Task: Project management: Agile Board Template | Trello.
Action: Mouse moved to (64, 151)
Screenshot: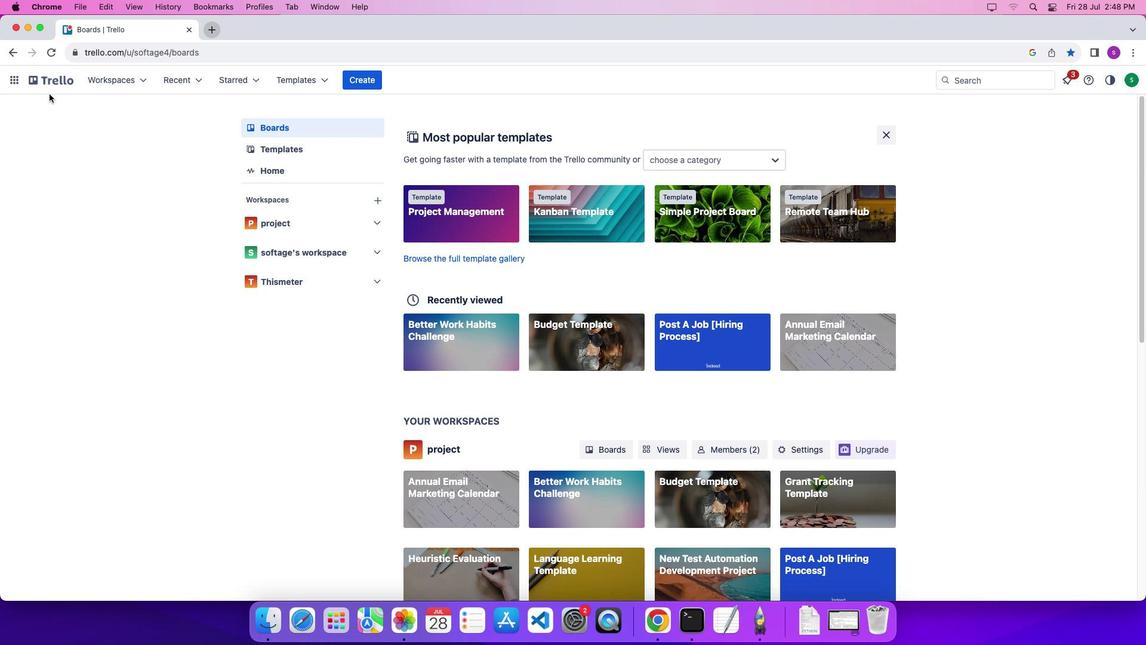 
Action: Mouse pressed left at (64, 151)
Screenshot: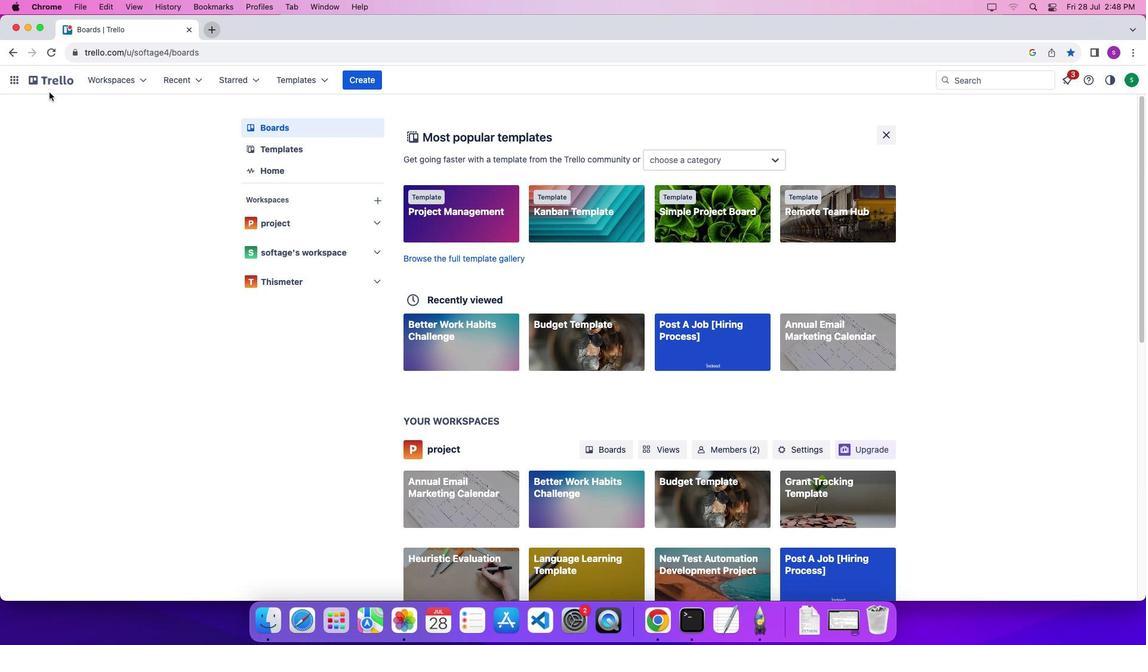 
Action: Mouse moved to (17, 91)
Screenshot: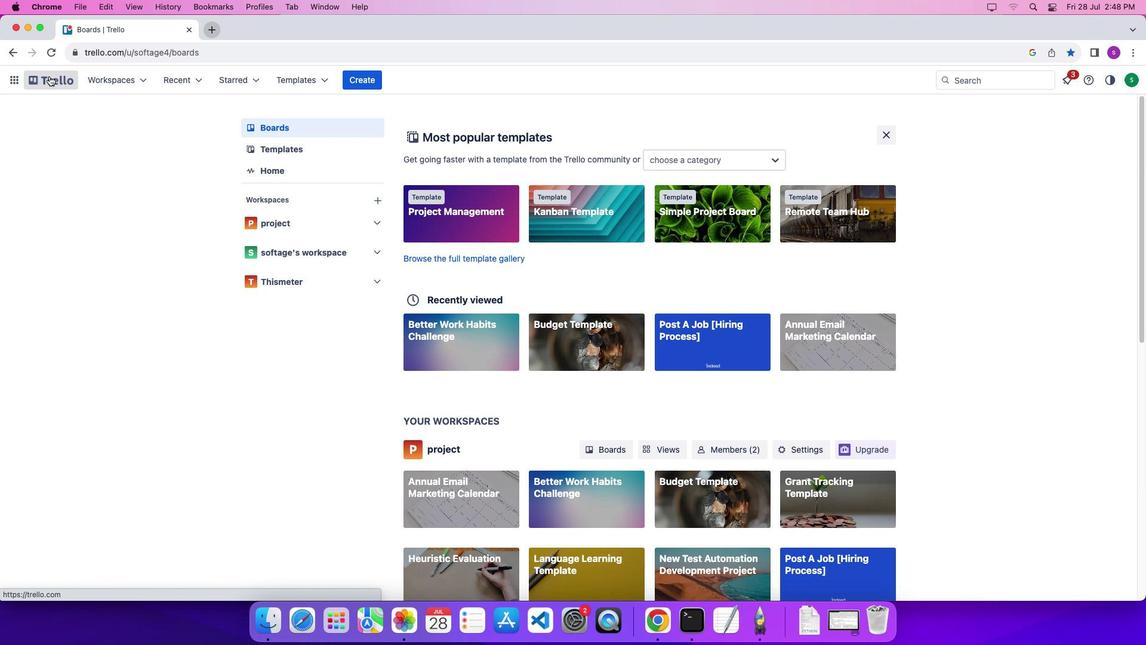 
Action: Mouse pressed left at (17, 91)
Screenshot: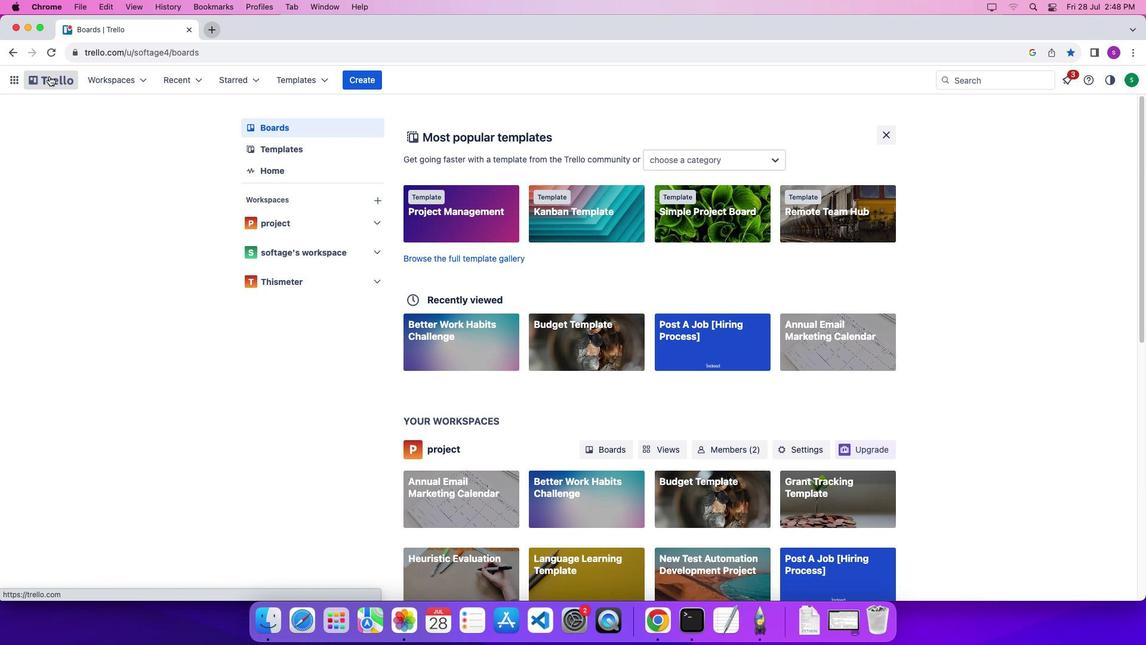 
Action: Mouse moved to (264, 97)
Screenshot: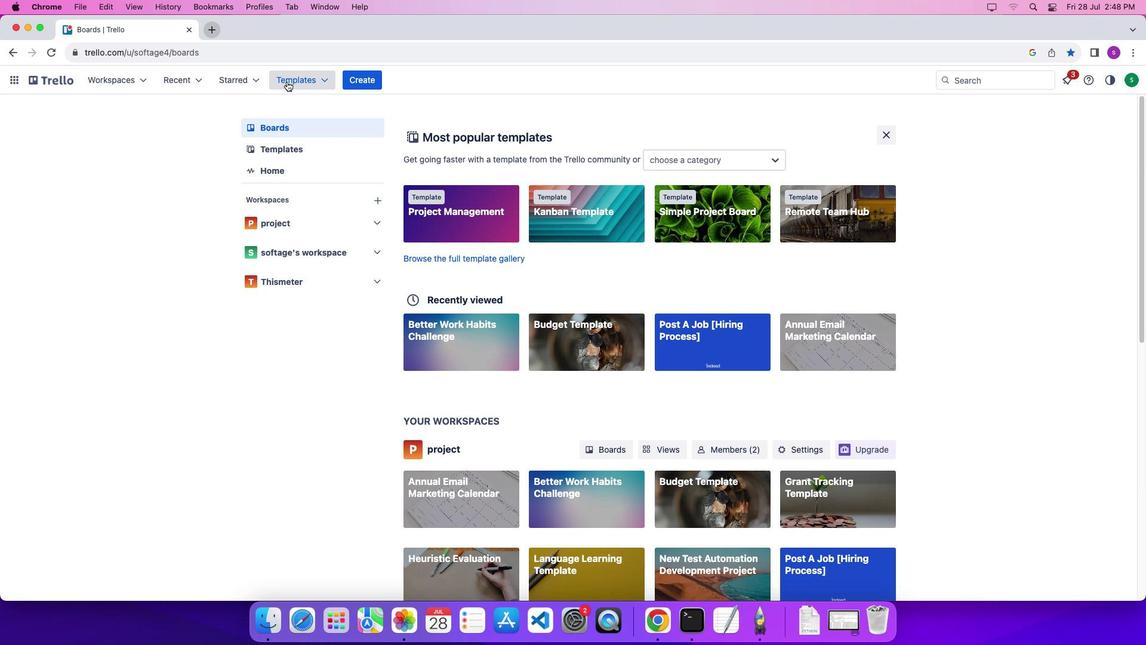 
Action: Mouse pressed left at (264, 97)
Screenshot: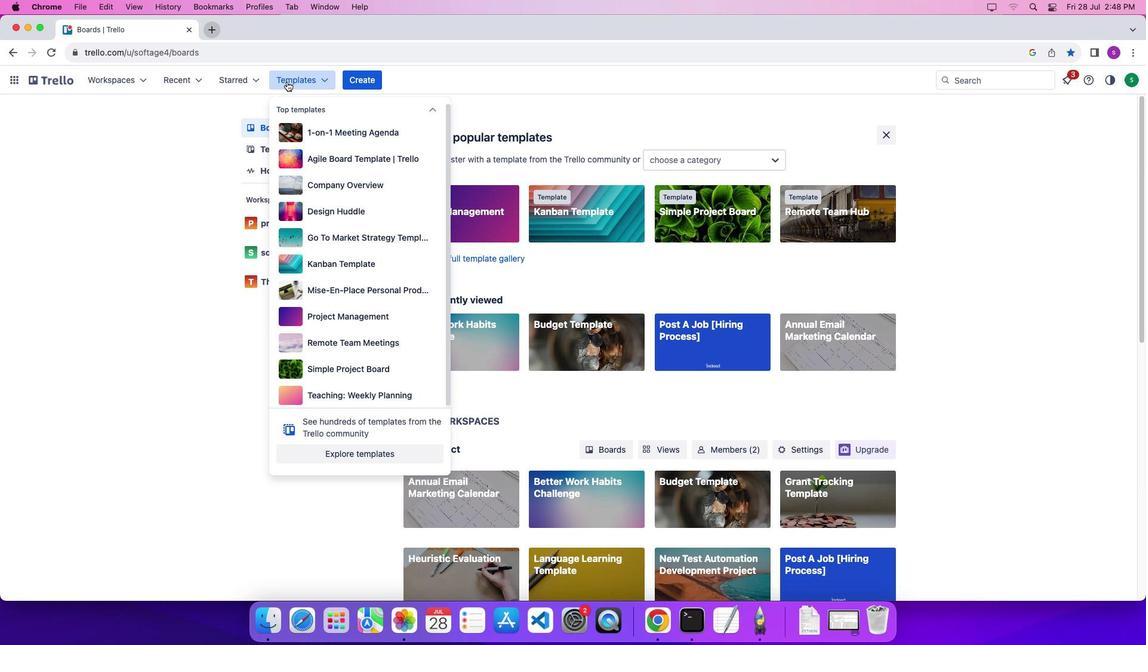 
Action: Mouse moved to (344, 448)
Screenshot: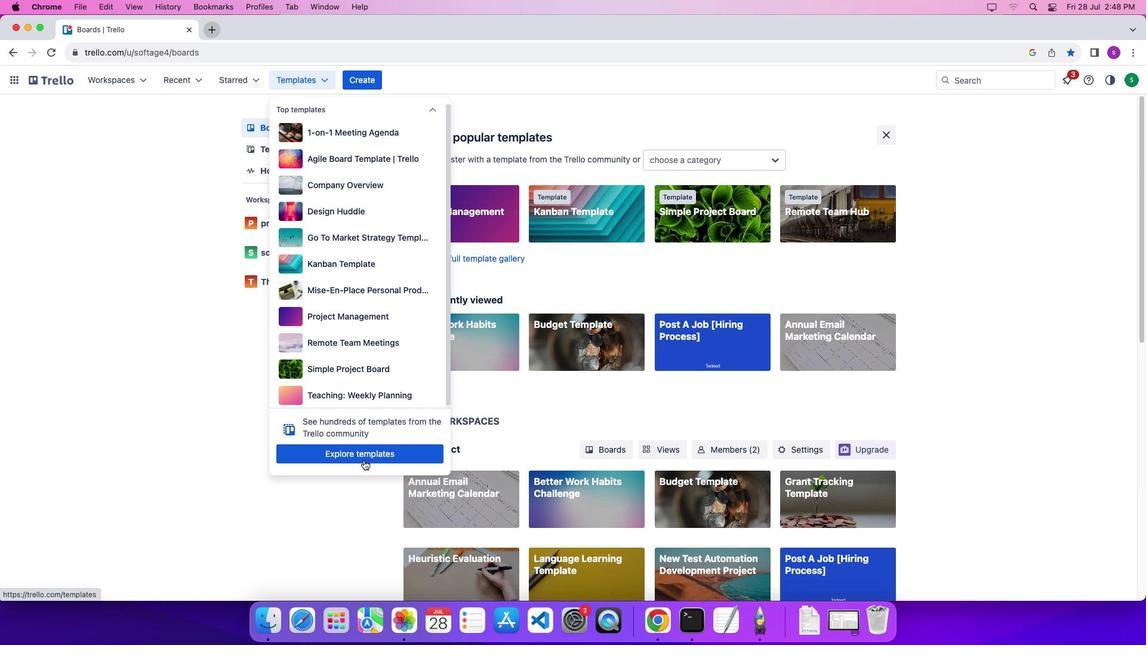 
Action: Mouse pressed left at (344, 448)
Screenshot: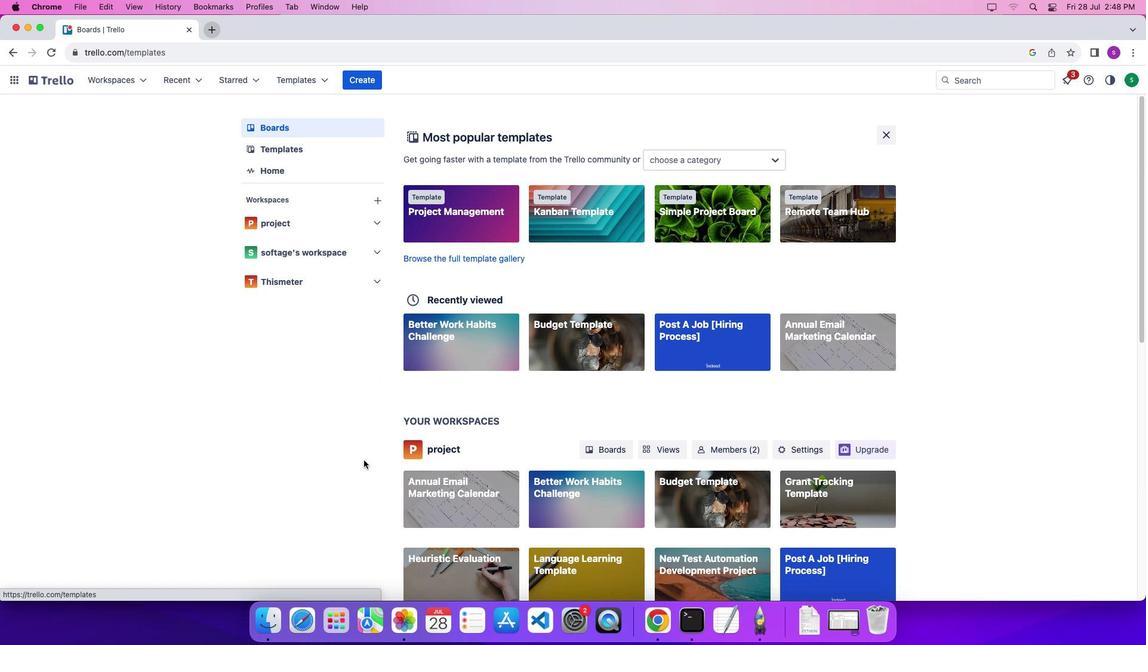 
Action: Mouse moved to (819, 139)
Screenshot: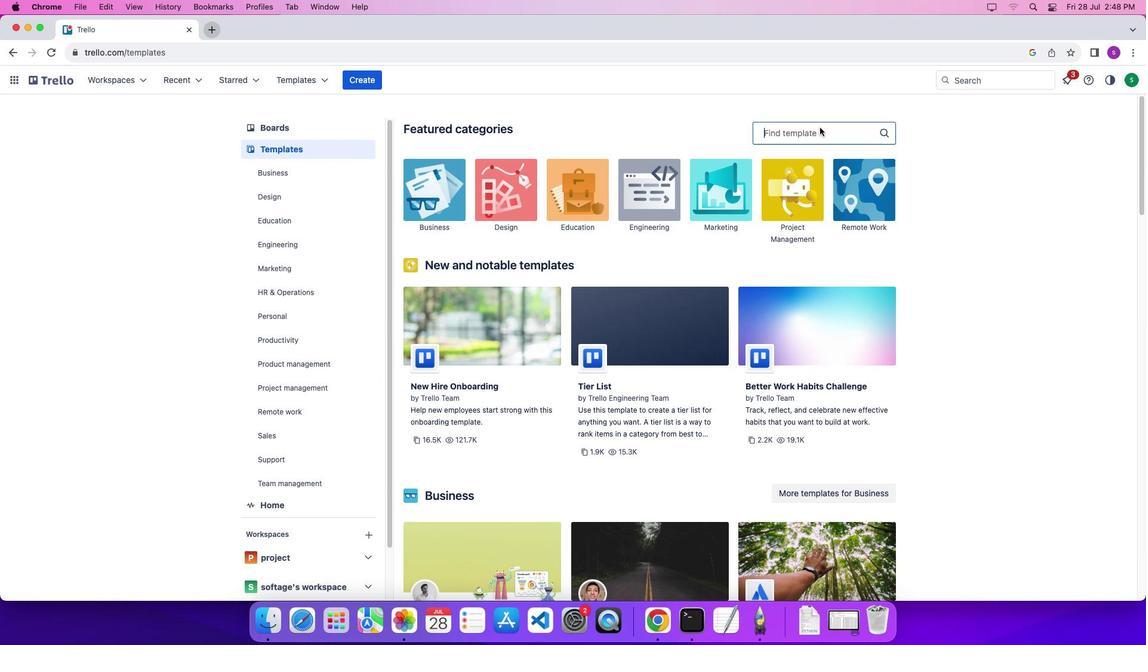 
Action: Mouse pressed left at (819, 139)
Screenshot: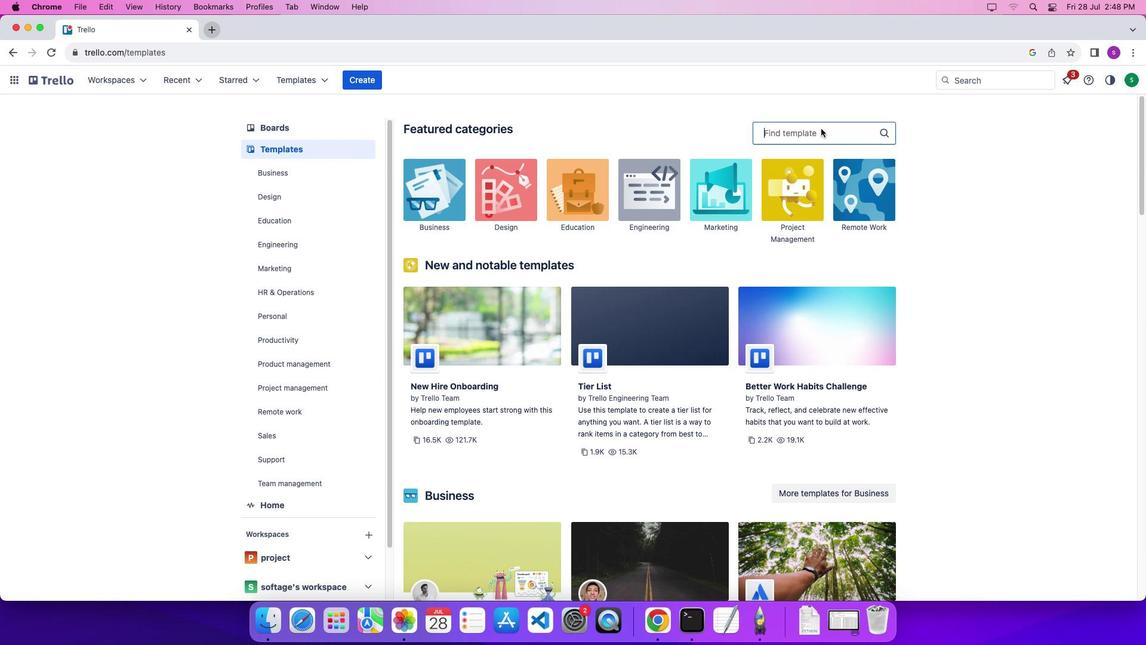 
Action: Mouse moved to (820, 145)
Screenshot: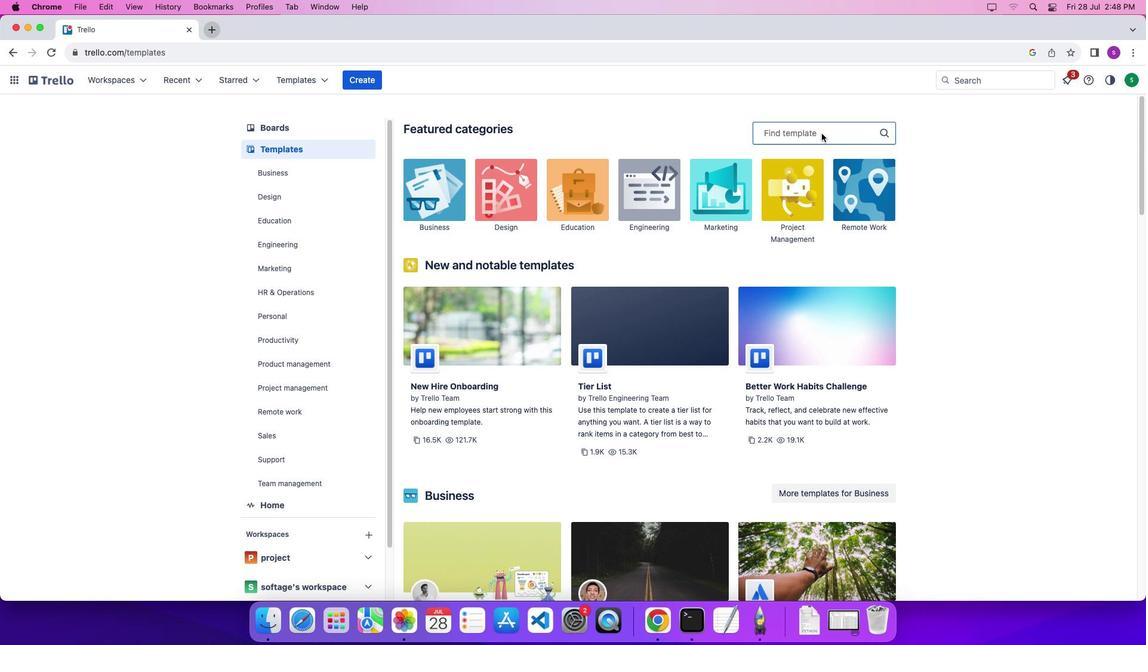 
Action: Mouse pressed left at (820, 145)
Screenshot: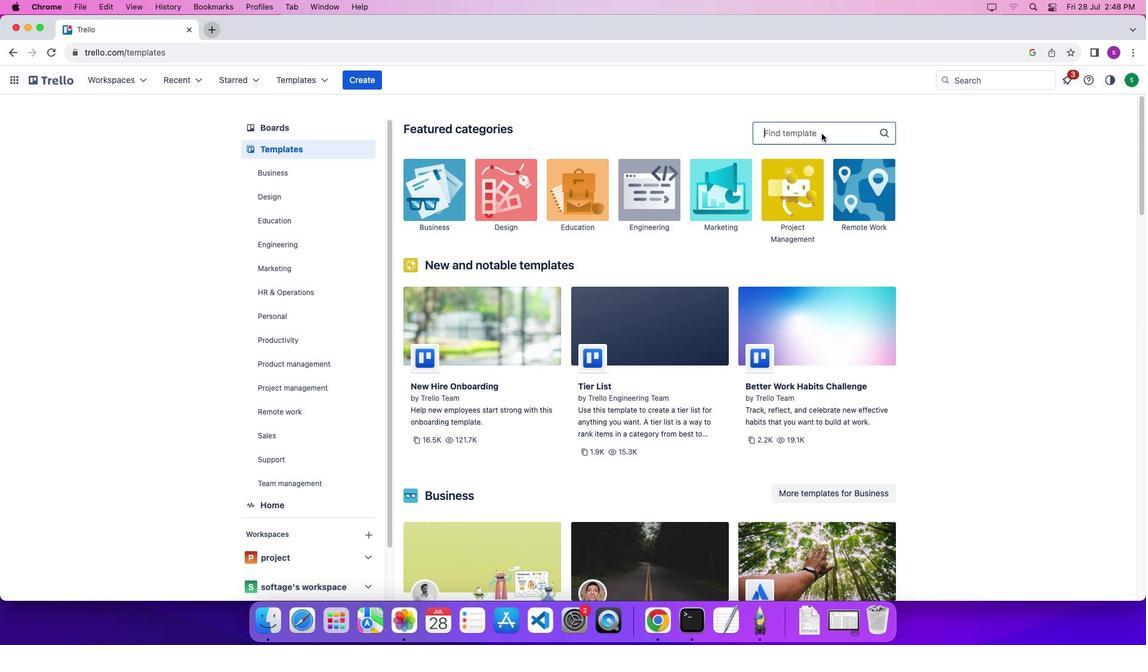 
Action: Key pressed Key.shift'A''g''l'Key.backspace'i''l''e'Key.spaceKey.shift'B''o''a''r''d'
Screenshot: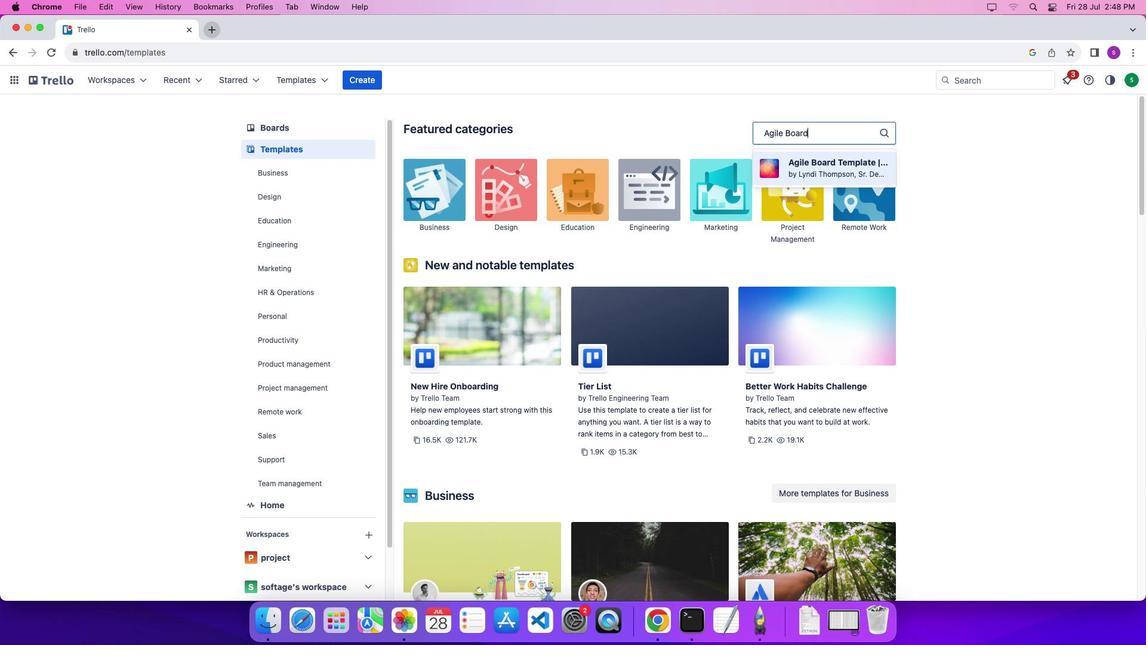 
Action: Mouse moved to (820, 169)
Screenshot: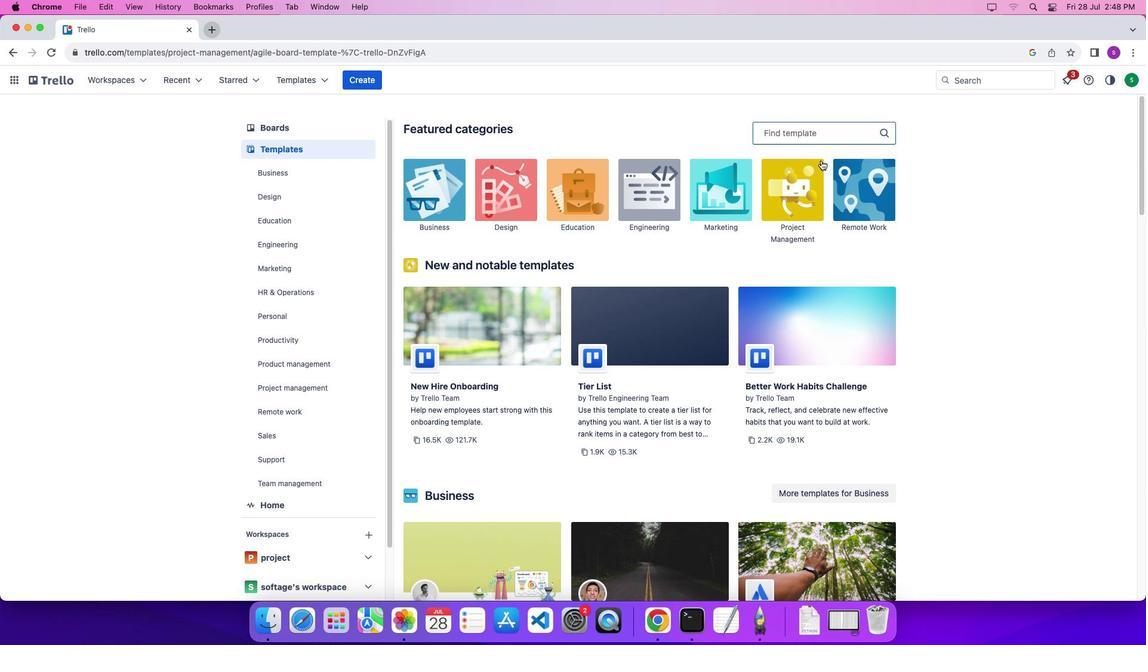 
Action: Mouse pressed left at (820, 169)
Screenshot: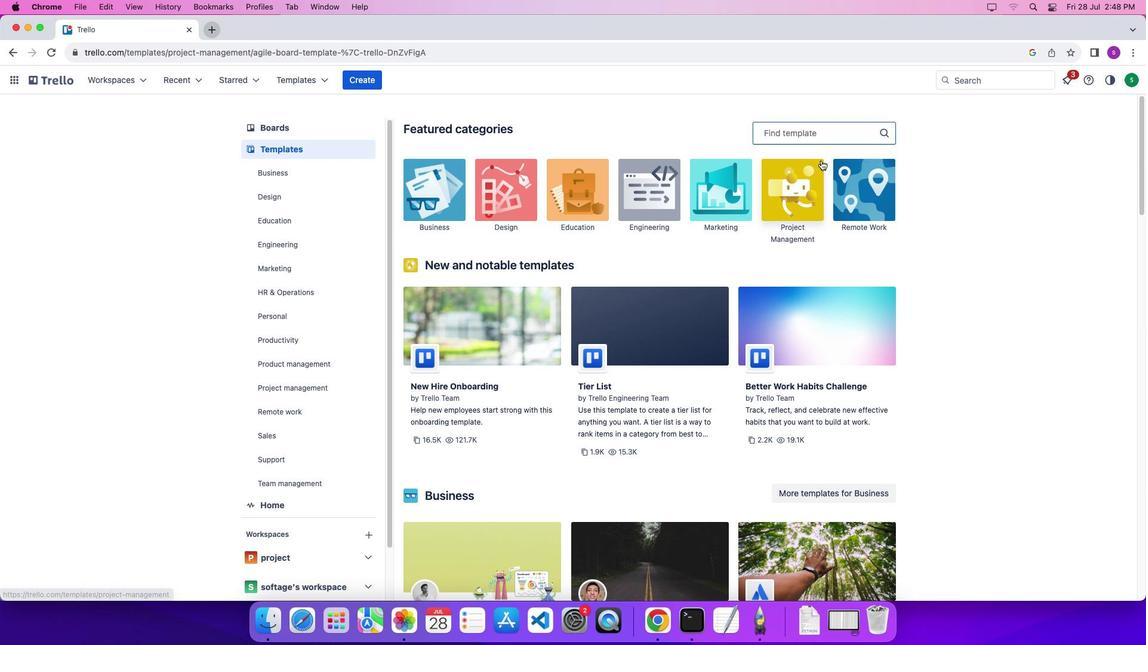 
Action: Mouse moved to (801, 247)
Screenshot: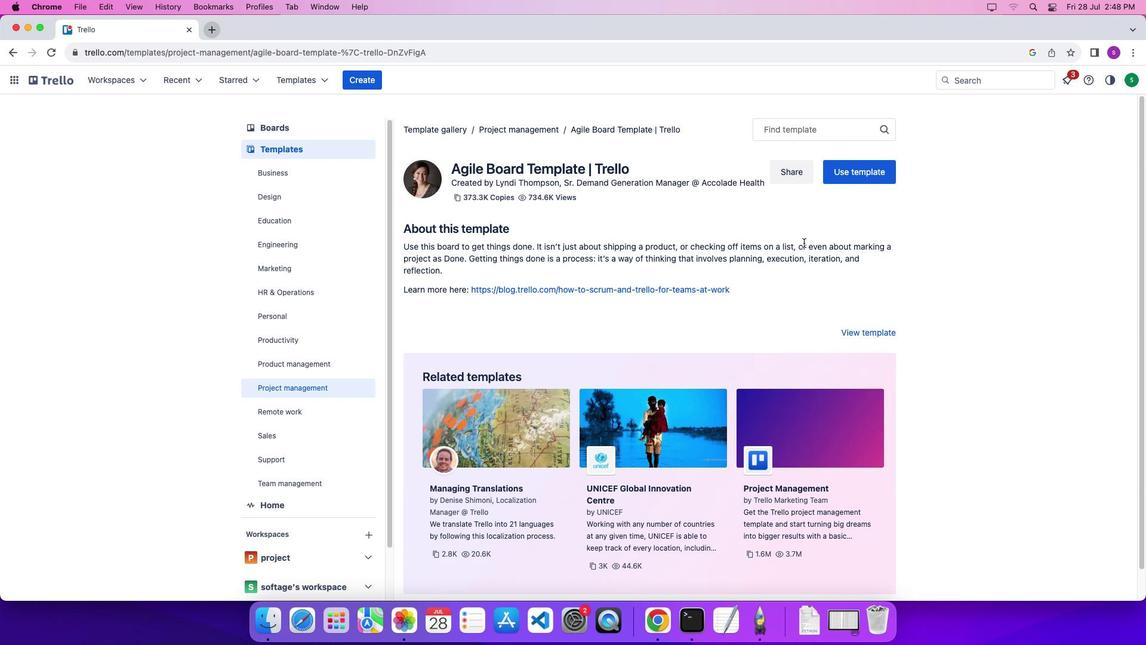 
Action: Mouse scrolled (801, 247) with delta (-33, 20)
Screenshot: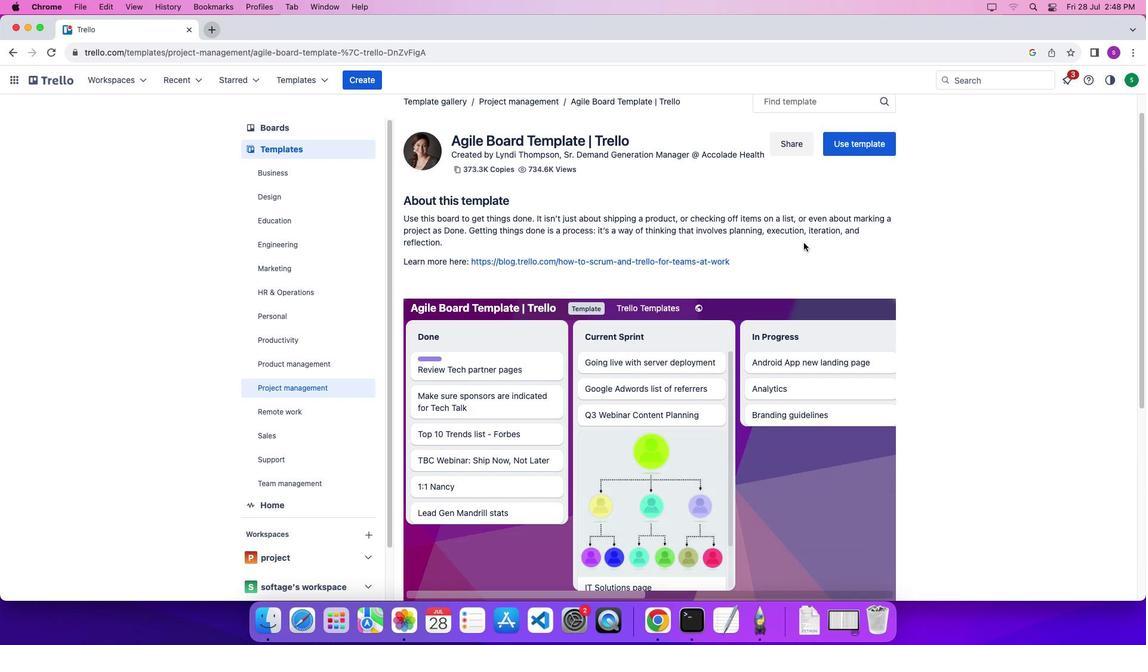 
Action: Mouse scrolled (801, 247) with delta (-33, 20)
Screenshot: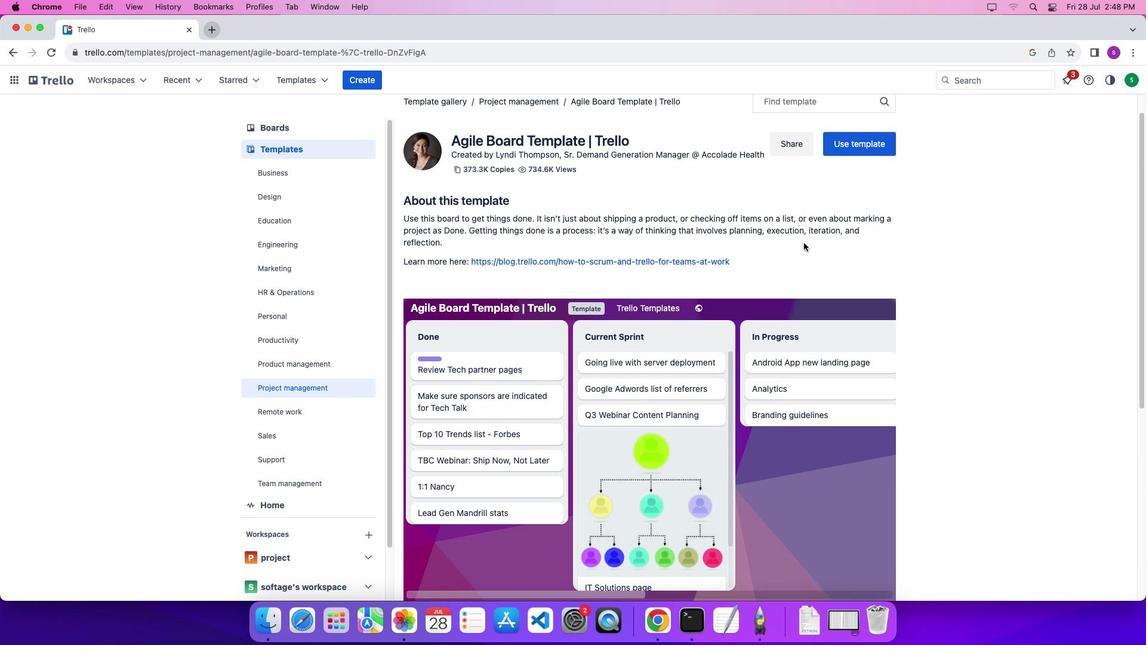 
Action: Mouse scrolled (801, 247) with delta (-33, 20)
Screenshot: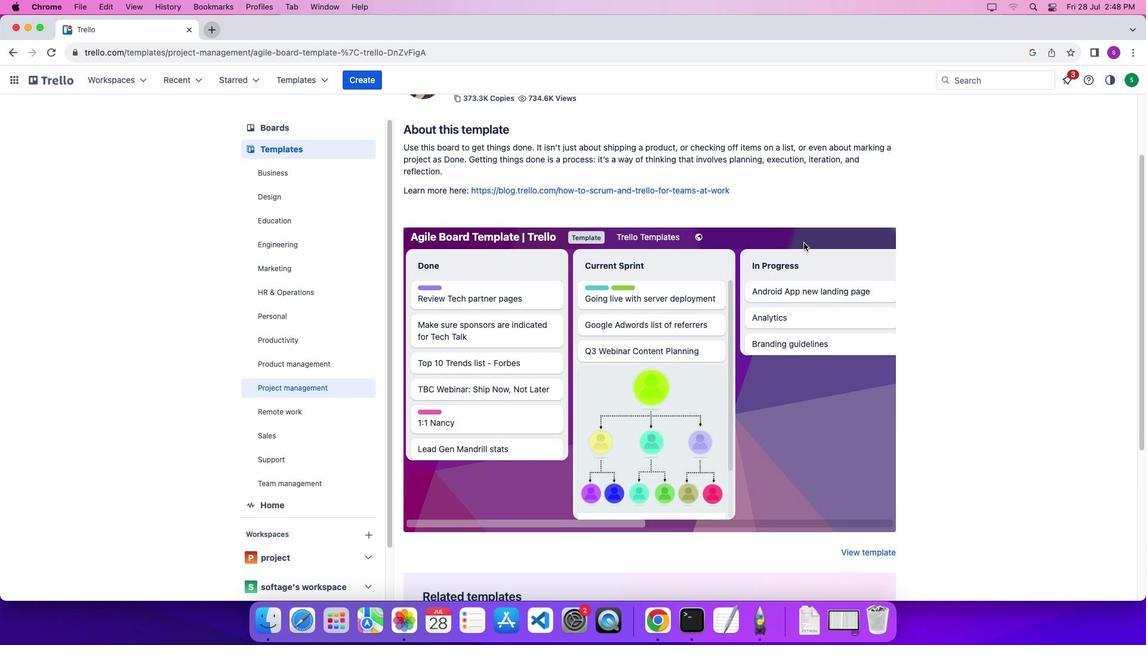 
Action: Mouse scrolled (801, 247) with delta (-33, 20)
Screenshot: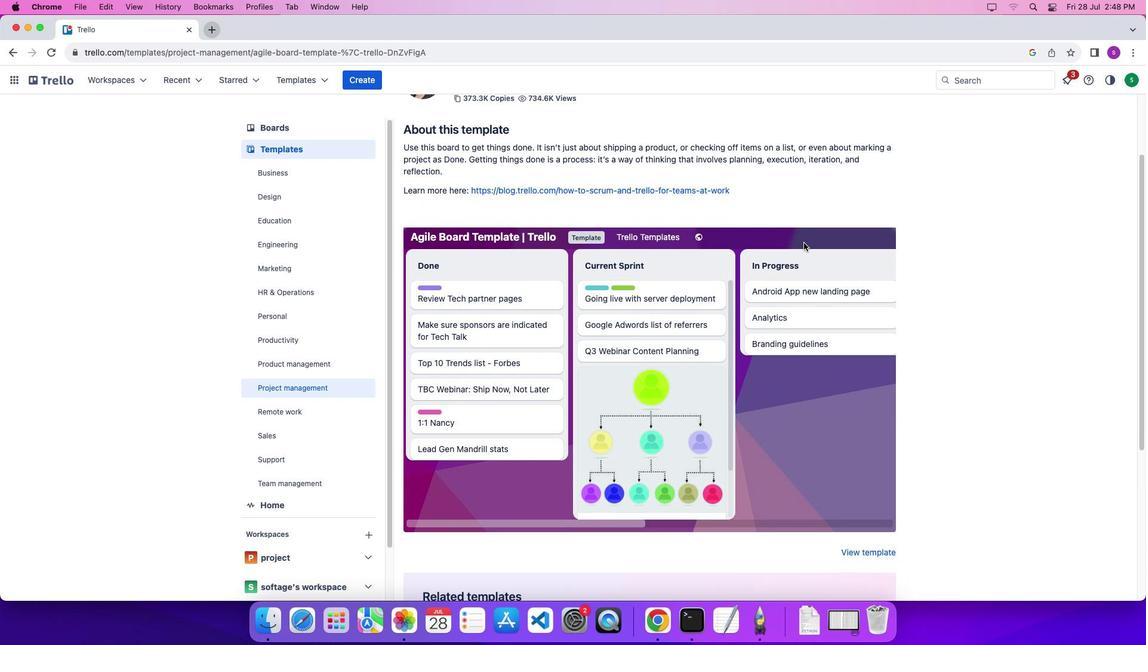 
Action: Mouse scrolled (801, 247) with delta (-33, 20)
Screenshot: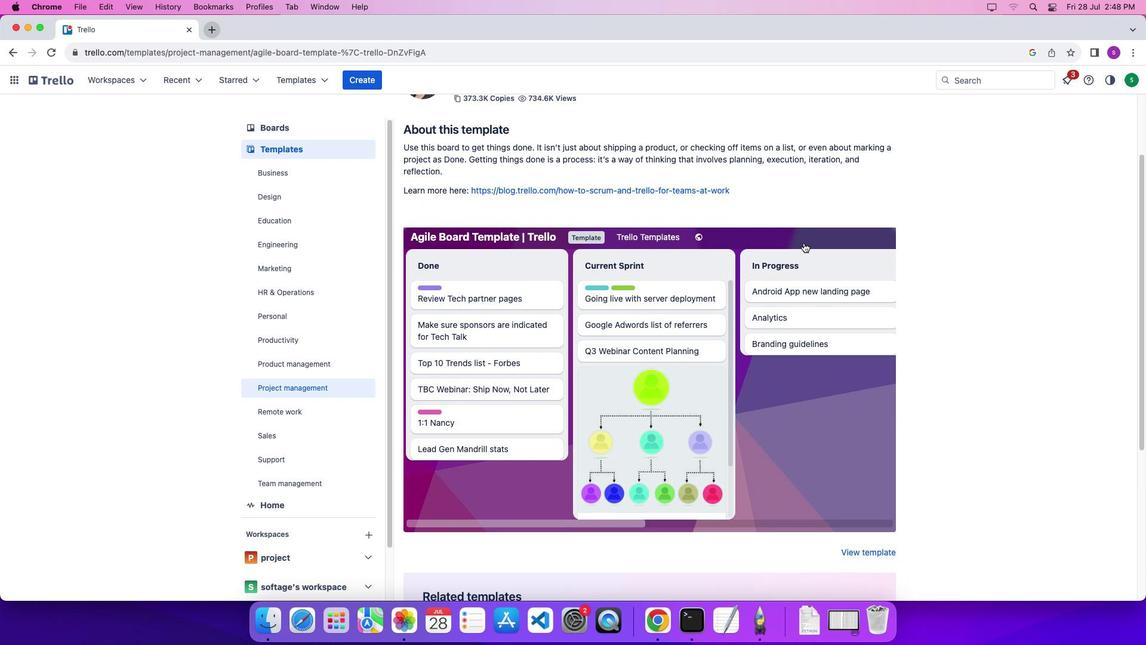 
Action: Mouse scrolled (801, 247) with delta (-33, 20)
Screenshot: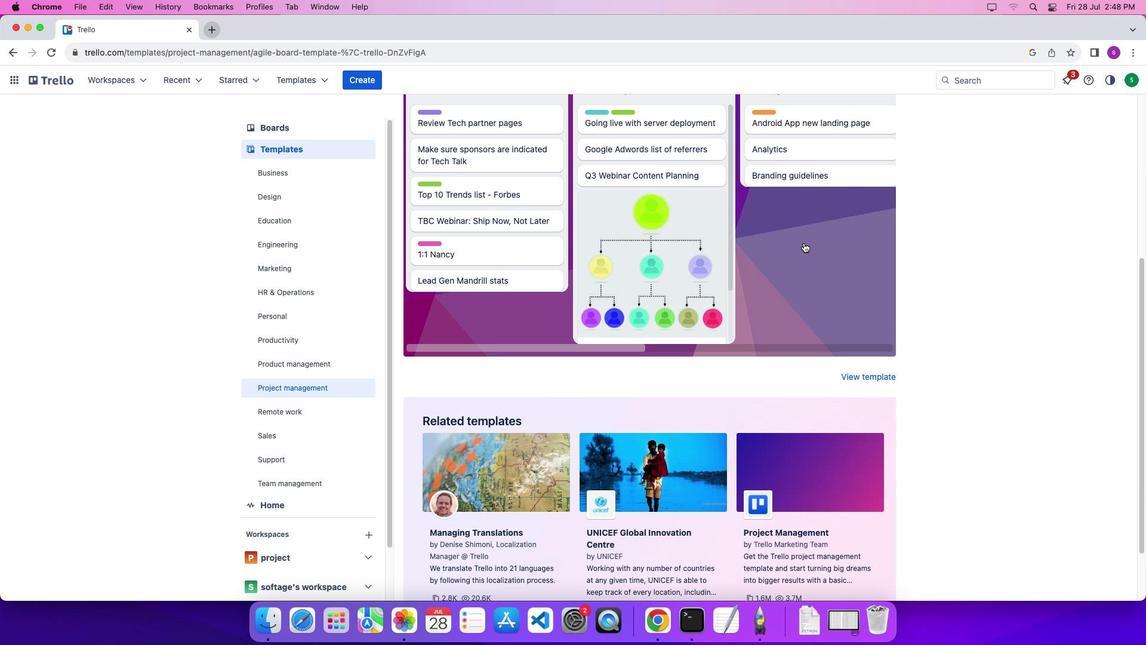 
Action: Mouse scrolled (801, 247) with delta (-33, 20)
Screenshot: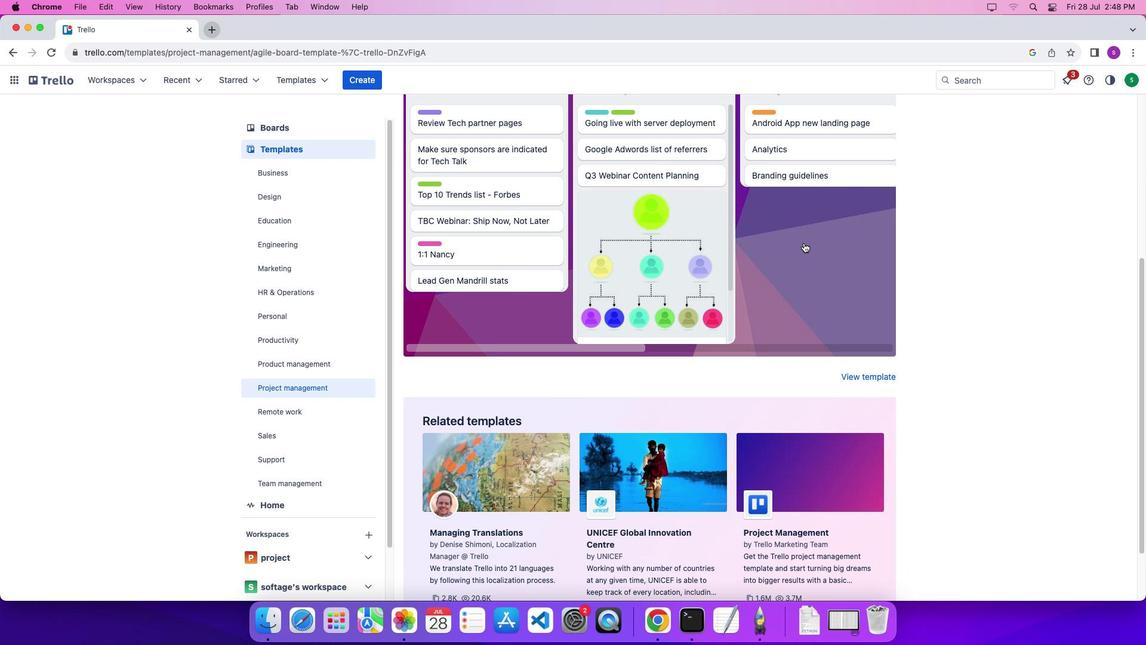 
Action: Mouse scrolled (801, 247) with delta (-33, 18)
Screenshot: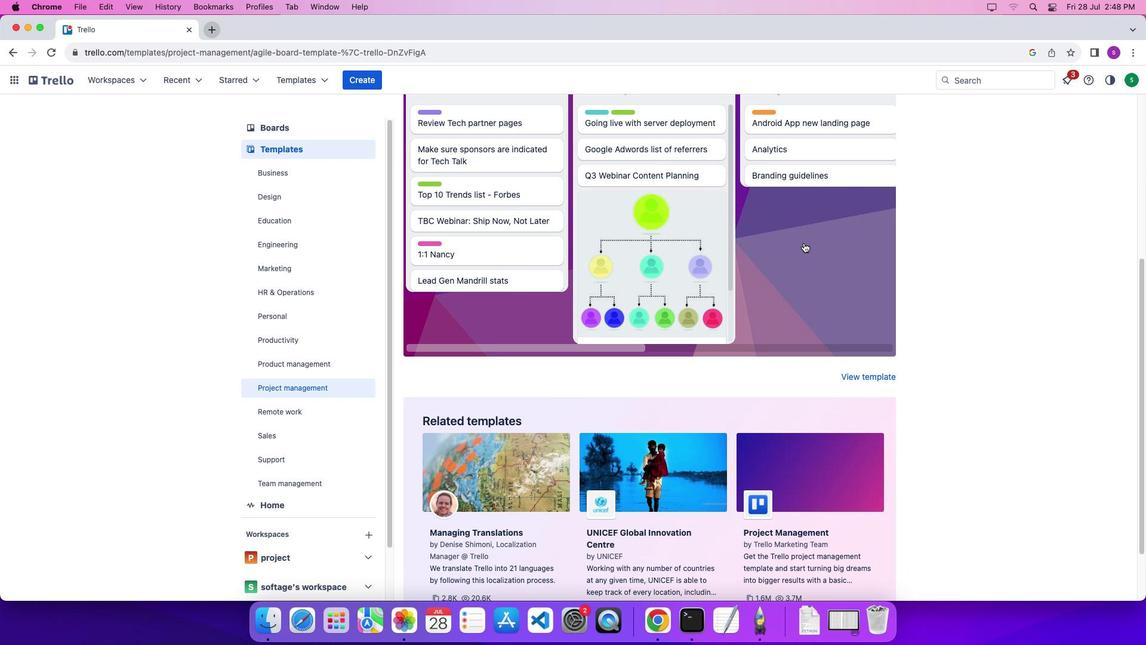 
Action: Mouse scrolled (801, 247) with delta (-33, 20)
Screenshot: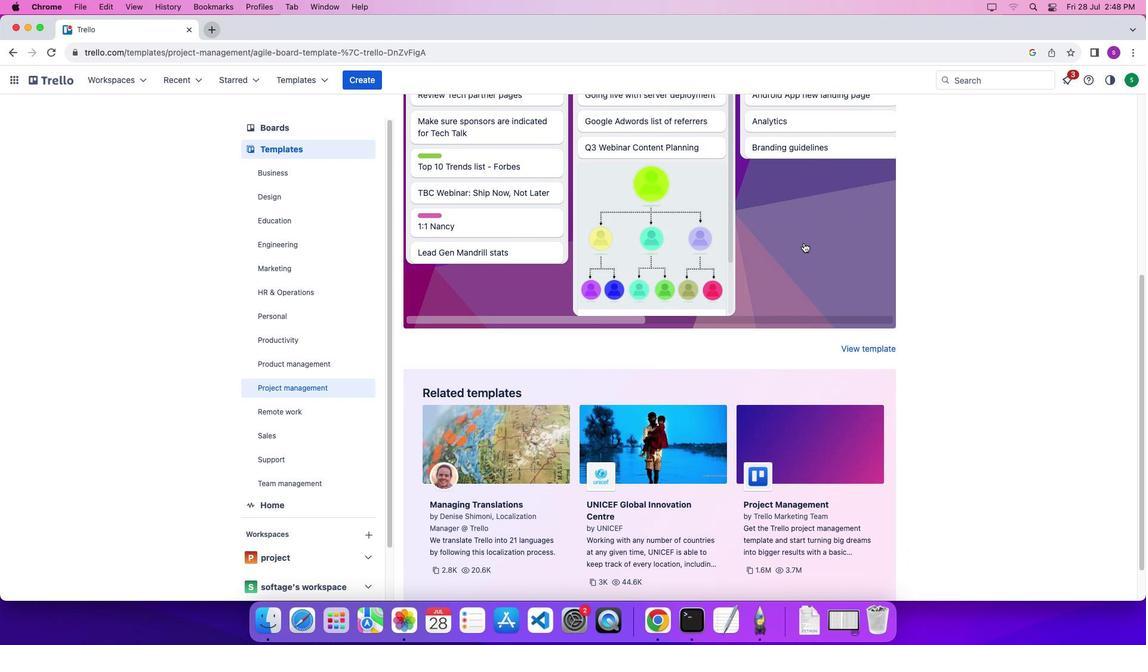 
Action: Mouse scrolled (801, 247) with delta (-33, 20)
Screenshot: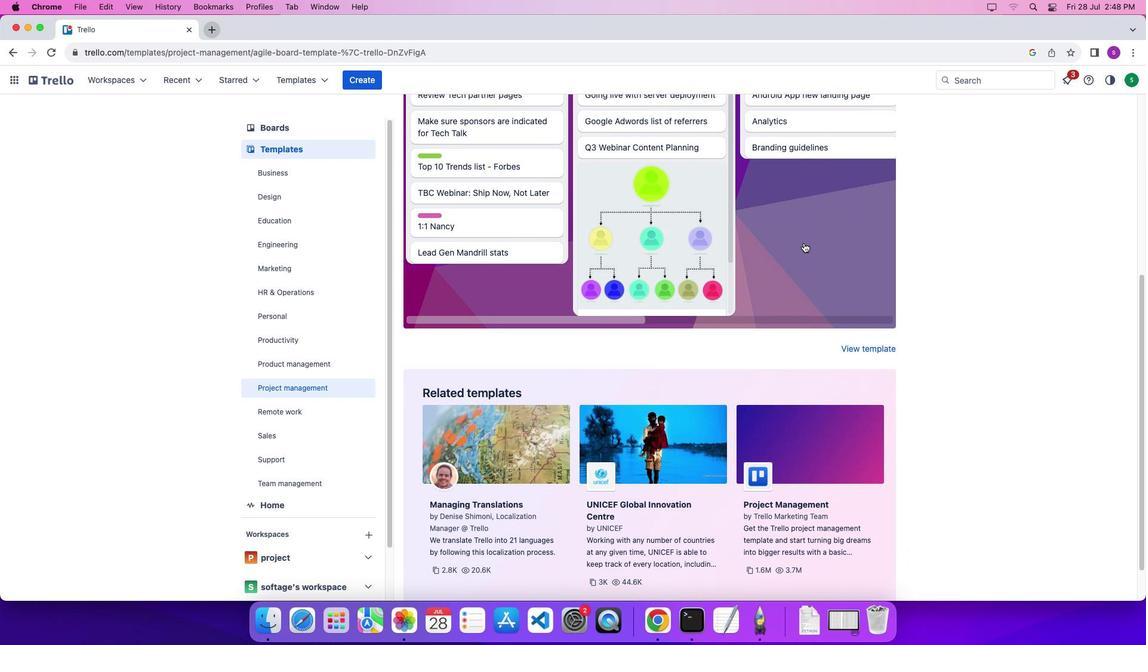 
Action: Mouse scrolled (801, 247) with delta (-33, 20)
Screenshot: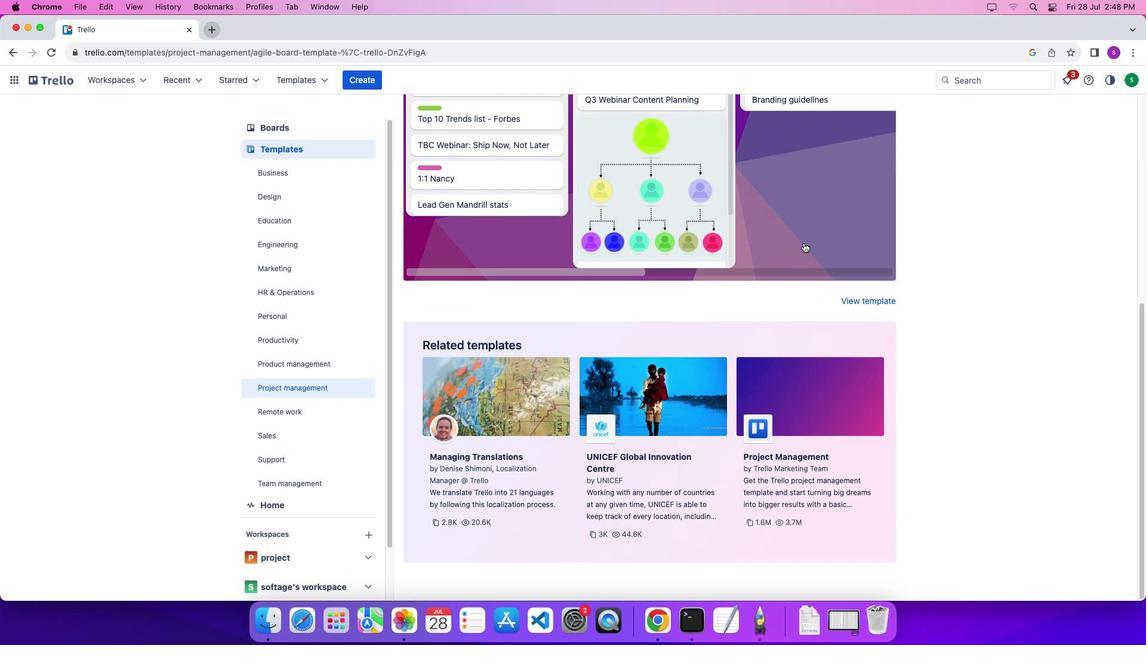 
Action: Mouse scrolled (801, 247) with delta (-33, 20)
Screenshot: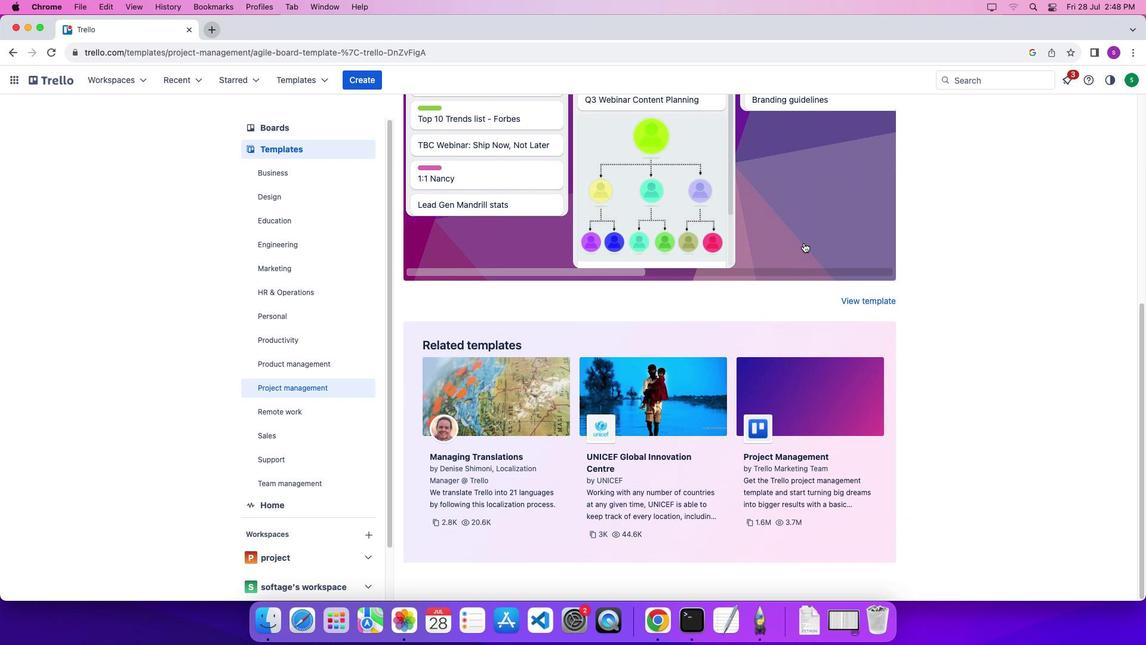 
Action: Mouse scrolled (801, 247) with delta (-33, 20)
Screenshot: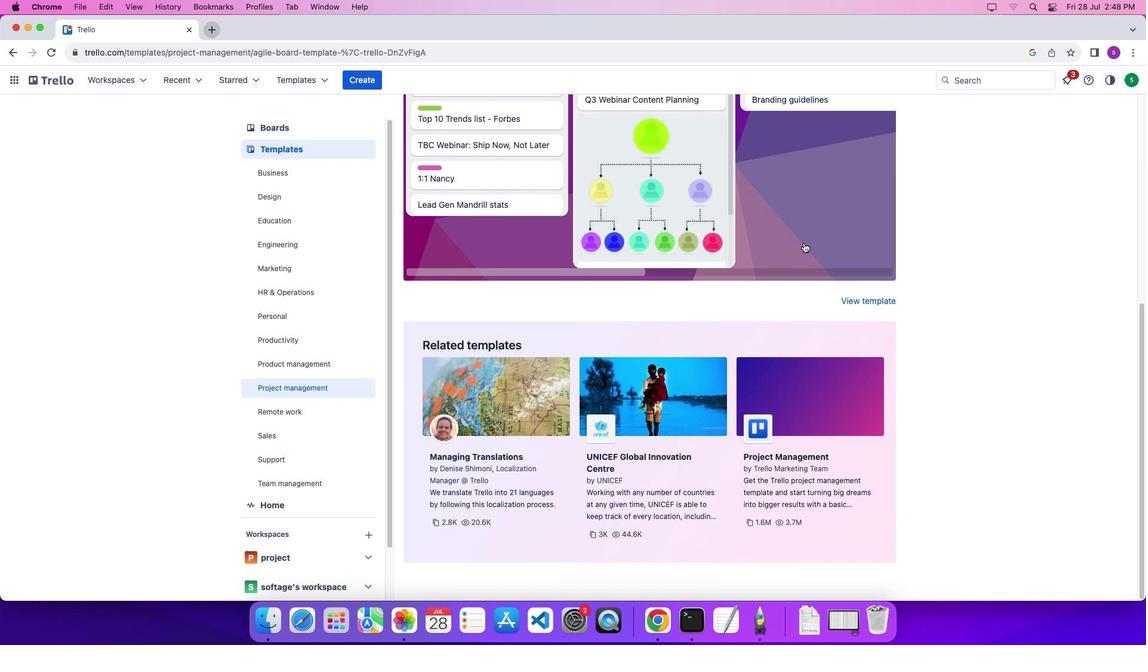 
Action: Mouse scrolled (801, 247) with delta (-33, 20)
Screenshot: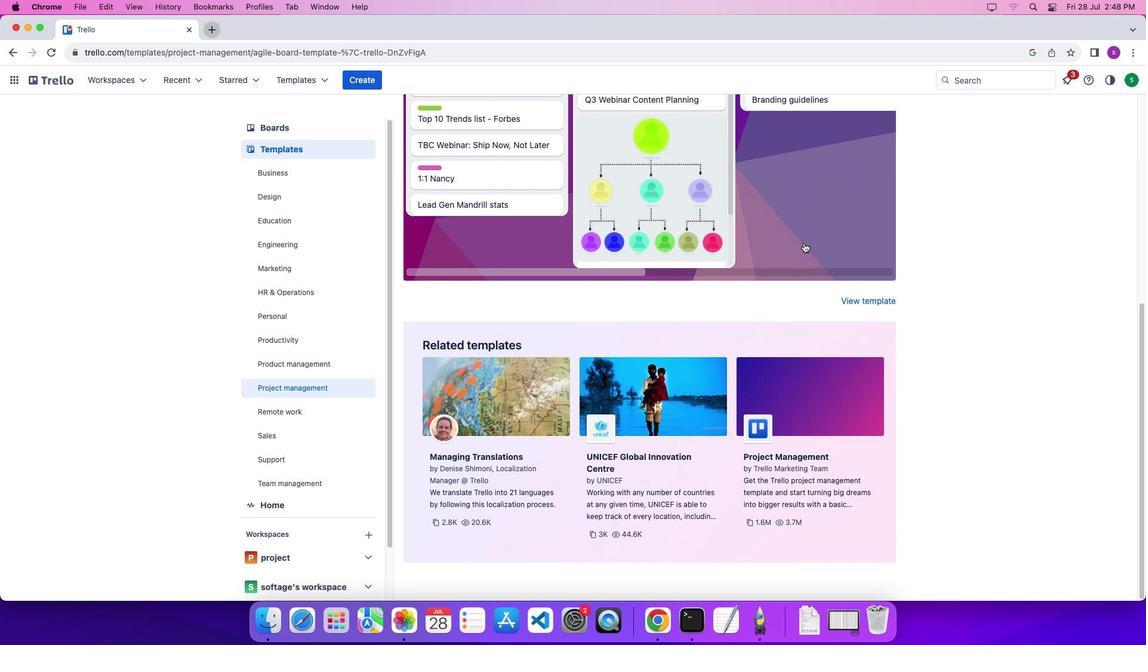 
Action: Mouse scrolled (801, 247) with delta (-33, 20)
Screenshot: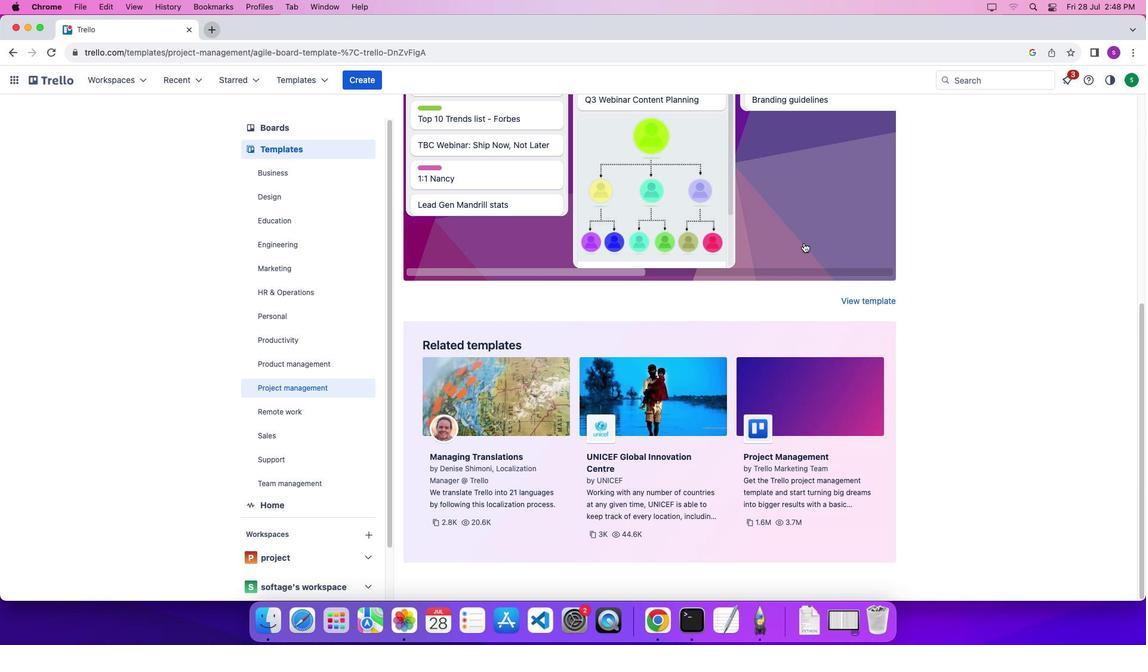 
Action: Mouse scrolled (801, 247) with delta (-33, 18)
Screenshot: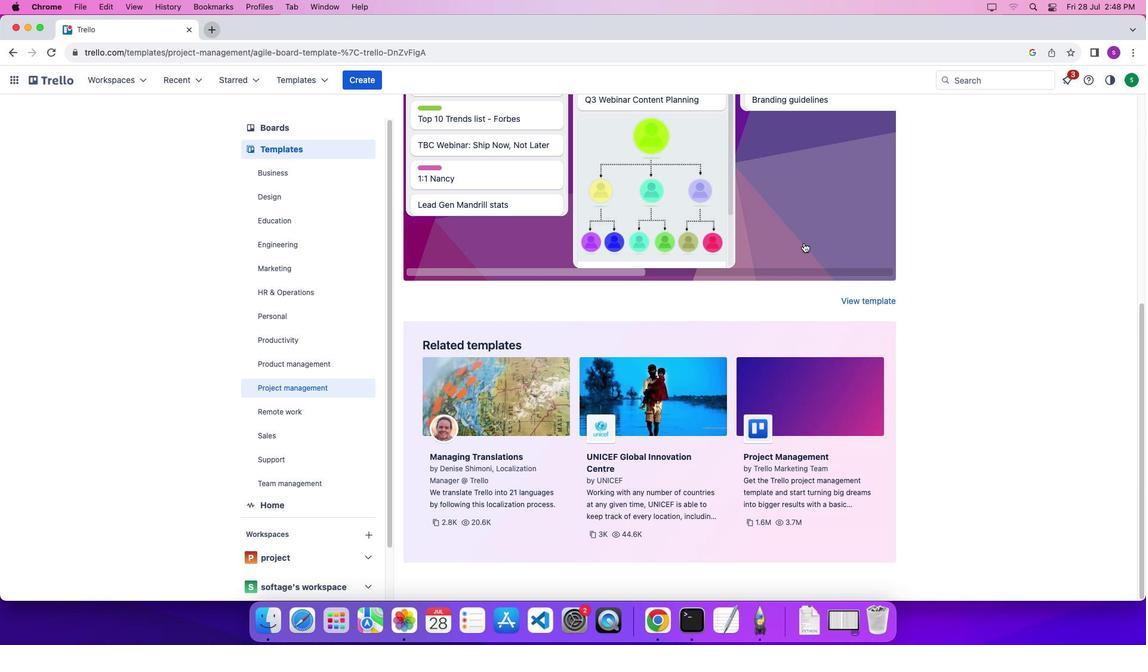 
Action: Mouse scrolled (801, 247) with delta (-33, 17)
Screenshot: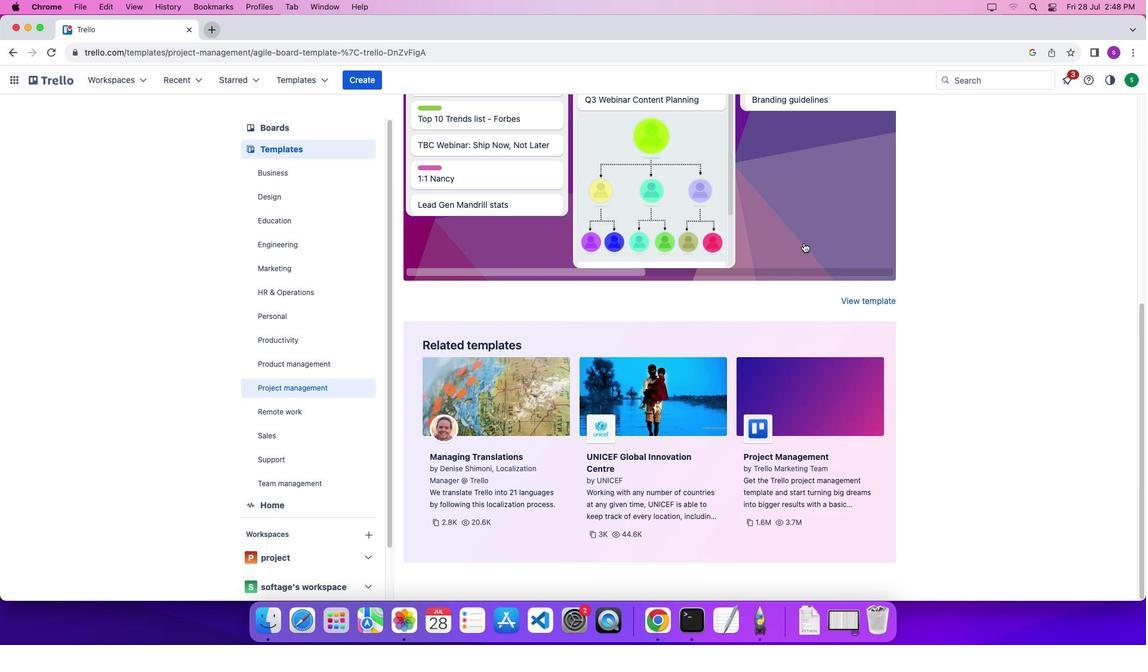
Action: Mouse scrolled (801, 247) with delta (-33, 21)
Screenshot: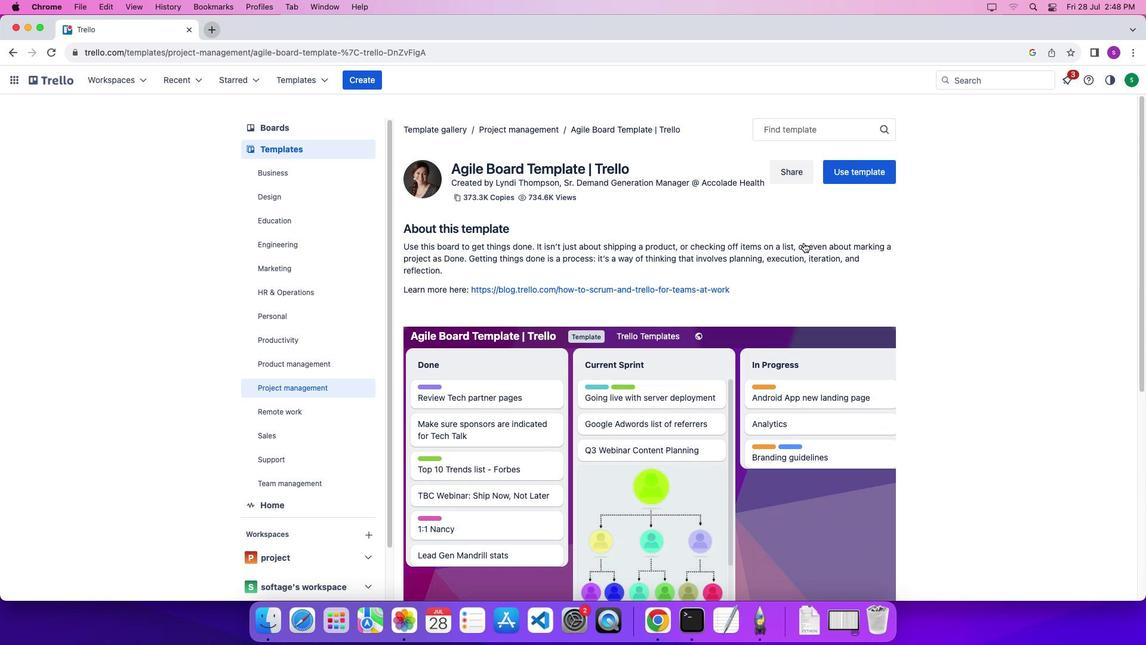 
Action: Mouse scrolled (801, 247) with delta (-33, 21)
Screenshot: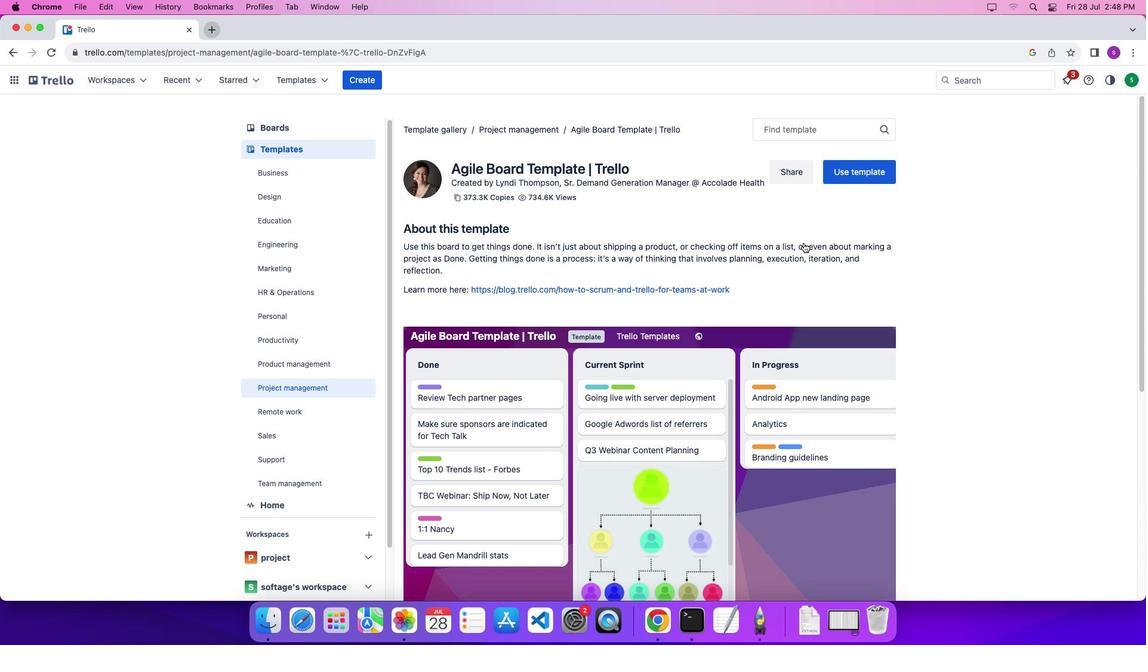 
Action: Mouse scrolled (801, 247) with delta (-33, 24)
Screenshot: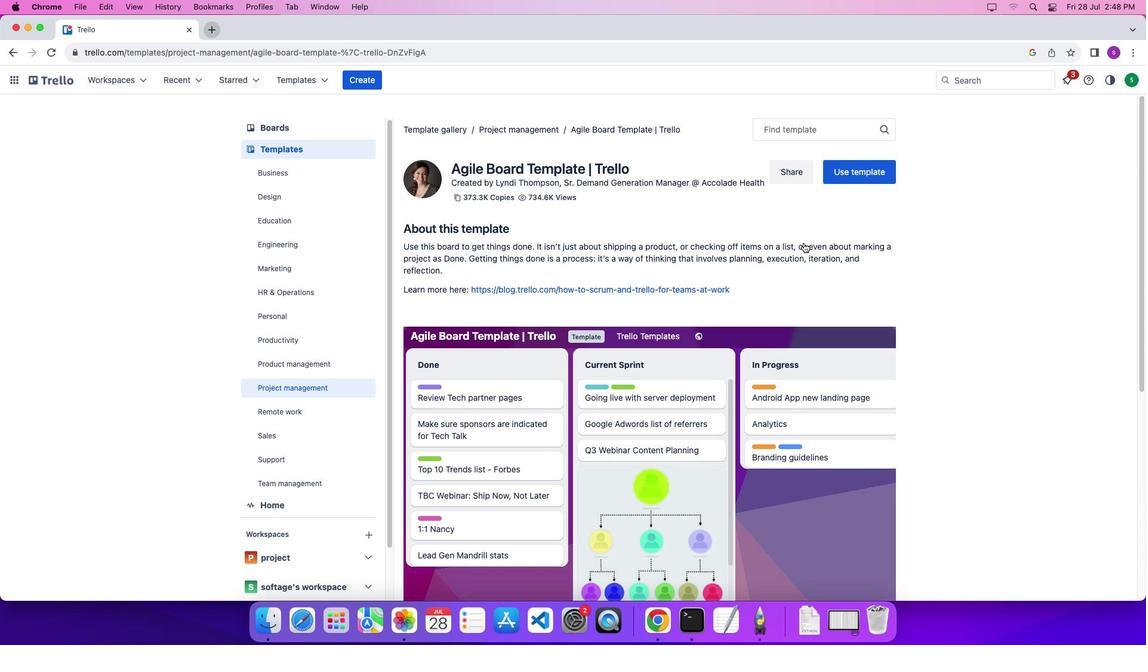 
Action: Mouse scrolled (801, 247) with delta (-33, 26)
Screenshot: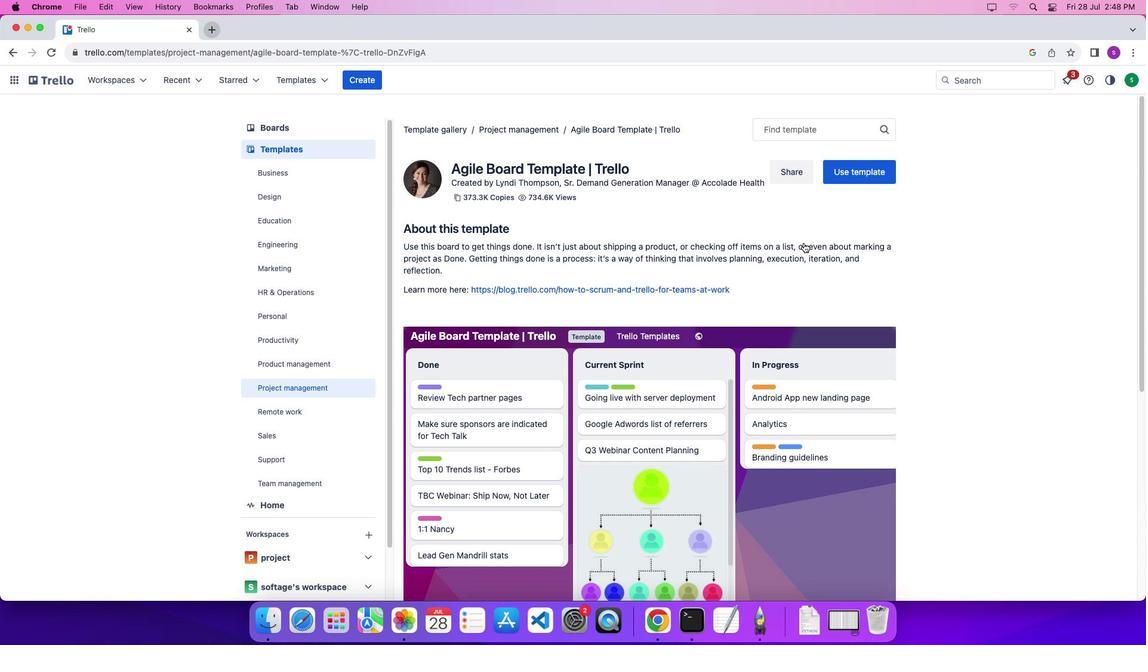 
Action: Mouse scrolled (801, 247) with delta (-33, 27)
Screenshot: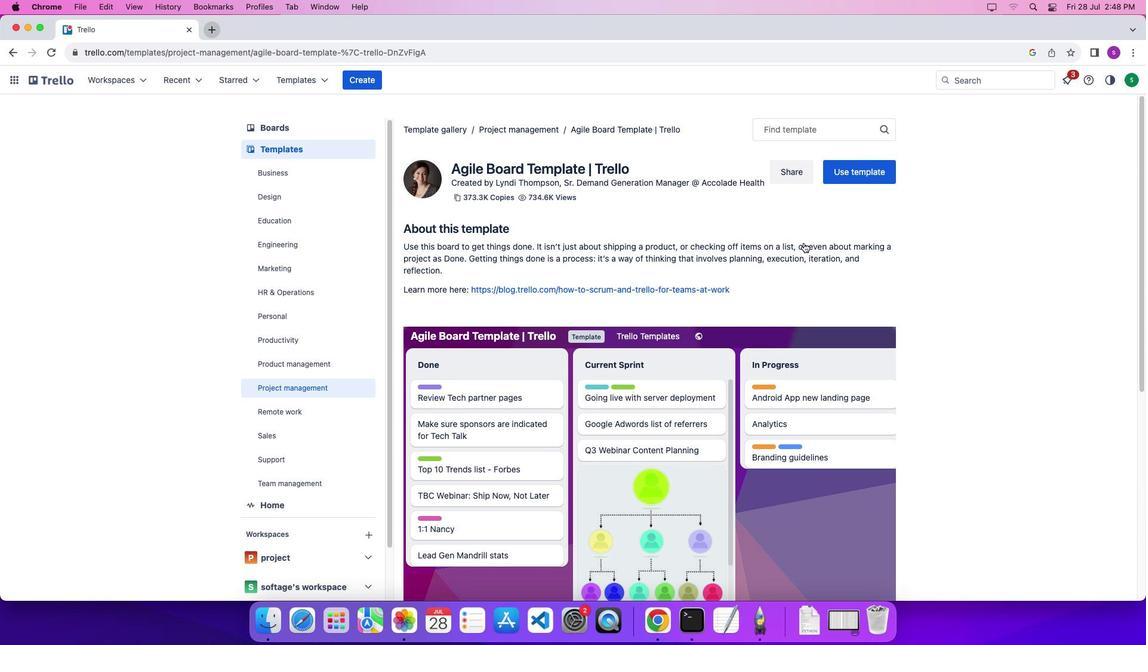 
Action: Mouse scrolled (801, 247) with delta (-33, 21)
Screenshot: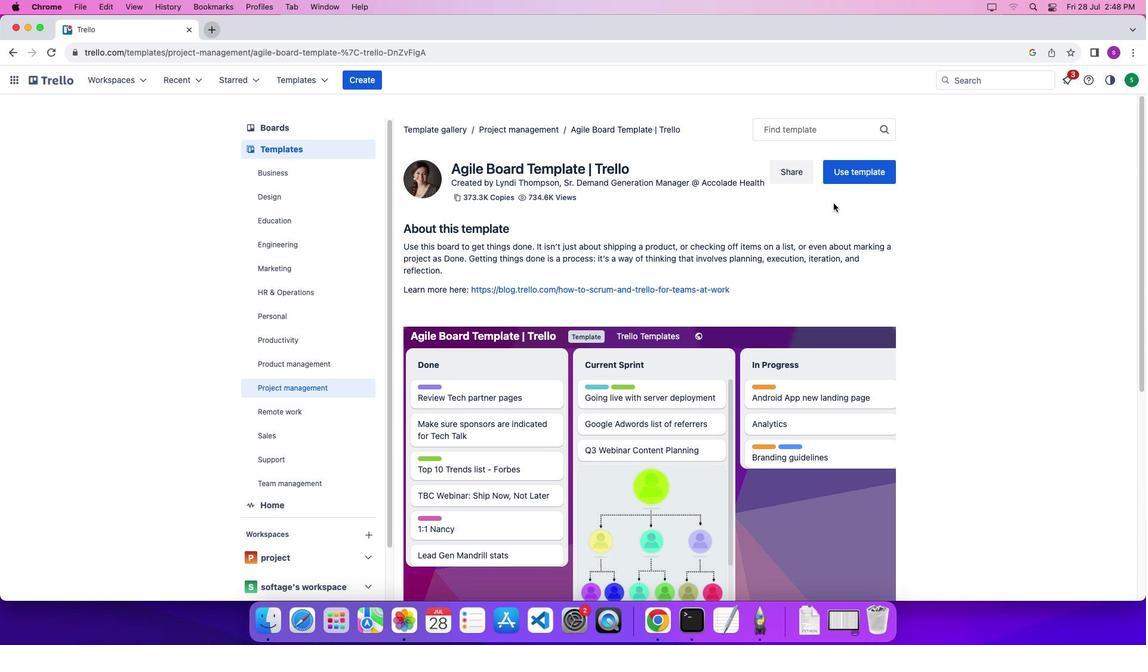 
Action: Mouse scrolled (801, 247) with delta (-33, 21)
Screenshot: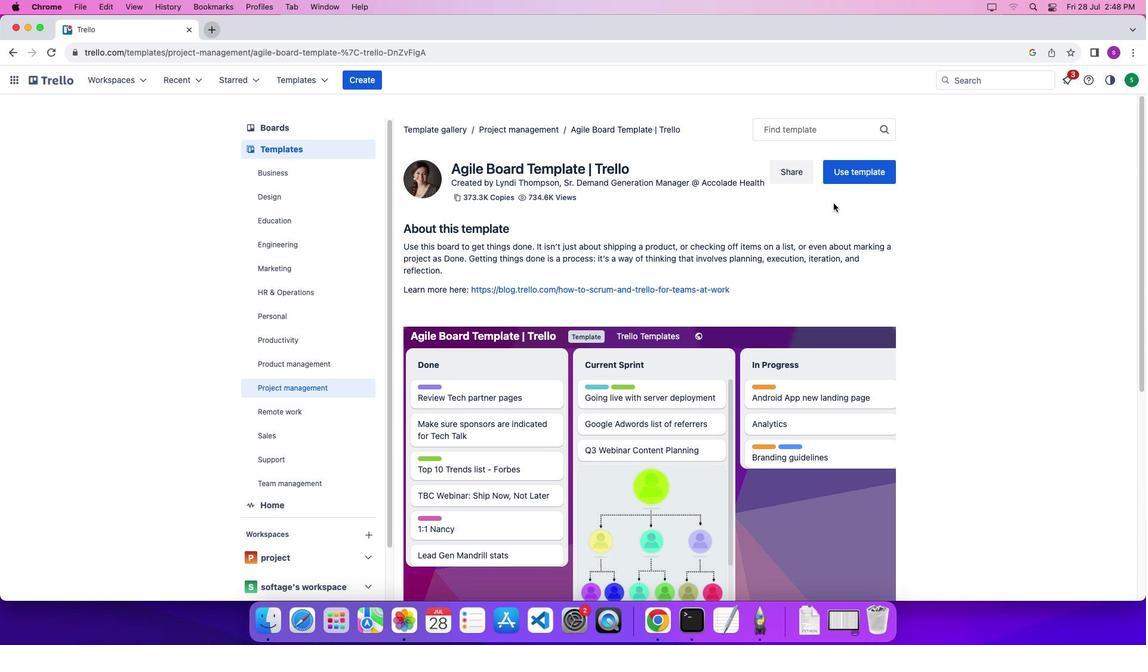 
Action: Mouse scrolled (801, 247) with delta (-33, 25)
Screenshot: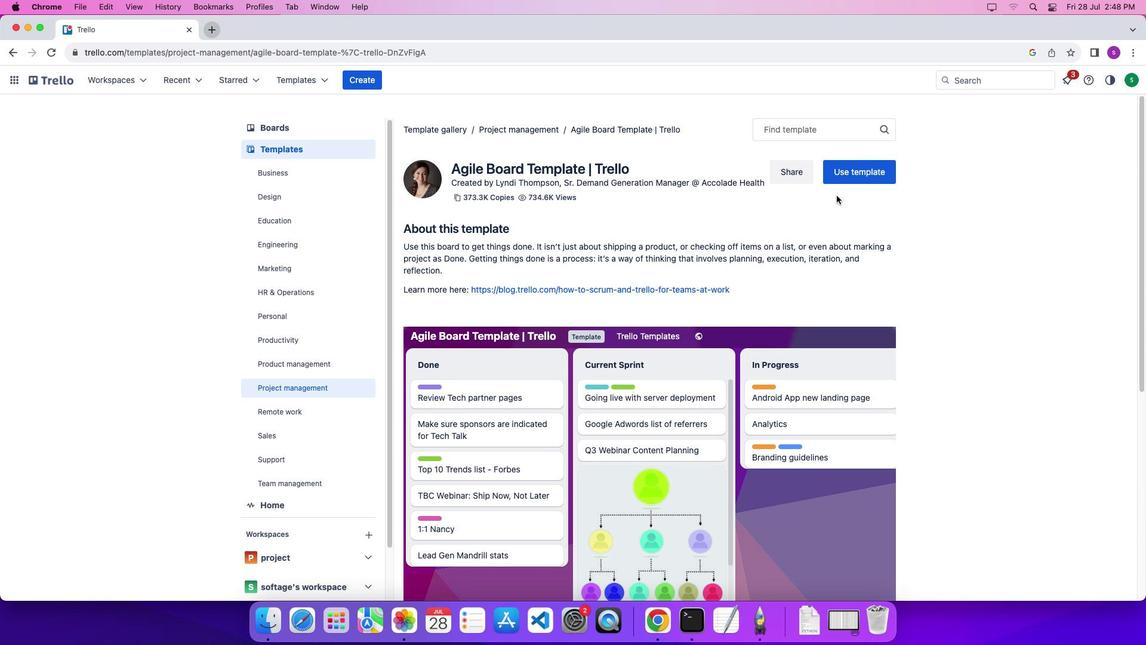 
Action: Mouse moved to (845, 186)
Screenshot: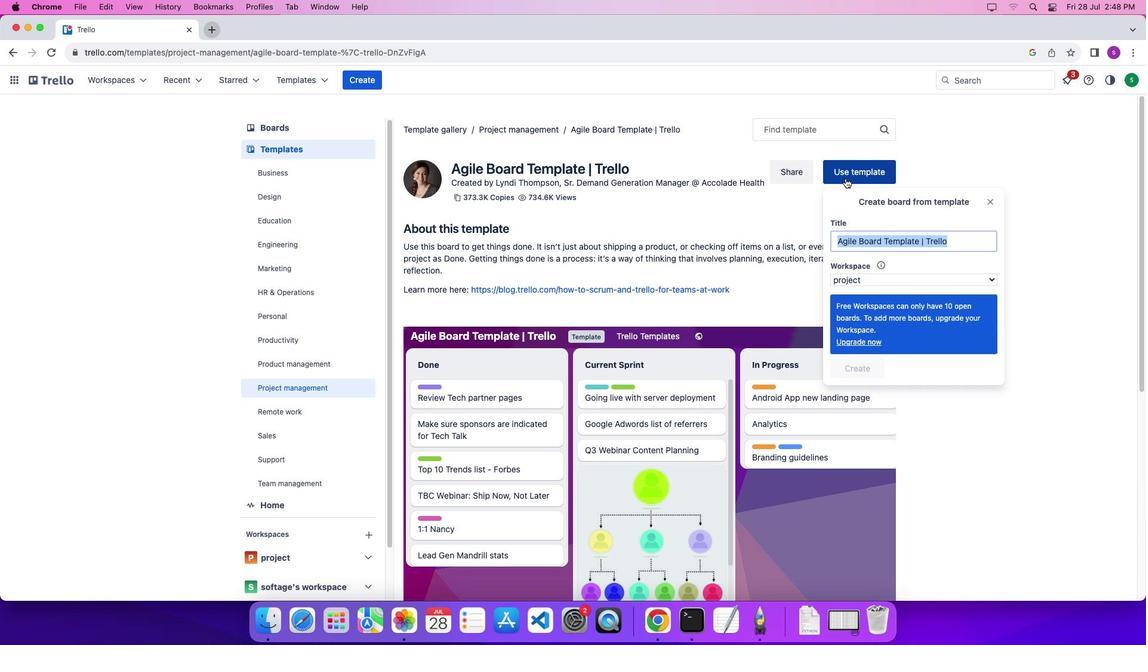 
Action: Mouse pressed left at (845, 186)
Screenshot: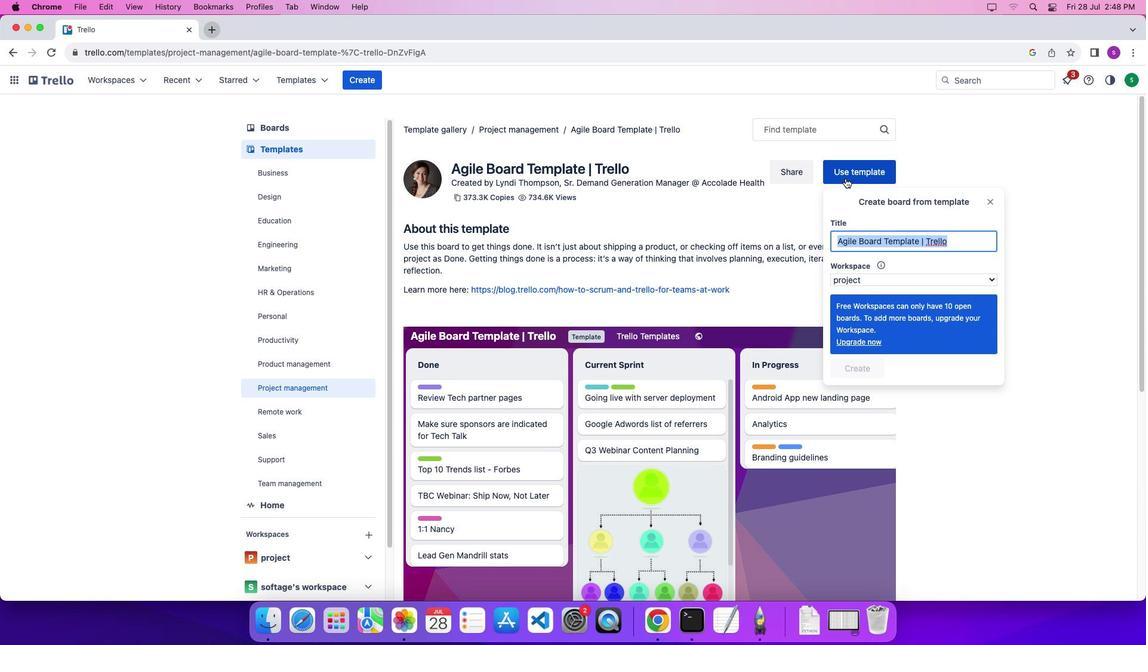 
Action: Mouse moved to (861, 278)
Screenshot: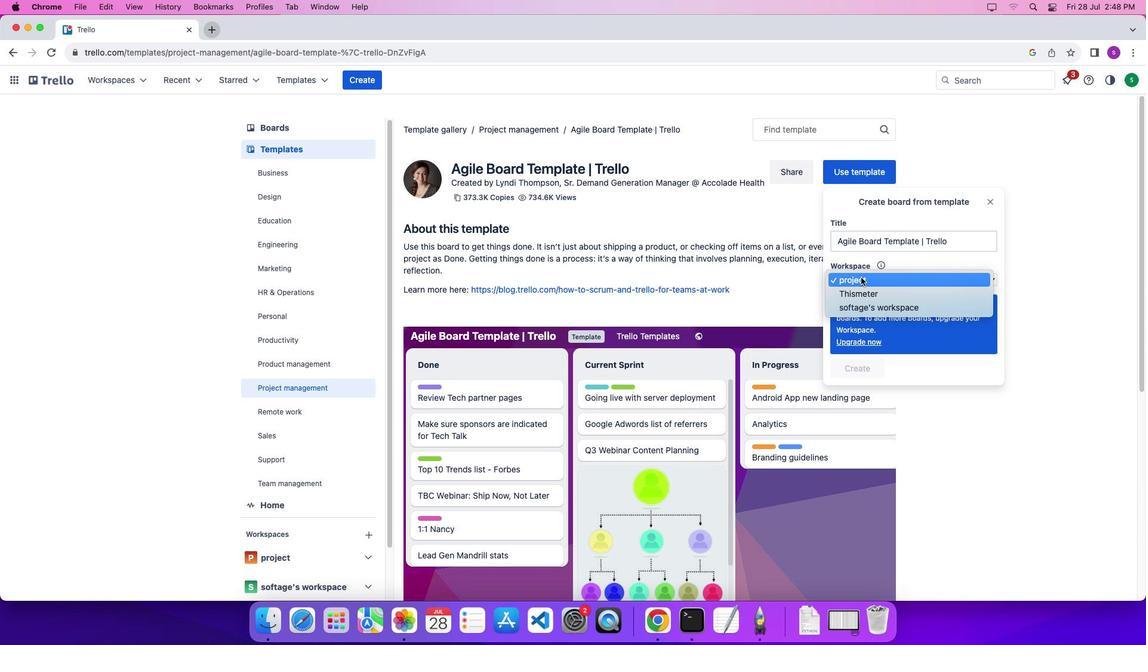 
Action: Mouse pressed left at (861, 278)
Screenshot: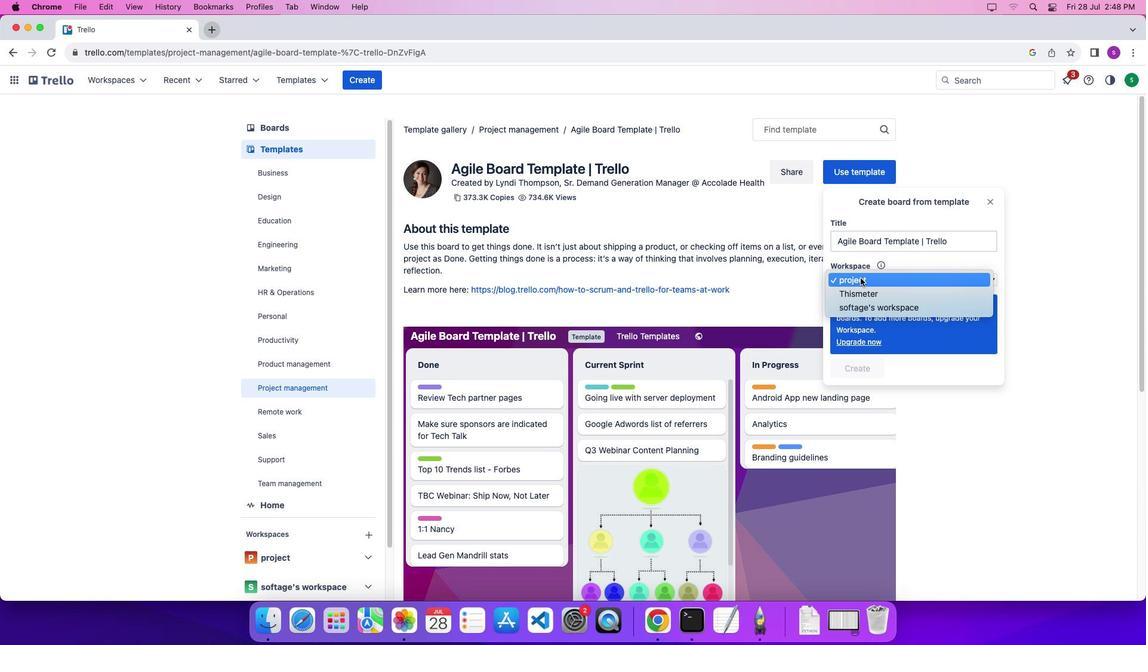 
Action: Mouse moved to (868, 291)
Screenshot: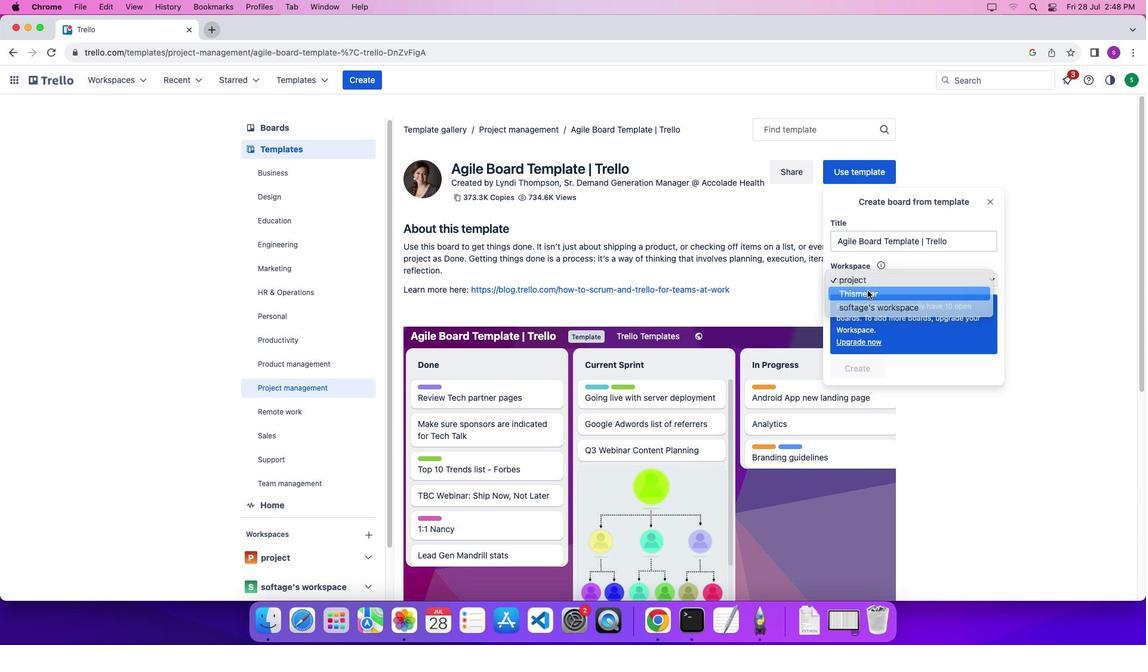 
Action: Mouse pressed left at (868, 291)
Screenshot: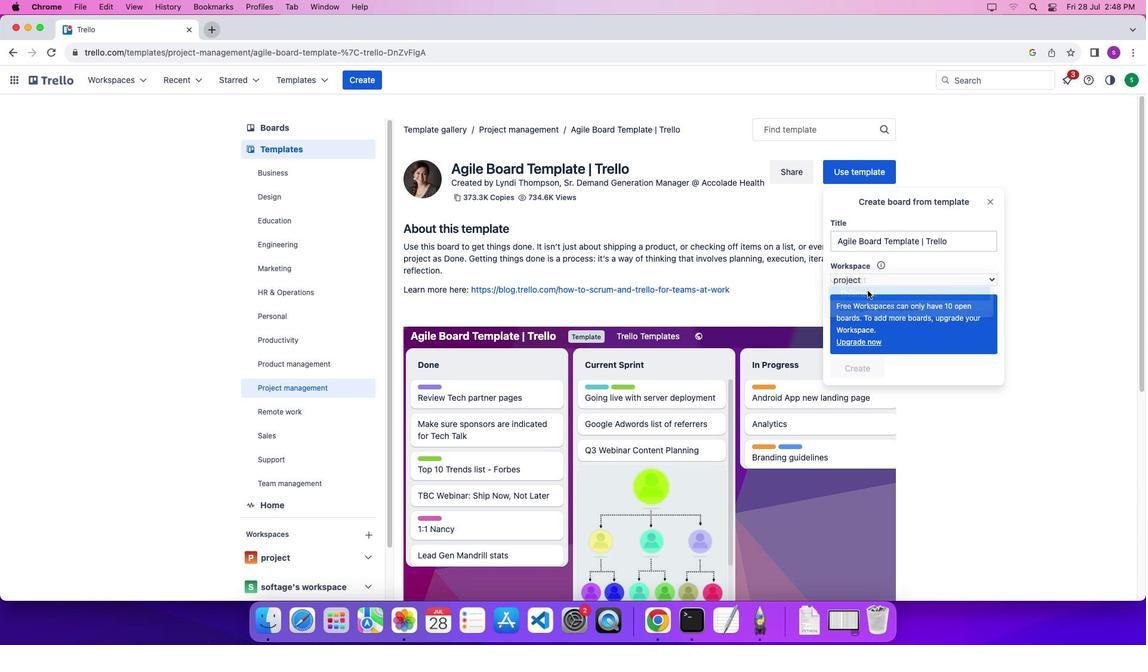 
Action: Mouse moved to (868, 420)
Screenshot: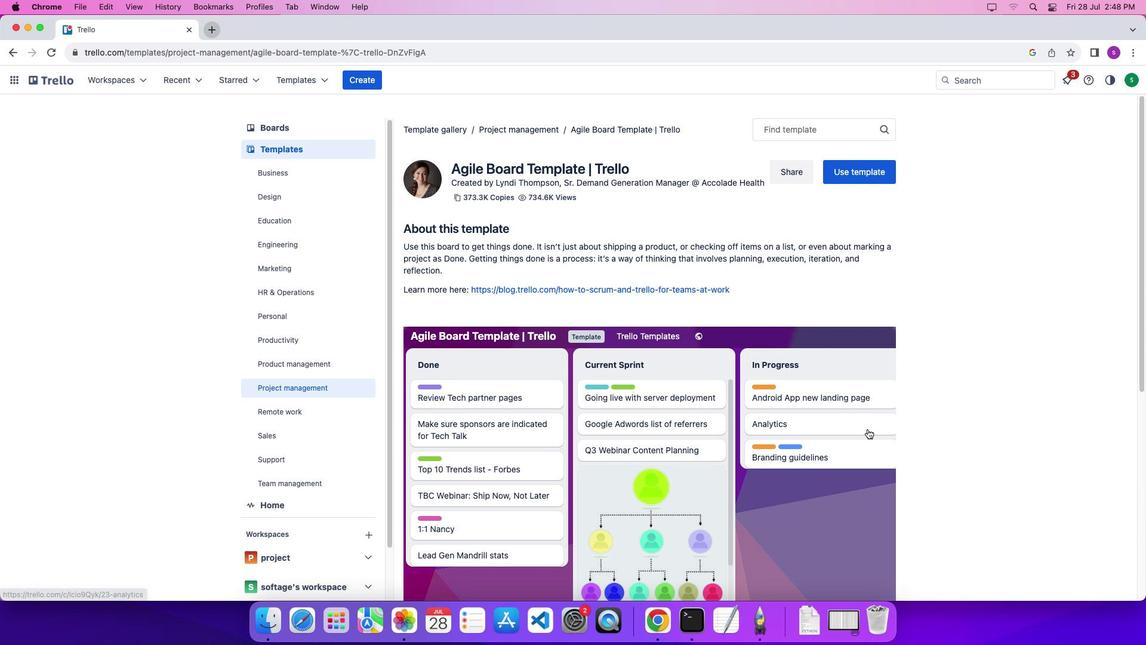 
Action: Mouse pressed left at (868, 420)
Screenshot: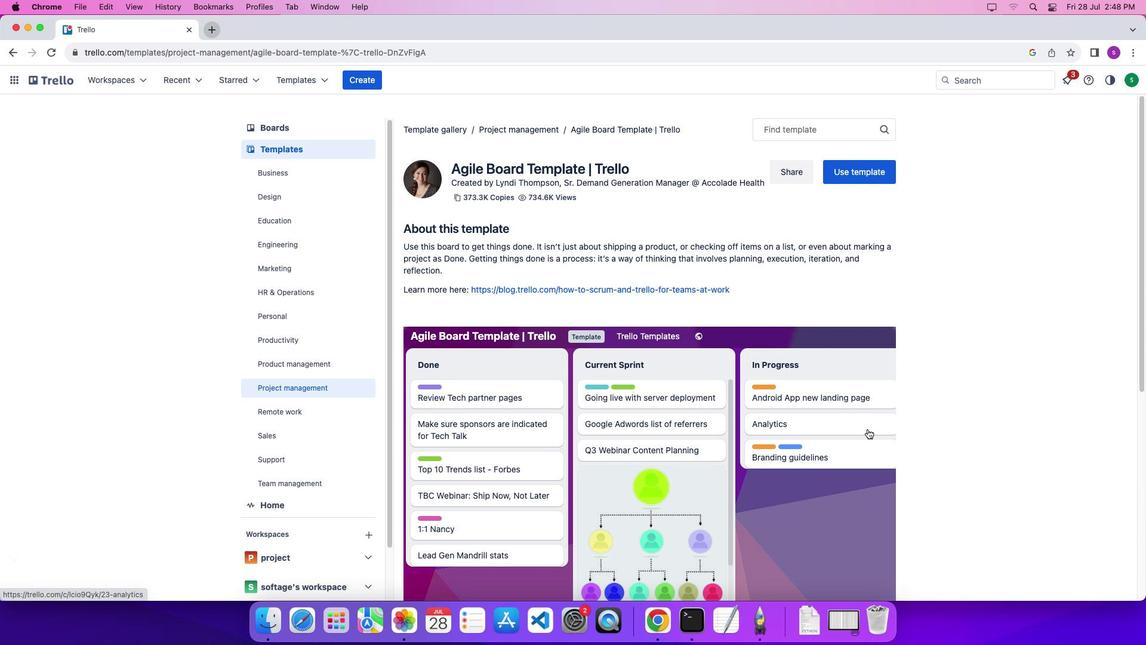 
Action: Mouse moved to (408, 571)
Screenshot: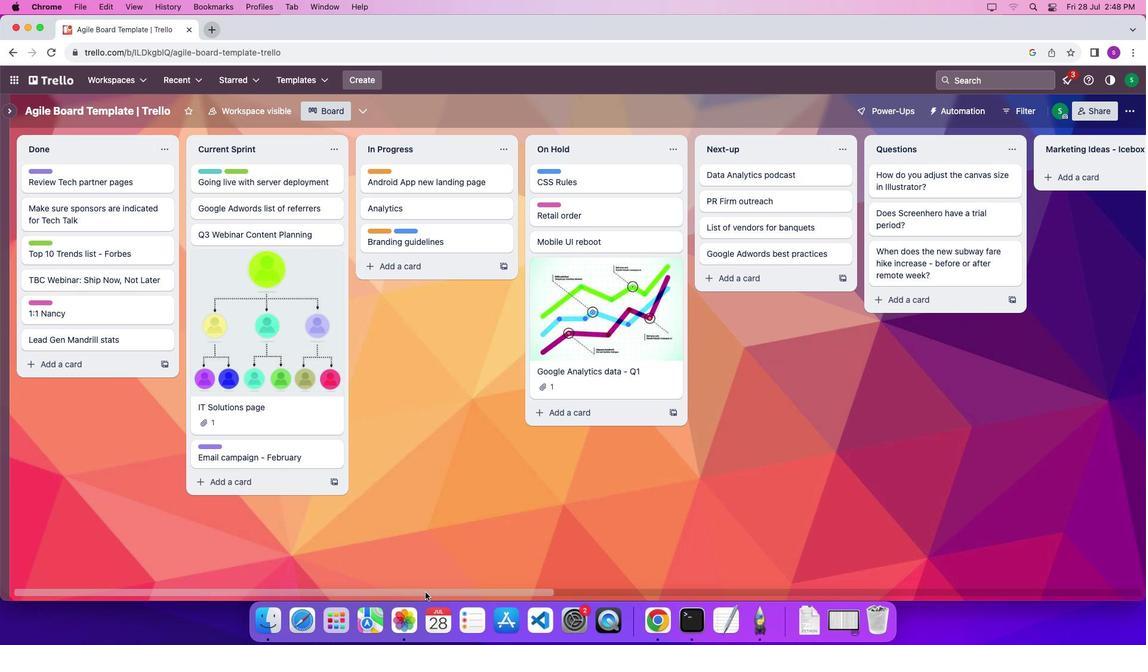 
Action: Mouse pressed left at (408, 571)
Screenshot: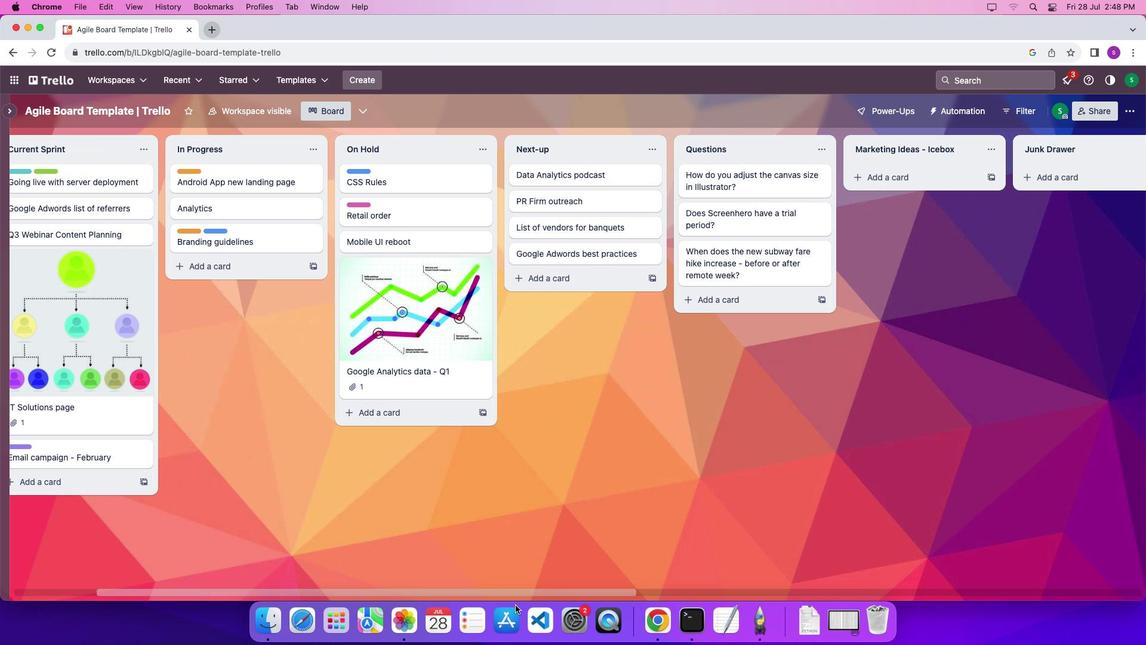 
Action: Mouse moved to (237, 288)
Screenshot: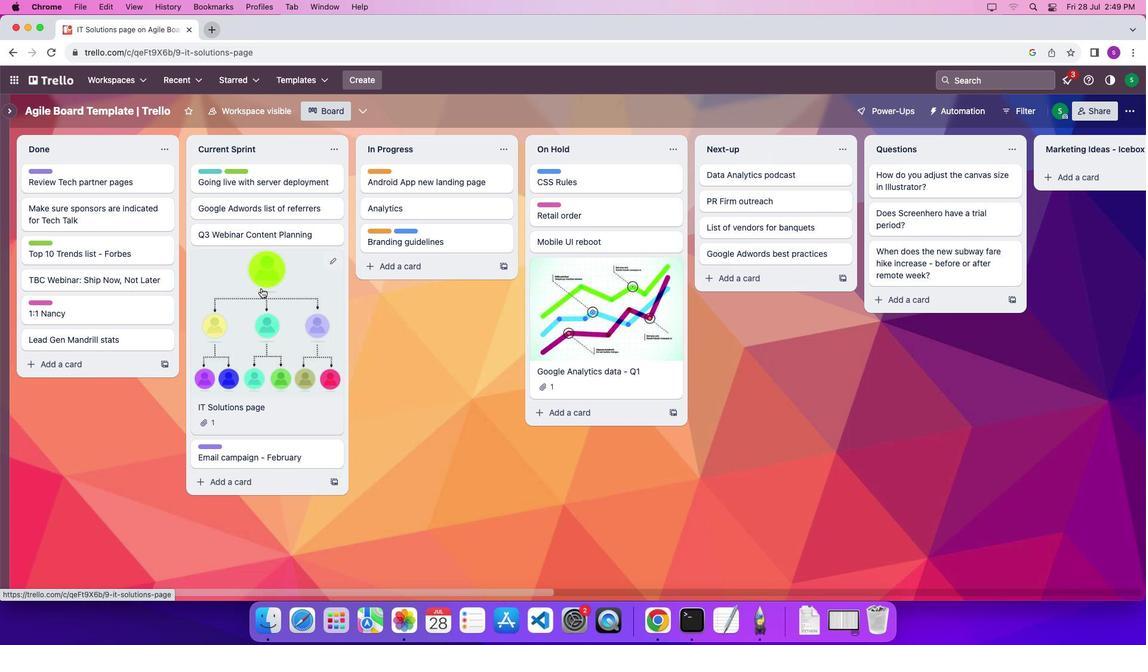 
Action: Mouse pressed left at (237, 288)
Screenshot: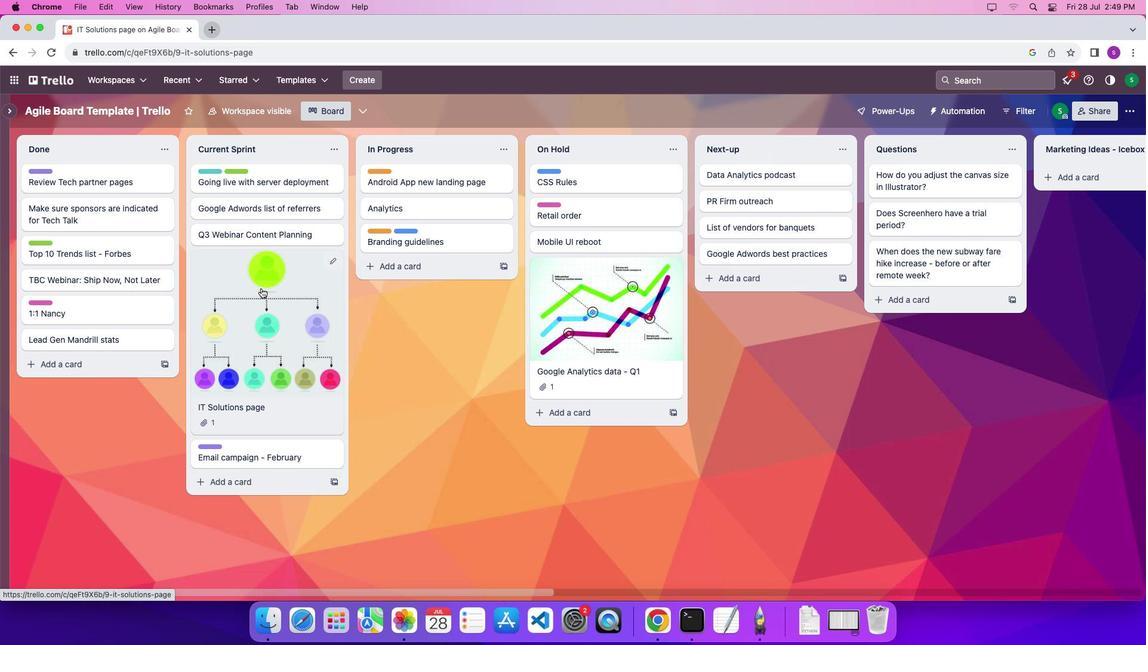 
Action: Mouse moved to (443, 278)
Screenshot: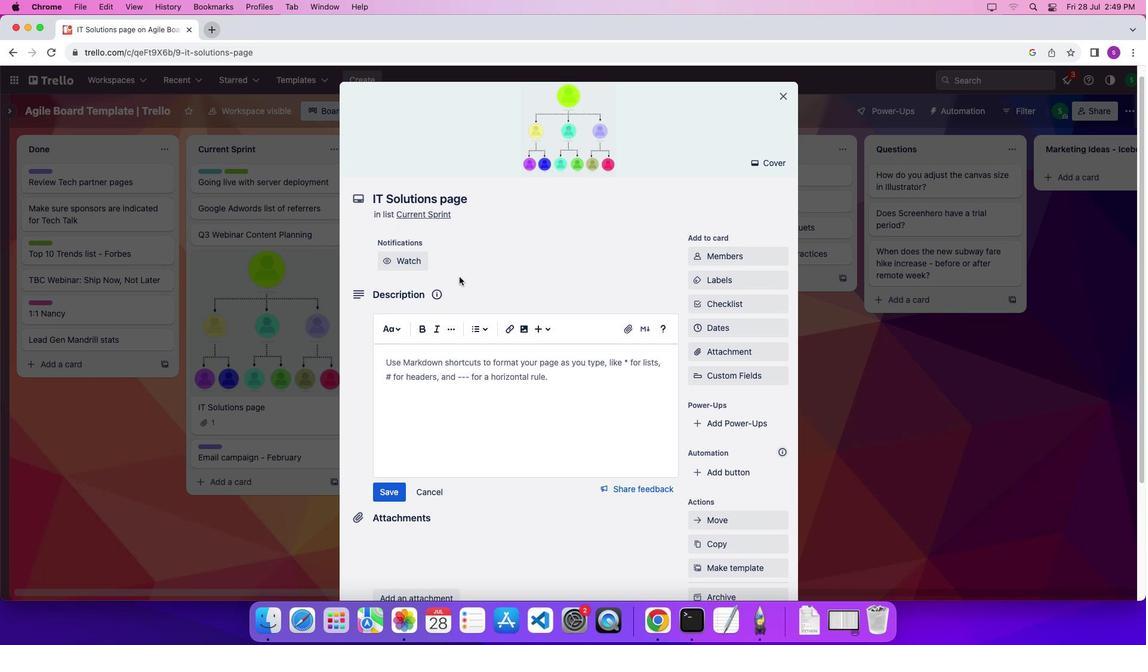 
Action: Mouse scrolled (443, 278) with delta (-33, 20)
Screenshot: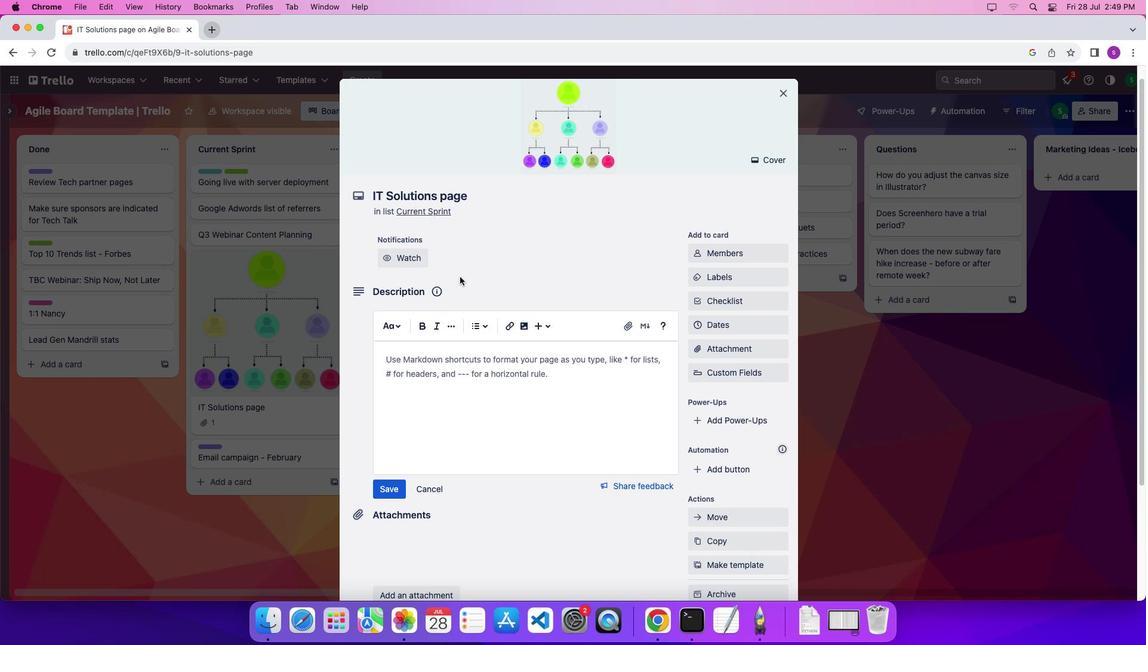 
Action: Mouse scrolled (443, 278) with delta (-33, 20)
Screenshot: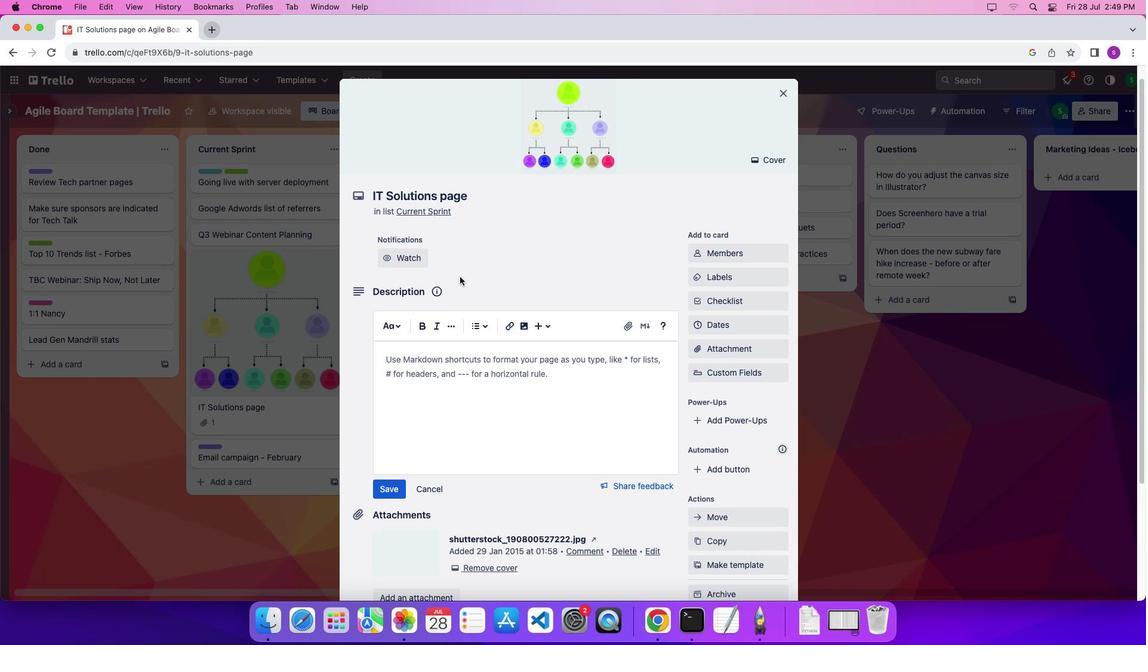 
Action: Mouse moved to (444, 278)
Screenshot: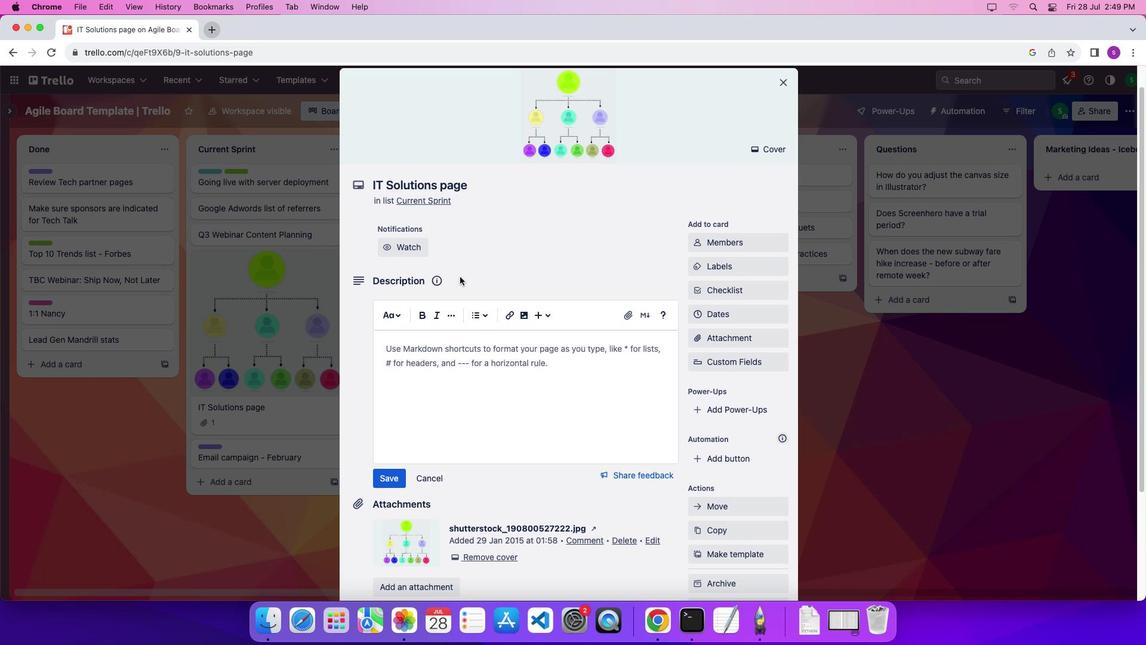 
Action: Mouse scrolled (444, 278) with delta (-33, 20)
Screenshot: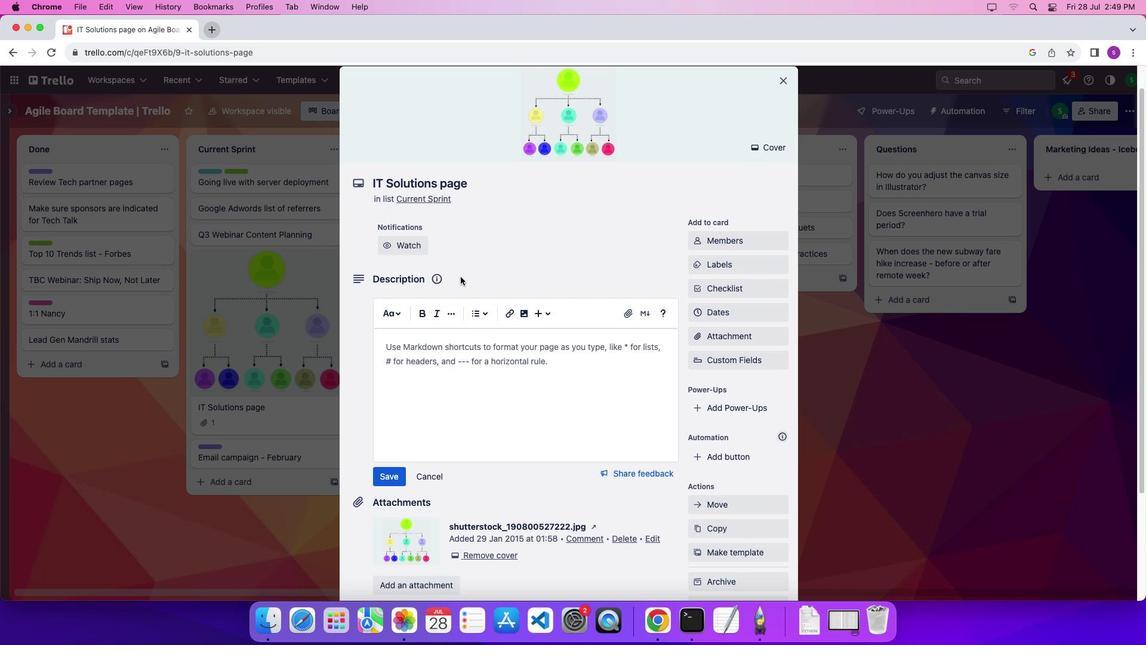 
Action: Mouse scrolled (444, 278) with delta (-33, 20)
Screenshot: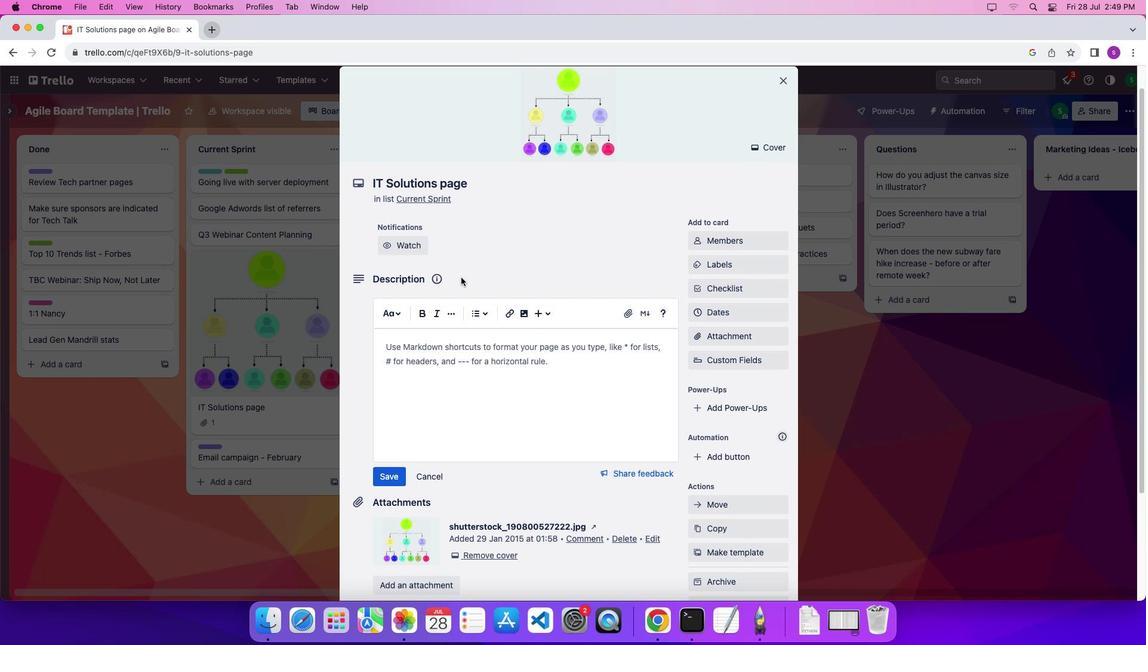 
Action: Mouse moved to (445, 278)
Screenshot: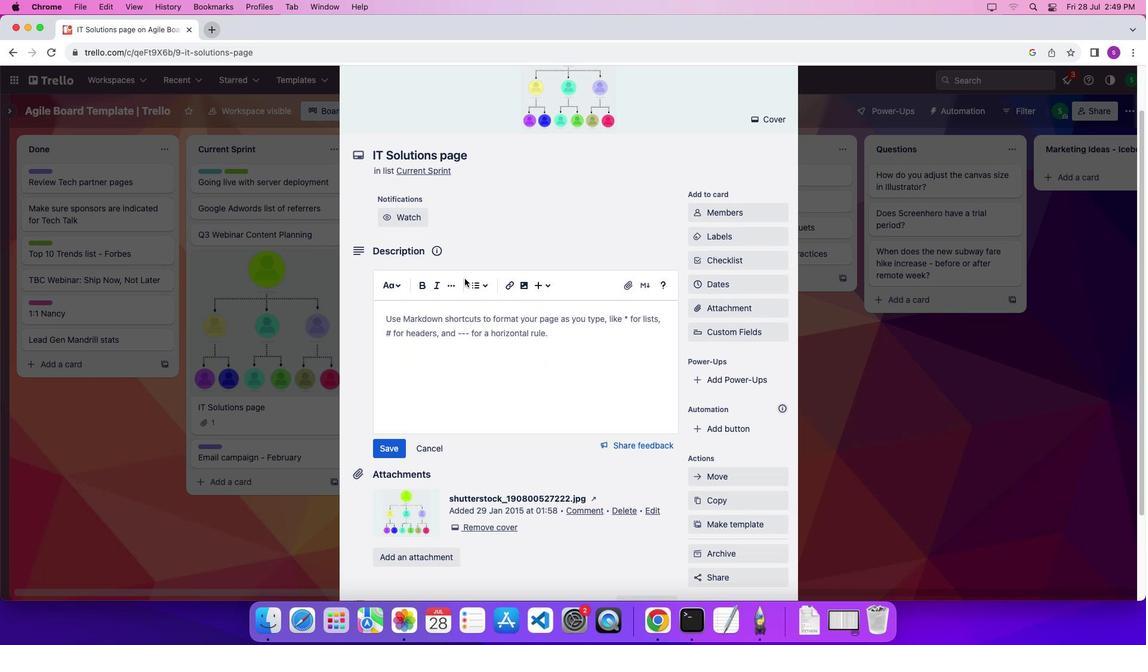 
Action: Mouse scrolled (445, 278) with delta (-33, 20)
Screenshot: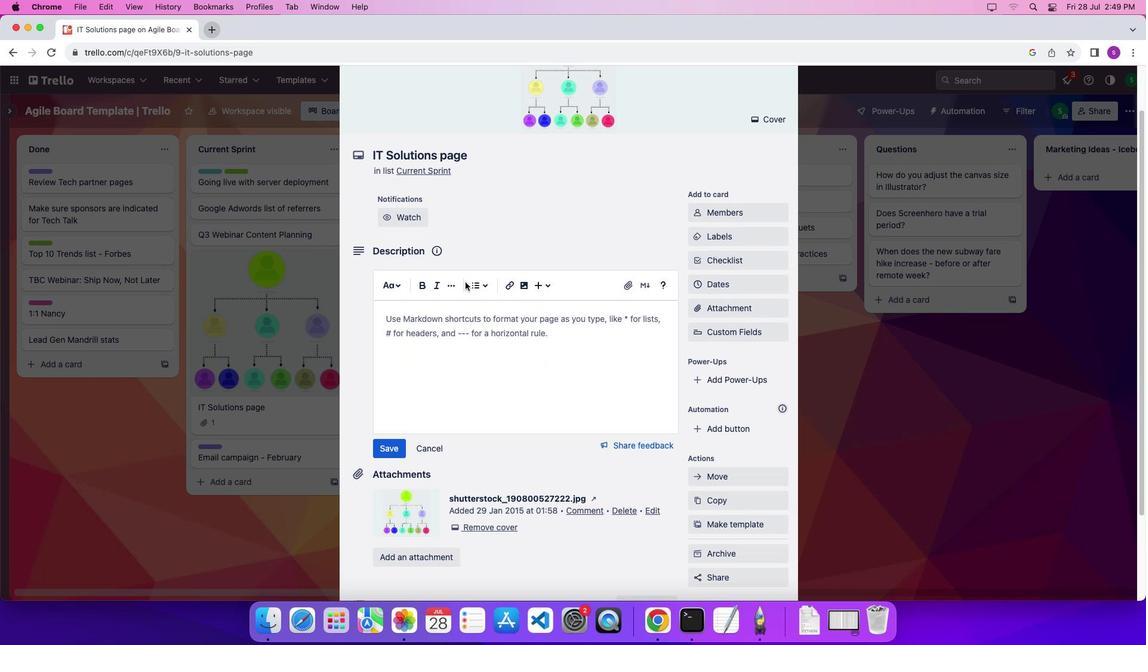 
Action: Mouse moved to (446, 278)
Screenshot: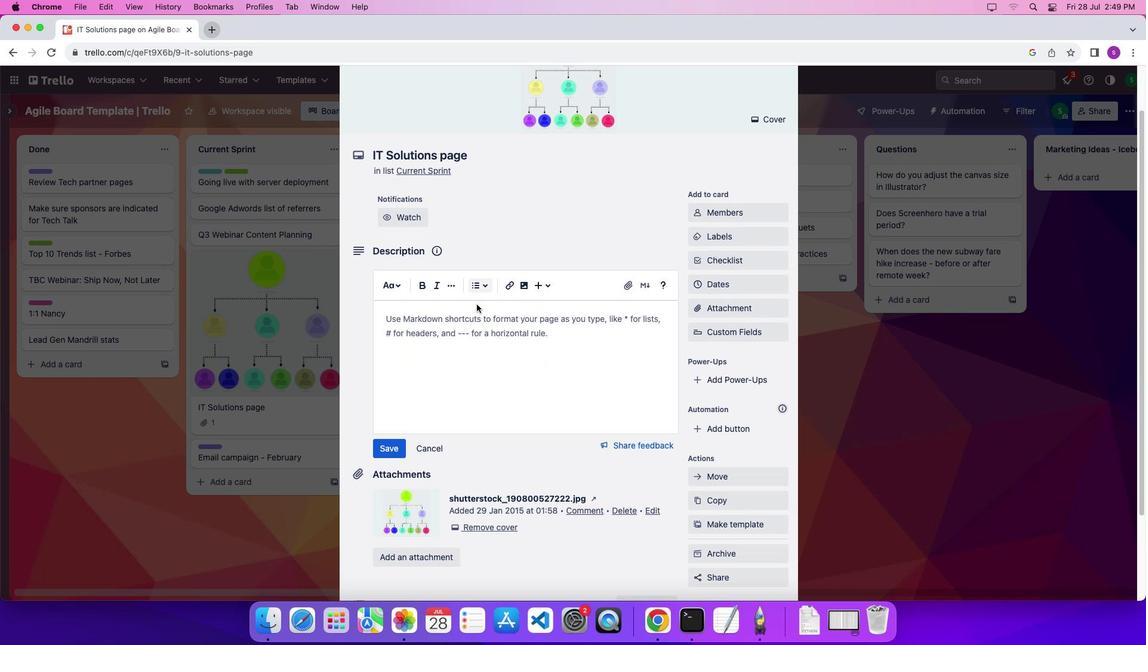 
Action: Mouse scrolled (446, 278) with delta (-33, 20)
Screenshot: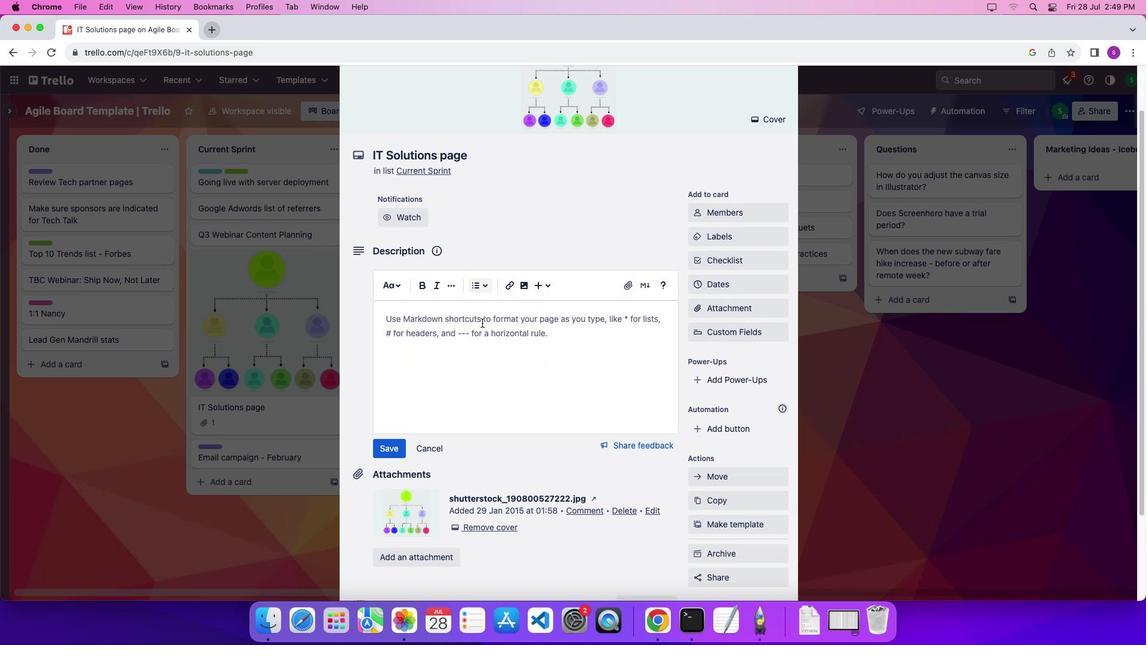 
Action: Mouse moved to (474, 338)
Screenshot: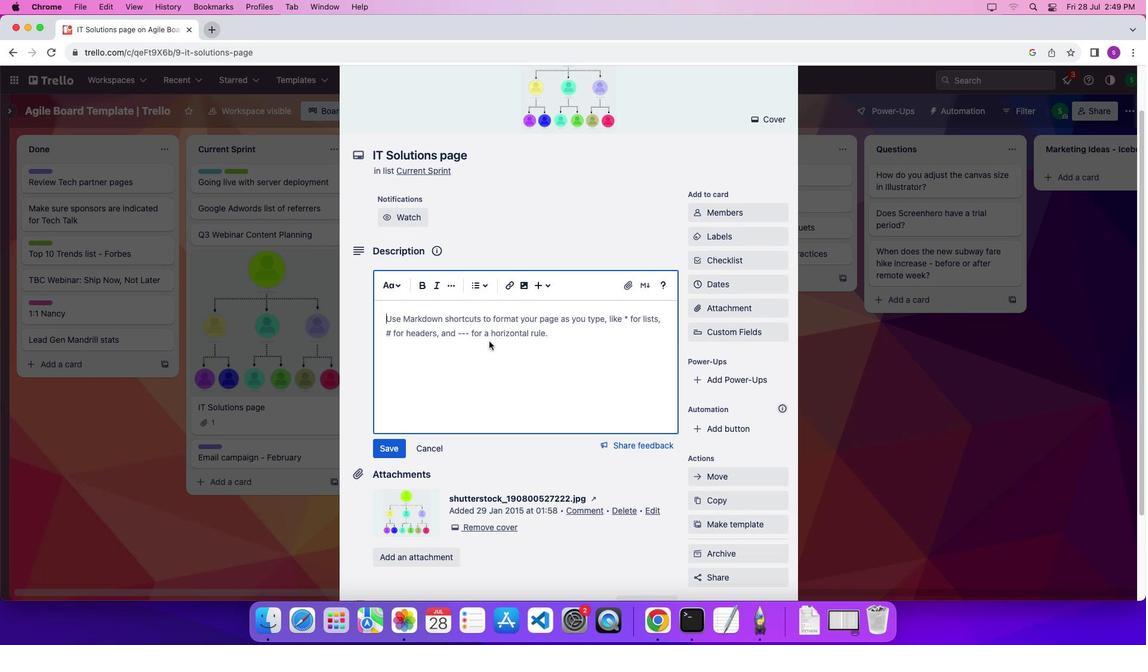 
Action: Mouse pressed left at (474, 338)
Screenshot: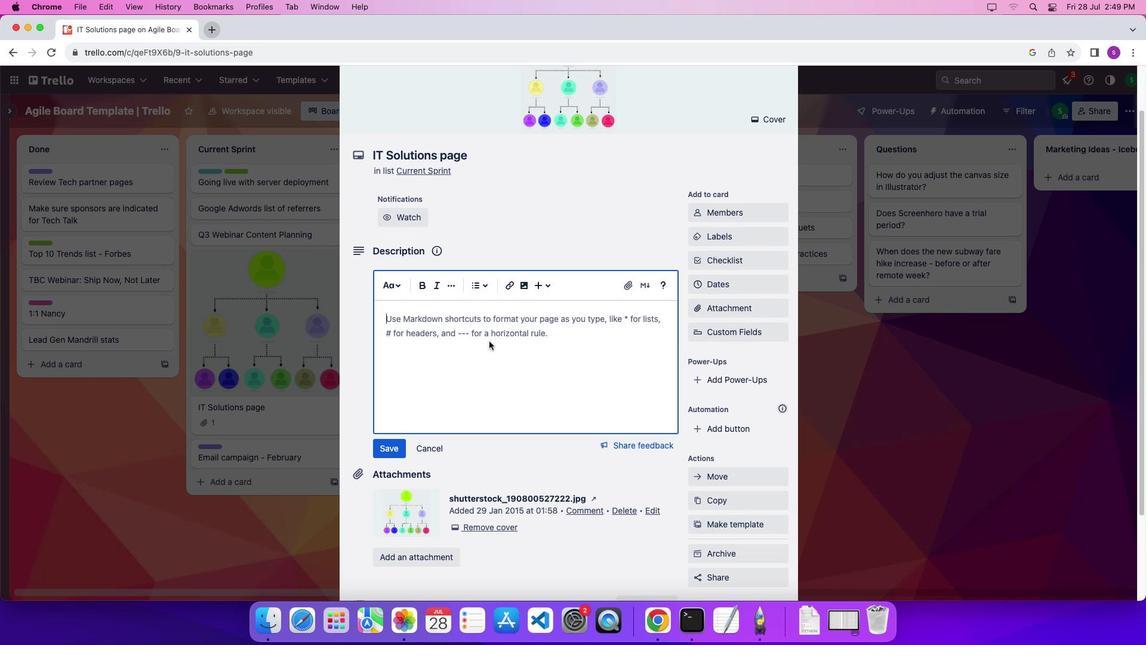 
Action: Mouse scrolled (474, 338) with delta (-33, 20)
Screenshot: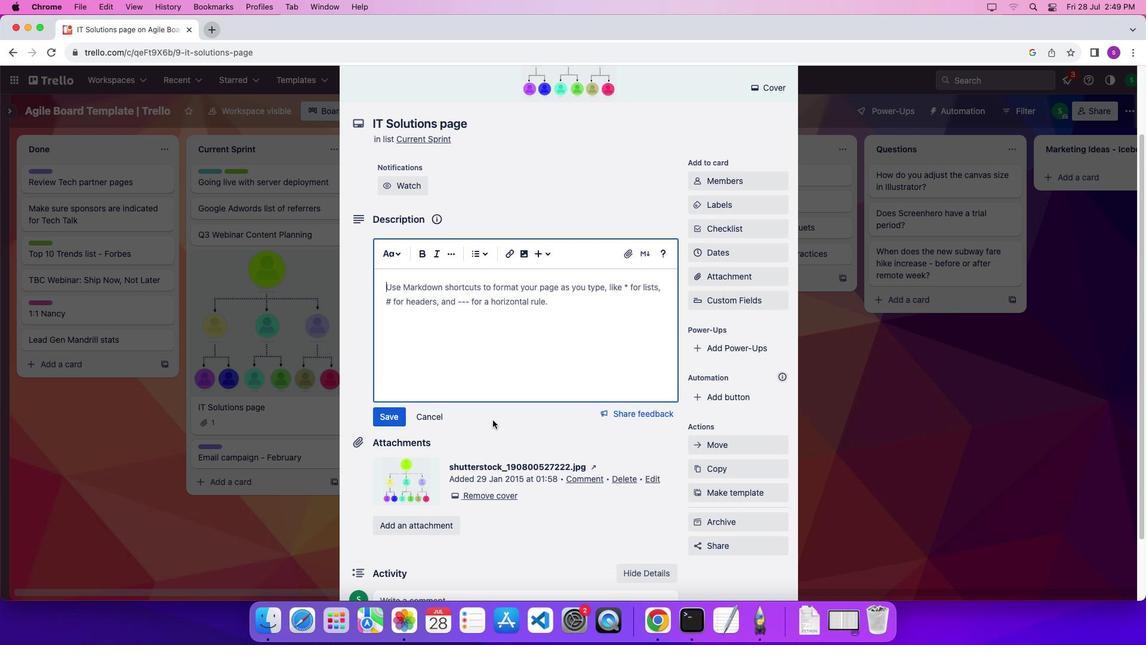 
Action: Mouse scrolled (474, 338) with delta (-33, 20)
Screenshot: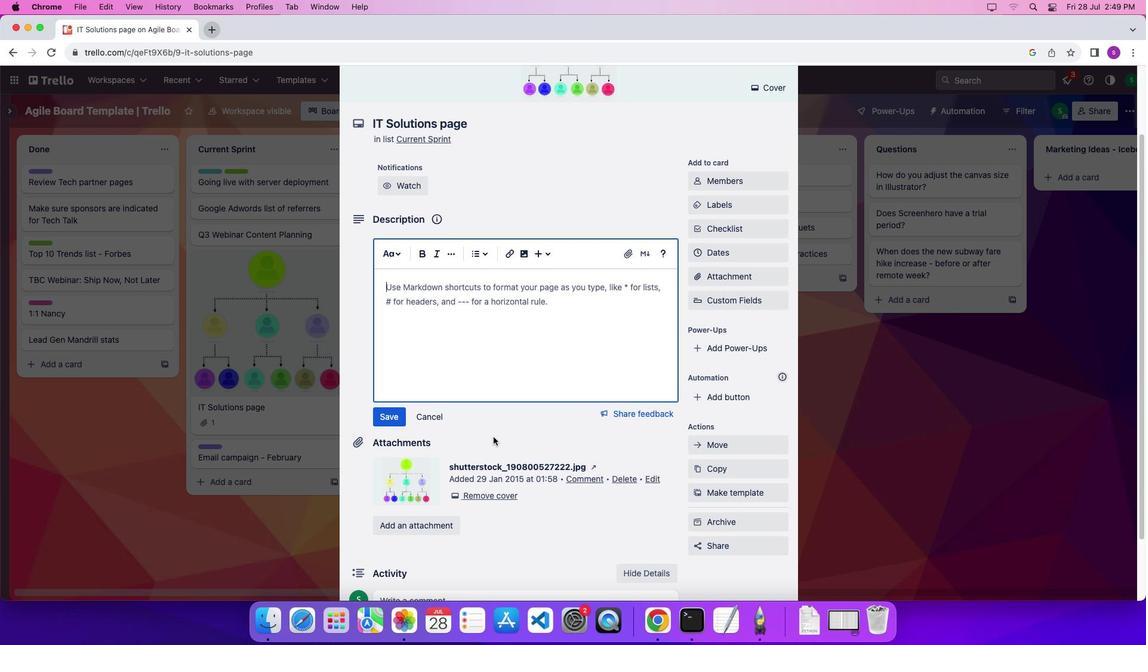 
Action: Mouse moved to (481, 457)
Screenshot: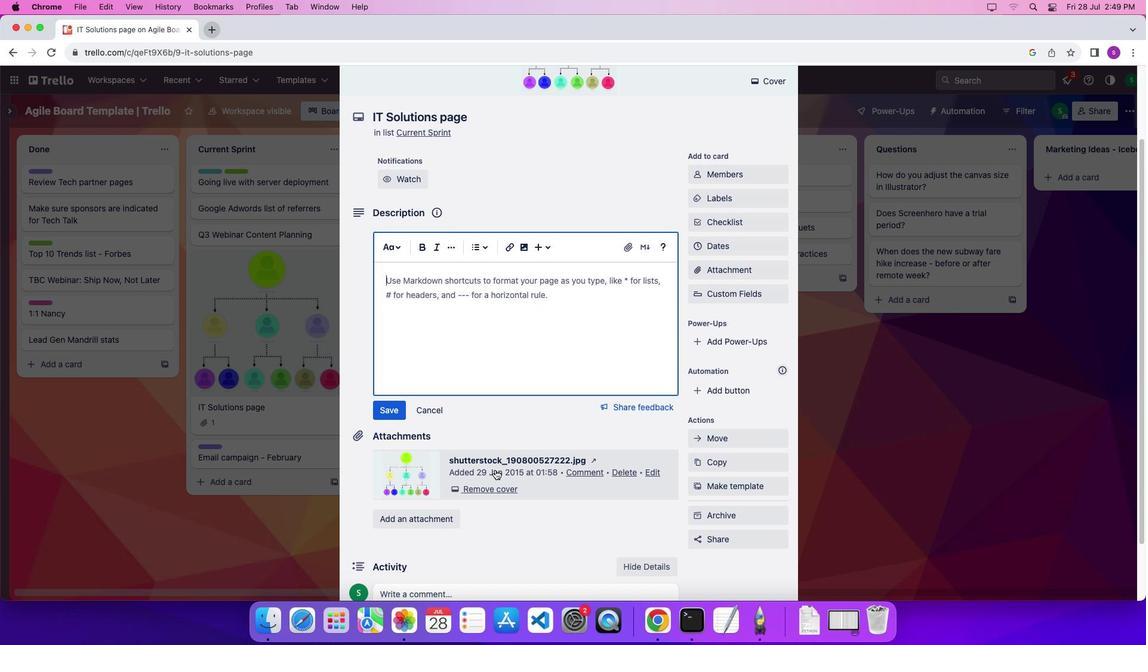 
Action: Mouse scrolled (481, 457) with delta (-33, 20)
Screenshot: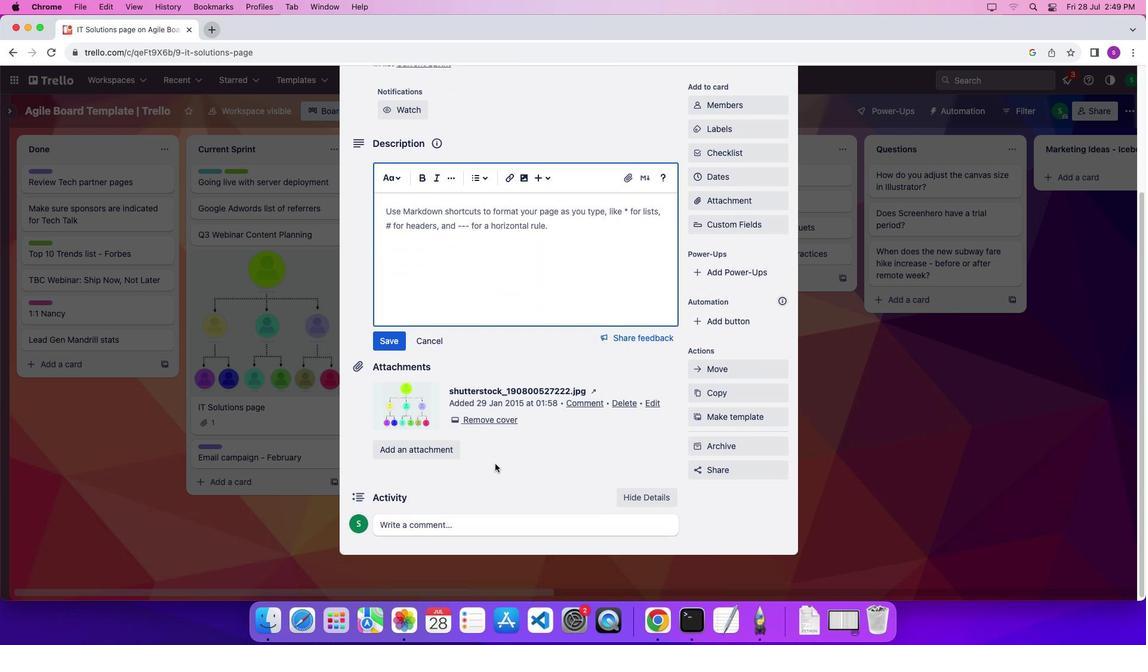 
Action: Mouse scrolled (481, 457) with delta (-33, 20)
Screenshot: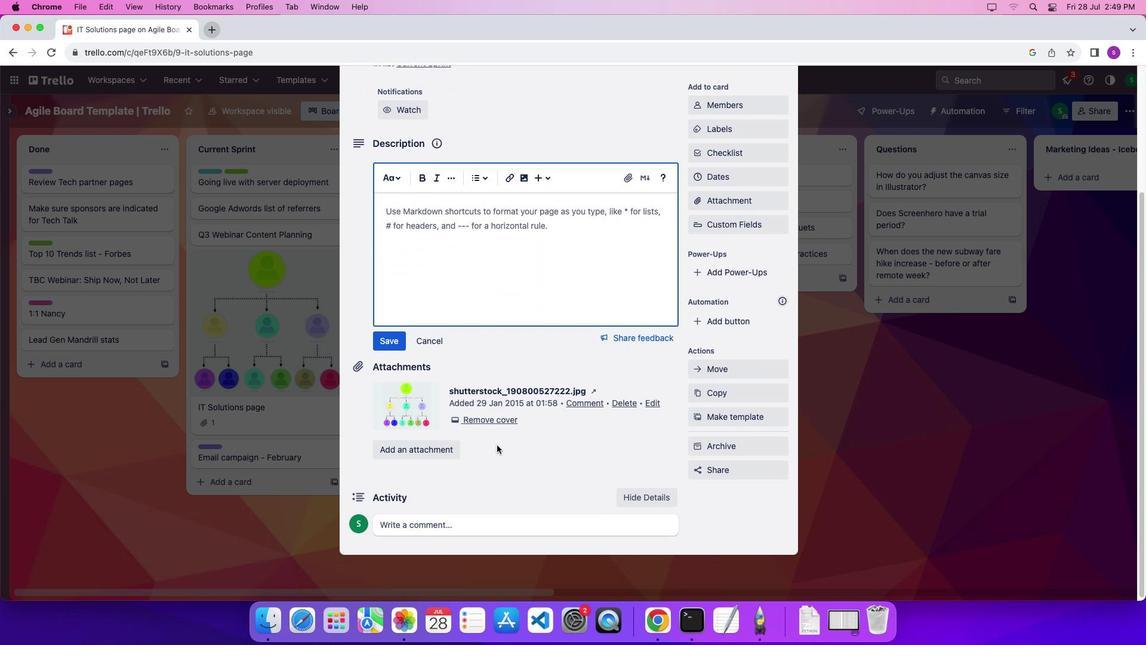 
Action: Mouse scrolled (481, 457) with delta (-33, 19)
Screenshot: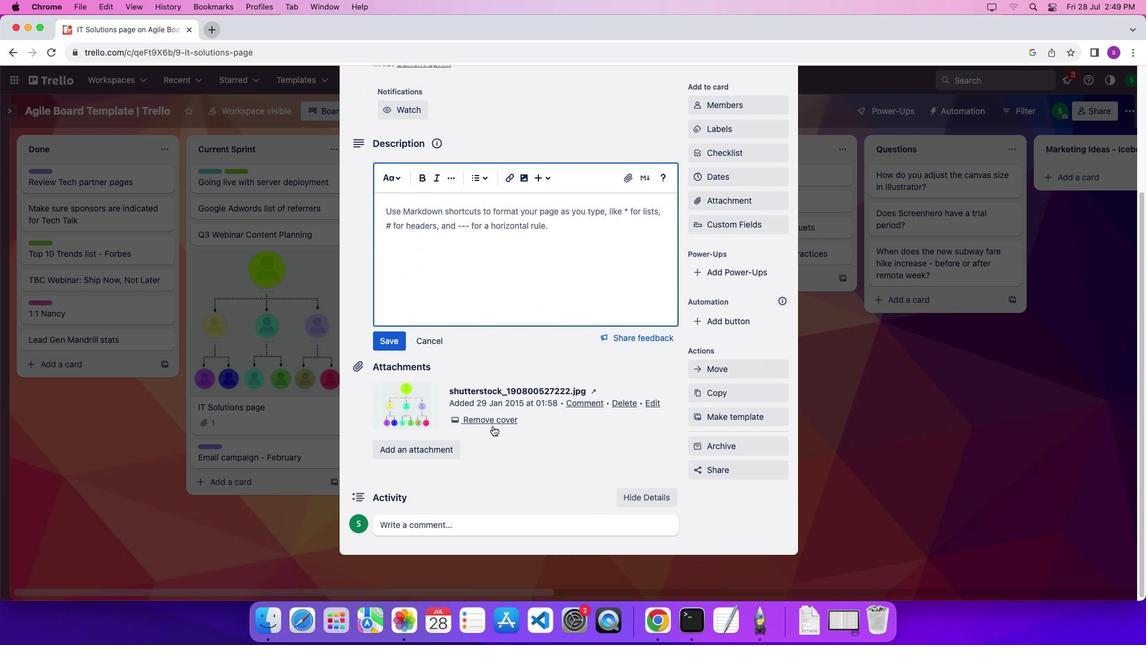
Action: Mouse moved to (475, 396)
Screenshot: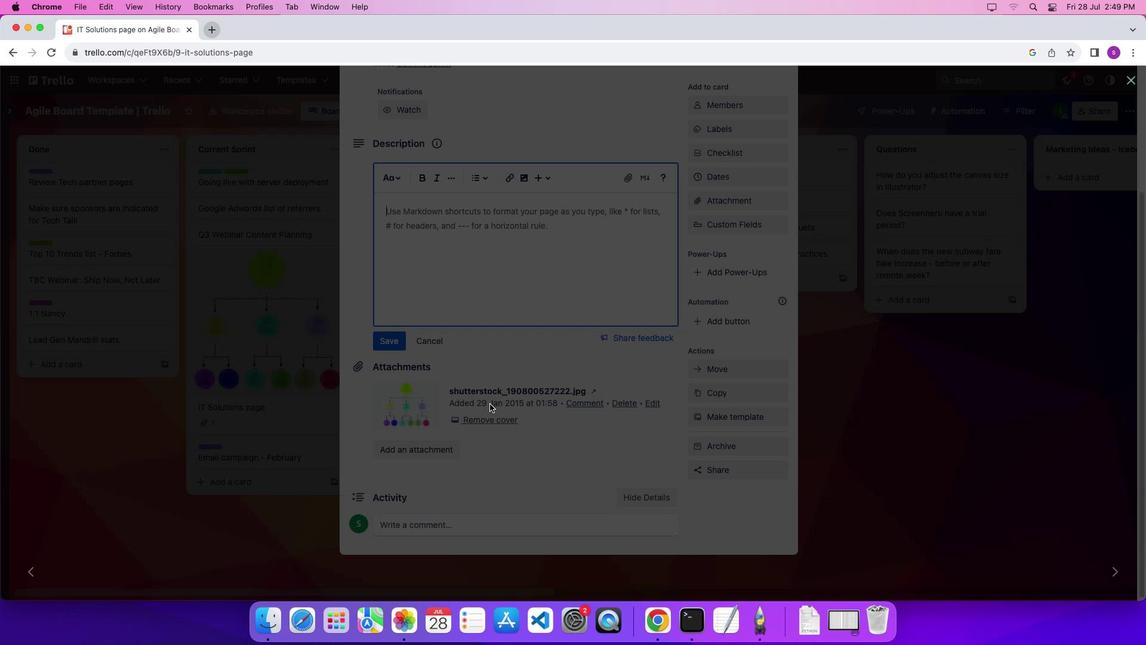 
Action: Mouse pressed left at (475, 396)
Screenshot: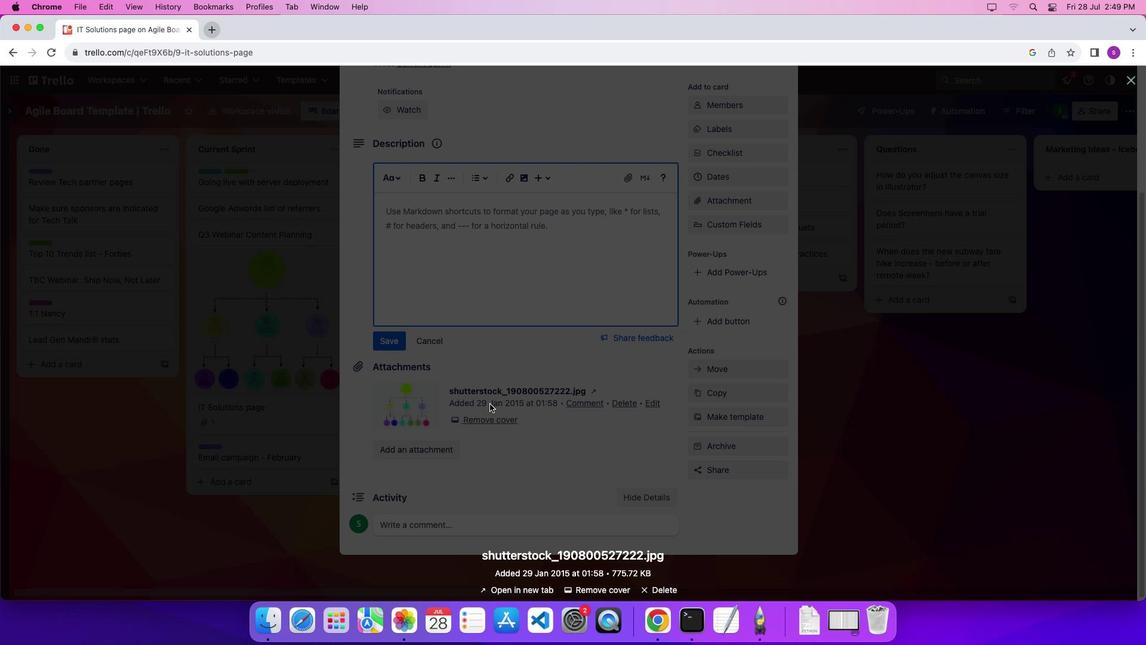 
Action: Mouse moved to (669, 384)
Screenshot: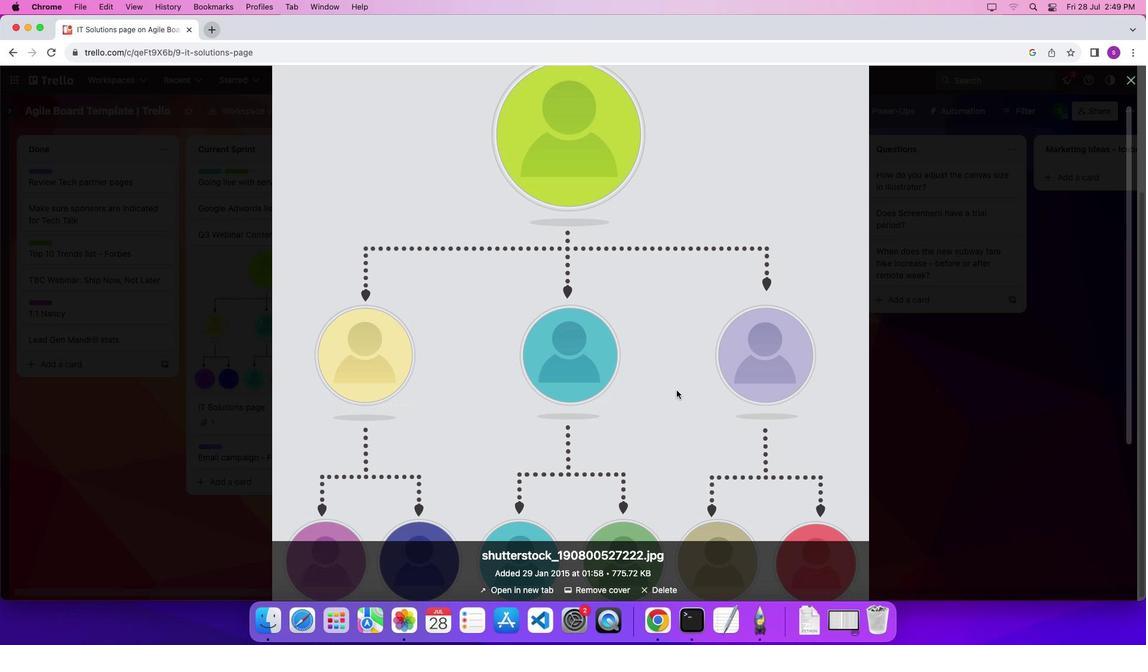 
Action: Mouse scrolled (669, 384) with delta (-33, 20)
Screenshot: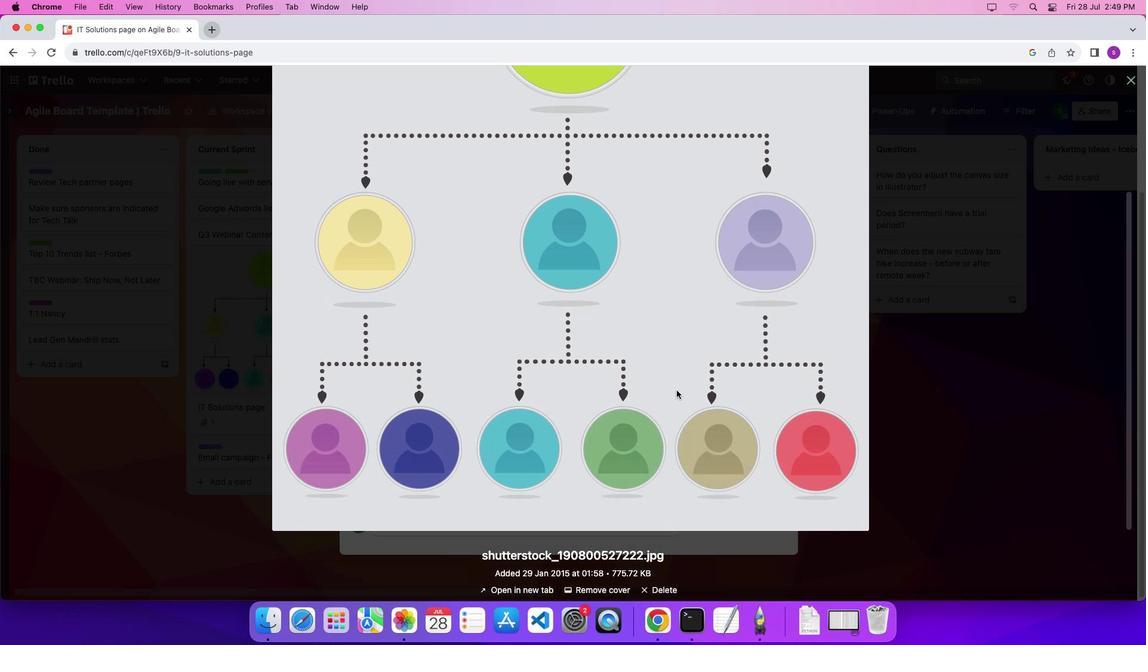 
Action: Mouse scrolled (669, 384) with delta (-33, 20)
Screenshot: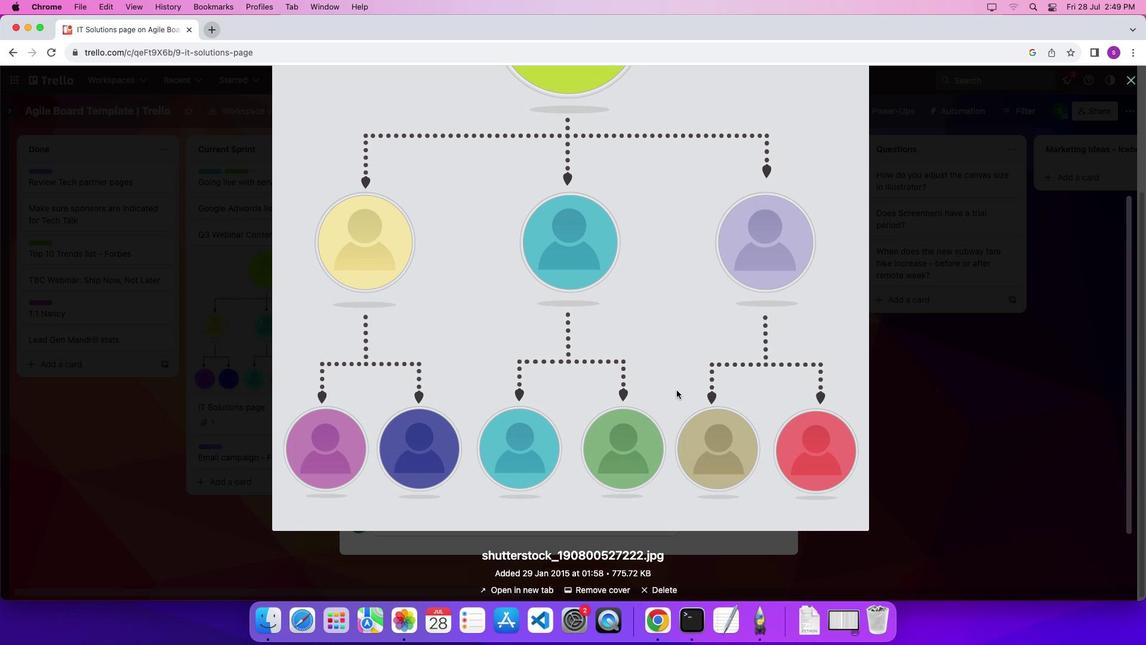 
Action: Mouse scrolled (669, 384) with delta (-33, 19)
Screenshot: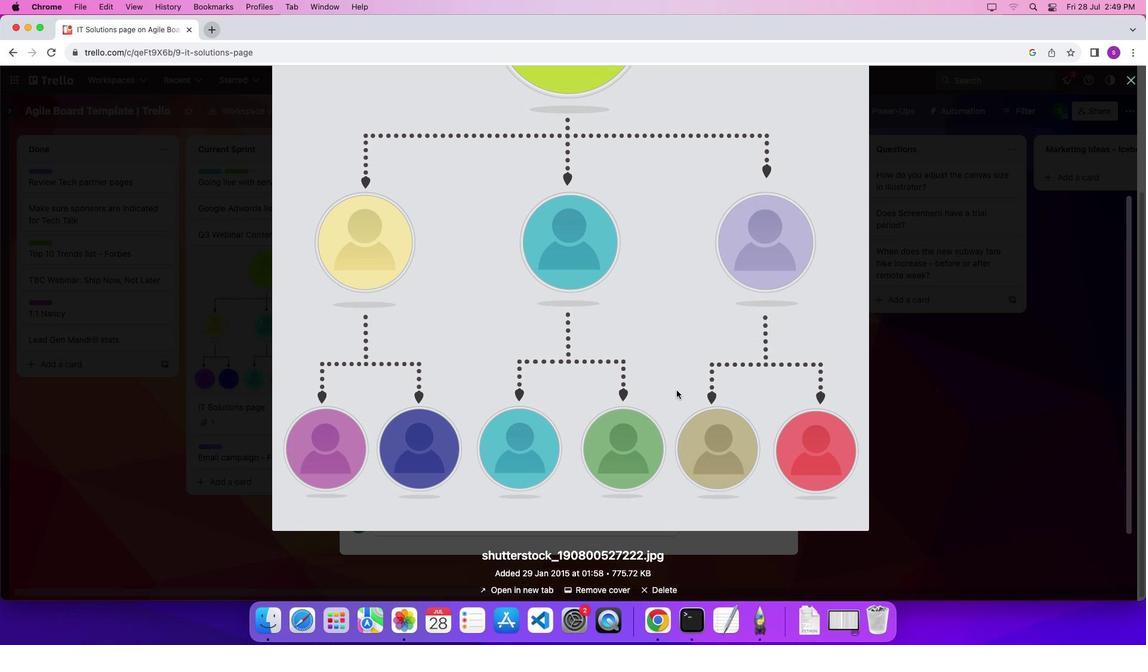 
Action: Mouse scrolled (669, 384) with delta (-33, 19)
Screenshot: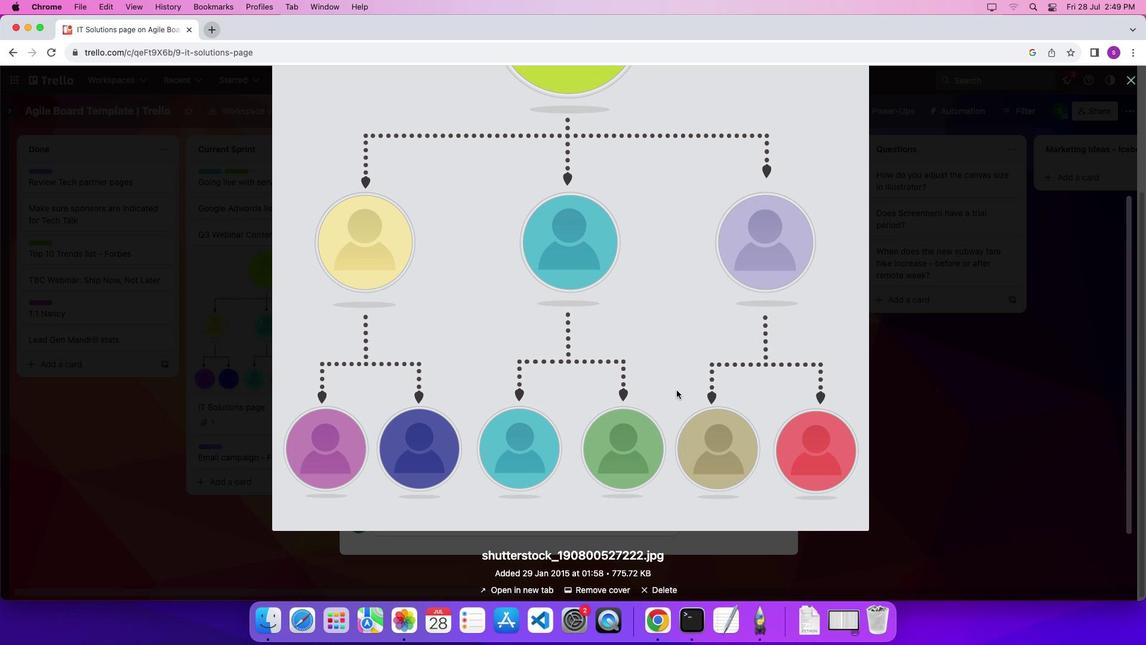 
Action: Mouse scrolled (669, 384) with delta (-33, 20)
Screenshot: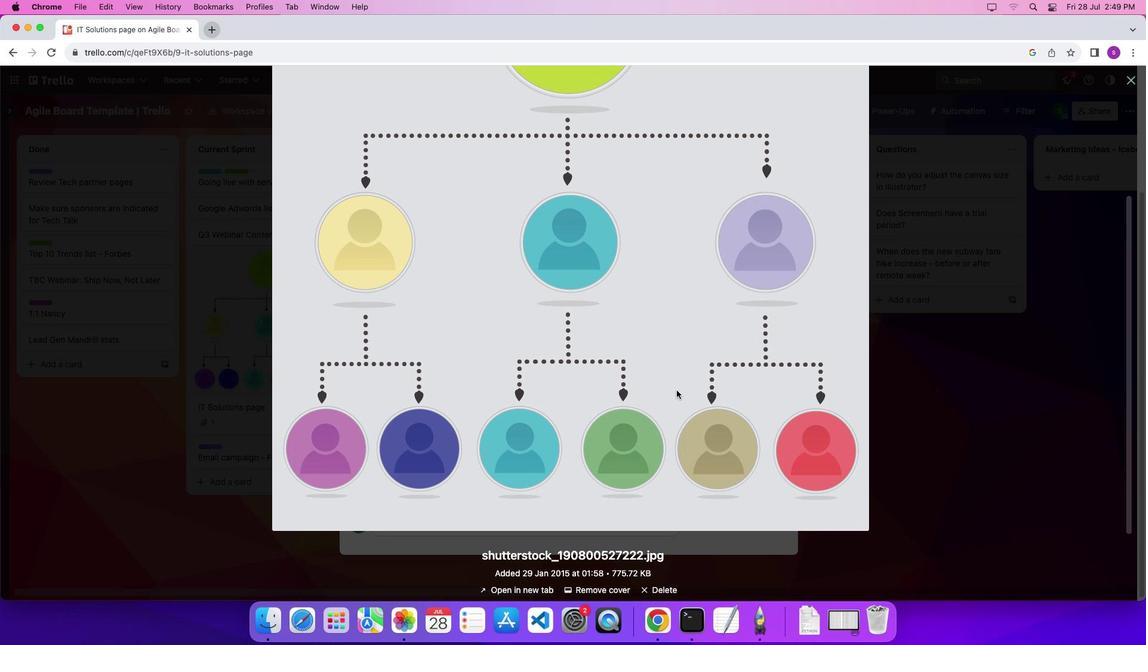 
Action: Mouse scrolled (669, 384) with delta (-33, 20)
Screenshot: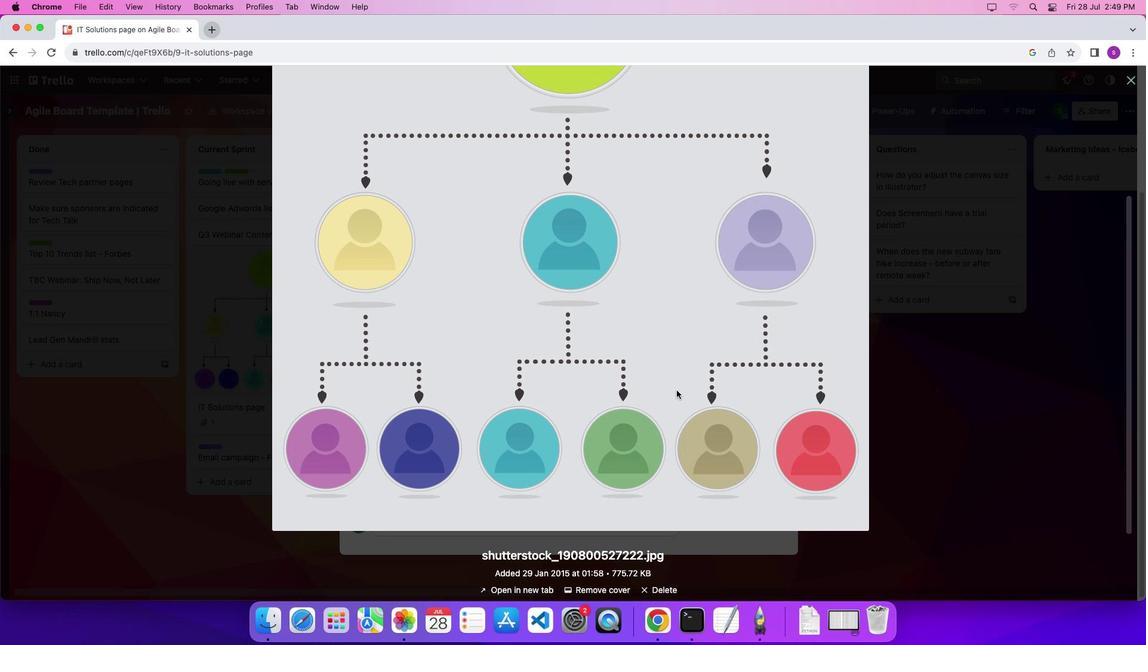 
Action: Mouse scrolled (669, 384) with delta (-33, 18)
Screenshot: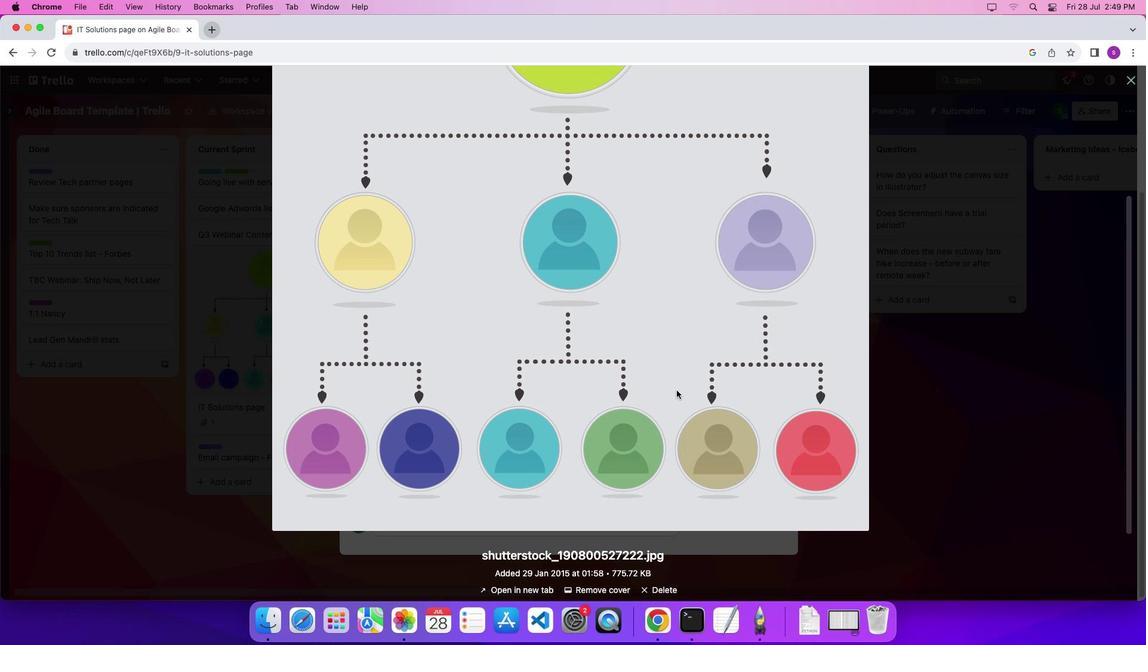 
Action: Mouse scrolled (669, 384) with delta (-33, 21)
Screenshot: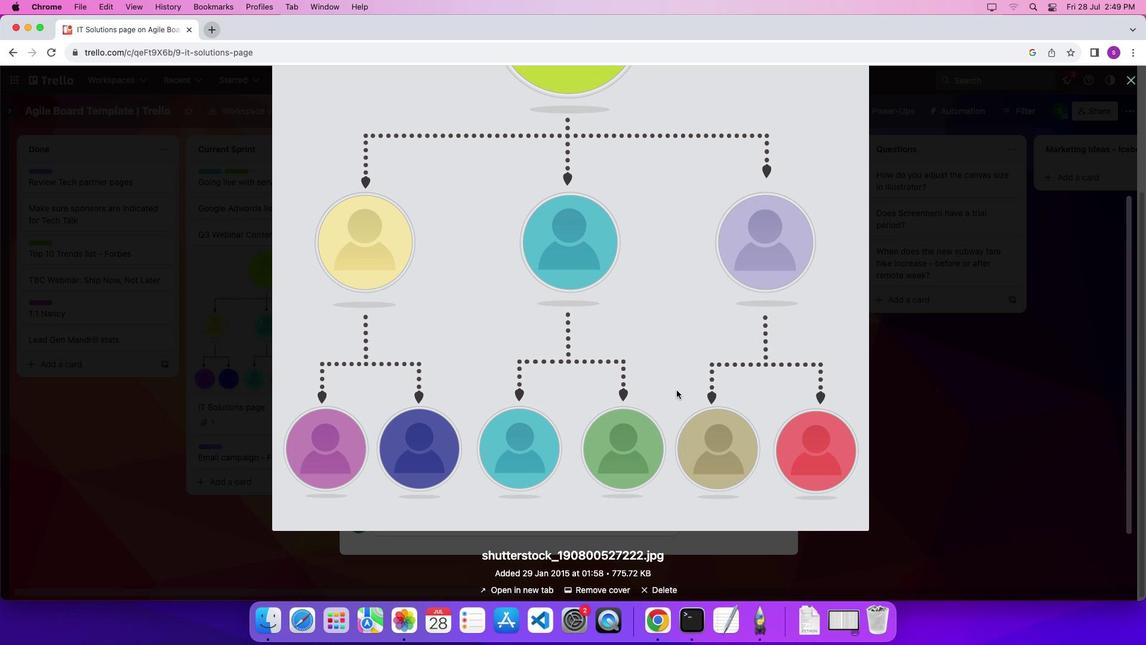 
Action: Mouse scrolled (669, 384) with delta (-33, 21)
Screenshot: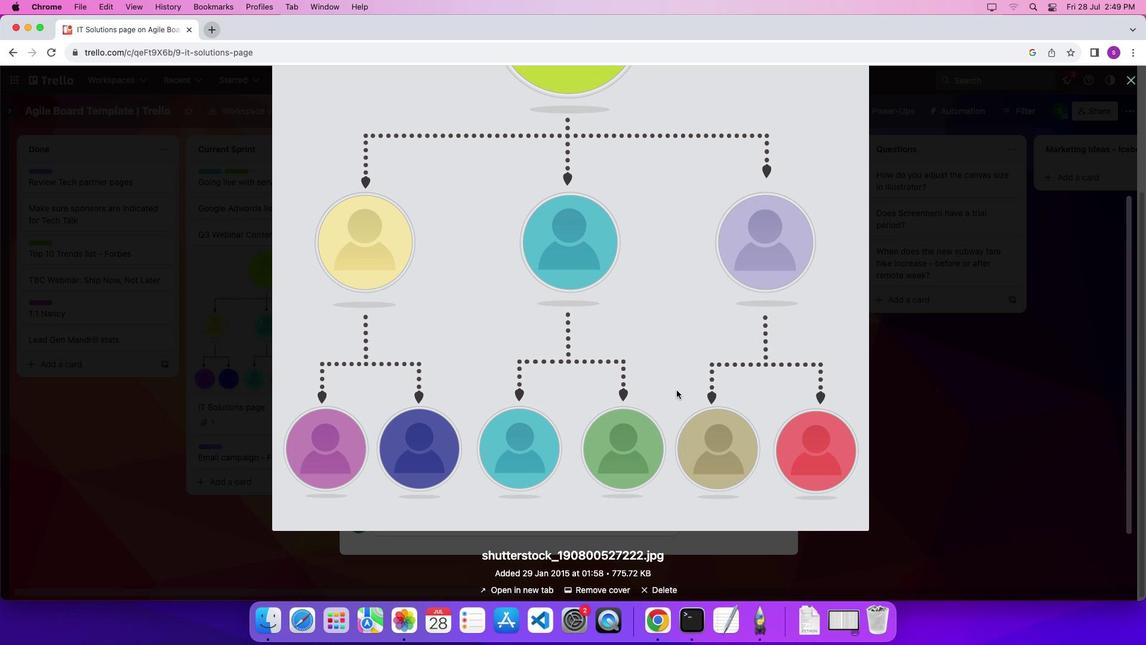 
Action: Mouse scrolled (669, 384) with delta (-33, 25)
Screenshot: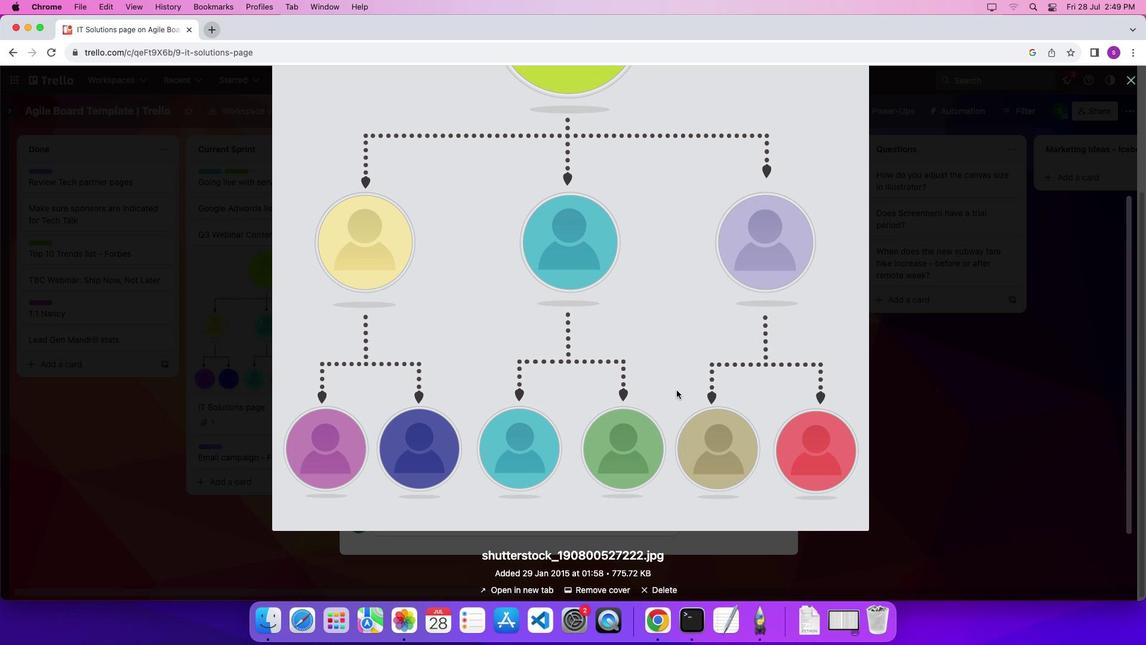 
Action: Mouse scrolled (669, 384) with delta (-33, 27)
Screenshot: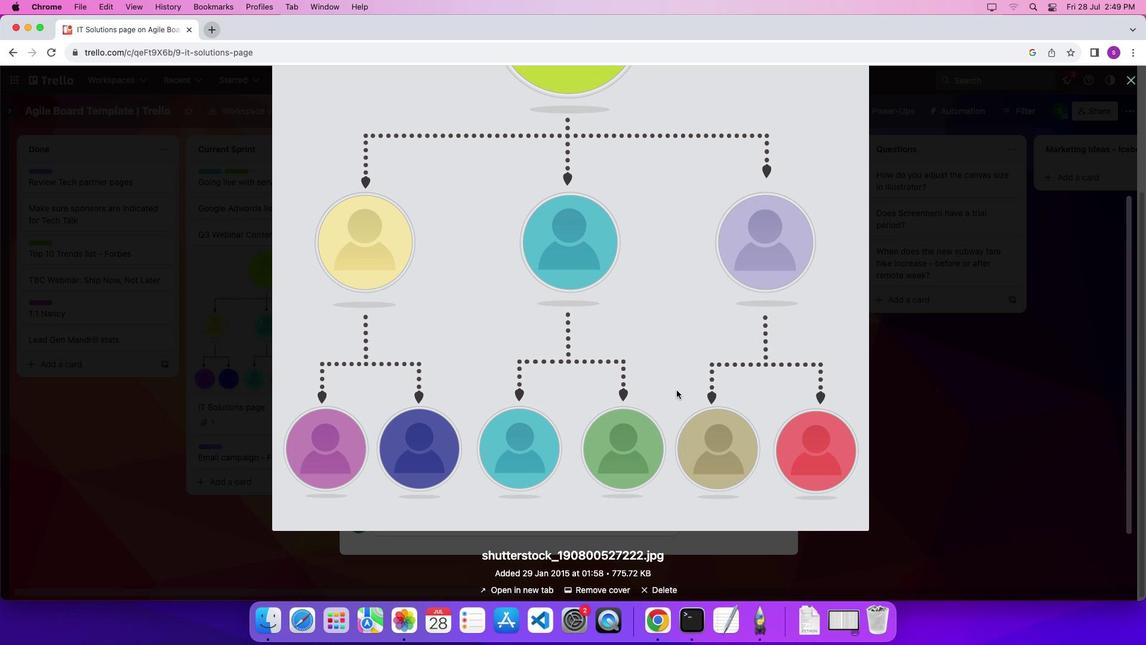 
Action: Mouse scrolled (669, 384) with delta (-33, 28)
Screenshot: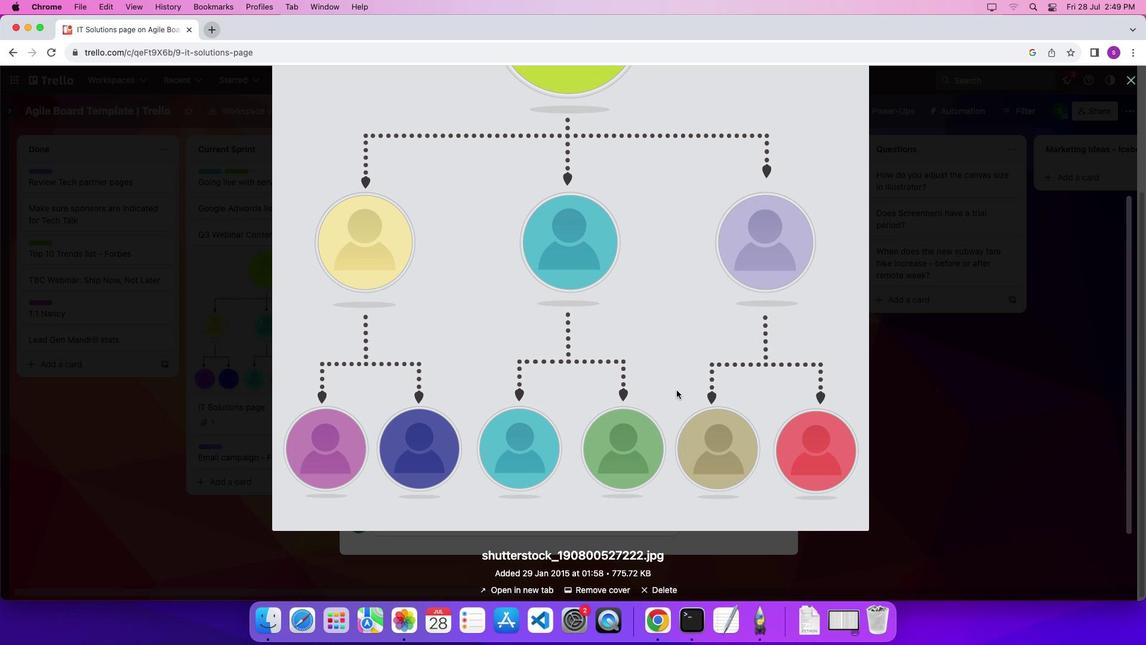 
Action: Mouse moved to (669, 383)
Screenshot: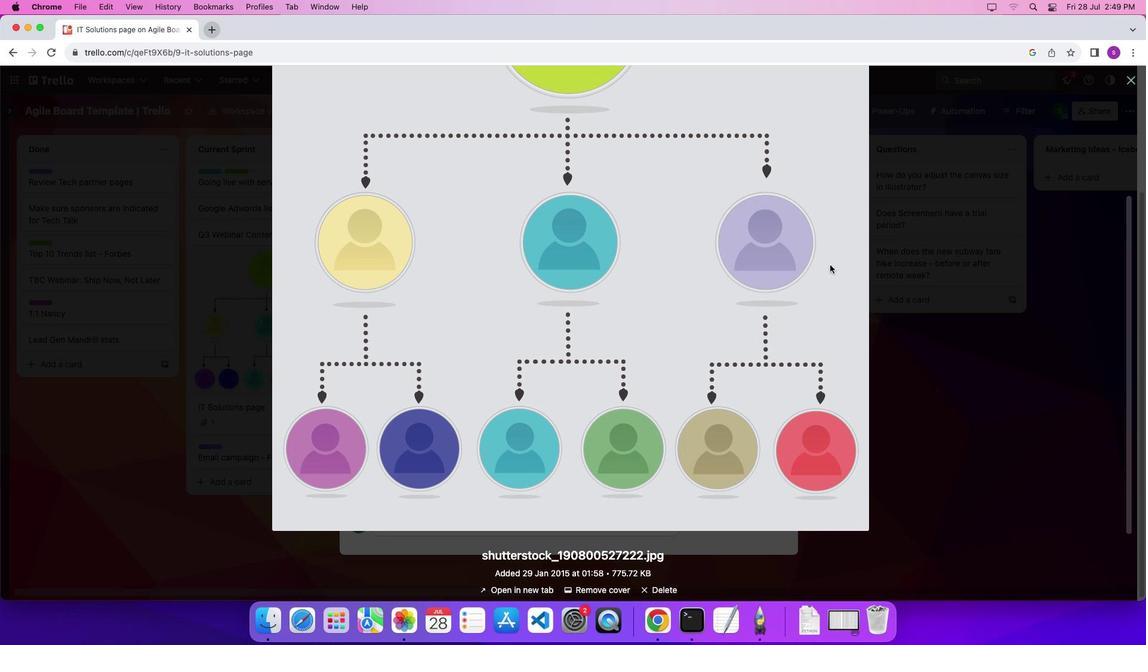 
Action: Mouse scrolled (669, 383) with delta (-33, 21)
Screenshot: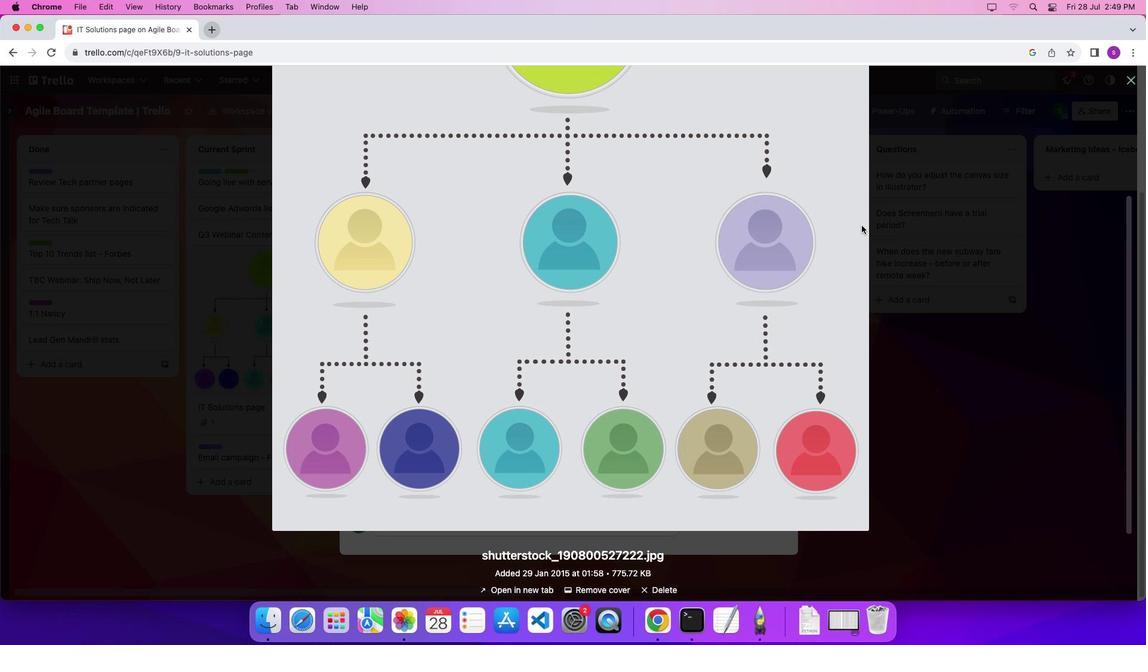 
Action: Mouse scrolled (669, 383) with delta (-33, 22)
Screenshot: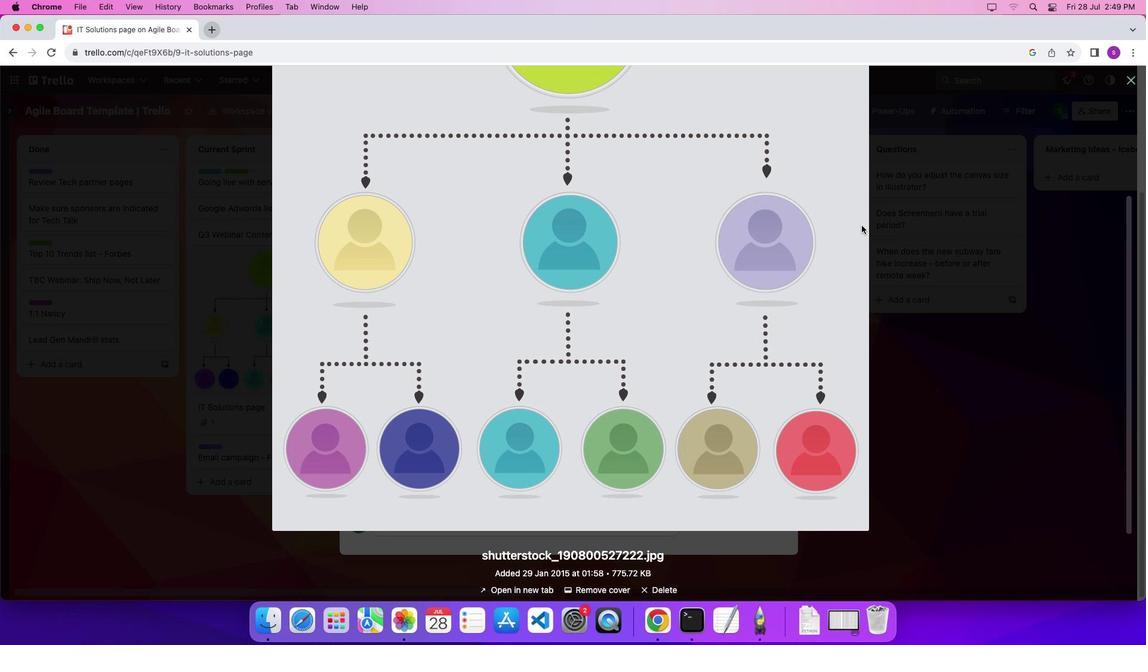 
Action: Mouse scrolled (669, 383) with delta (-33, 26)
Screenshot: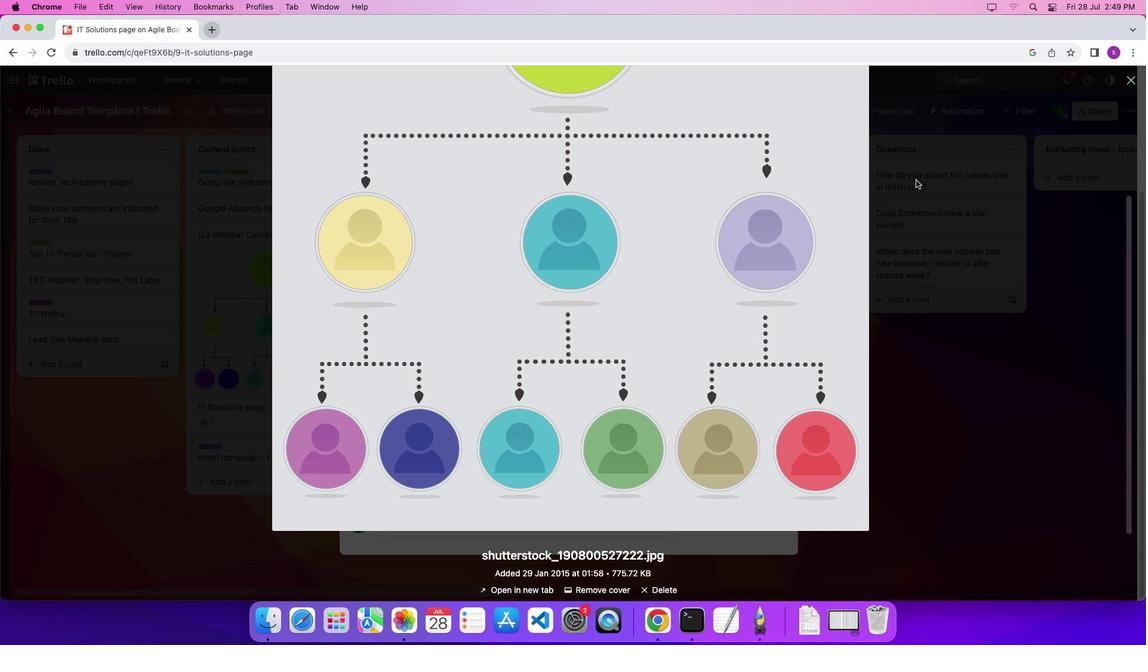 
Action: Mouse scrolled (669, 383) with delta (-33, 28)
Screenshot: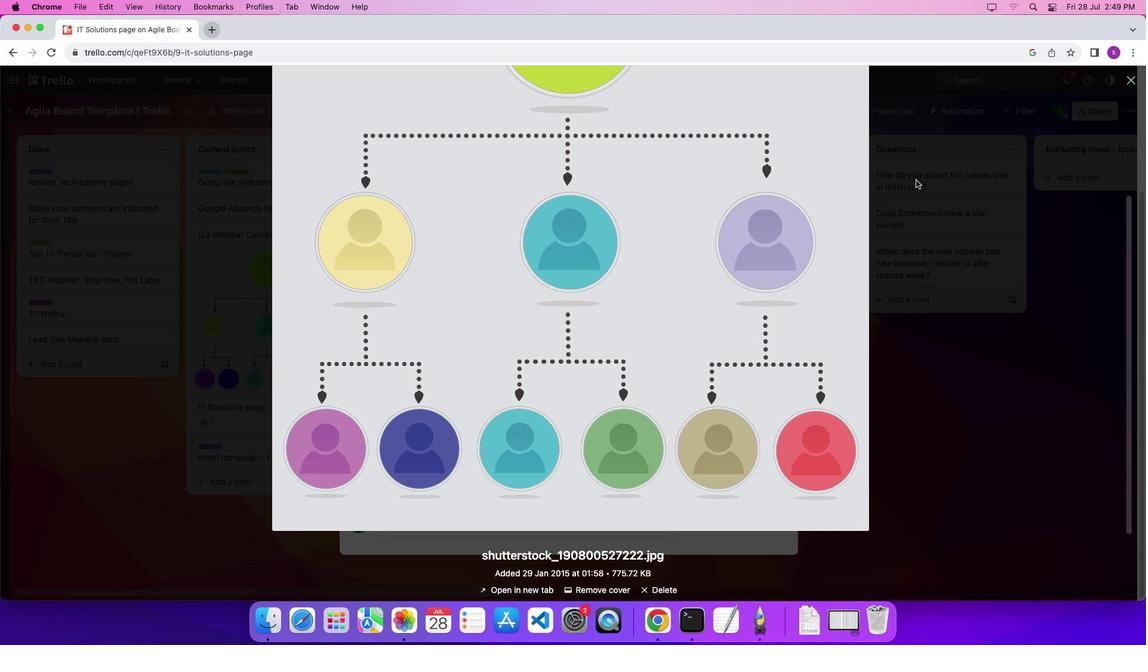 
Action: Mouse scrolled (669, 383) with delta (-33, 29)
Screenshot: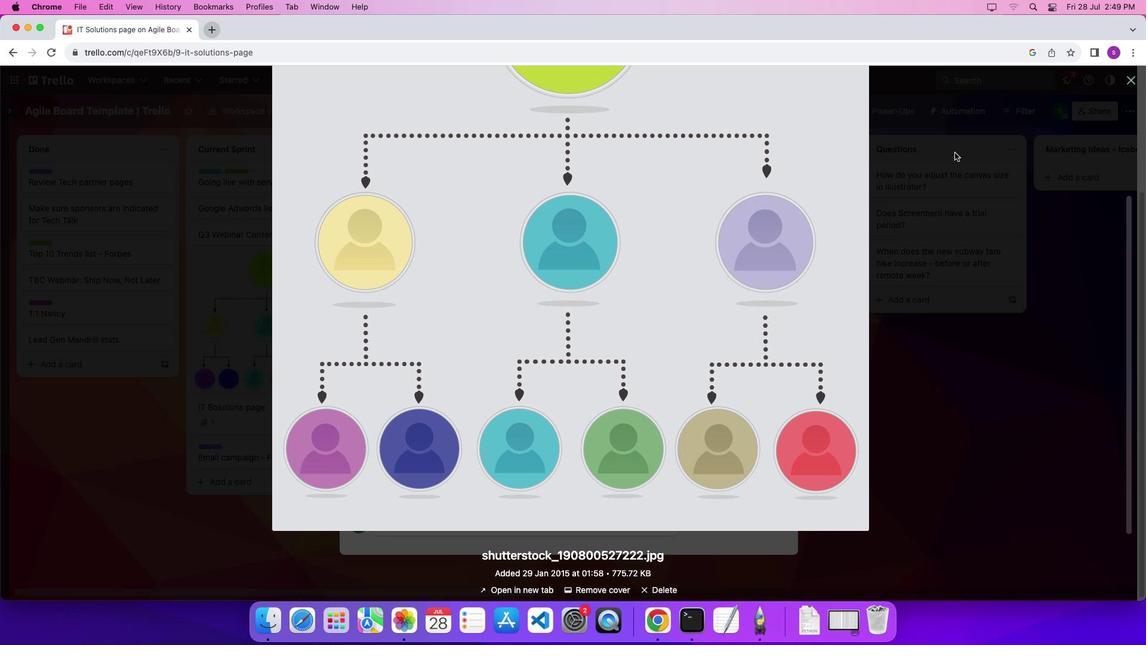 
Action: Mouse moved to (1142, 94)
Screenshot: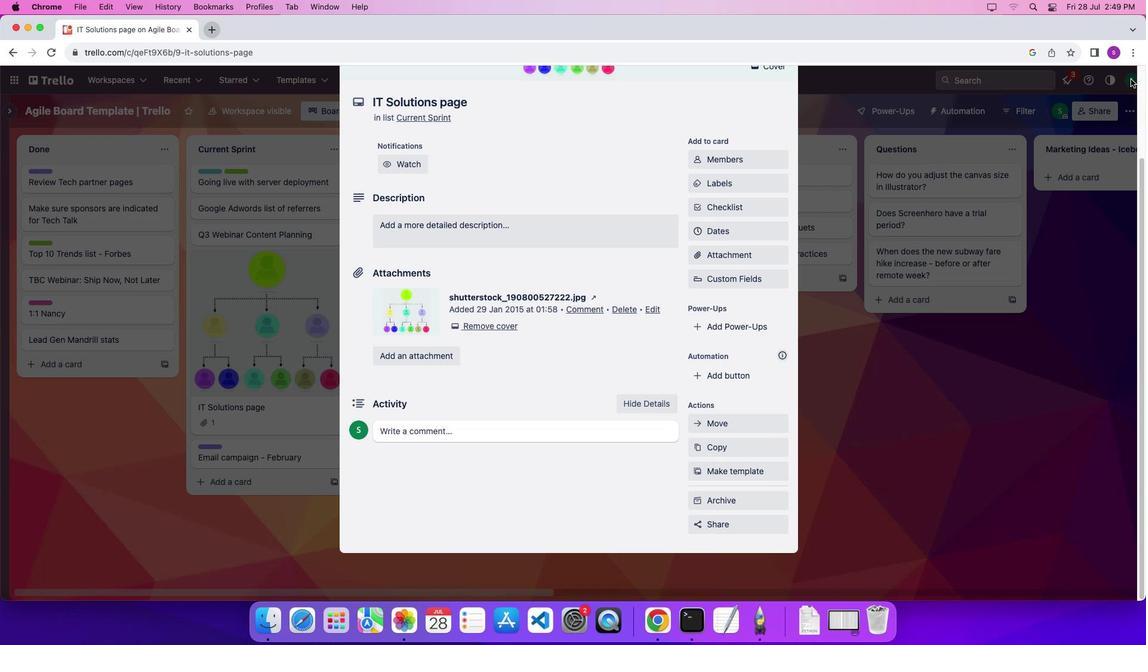 
Action: Mouse pressed left at (1142, 94)
Screenshot: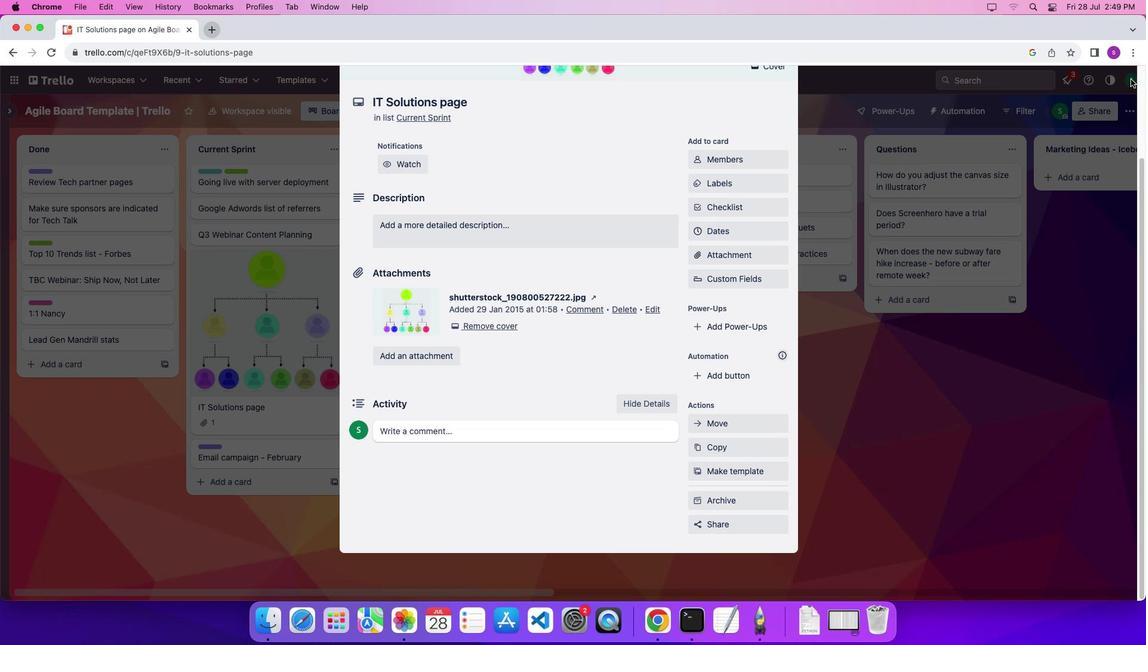 
Action: Mouse moved to (997, 187)
Screenshot: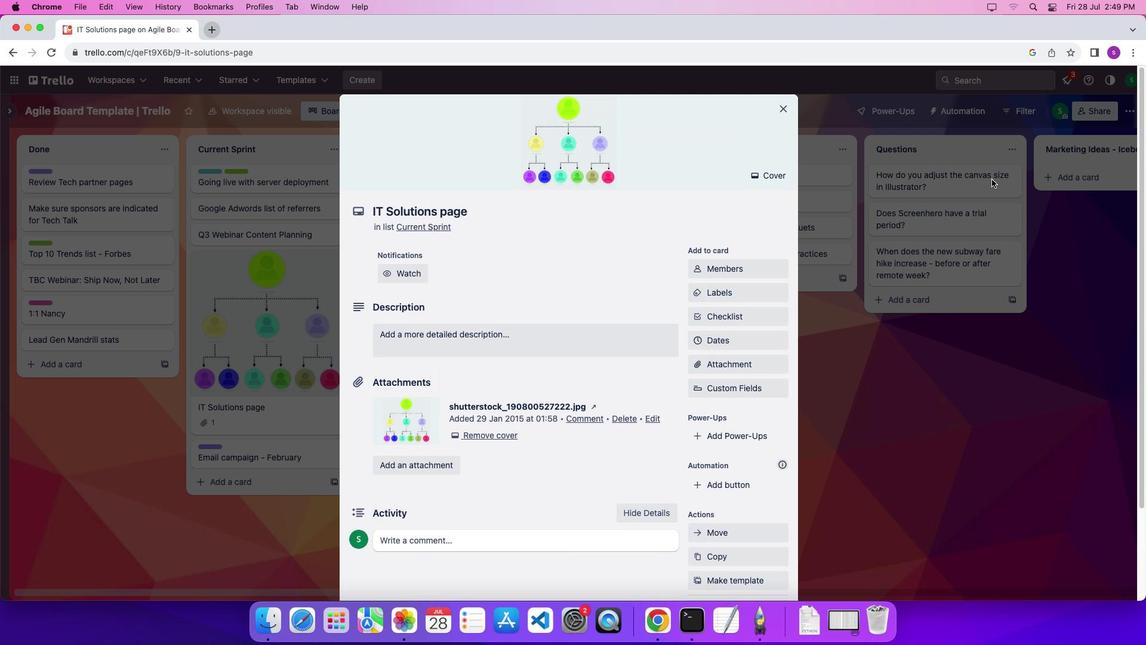 
Action: Mouse scrolled (997, 187) with delta (-33, 21)
Screenshot: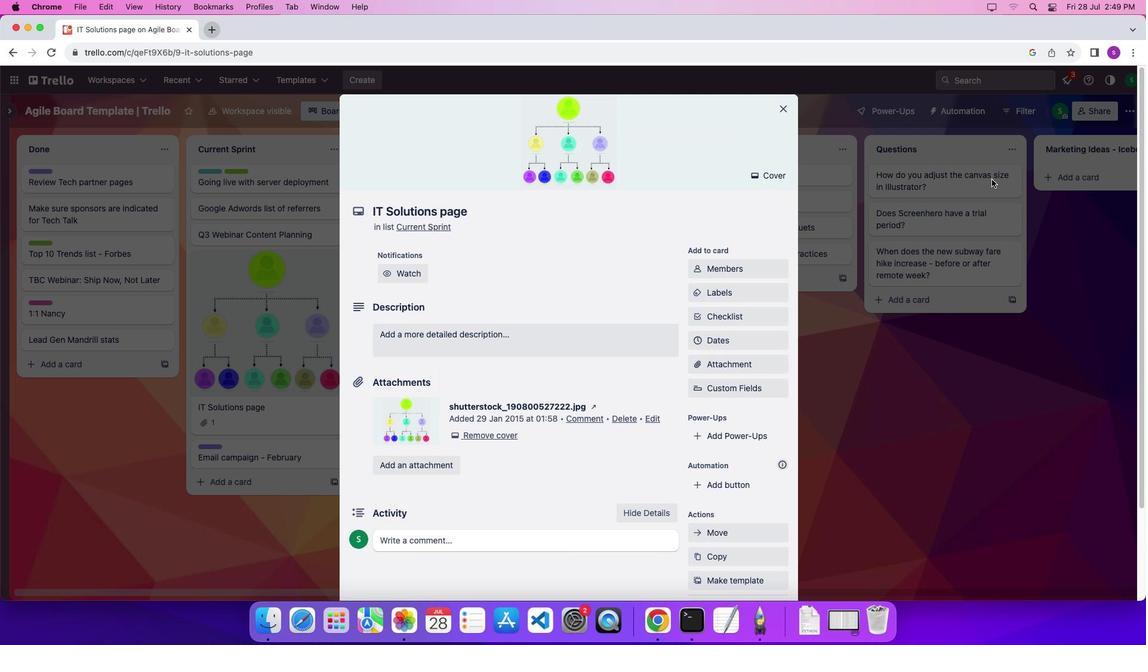 
Action: Mouse scrolled (997, 187) with delta (-33, 22)
Screenshot: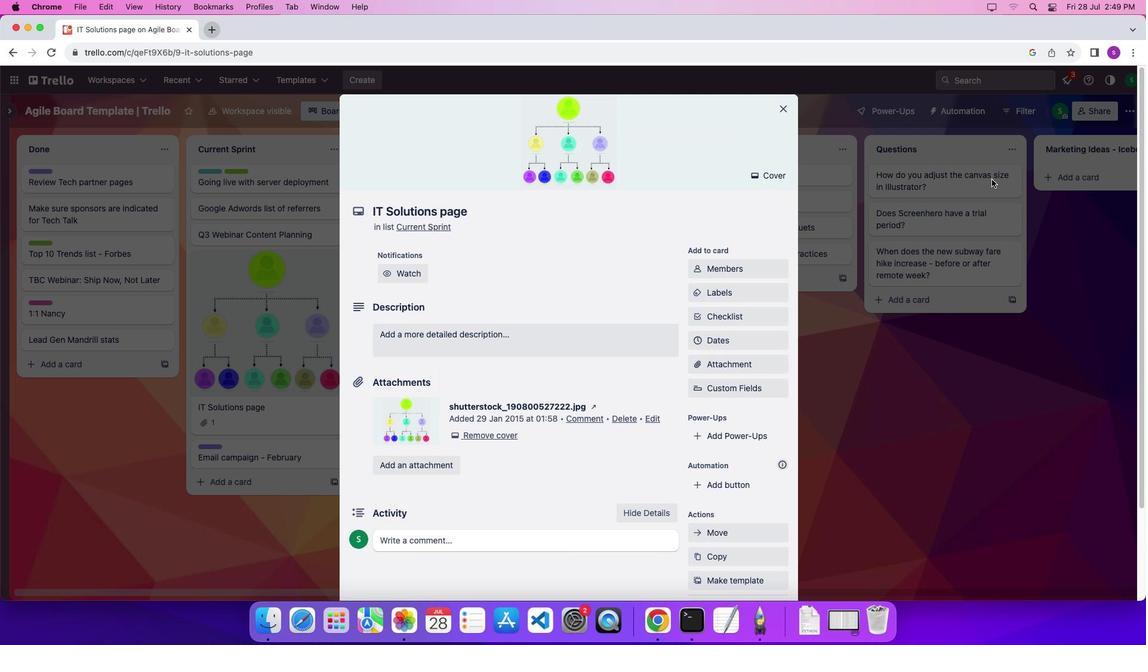 
Action: Mouse scrolled (997, 187) with delta (-33, 26)
Screenshot: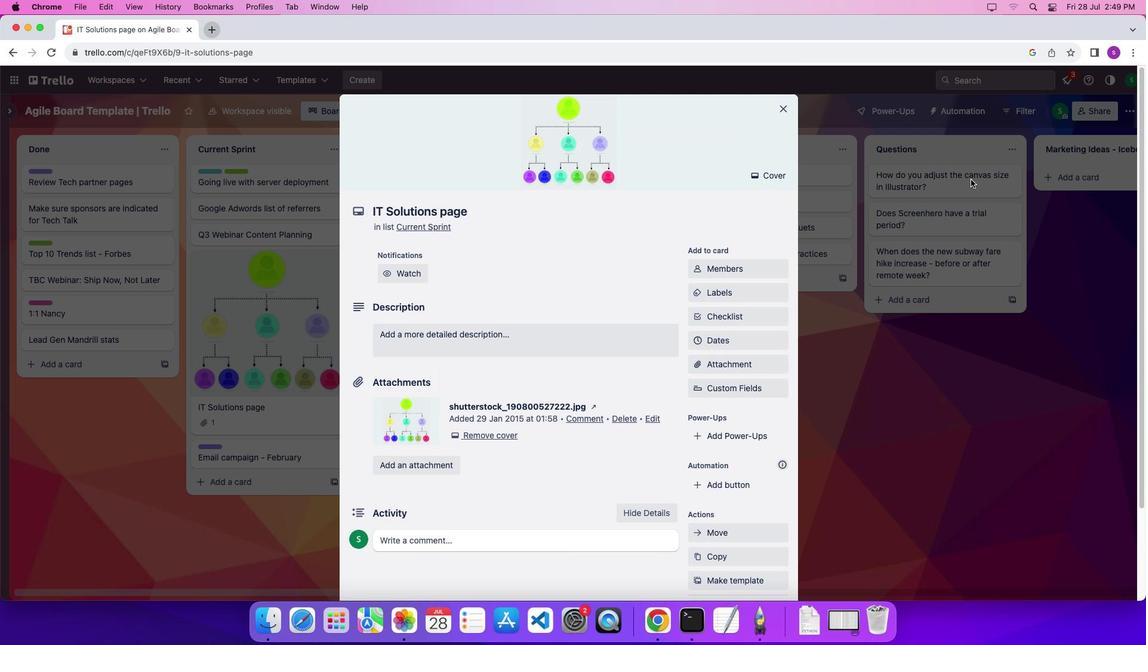 
Action: Mouse scrolled (997, 187) with delta (-33, 28)
Screenshot: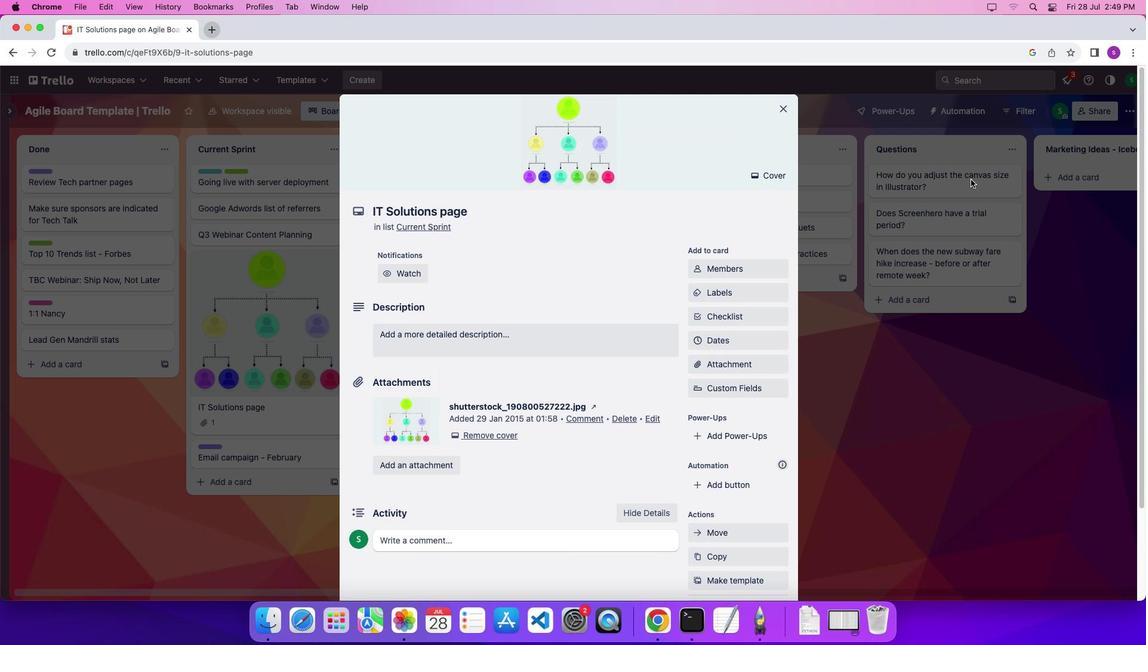 
Action: Mouse scrolled (997, 187) with delta (-33, 29)
Screenshot: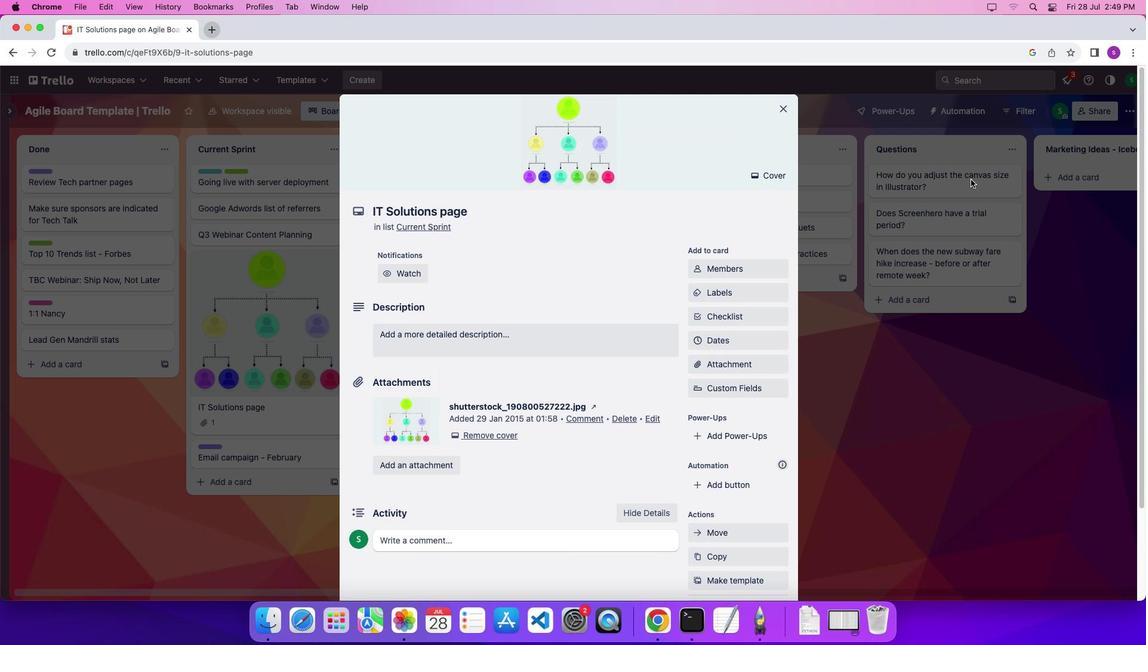 
Action: Mouse moved to (783, 120)
Screenshot: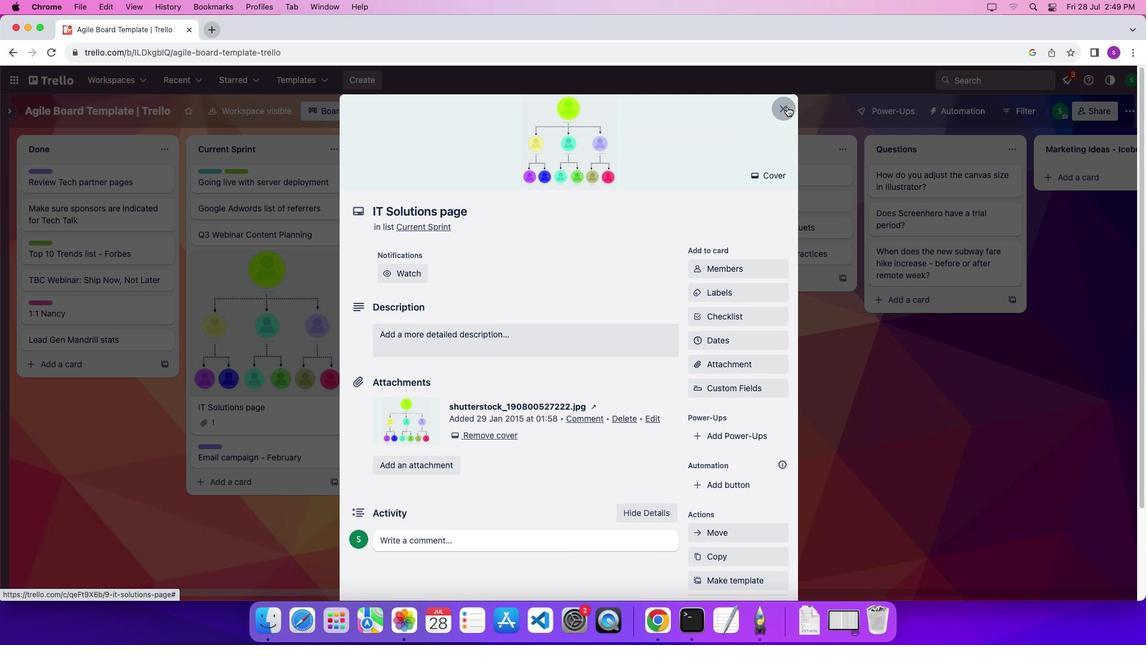 
Action: Mouse pressed left at (783, 120)
Screenshot: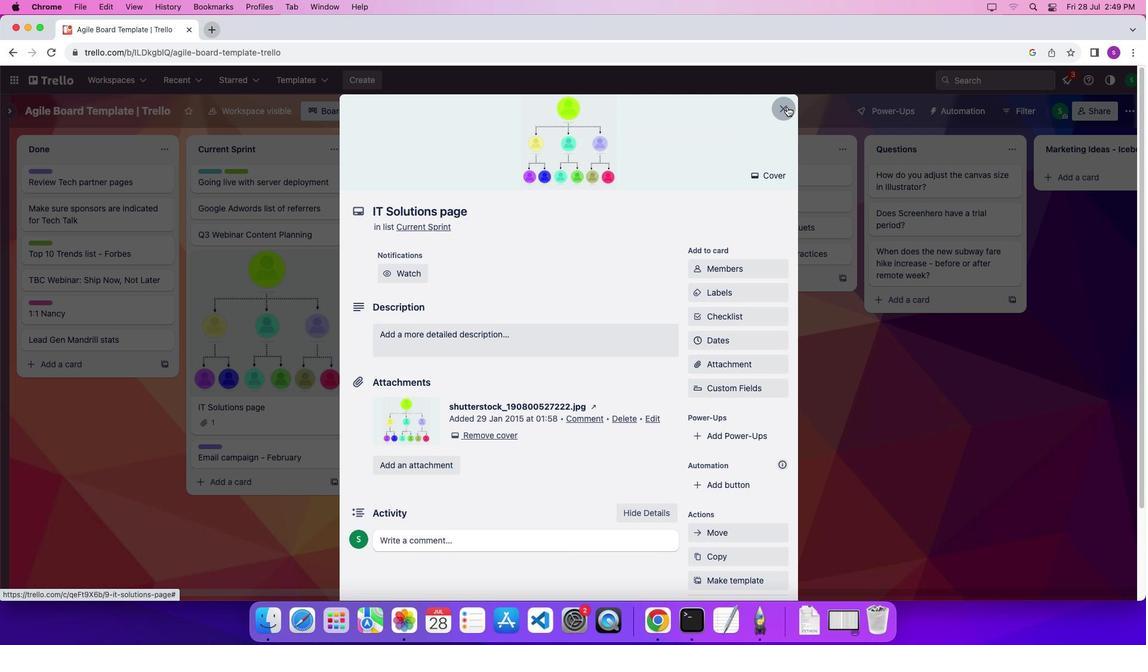 
Action: Mouse moved to (626, 294)
Screenshot: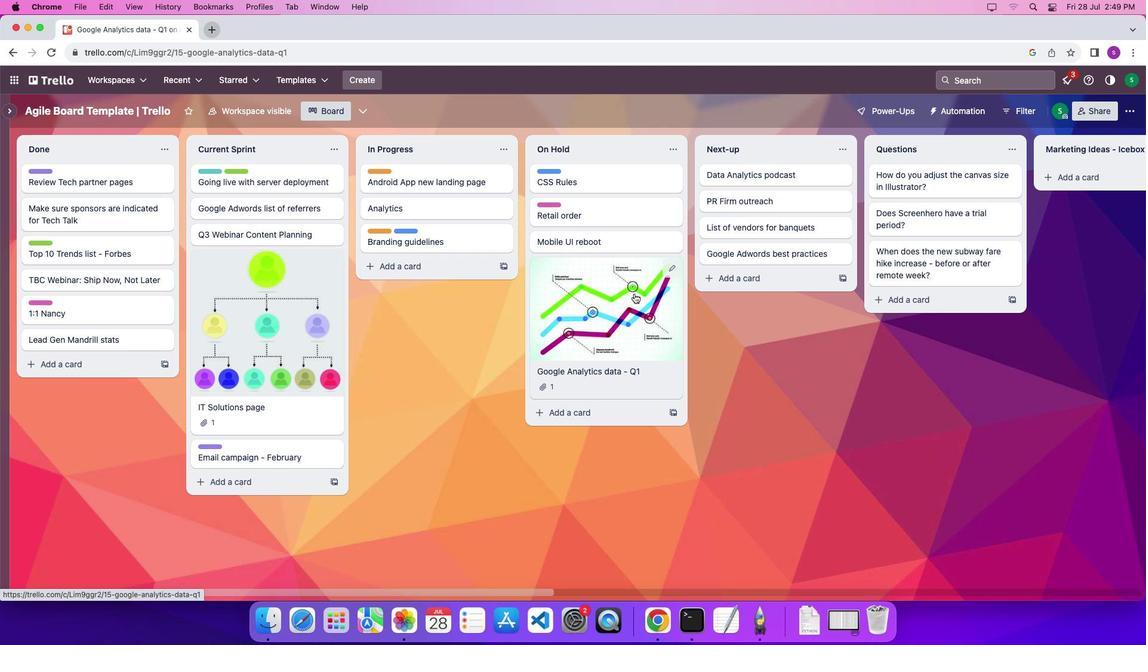 
Action: Mouse pressed left at (626, 294)
Screenshot: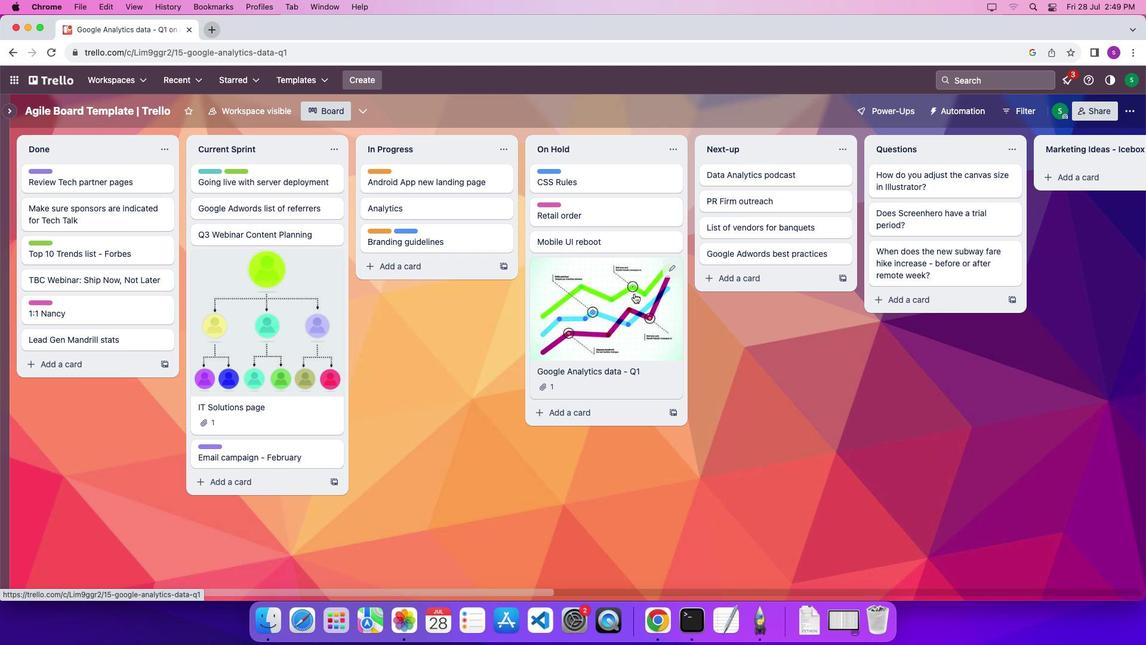 
Action: Mouse moved to (646, 298)
Screenshot: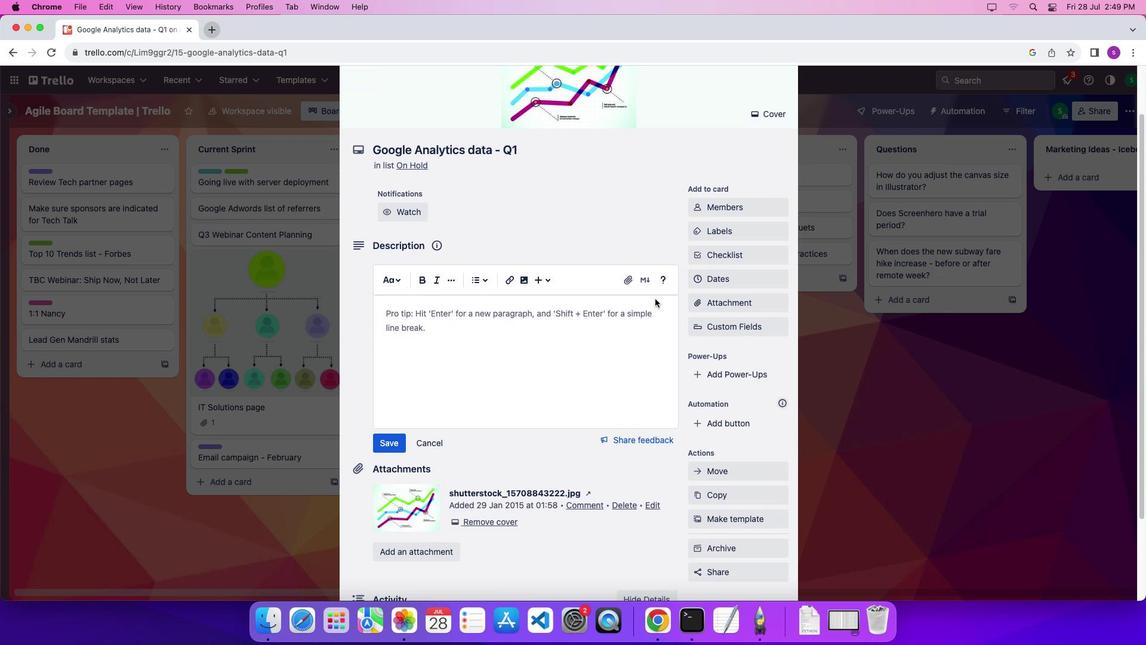 
Action: Mouse scrolled (646, 298) with delta (-33, 20)
Screenshot: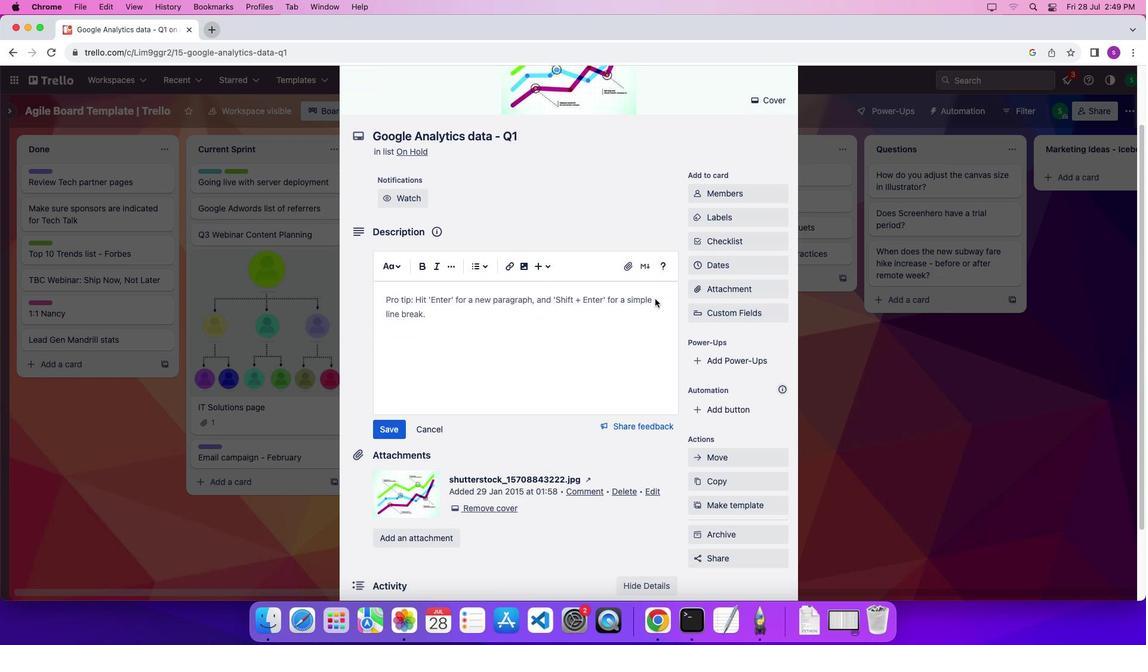 
Action: Mouse scrolled (646, 298) with delta (-33, 20)
Screenshot: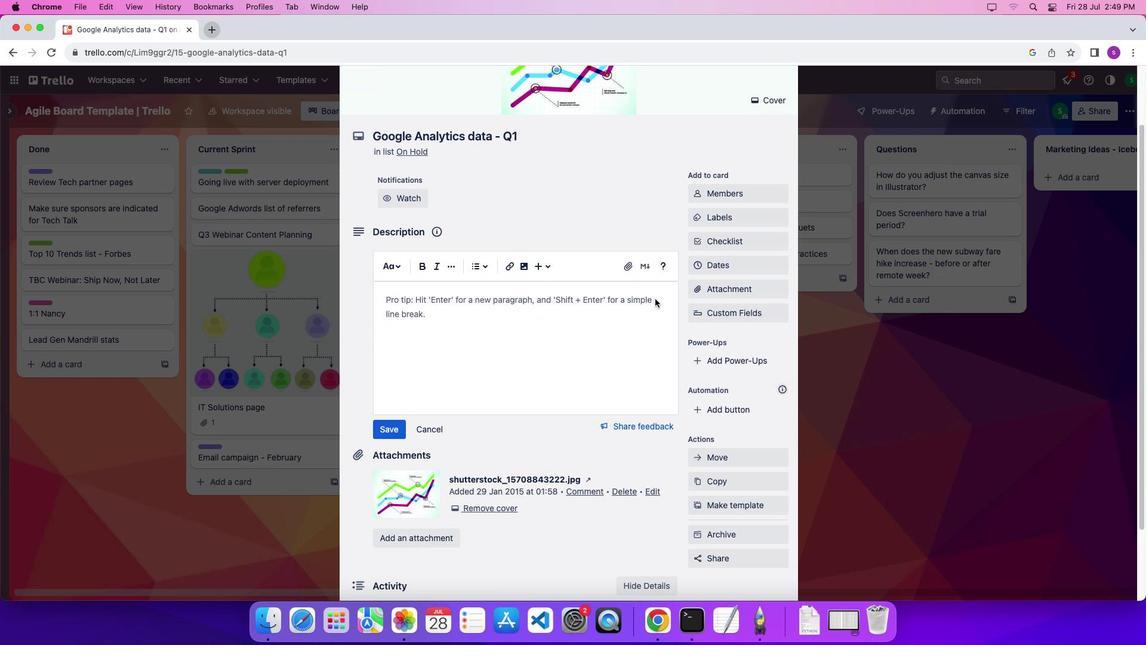 
Action: Mouse scrolled (646, 298) with delta (-33, 19)
Screenshot: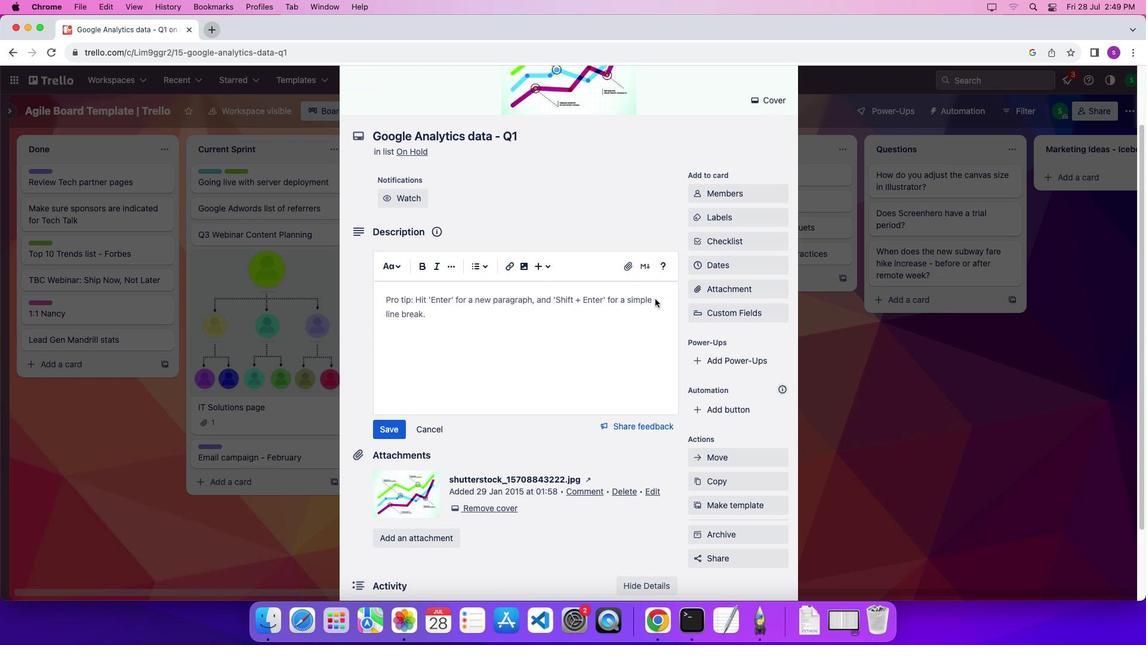 
Action: Mouse scrolled (646, 298) with delta (-33, 20)
Screenshot: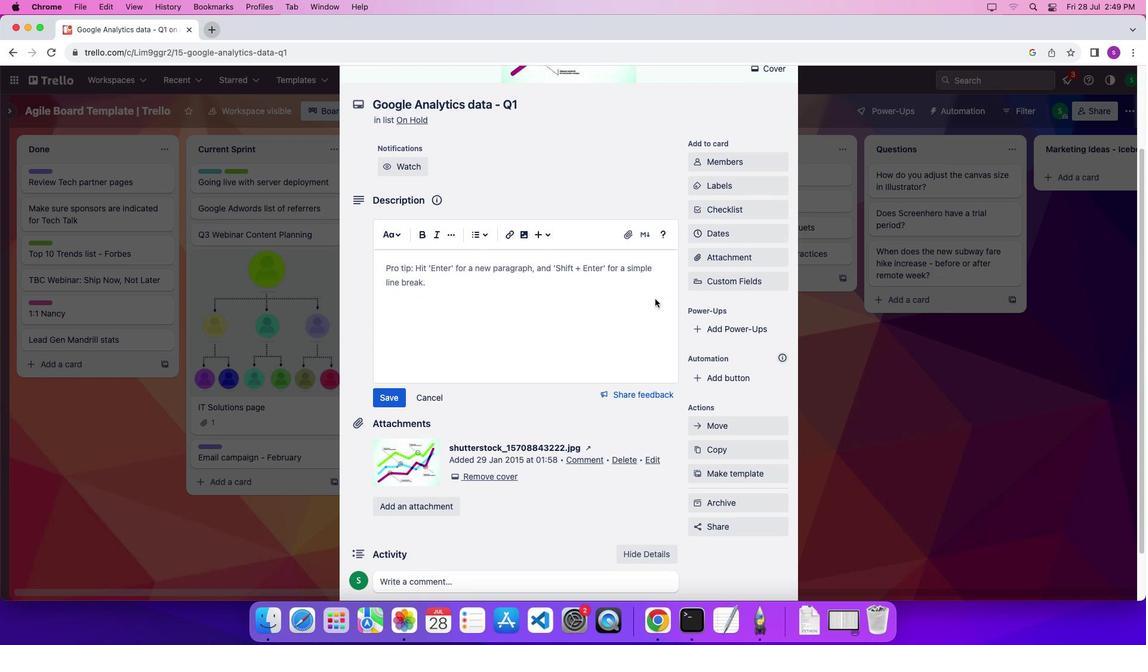 
Action: Mouse scrolled (646, 298) with delta (-33, 20)
Screenshot: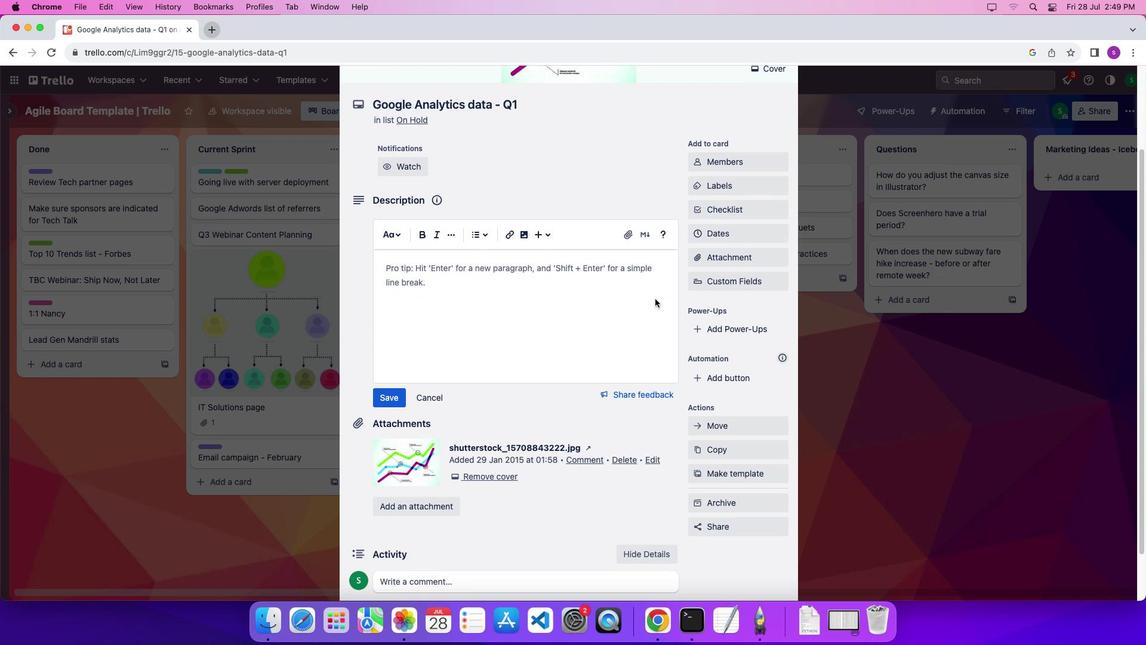 
Action: Mouse scrolled (646, 298) with delta (-33, 20)
Screenshot: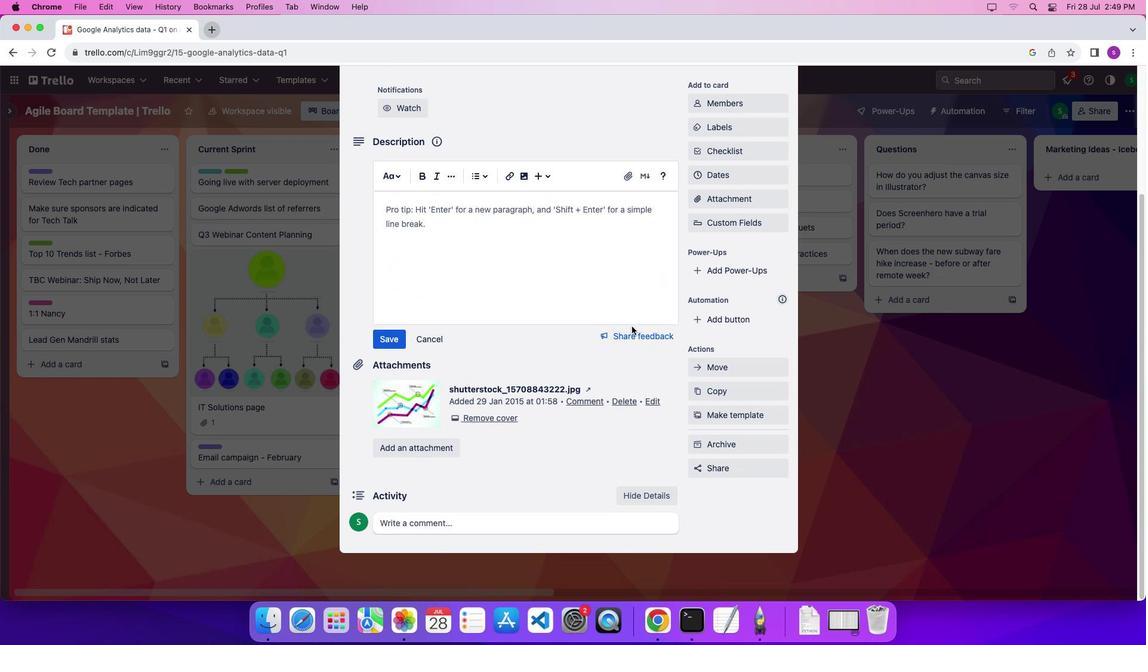 
Action: Mouse scrolled (646, 298) with delta (-33, 20)
Screenshot: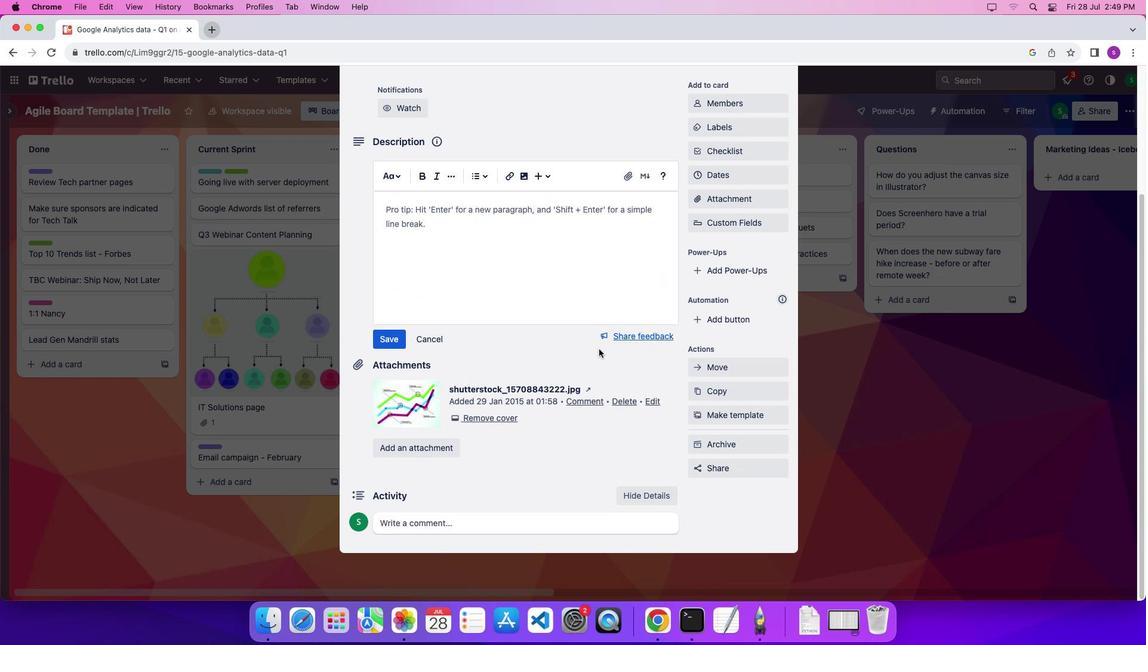 
Action: Mouse scrolled (646, 298) with delta (-33, 17)
Screenshot: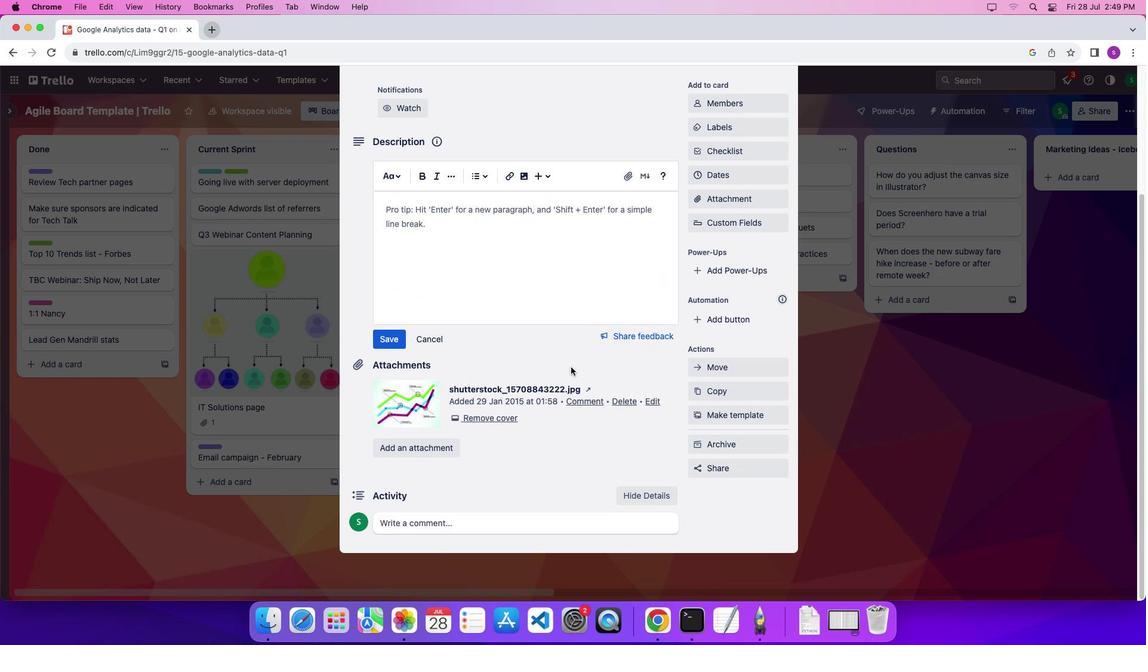 
Action: Mouse moved to (523, 383)
Screenshot: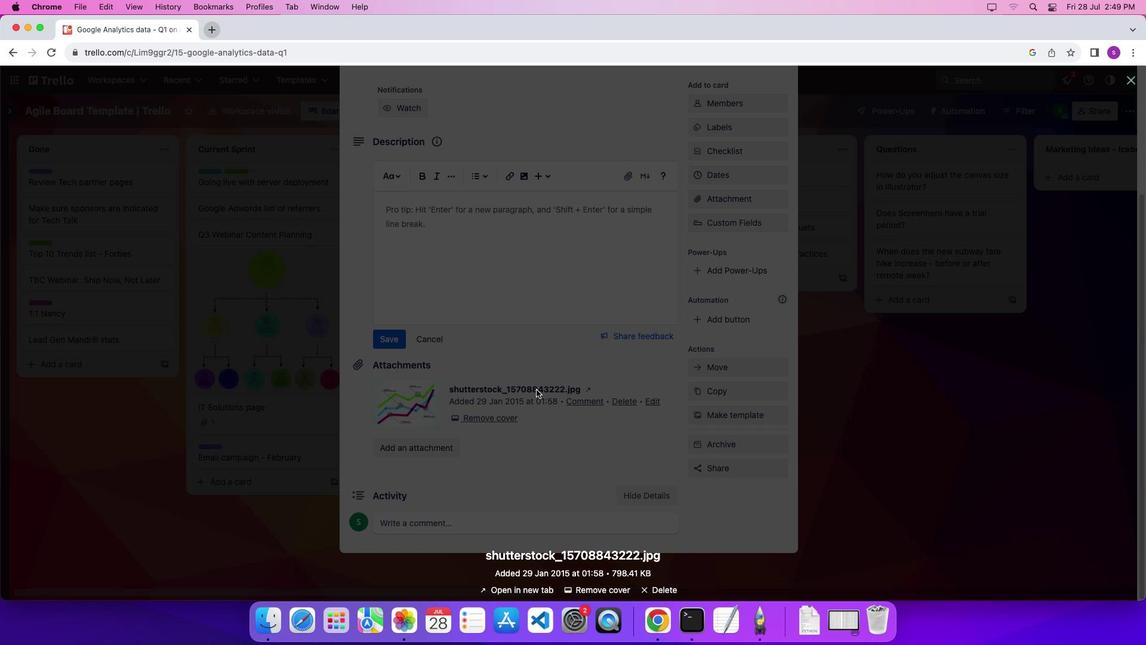 
Action: Mouse pressed left at (523, 383)
Screenshot: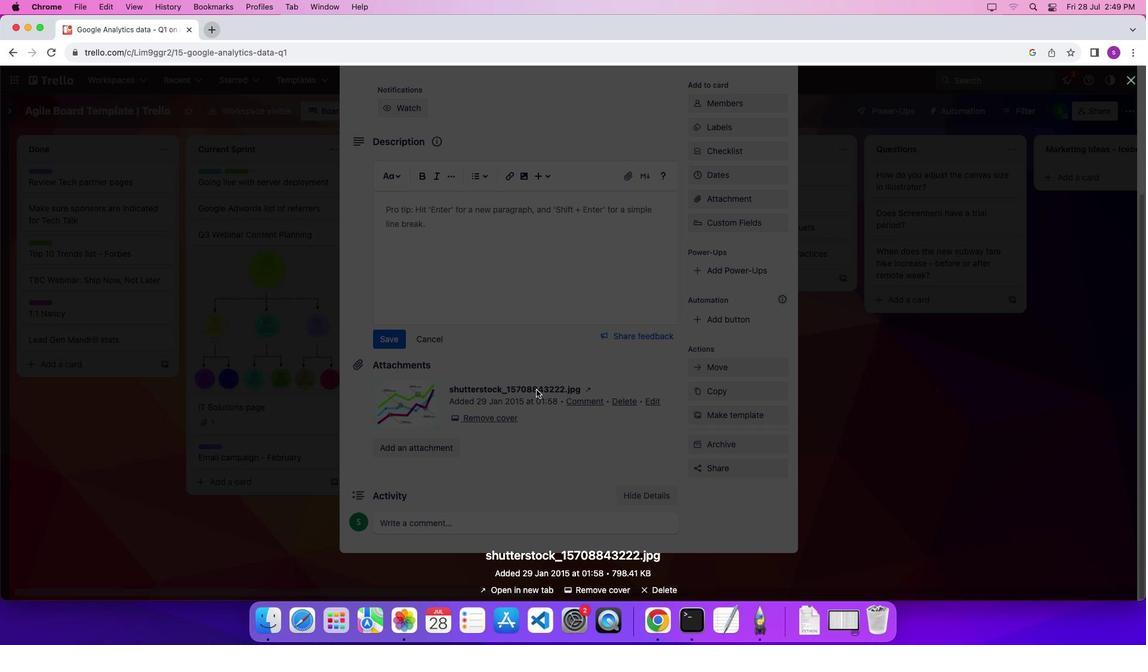 
Action: Mouse moved to (1142, 94)
Screenshot: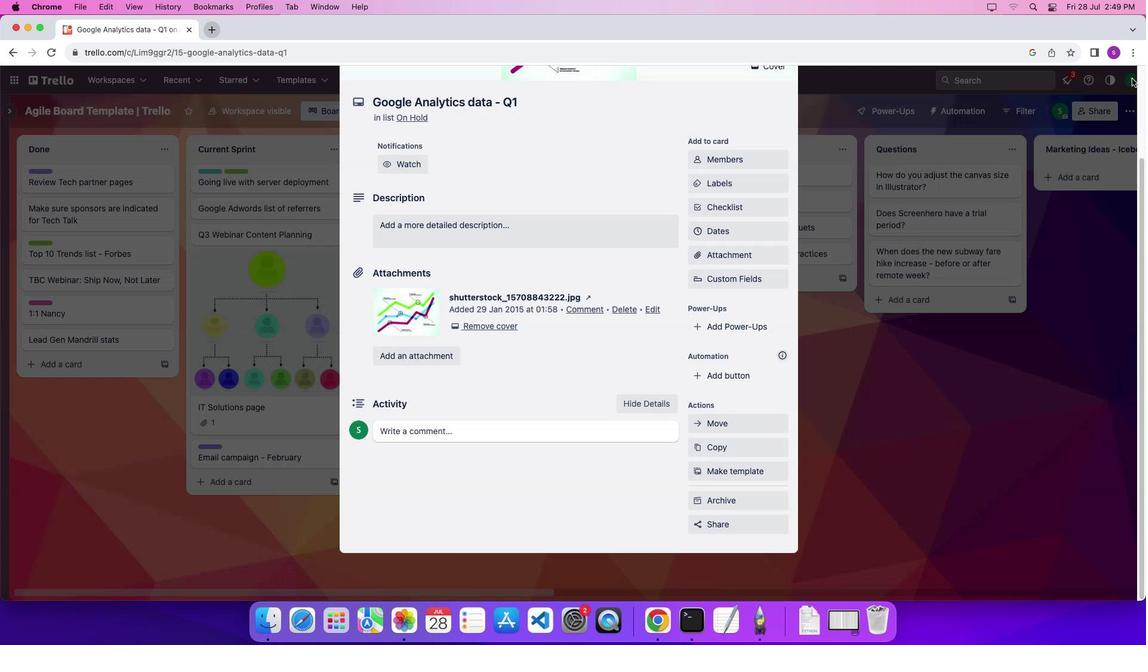 
Action: Mouse pressed left at (1142, 94)
Screenshot: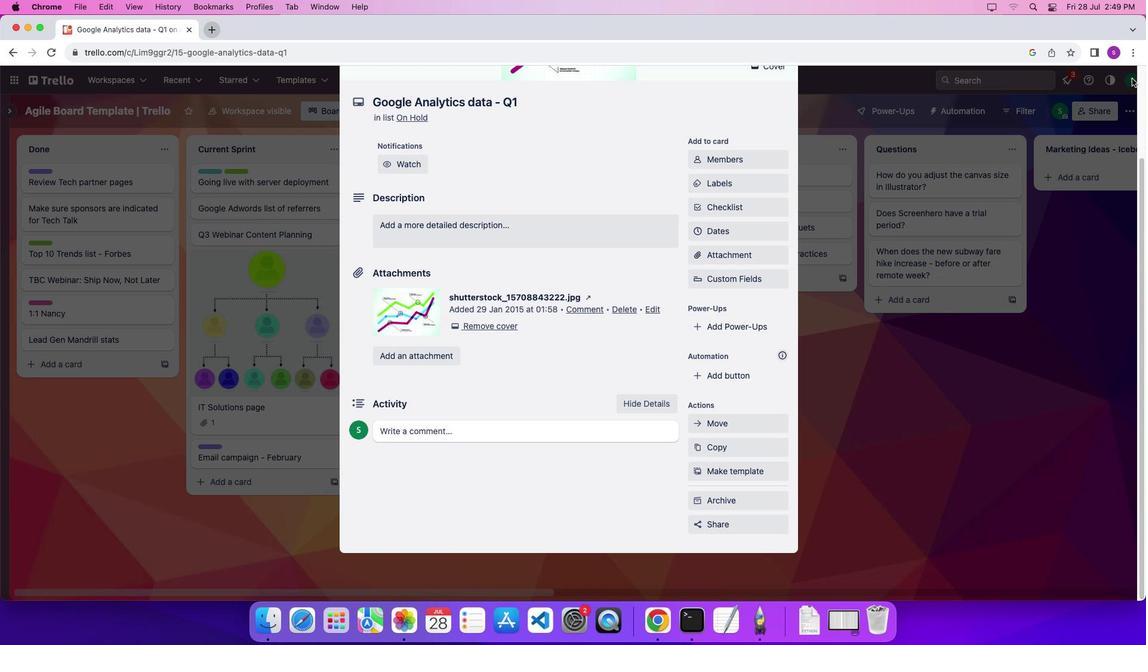 
Action: Mouse moved to (943, 265)
Screenshot: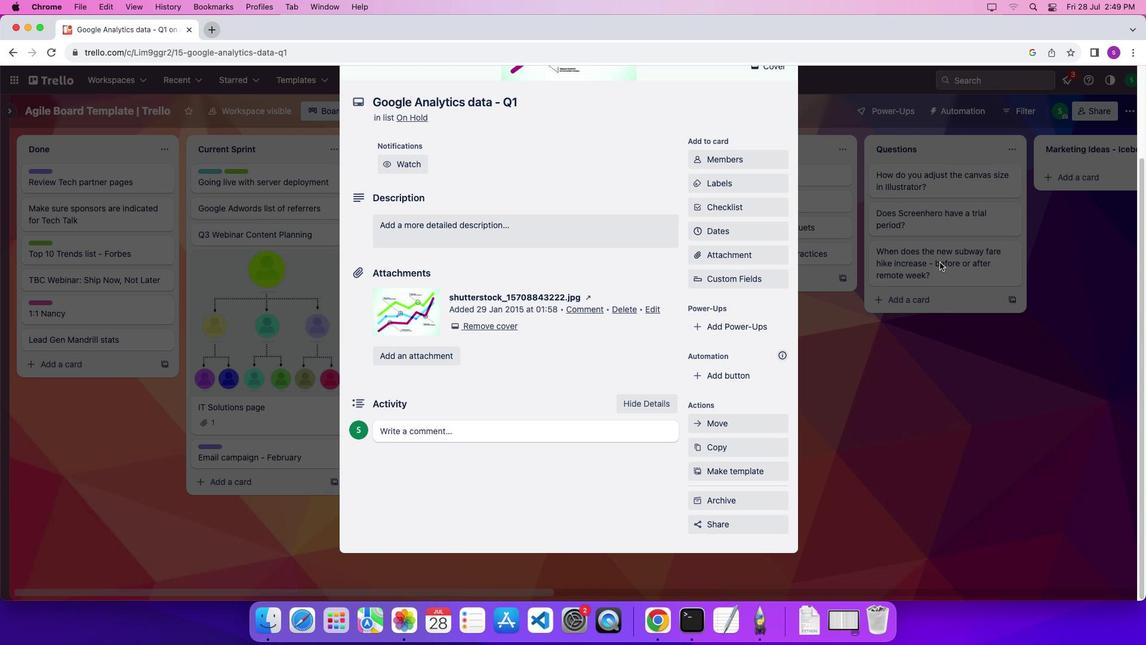 
Action: Mouse pressed left at (943, 265)
Screenshot: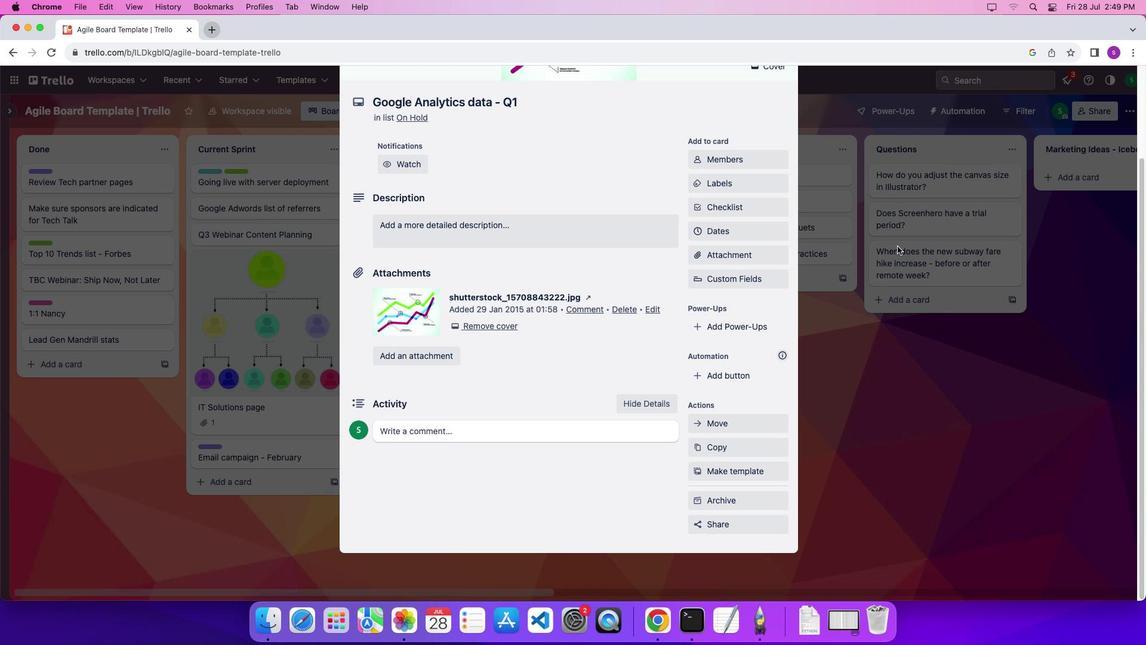 
Action: Mouse moved to (528, 572)
Screenshot: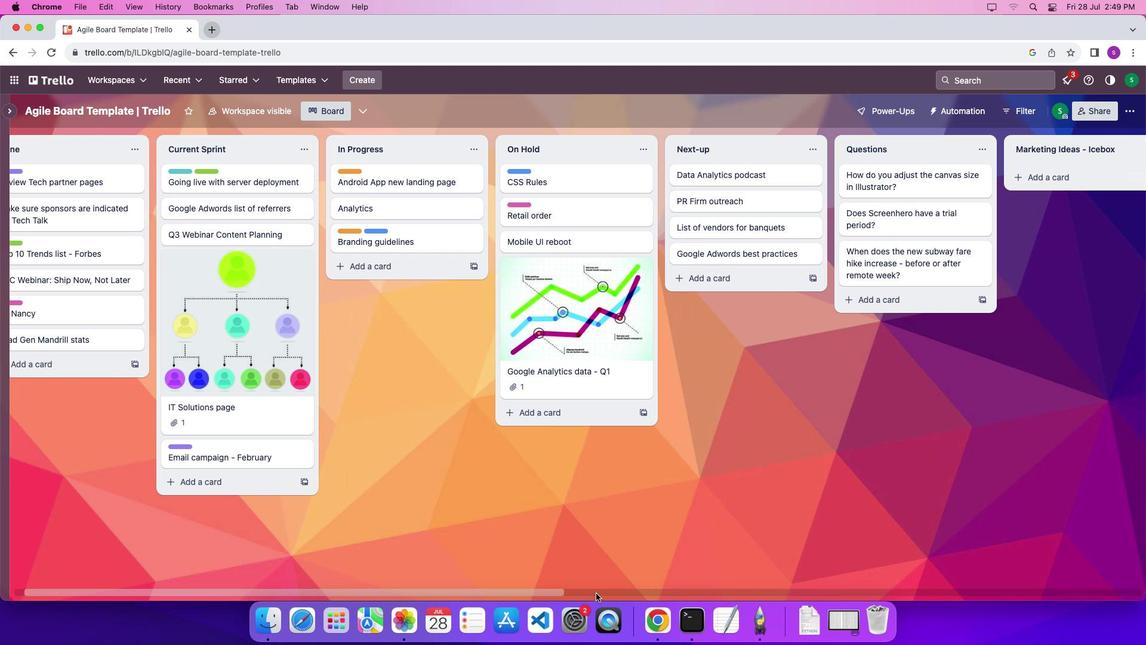 
Action: Mouse pressed left at (528, 572)
Screenshot: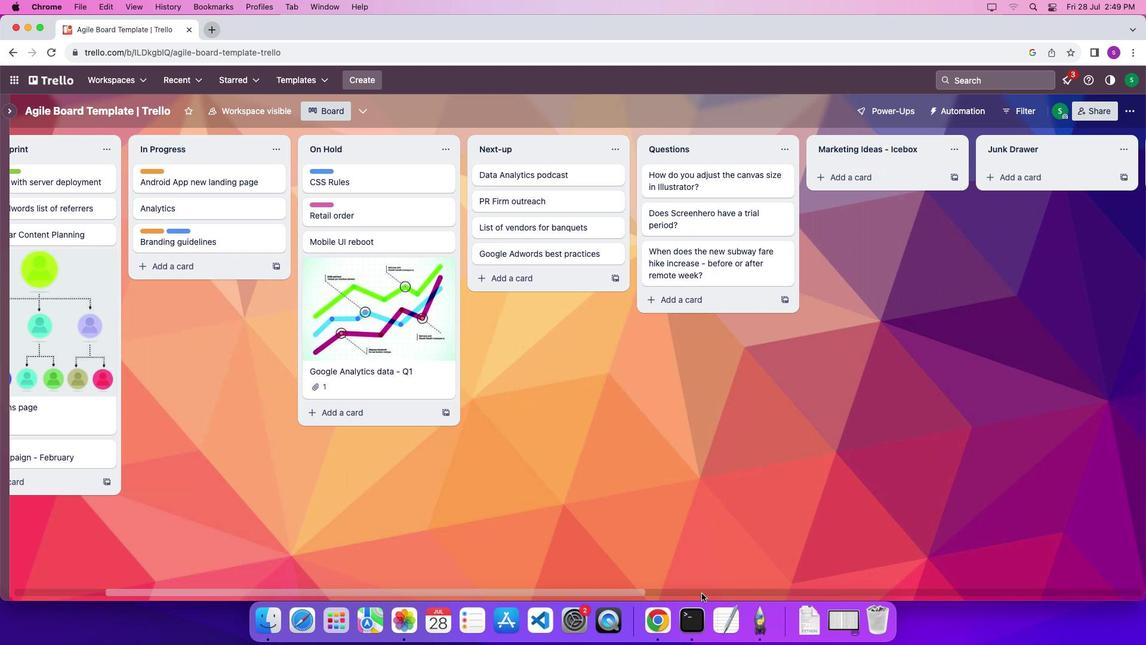 
Action: Mouse moved to (1050, 166)
Screenshot: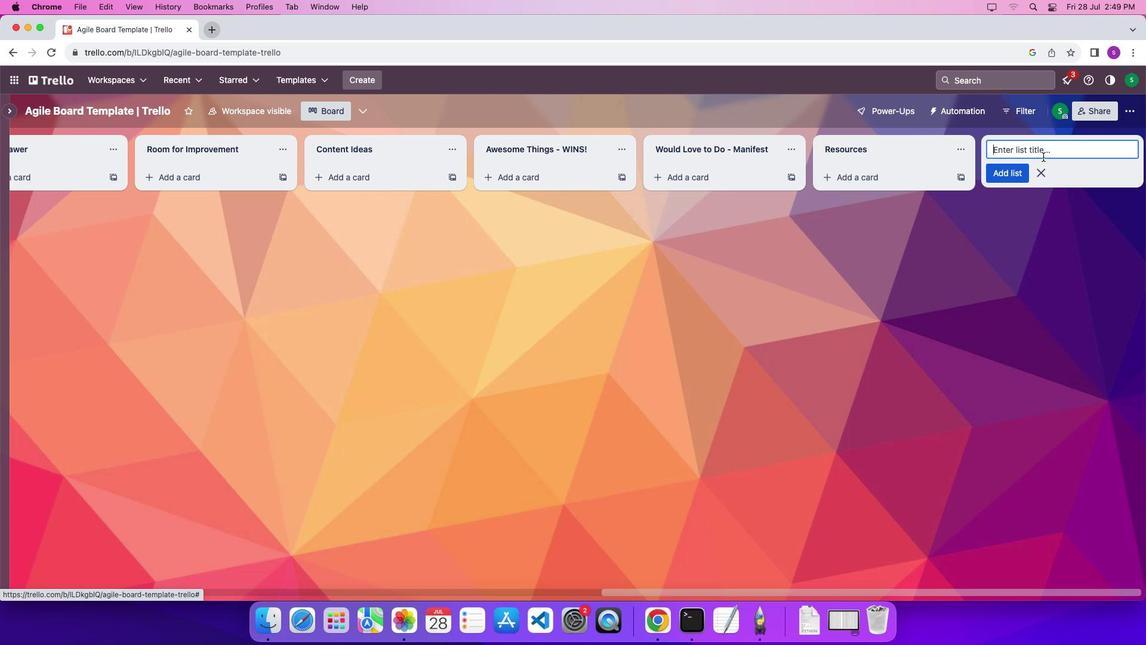 
Action: Mouse pressed left at (1050, 166)
Screenshot: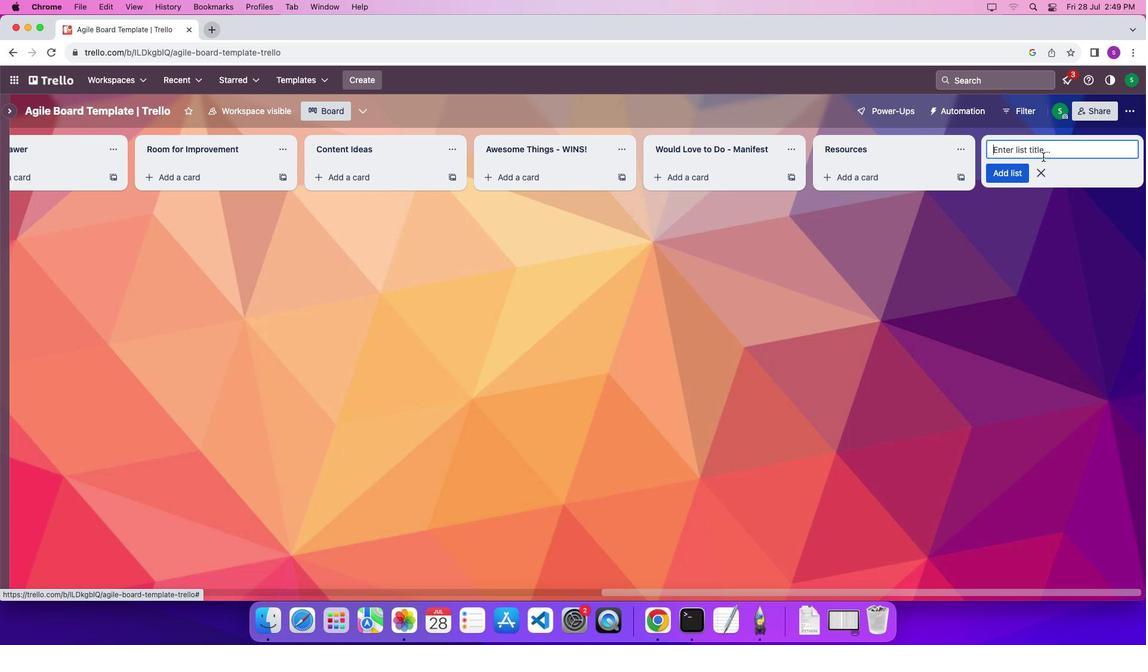 
Action: Mouse moved to (1040, 157)
Screenshot: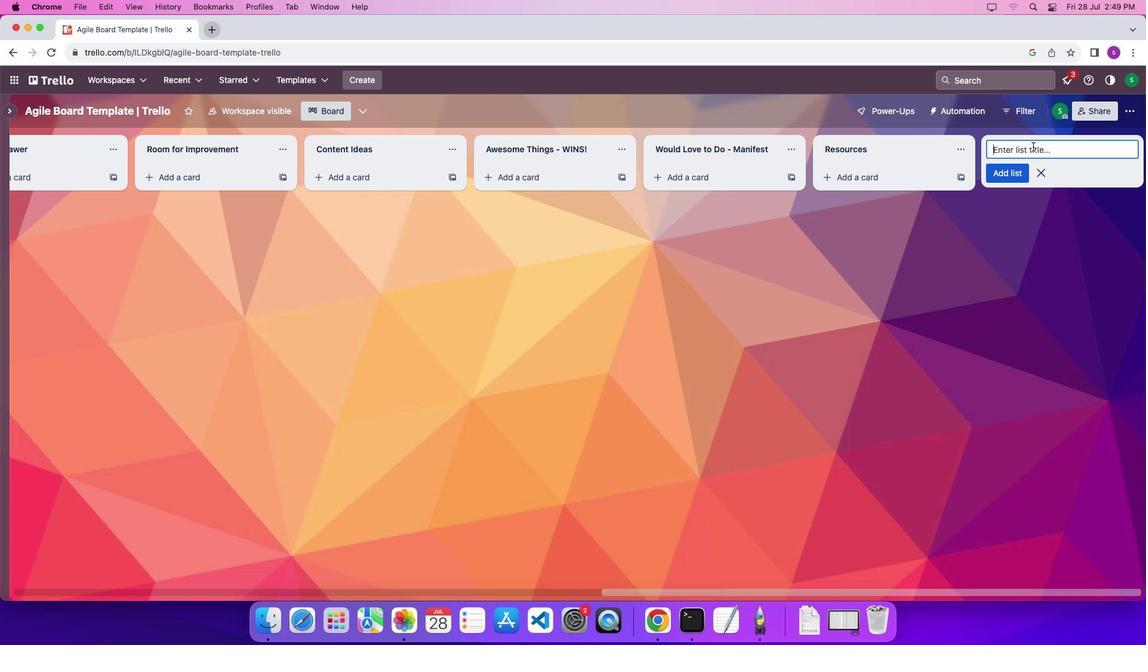 
Action: Mouse pressed left at (1040, 157)
Screenshot: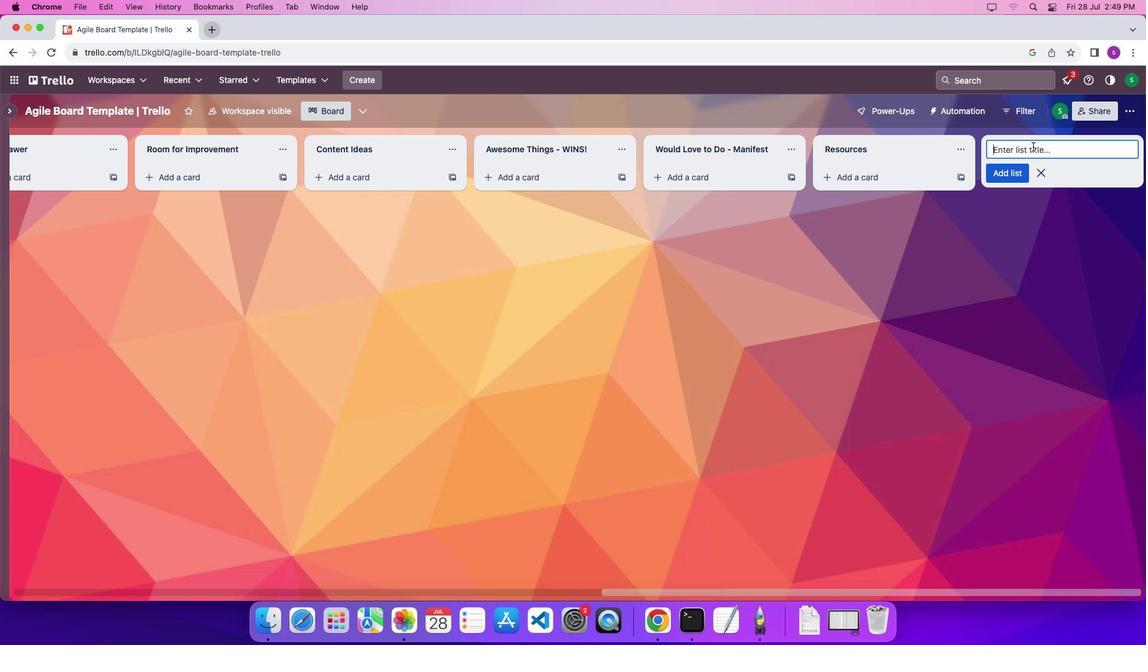 
Action: Mouse moved to (1043, 158)
Screenshot: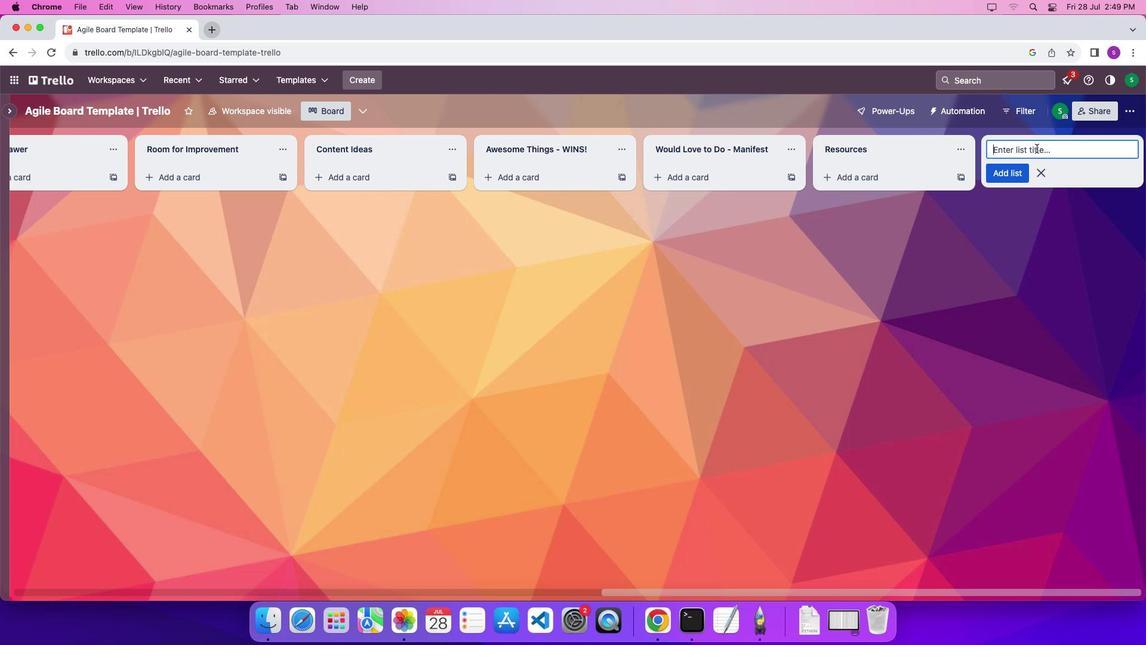 
Action: Key pressed Key.shift'M''a''n''a''g''i''n''g'Key.spaceKey.shift'T''r''a''n''s''l''a''t''i''o''n''s''\x03'Key.shift'U''N''I''C''E''F'Key.spaceKey.shift'G''l''o''b''a''l'Key.spaceKey.shift'U'Key.backspaceKey.shift'I''n''n''o''v''a''t''i''o''n'Key.spaceKey.shift'C''e''n''t''e'Key.backspace'r''e''\x03'Key.shift'P''r''o''j''e''c''t'Key.spaceKey.shift'M''a''n''a''g''e''m''e''n''t''\x03'
Screenshot: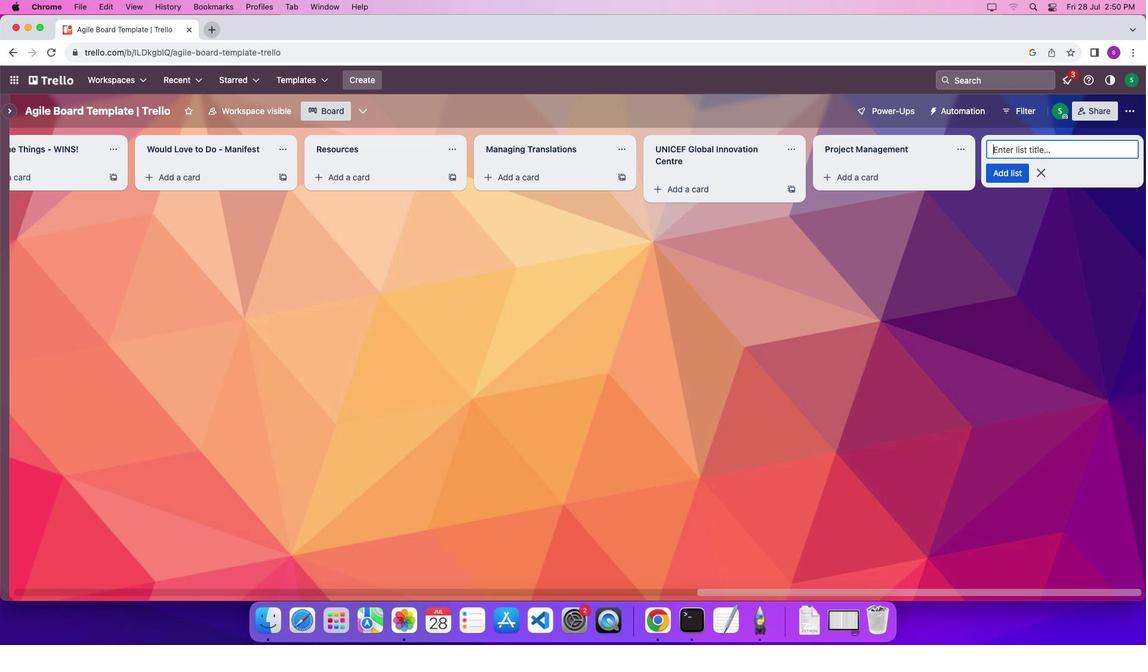 
Action: Mouse moved to (1049, 179)
Screenshot: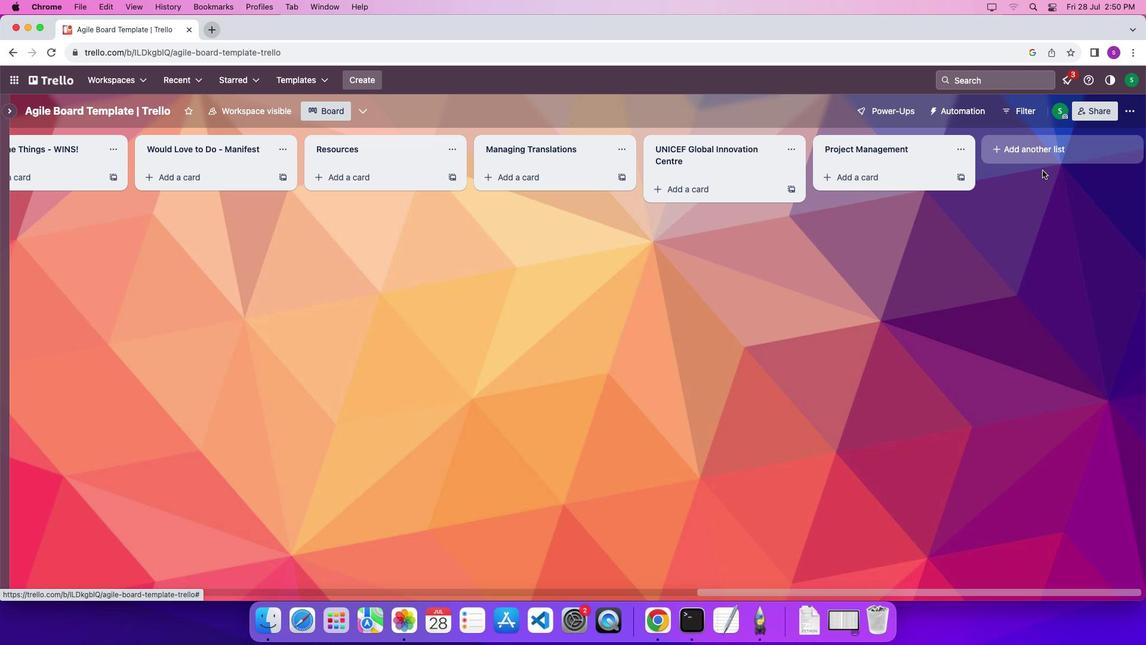 
Action: Mouse pressed left at (1049, 179)
Screenshot: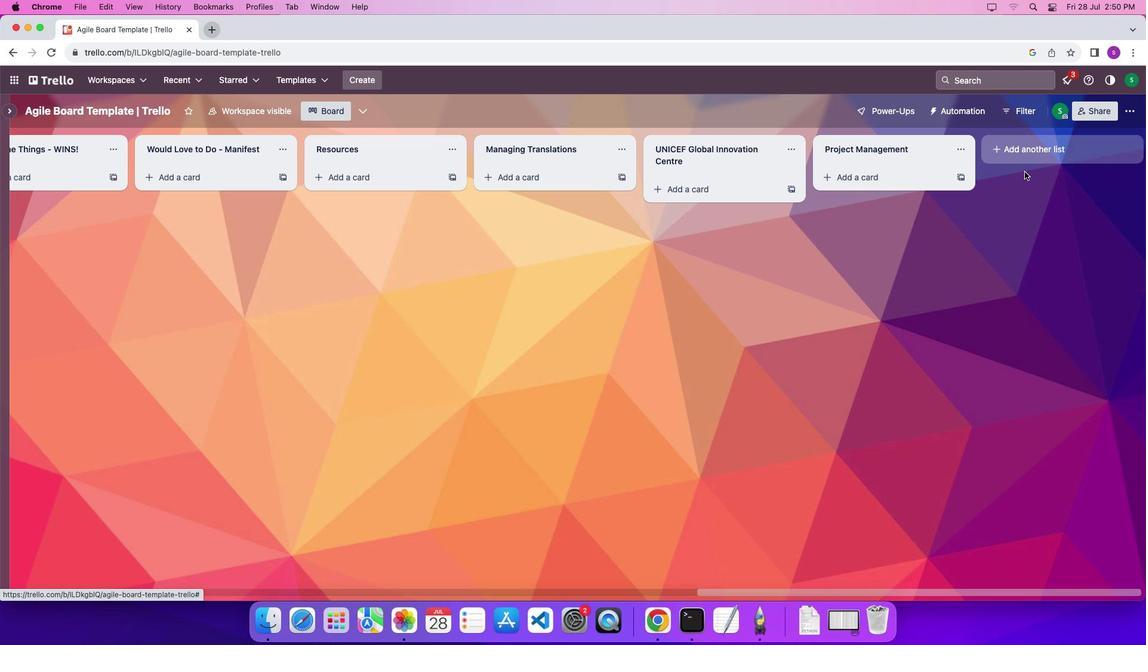 
Action: Mouse moved to (575, 181)
Screenshot: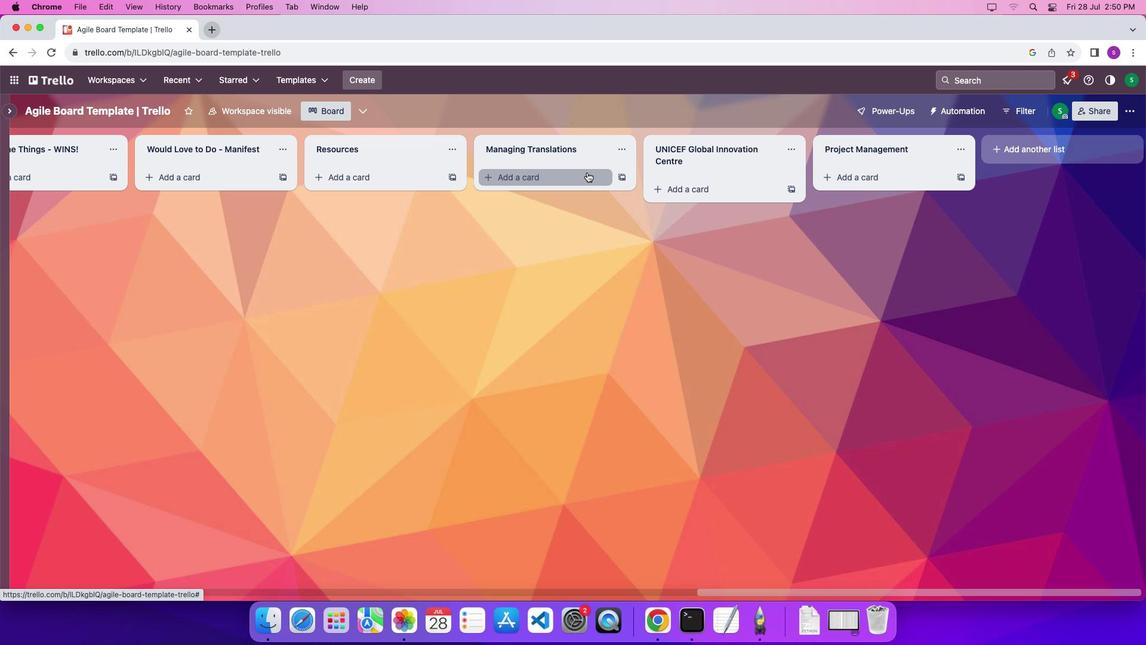 
Action: Mouse pressed left at (575, 181)
Screenshot: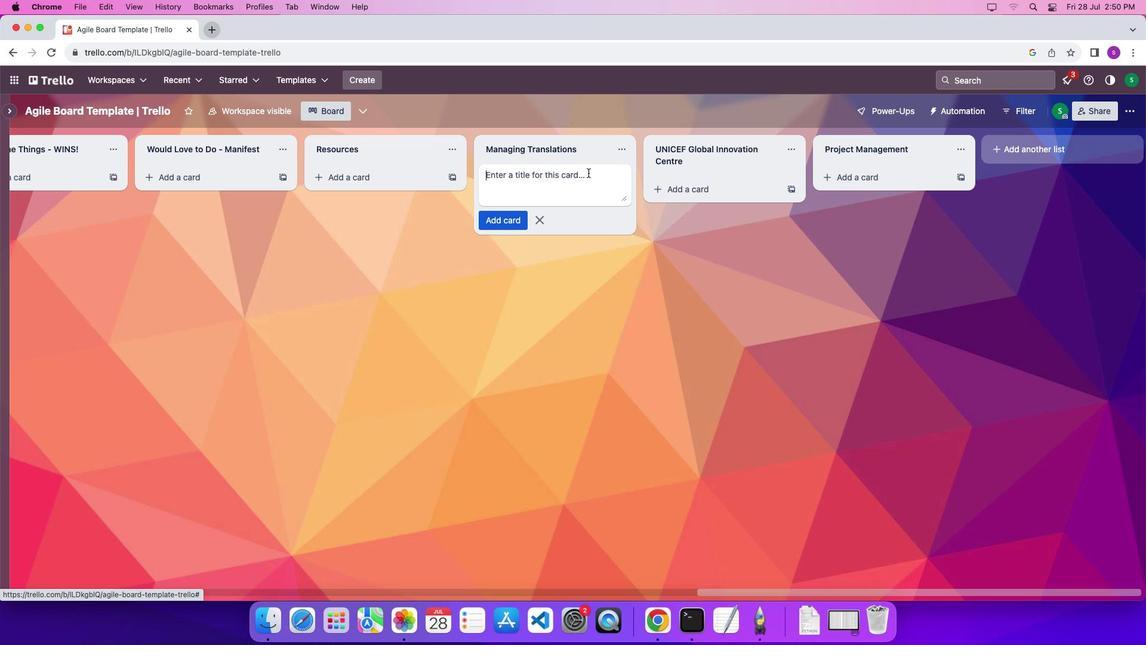 
Action: Mouse moved to (579, 188)
Screenshot: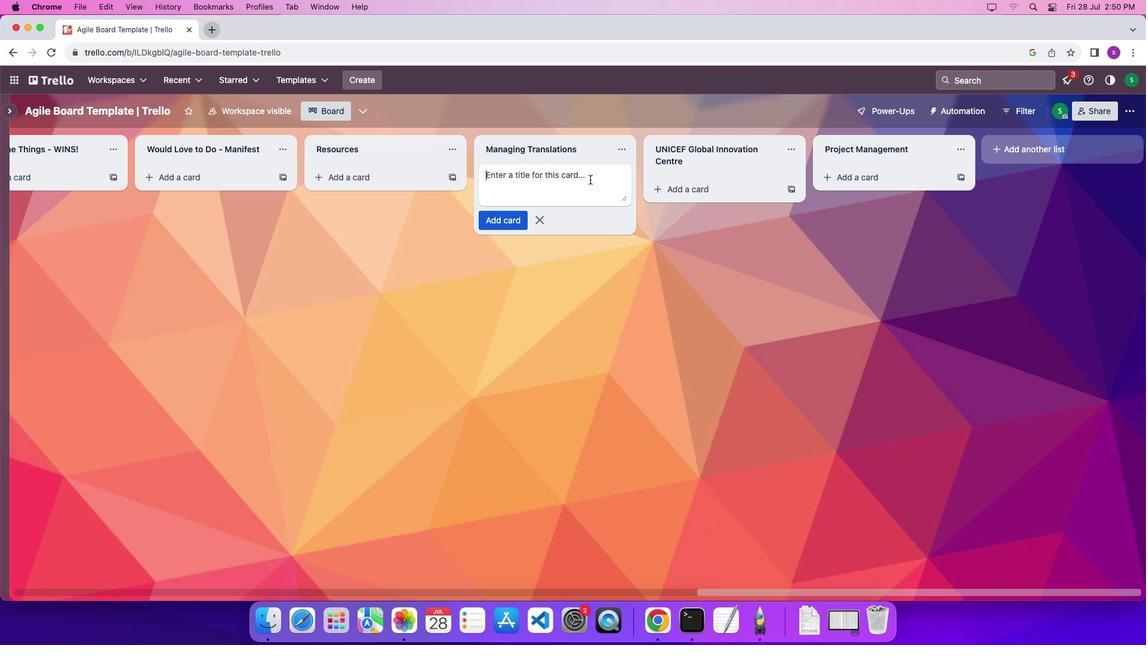 
Action: Mouse pressed left at (579, 188)
Screenshot: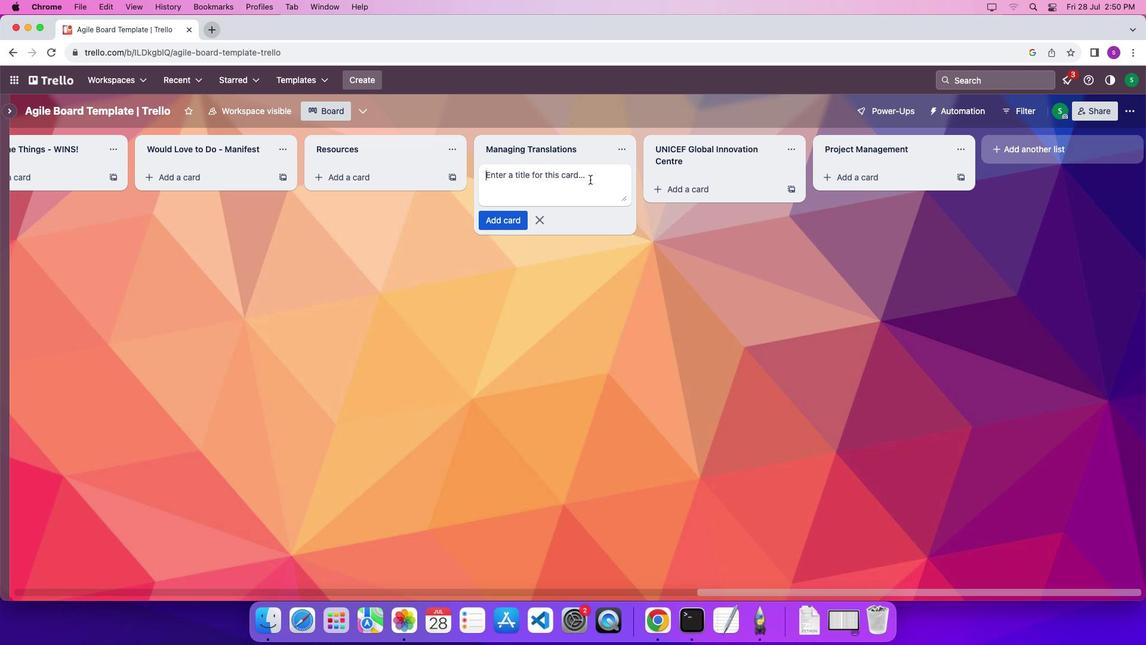 
Action: Mouse moved to (569, 201)
Screenshot: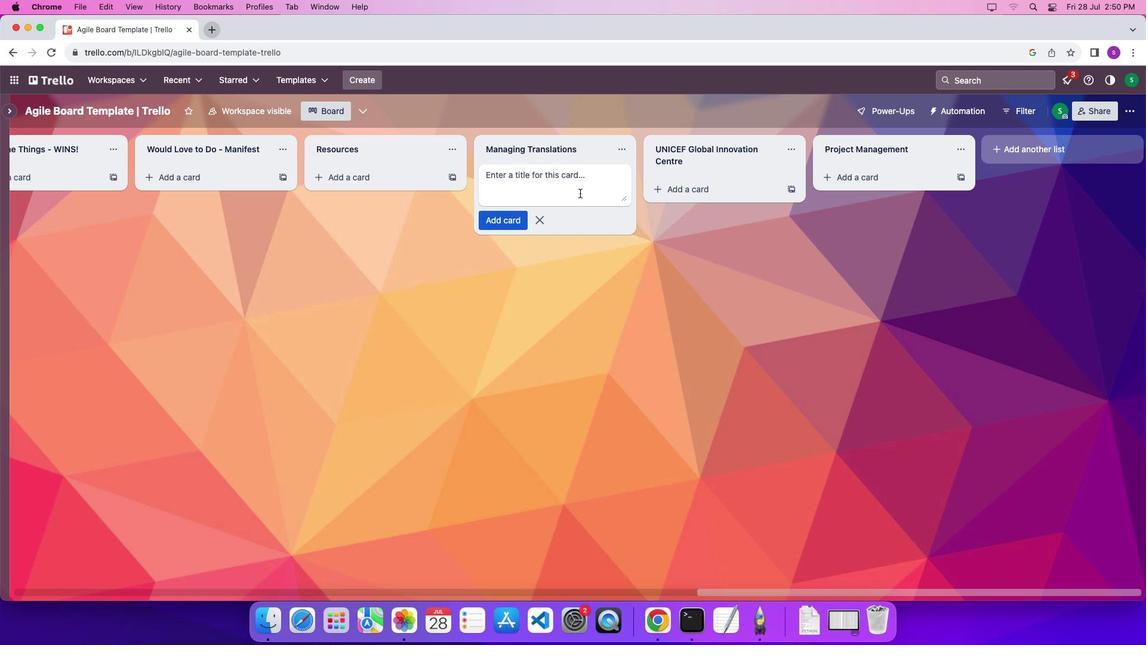 
Action: Mouse pressed left at (569, 201)
Screenshot: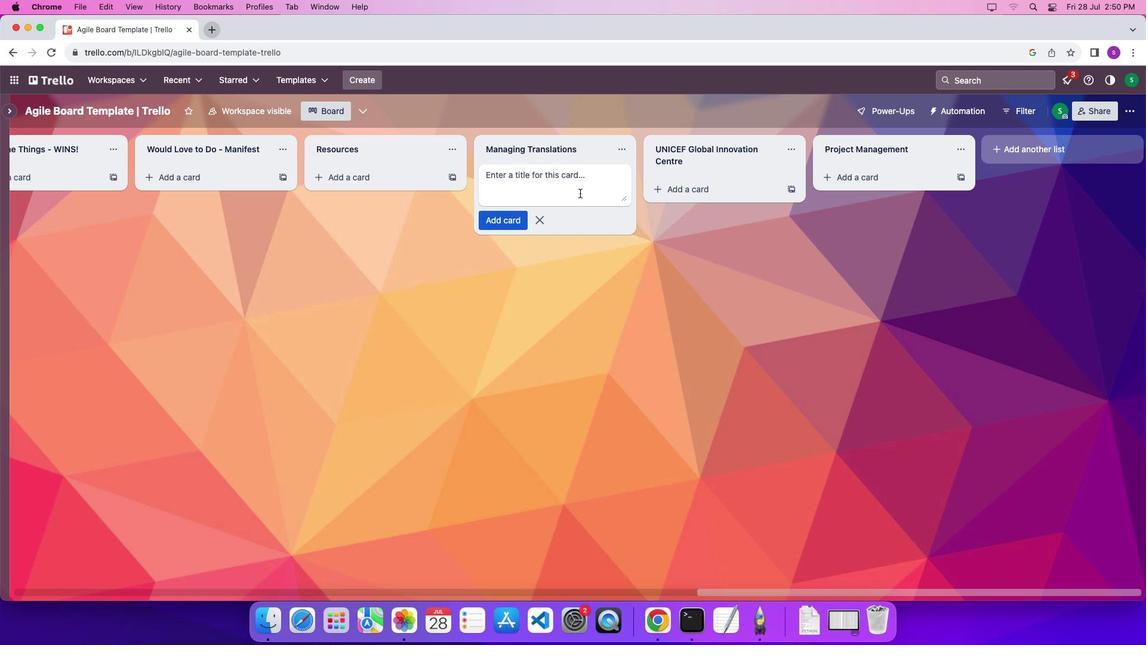 
Action: Key pressed Key.shift'M''a''n''a''g''e''m''e''n''t'
Screenshot: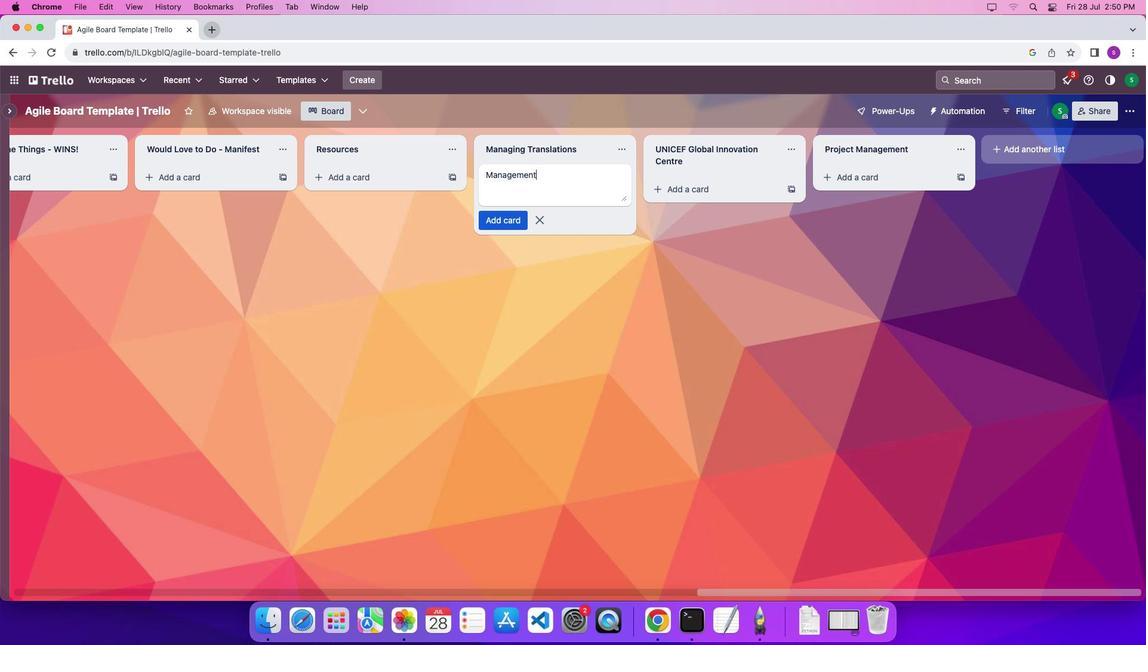 
Action: Mouse moved to (888, 282)
Screenshot: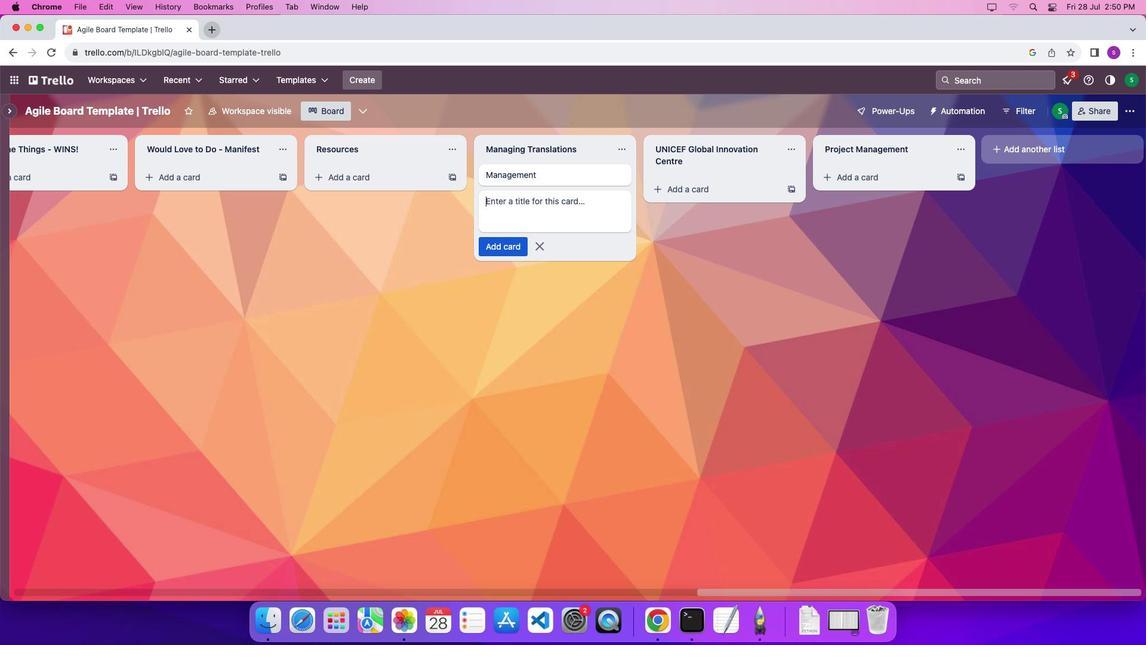 
Action: Key pressed '\x03'
Screenshot: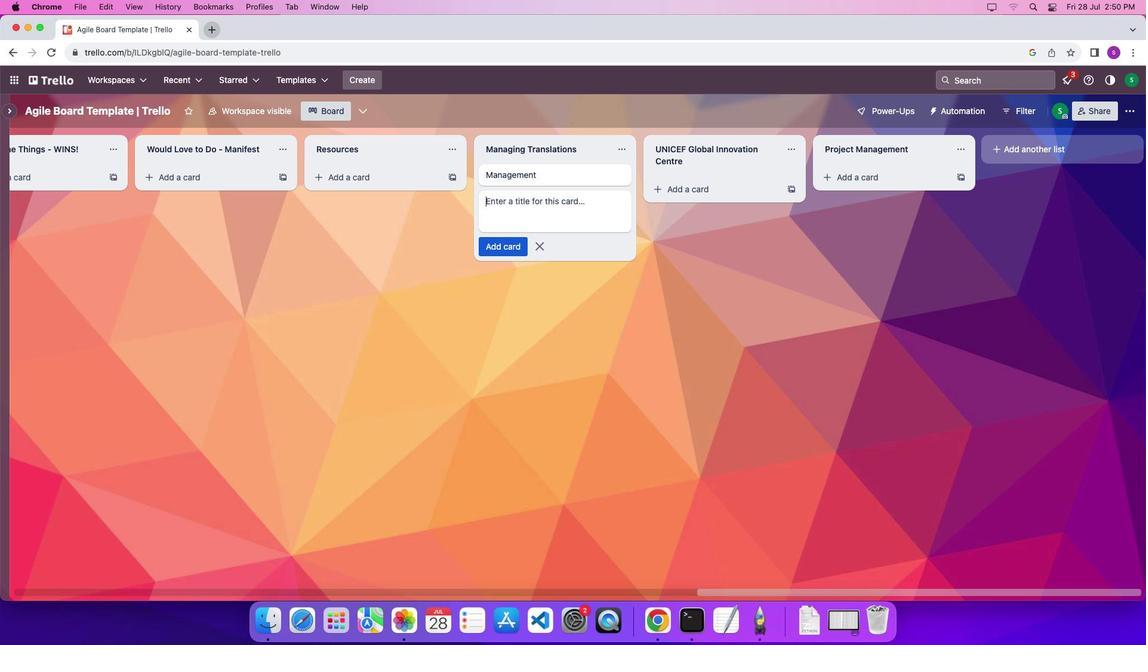 
Action: Mouse moved to (691, 199)
Screenshot: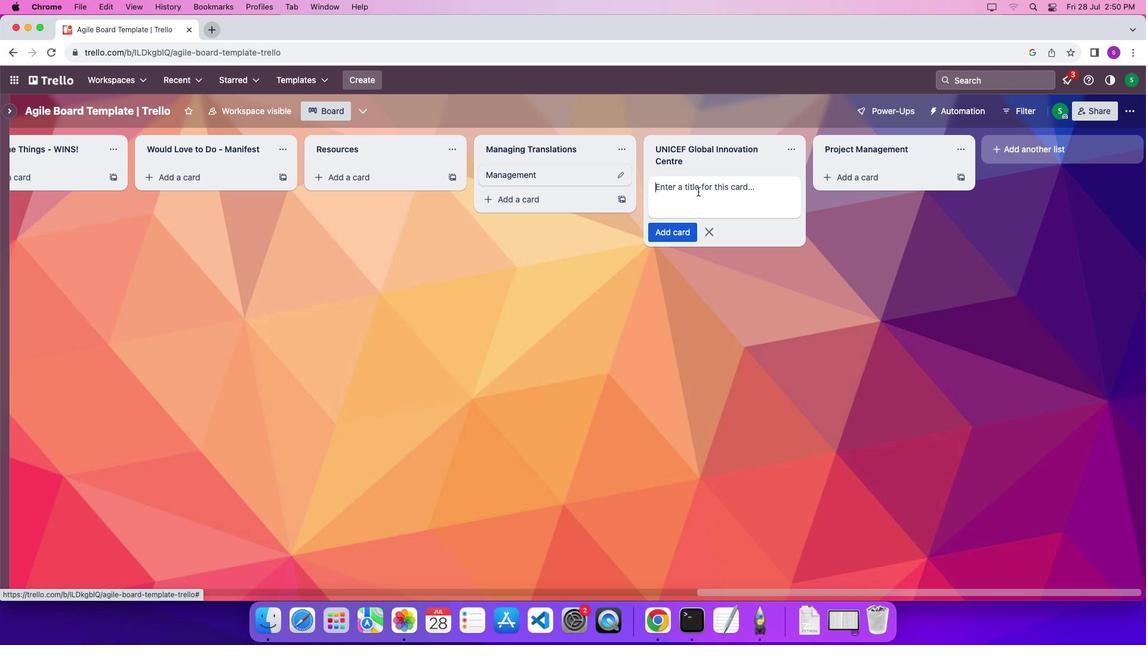 
Action: Mouse pressed left at (691, 199)
Screenshot: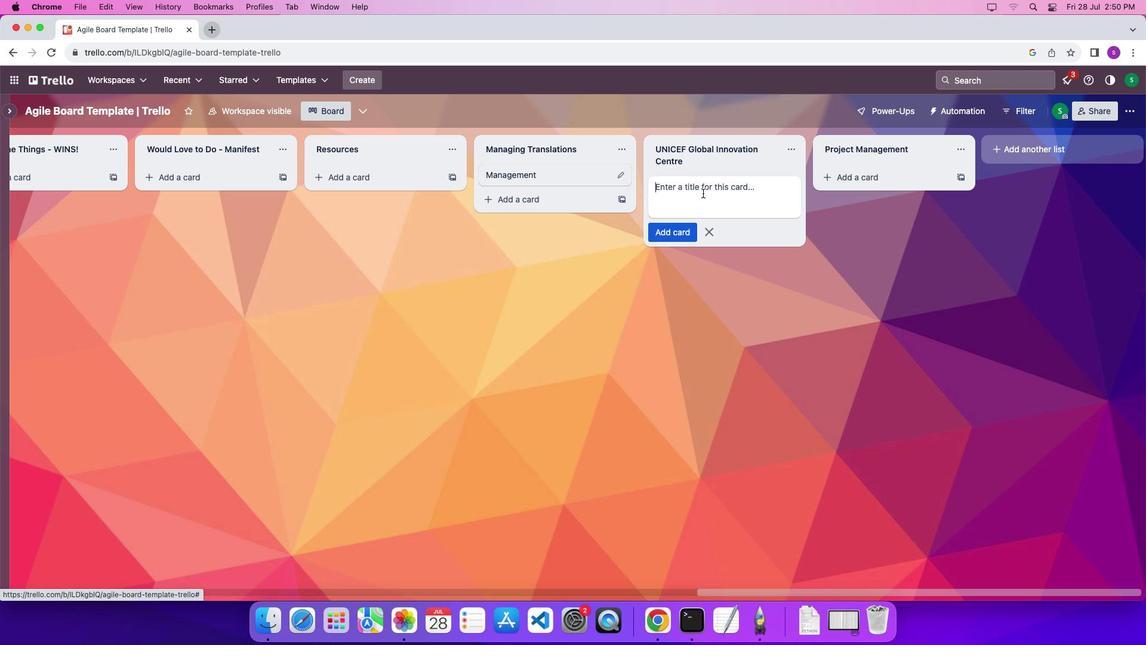 
Action: Mouse moved to (701, 201)
Screenshot: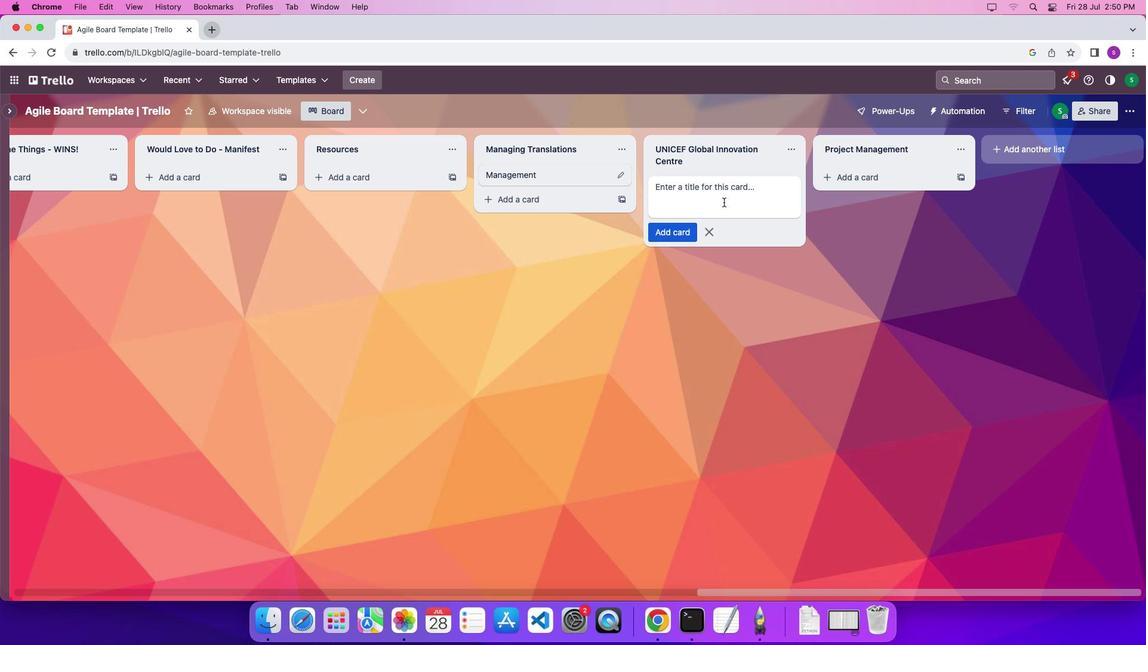 
Action: Mouse pressed left at (701, 201)
Screenshot: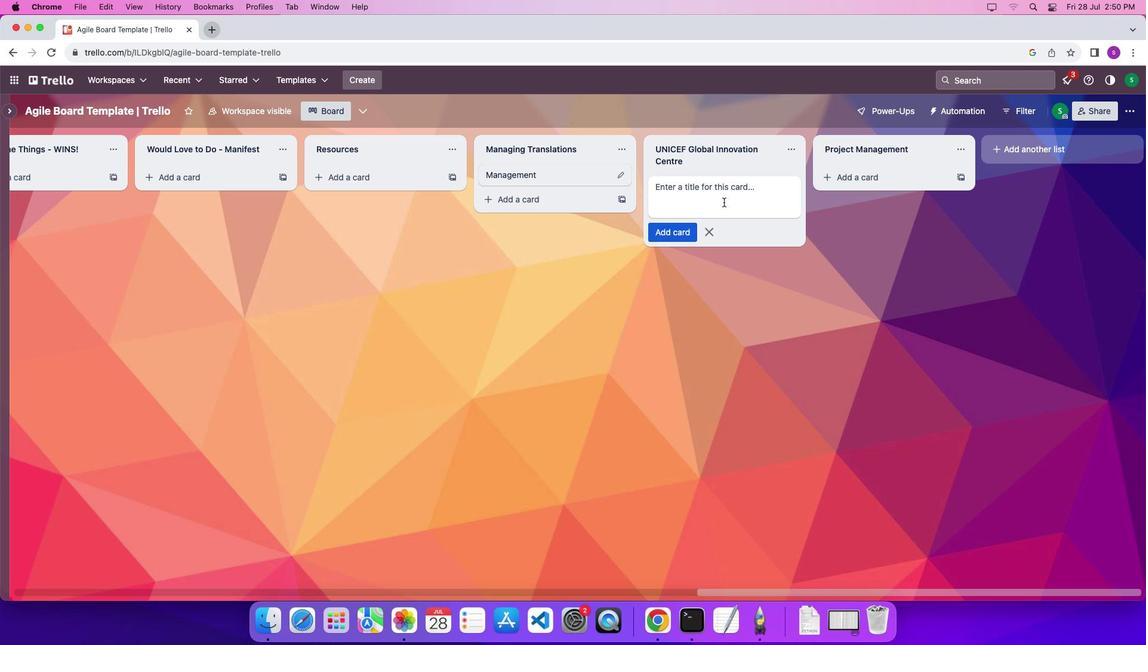 
Action: Mouse moved to (718, 209)
Screenshot: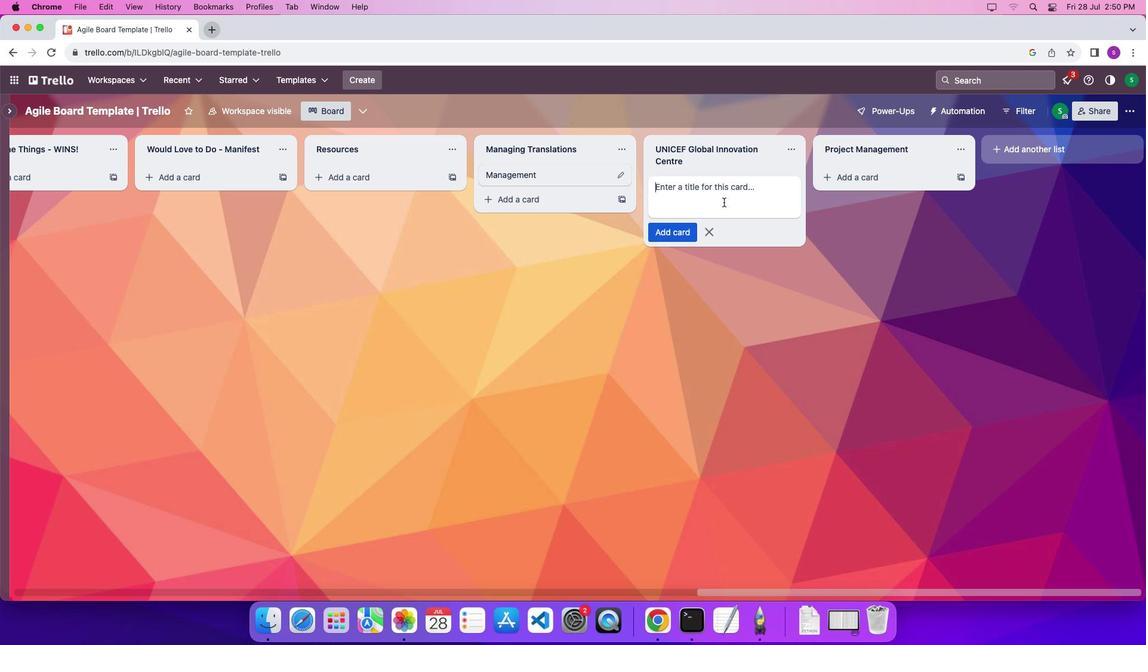 
Action: Key pressed Key.shift'U''N''I''C''E''F'Key.space'c''e''n''t''e''r''\x03'
Screenshot: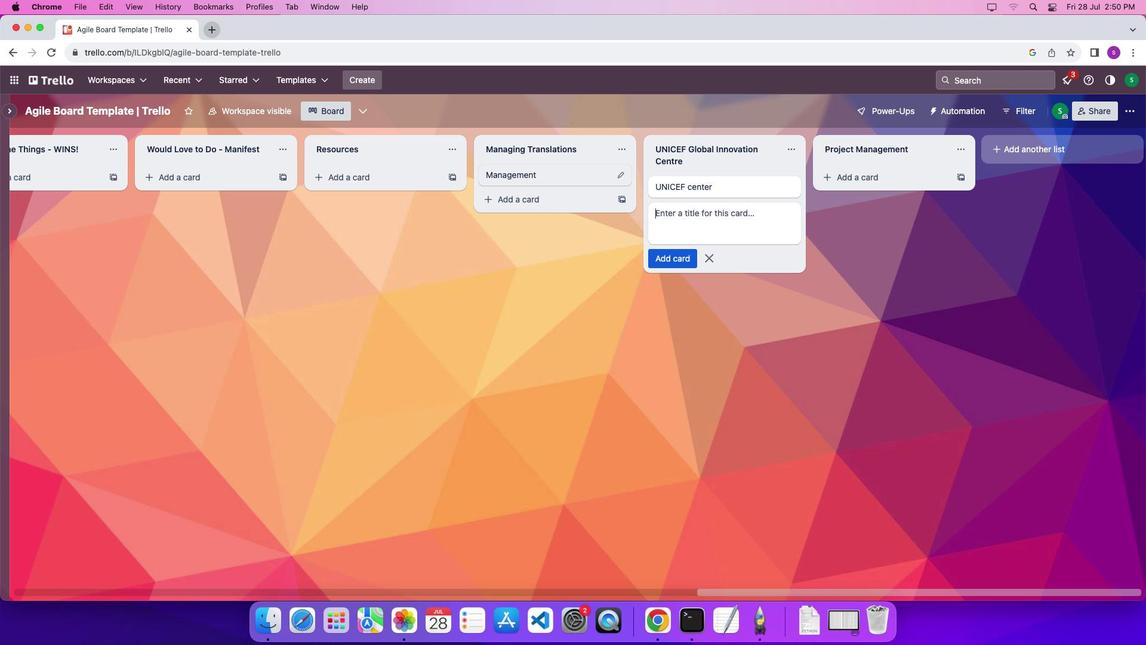 
Action: Mouse moved to (856, 182)
Screenshot: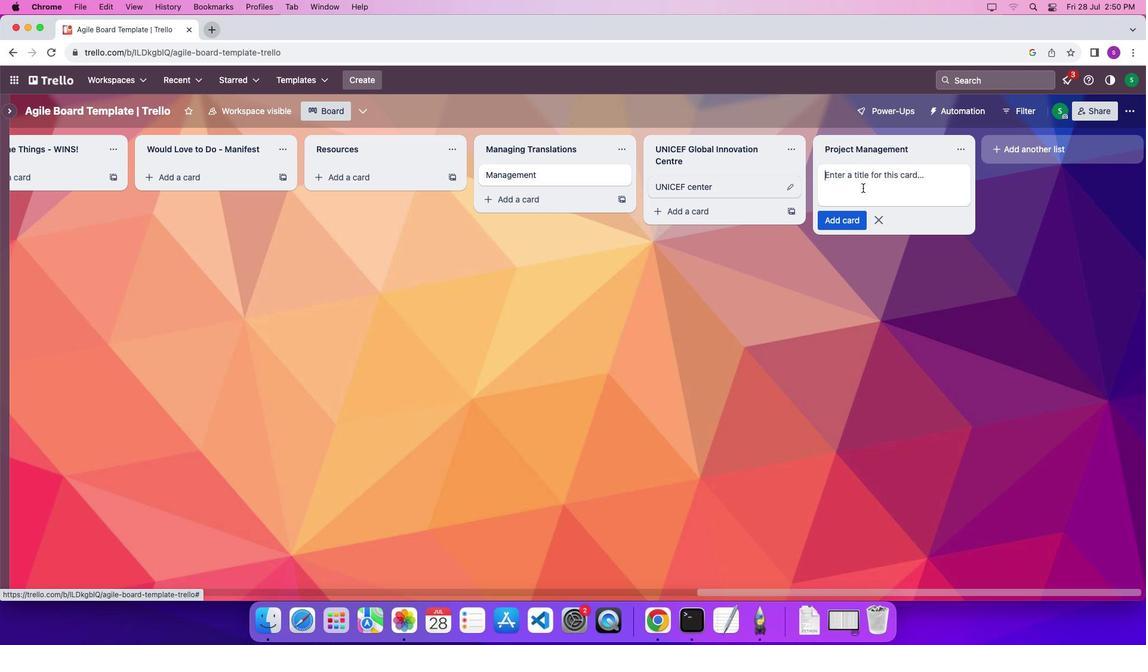 
Action: Mouse pressed left at (856, 182)
Screenshot: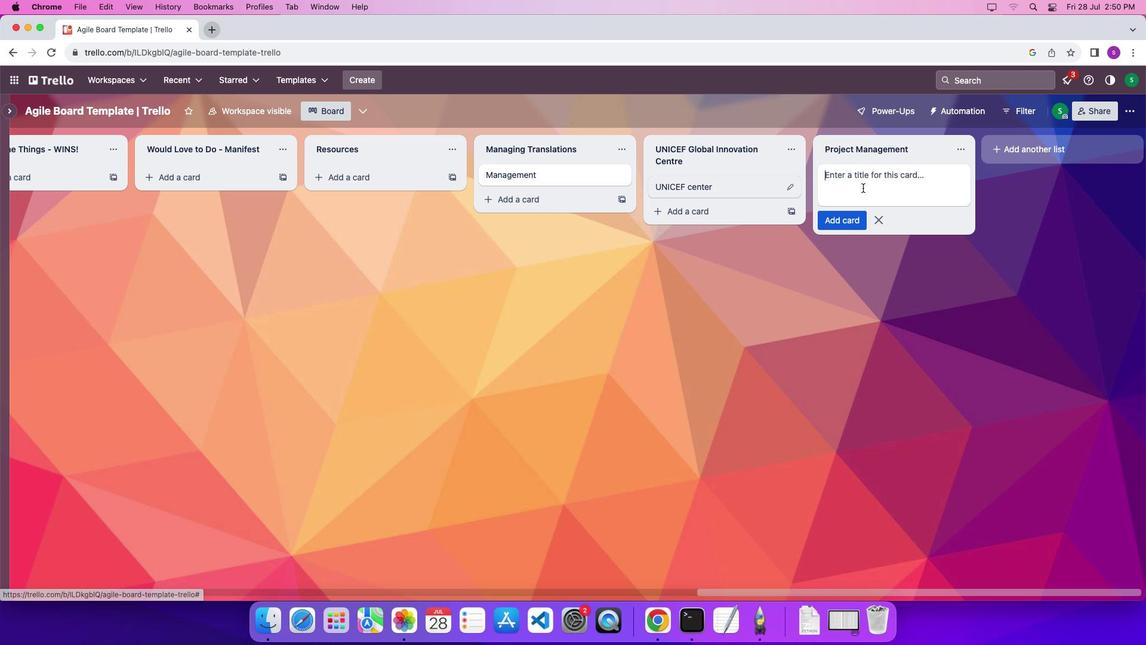 
Action: Mouse moved to (863, 195)
Screenshot: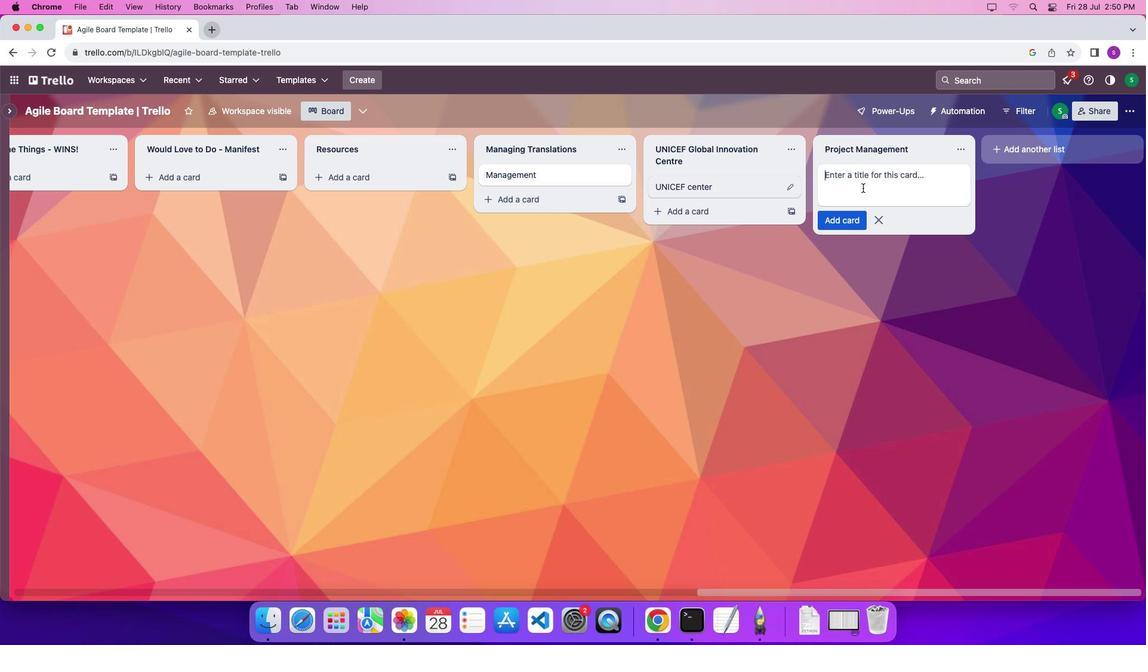 
Action: Mouse pressed left at (863, 195)
Screenshot: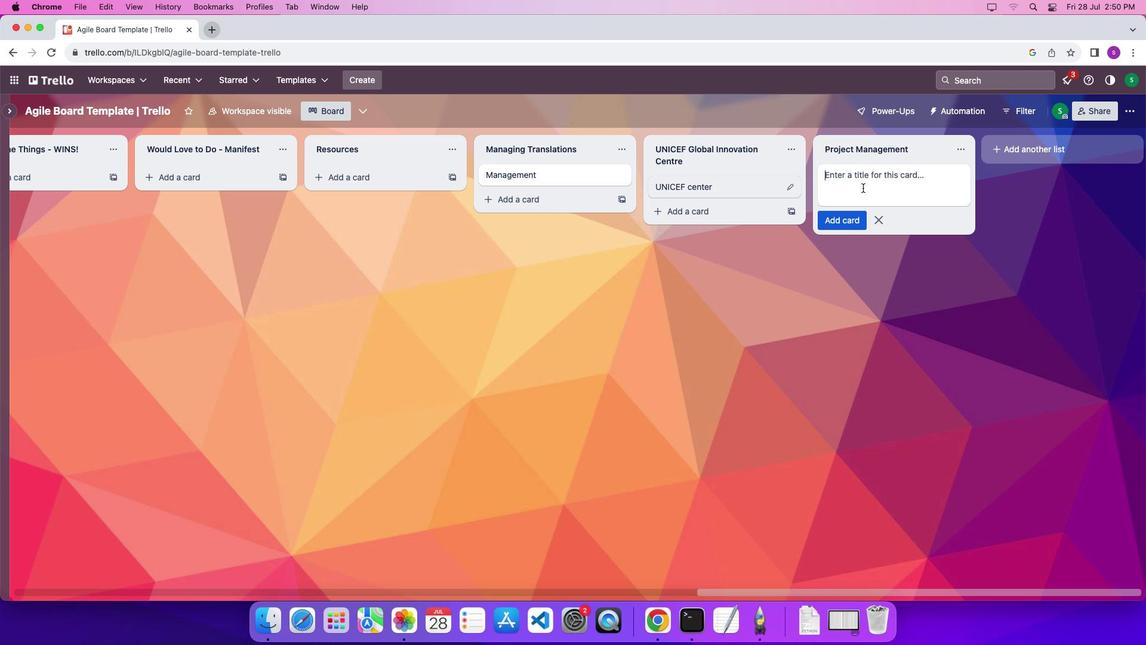 
Action: Key pressed Key.shift'P''r''o''j''e''c''t'Key.spaceKey.shift'M''a''n''a''g''e''m''e''n''t''\x03'
Screenshot: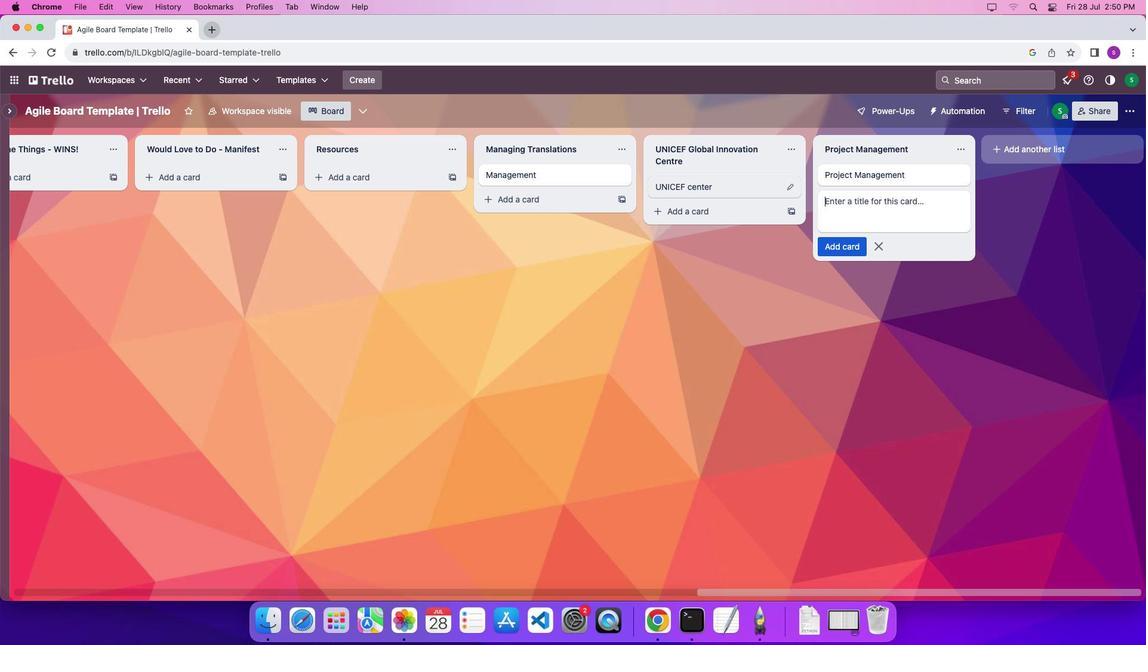 
Action: Mouse moved to (519, 181)
Screenshot: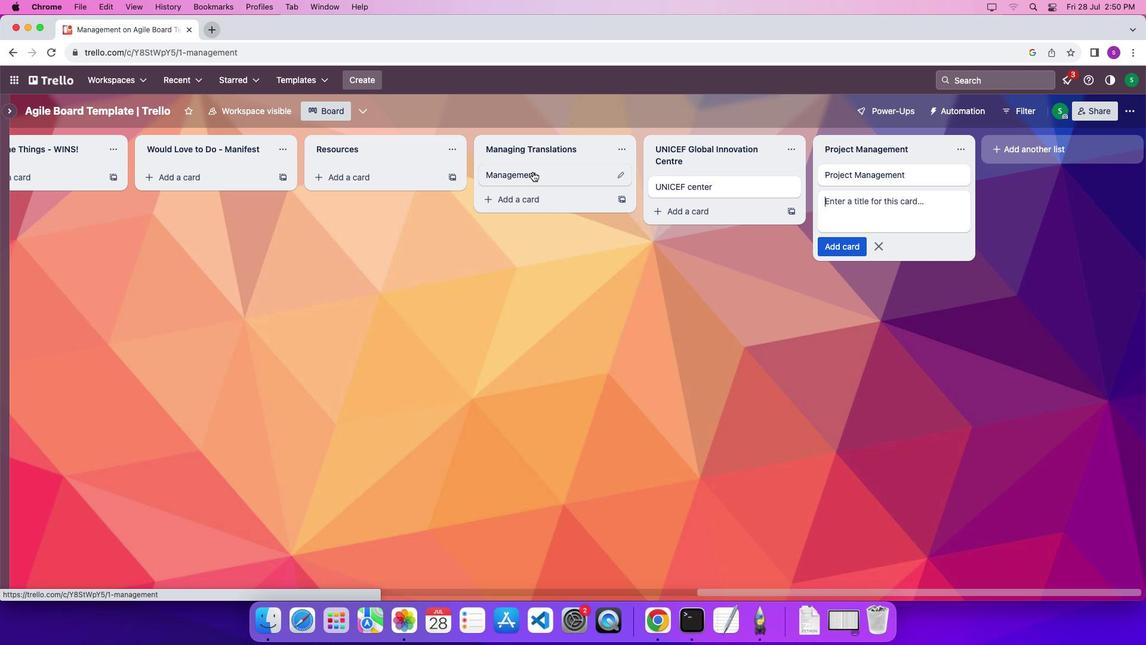 
Action: Mouse pressed left at (519, 181)
Screenshot: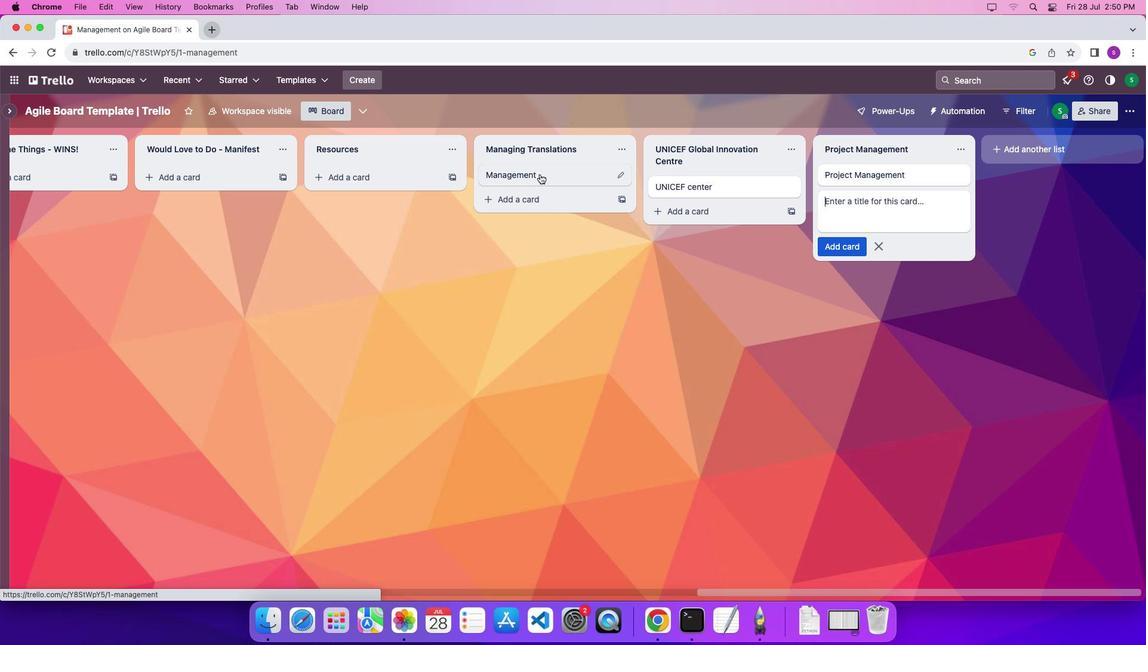 
Action: Mouse moved to (385, 183)
Screenshot: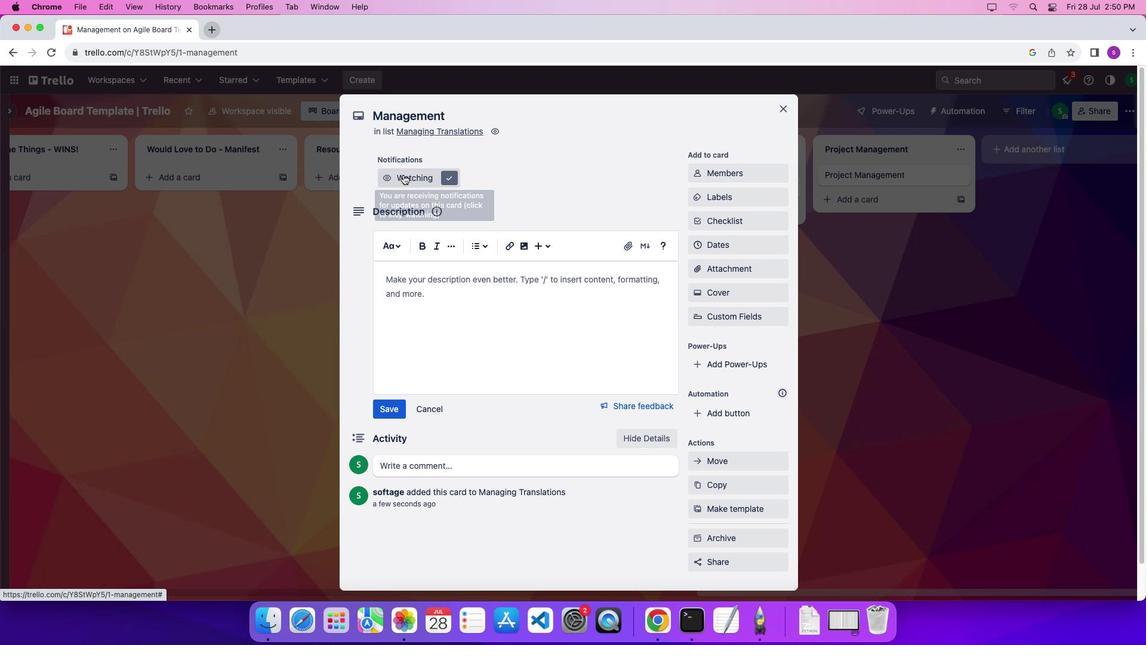 
Action: Mouse pressed left at (385, 183)
Screenshot: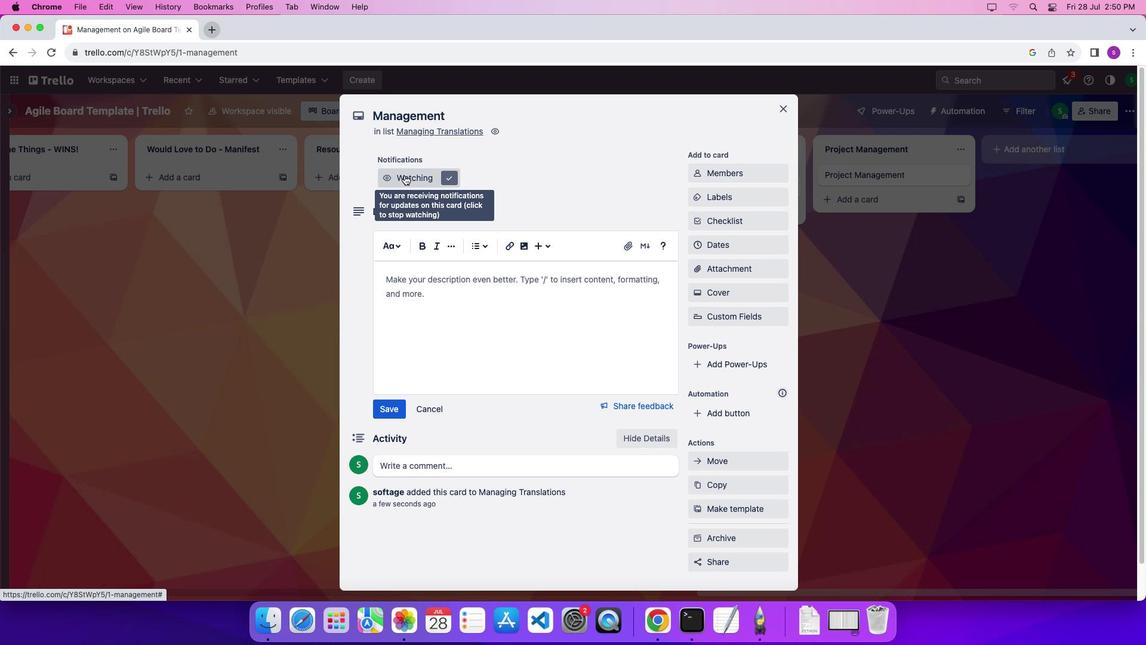 
Action: Mouse moved to (698, 181)
Screenshot: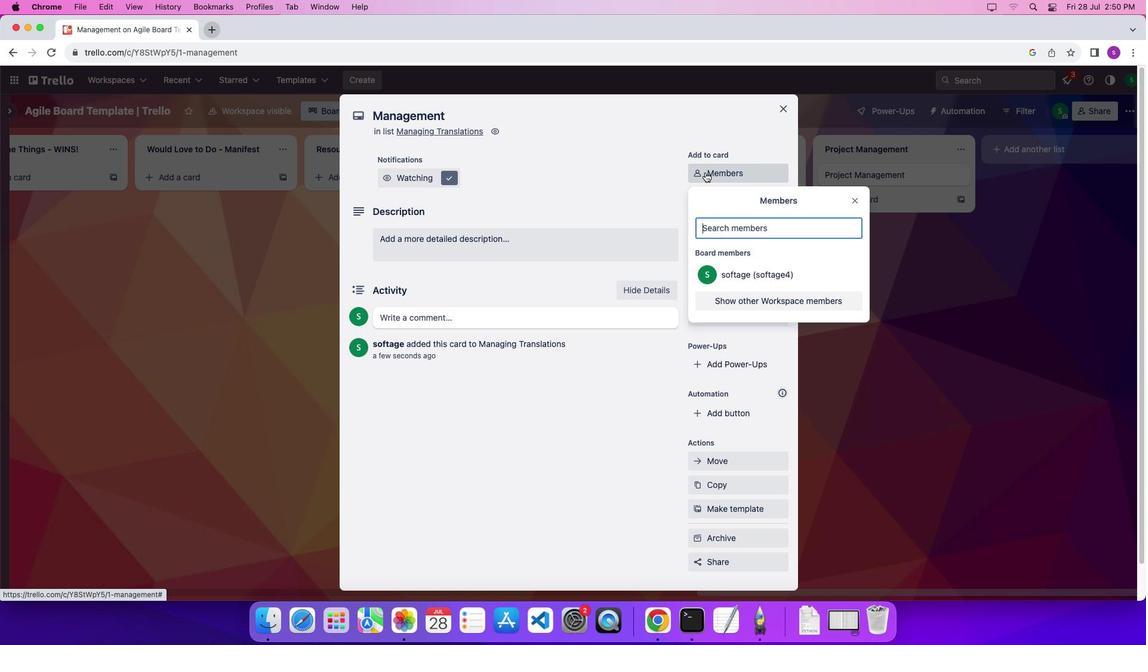 
Action: Mouse pressed left at (698, 181)
Screenshot: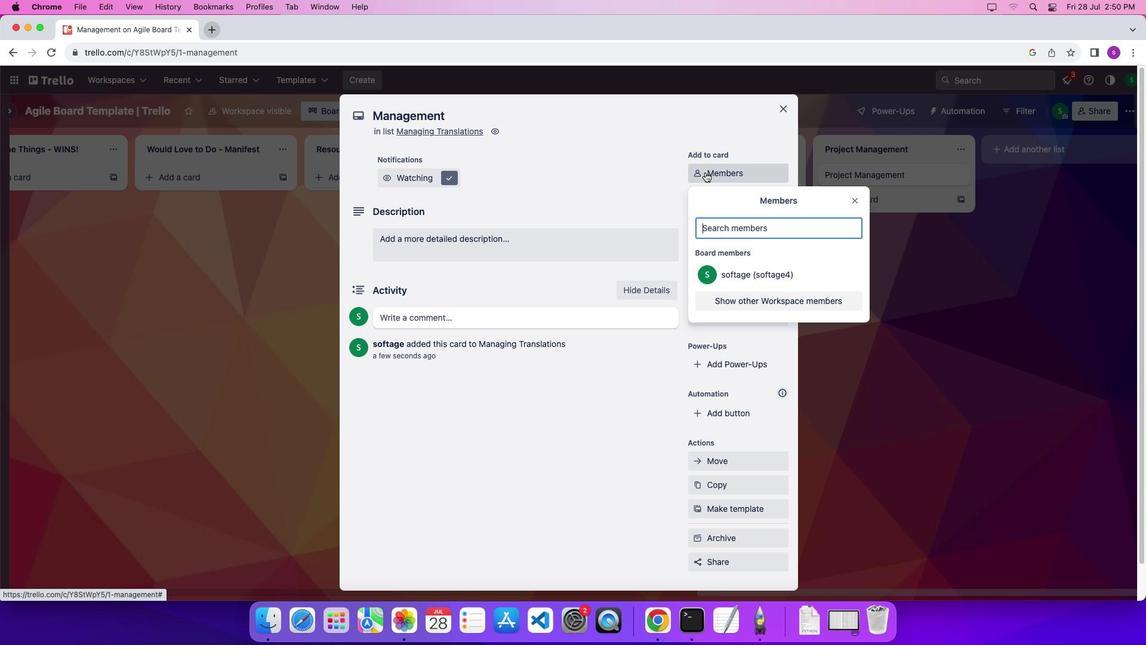 
Action: Mouse moved to (733, 276)
Screenshot: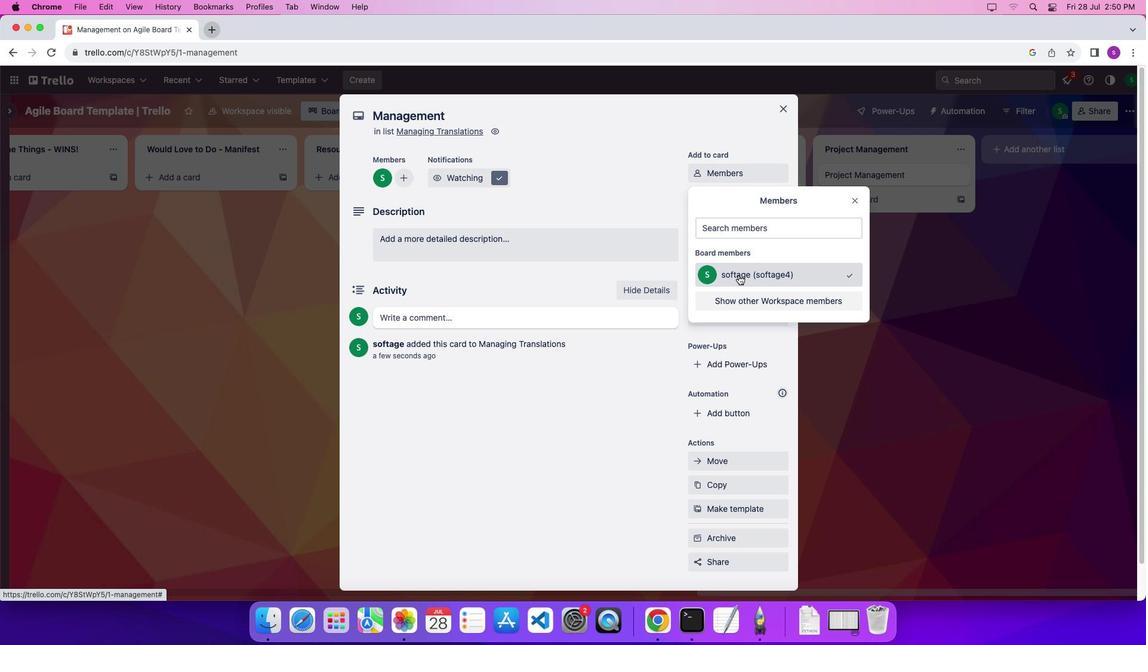 
Action: Mouse pressed left at (733, 276)
Screenshot: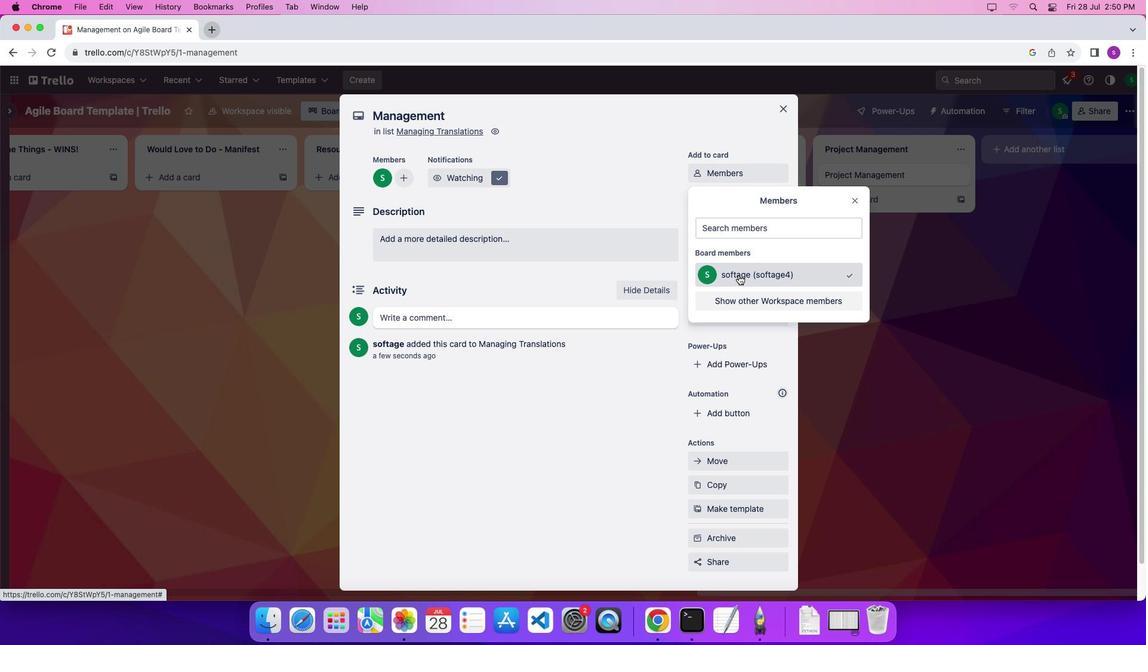 
Action: Mouse moved to (858, 202)
Screenshot: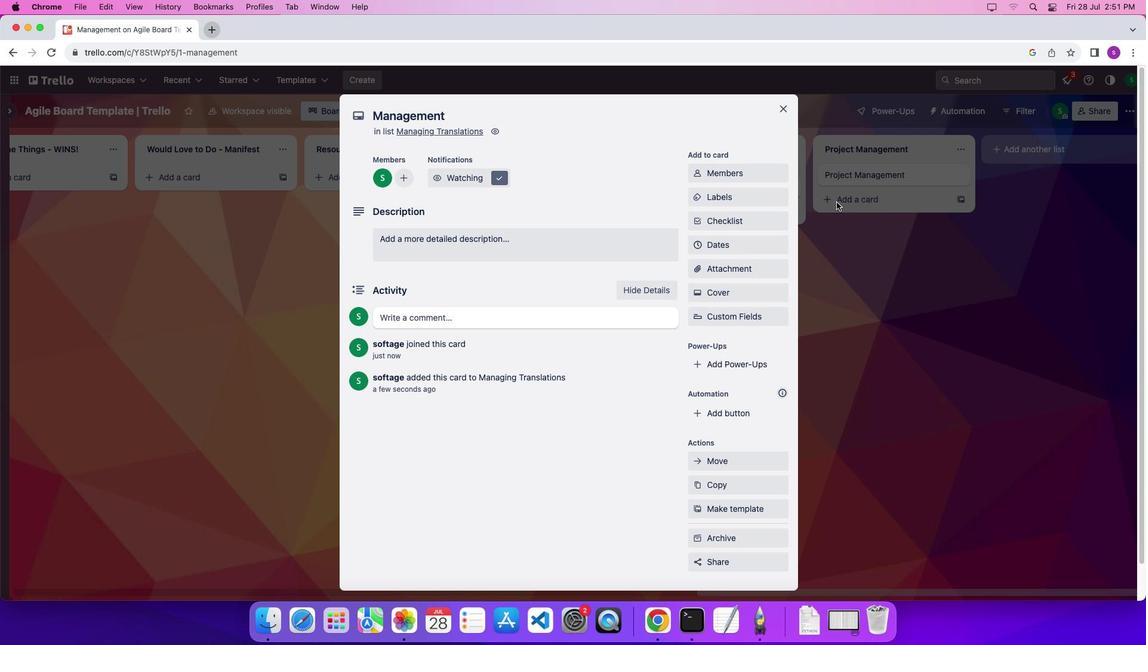 
Action: Mouse pressed left at (858, 202)
Screenshot: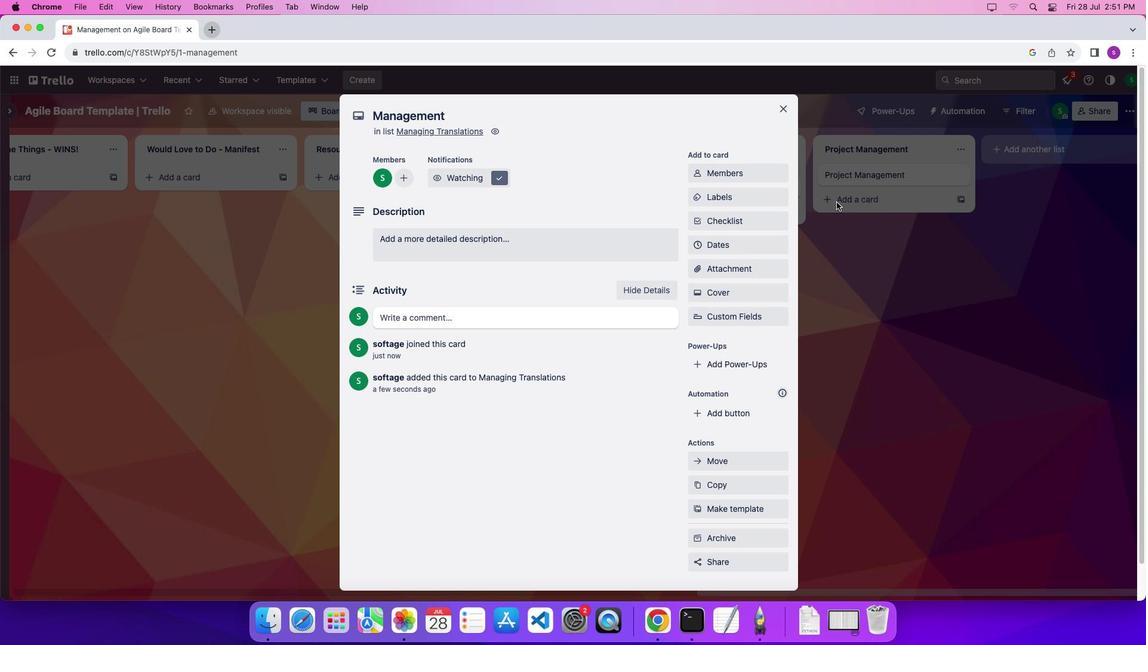 
Action: Mouse moved to (777, 204)
Screenshot: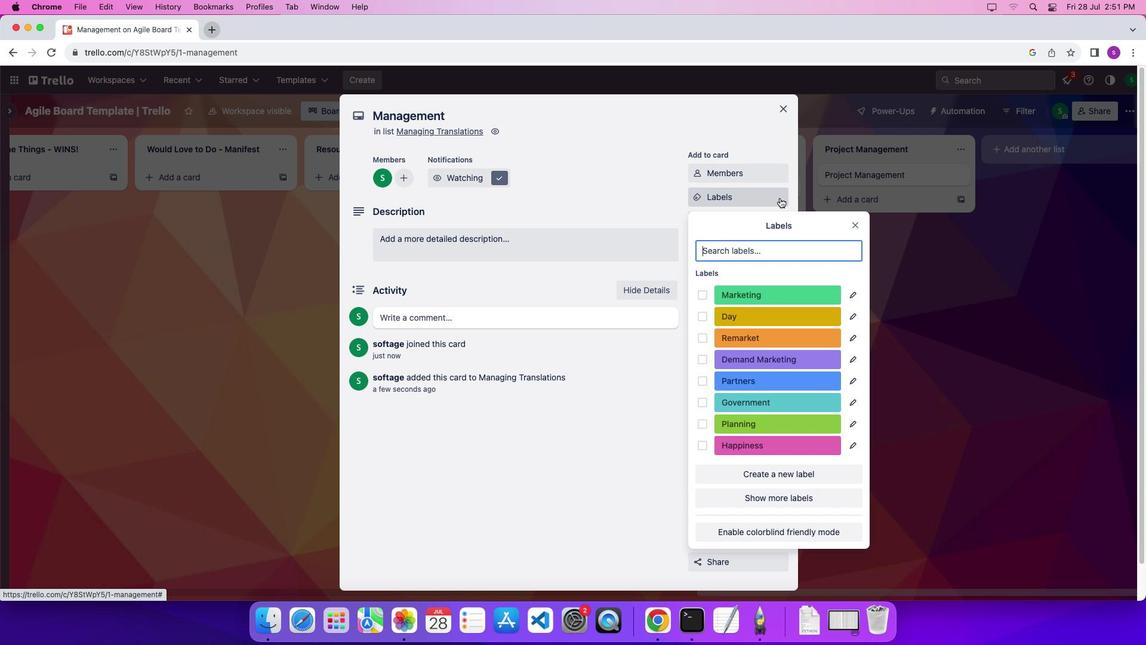 
Action: Mouse pressed left at (777, 204)
Screenshot: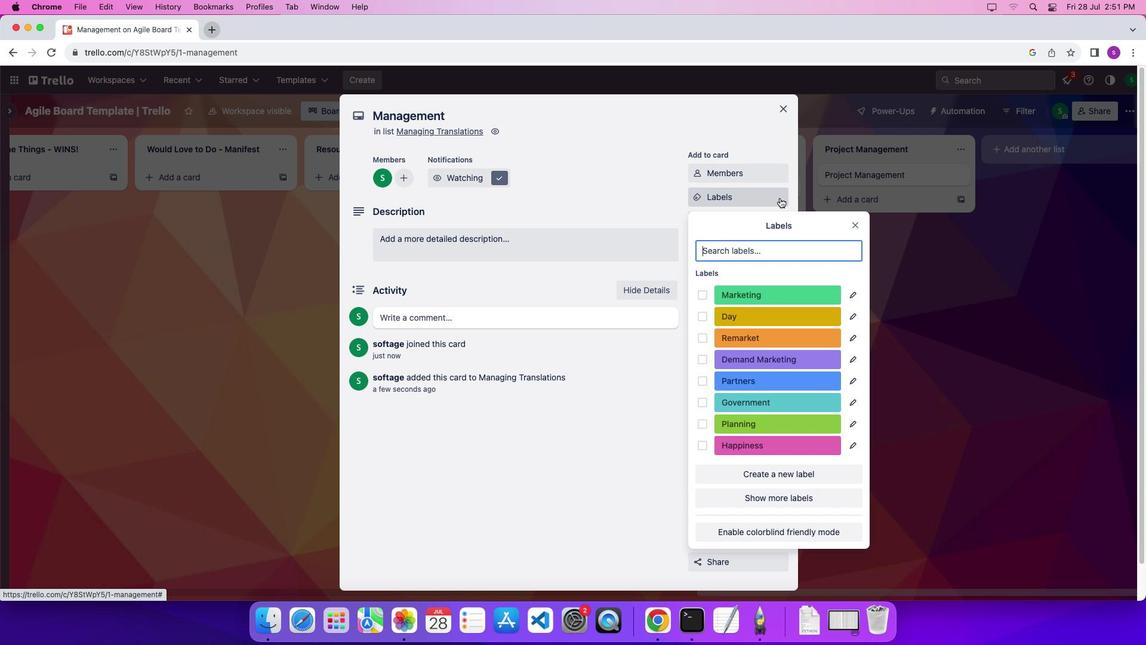 
Action: Mouse moved to (794, 291)
Screenshot: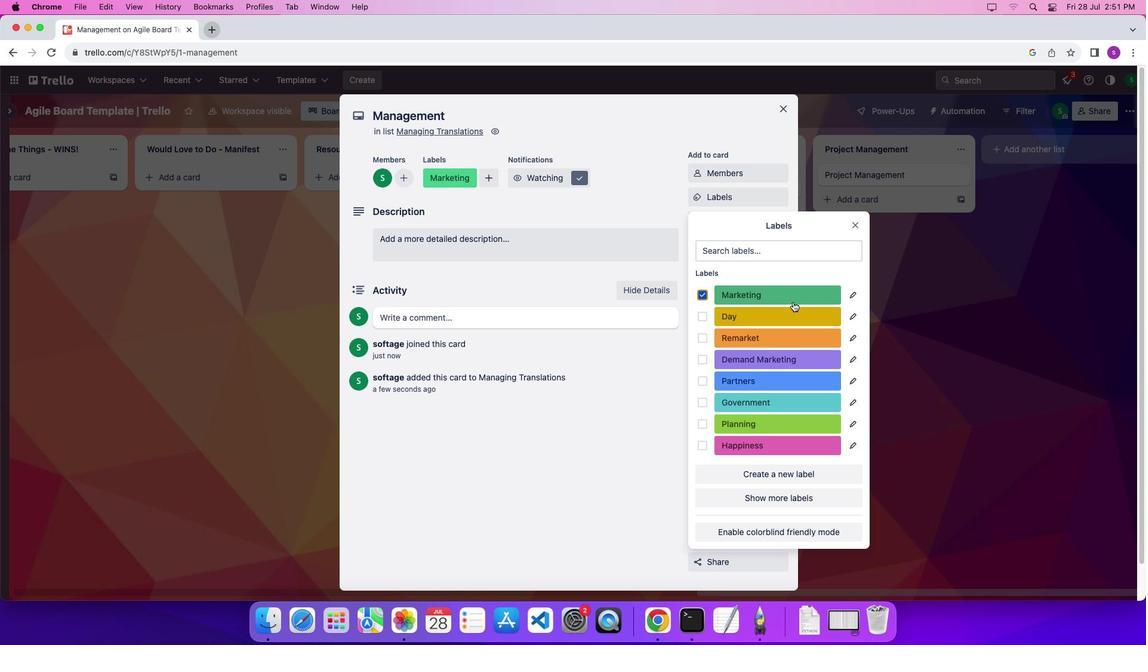 
Action: Mouse pressed left at (794, 291)
Screenshot: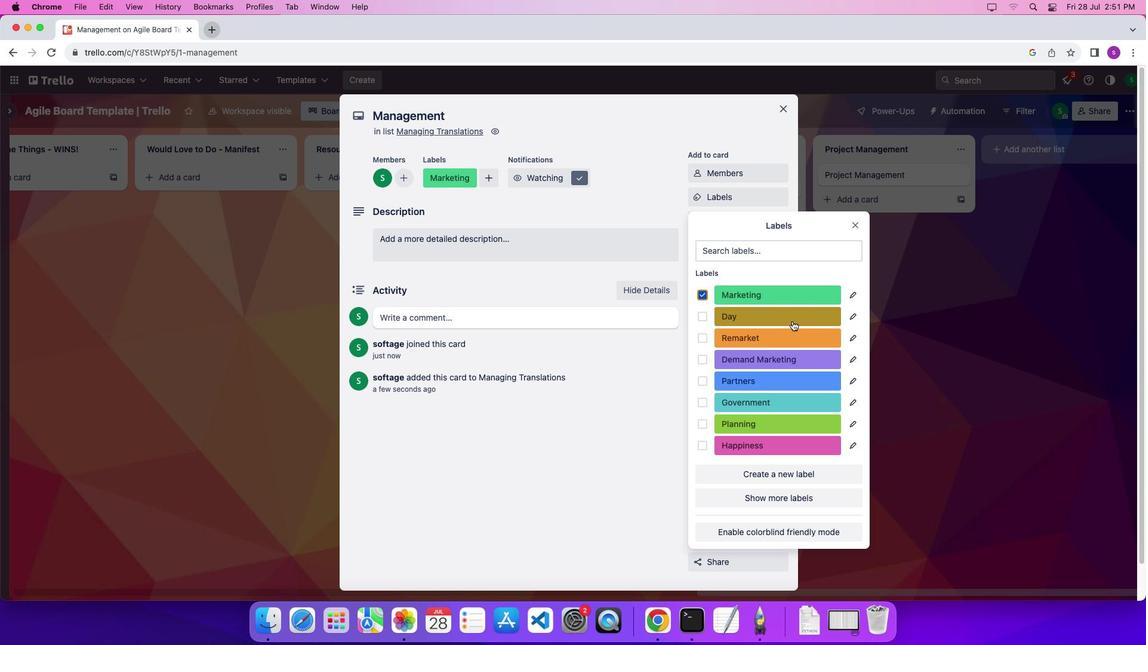 
Action: Mouse moved to (791, 356)
Screenshot: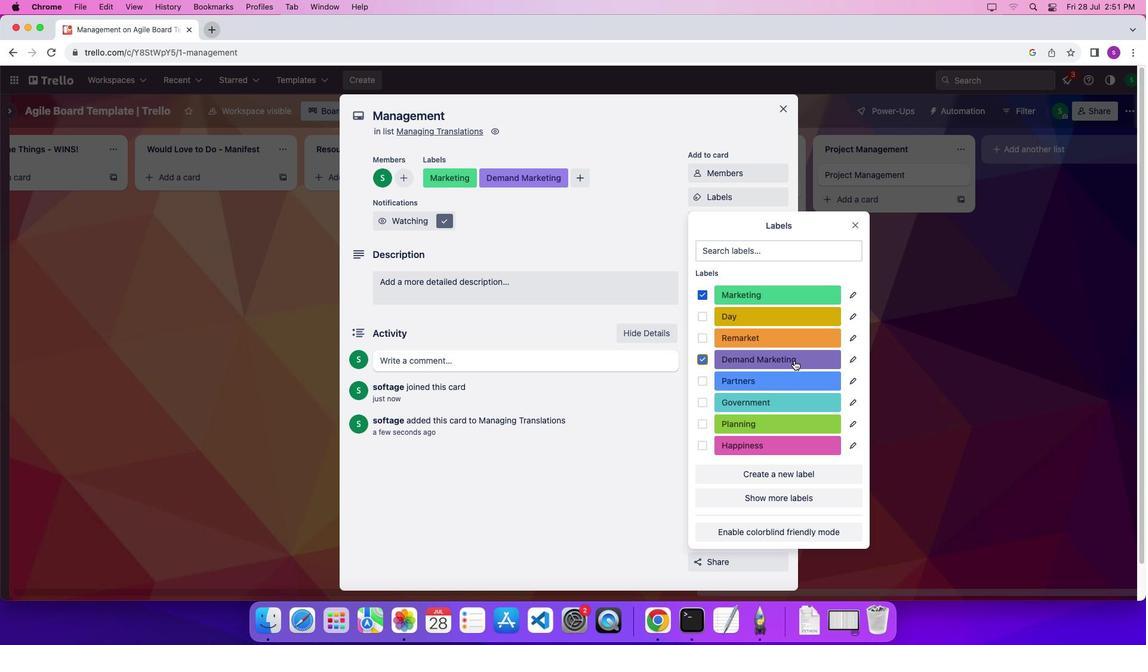 
Action: Mouse pressed left at (791, 356)
Screenshot: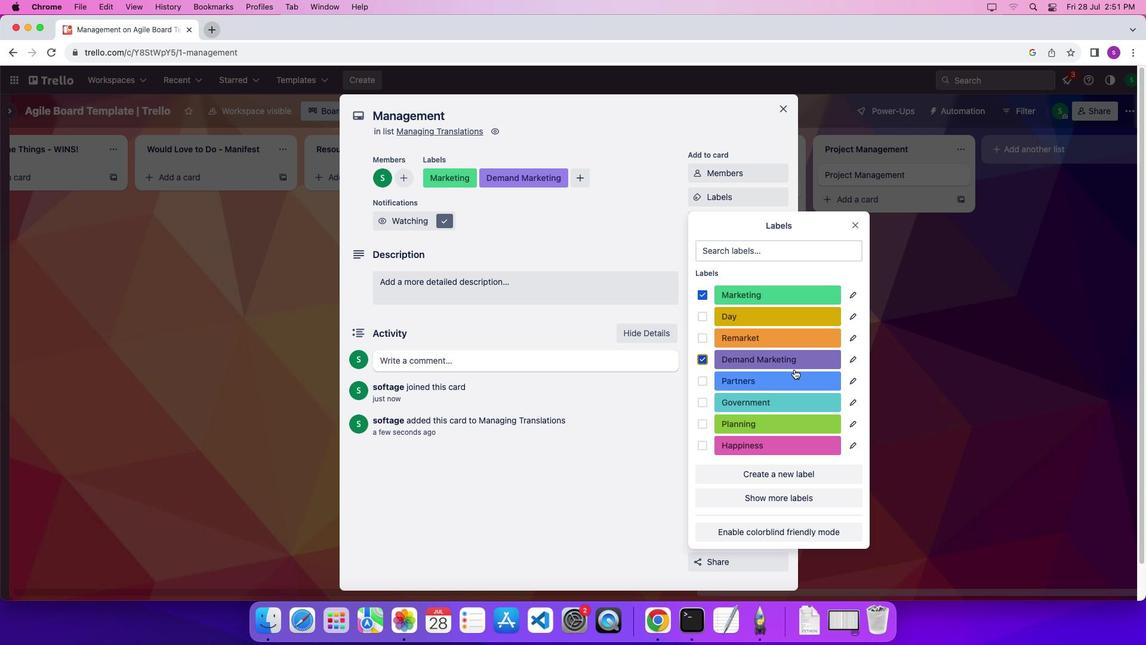 
Action: Mouse moved to (795, 423)
Screenshot: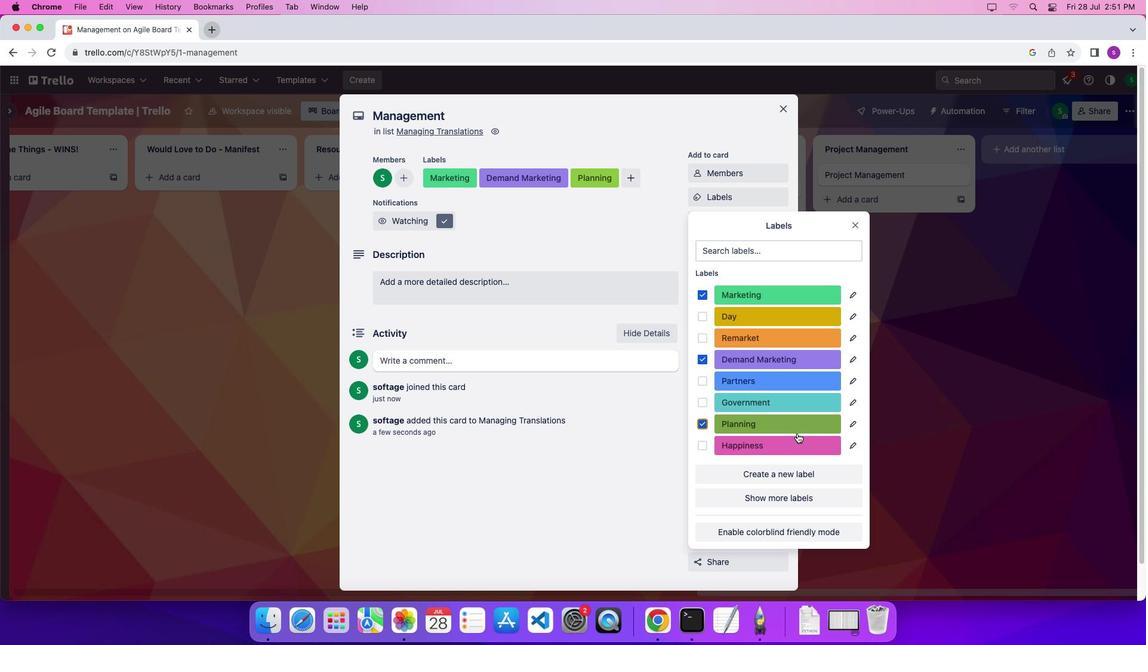 
Action: Mouse pressed left at (795, 423)
Screenshot: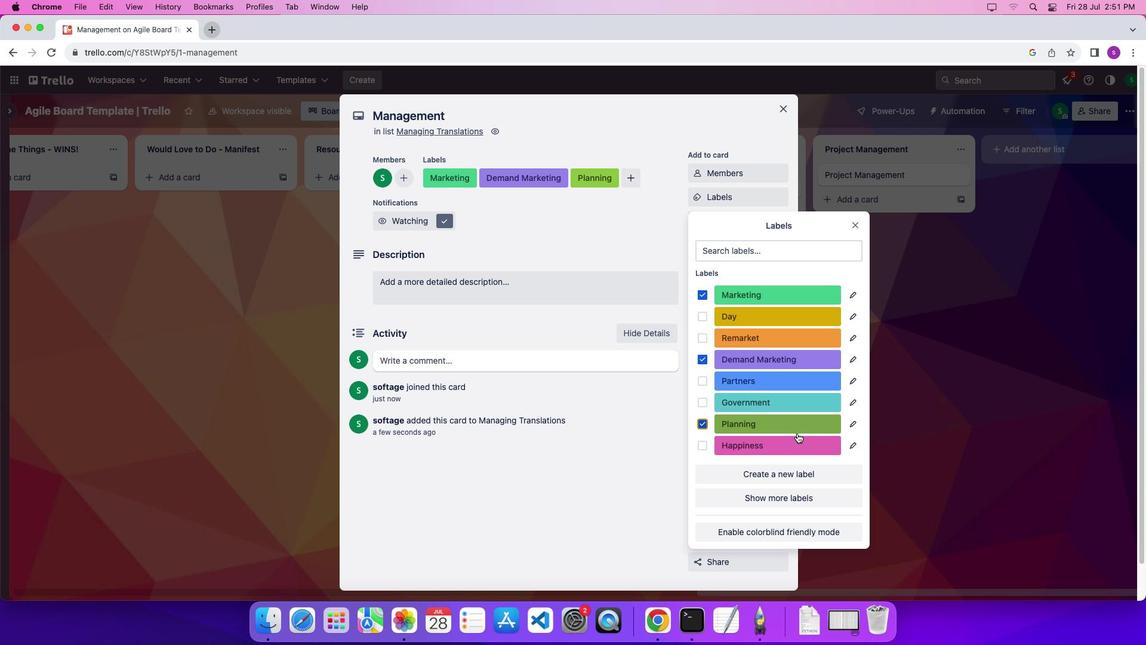 
Action: Mouse moved to (851, 231)
Screenshot: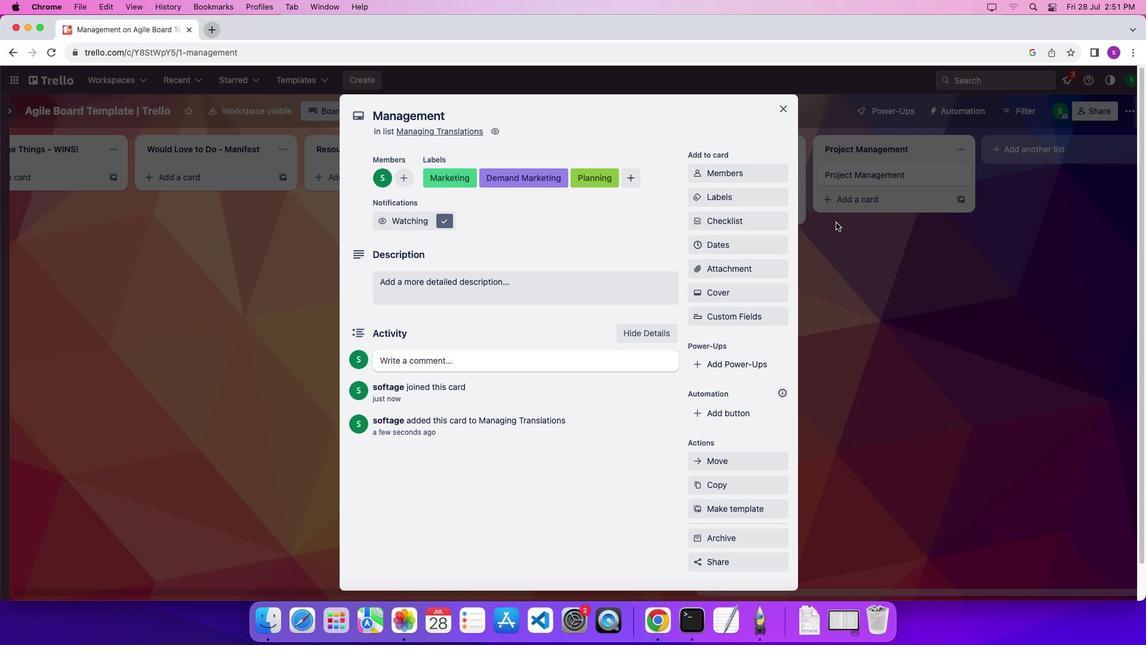 
Action: Mouse pressed left at (851, 231)
Screenshot: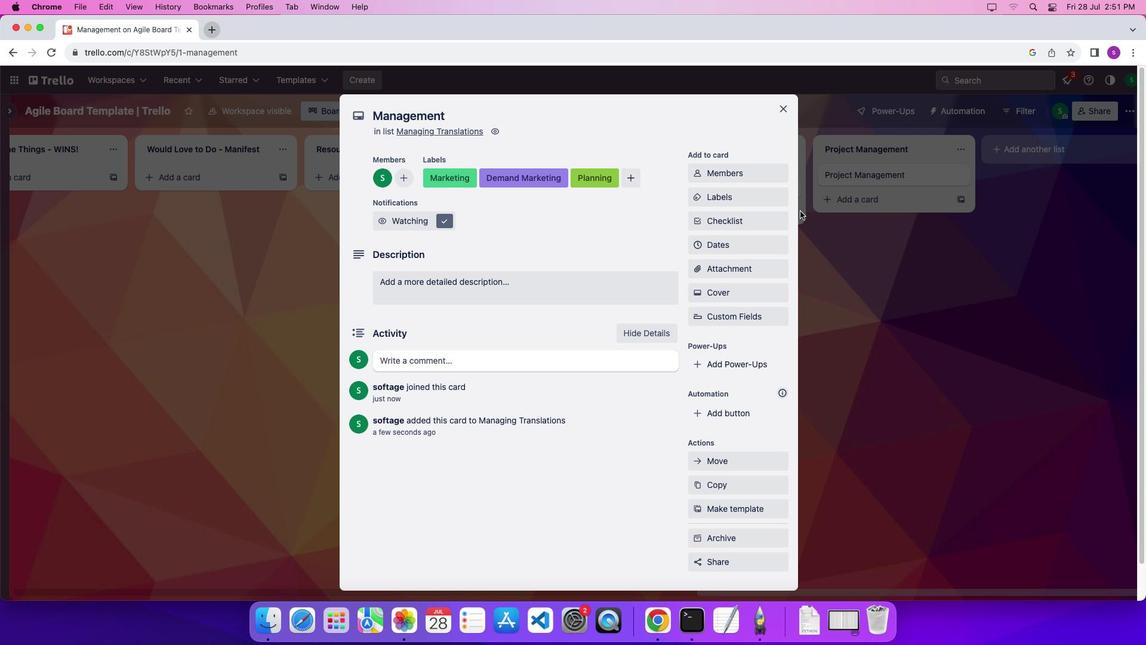 
Action: Mouse moved to (759, 225)
Screenshot: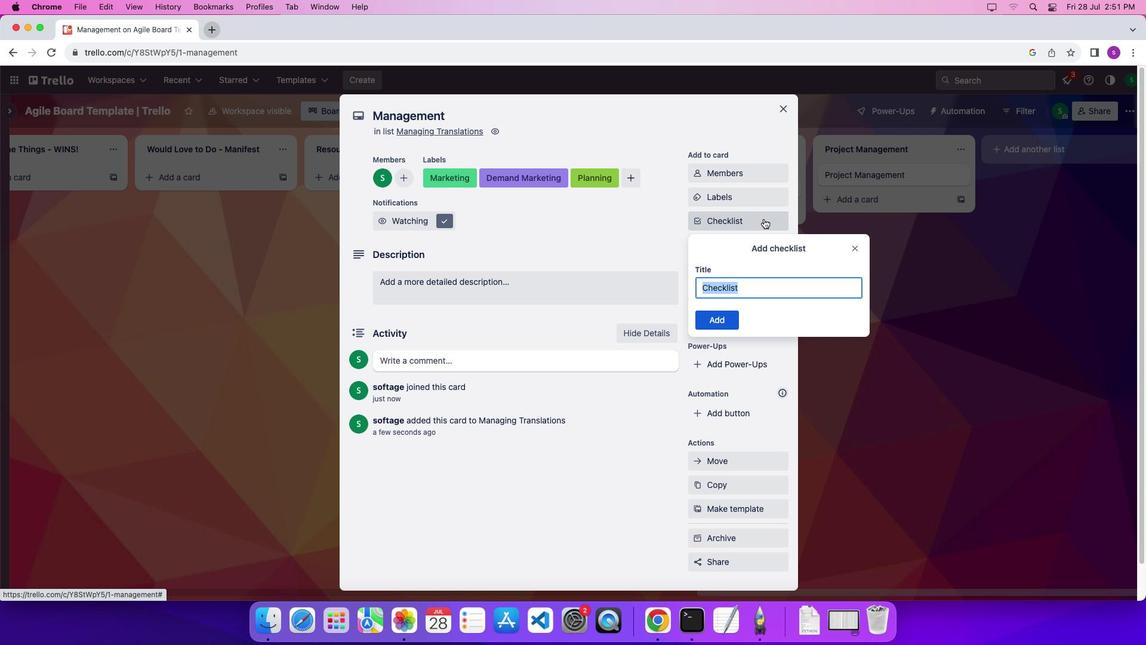 
Action: Mouse pressed left at (759, 225)
Screenshot: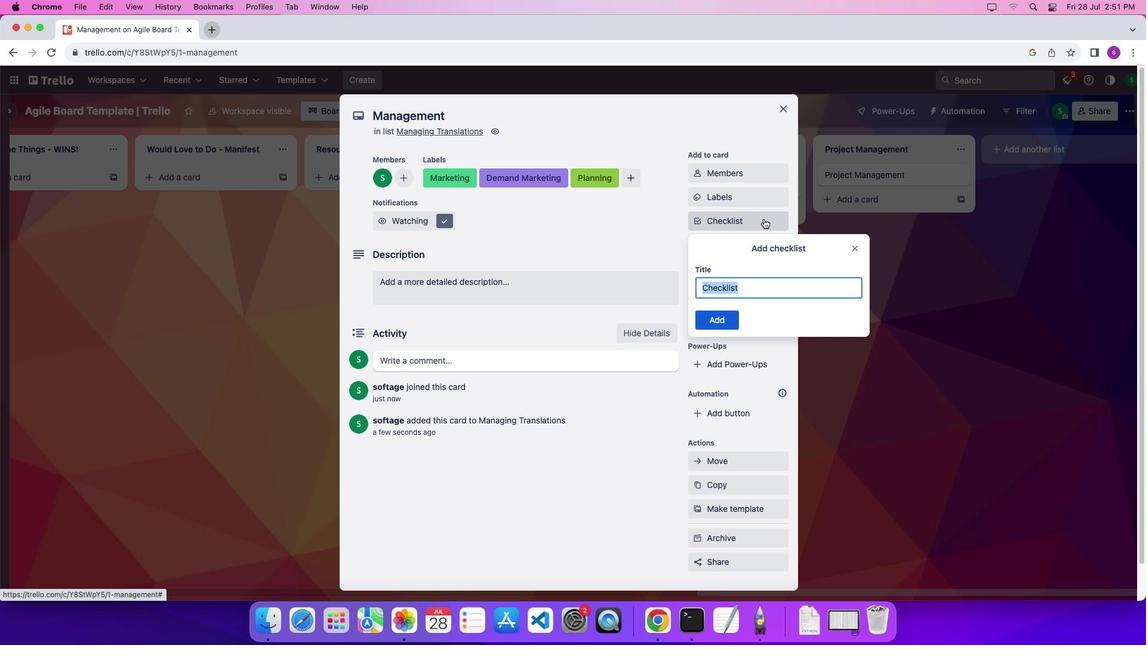 
Action: Mouse moved to (750, 295)
Screenshot: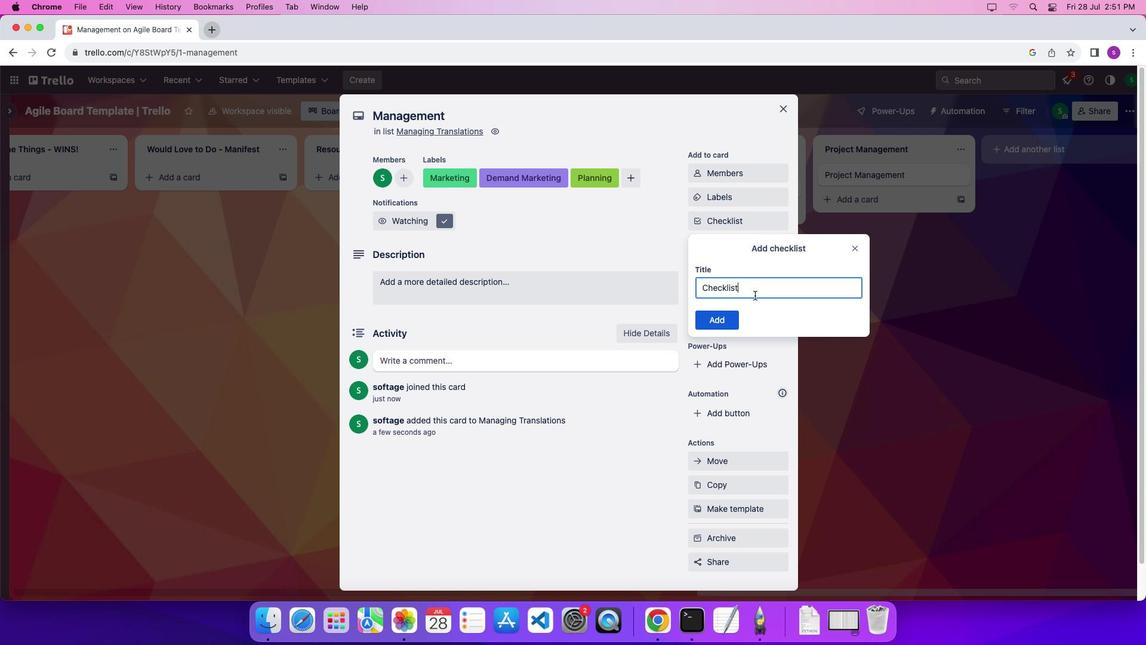 
Action: Mouse pressed left at (750, 295)
Screenshot: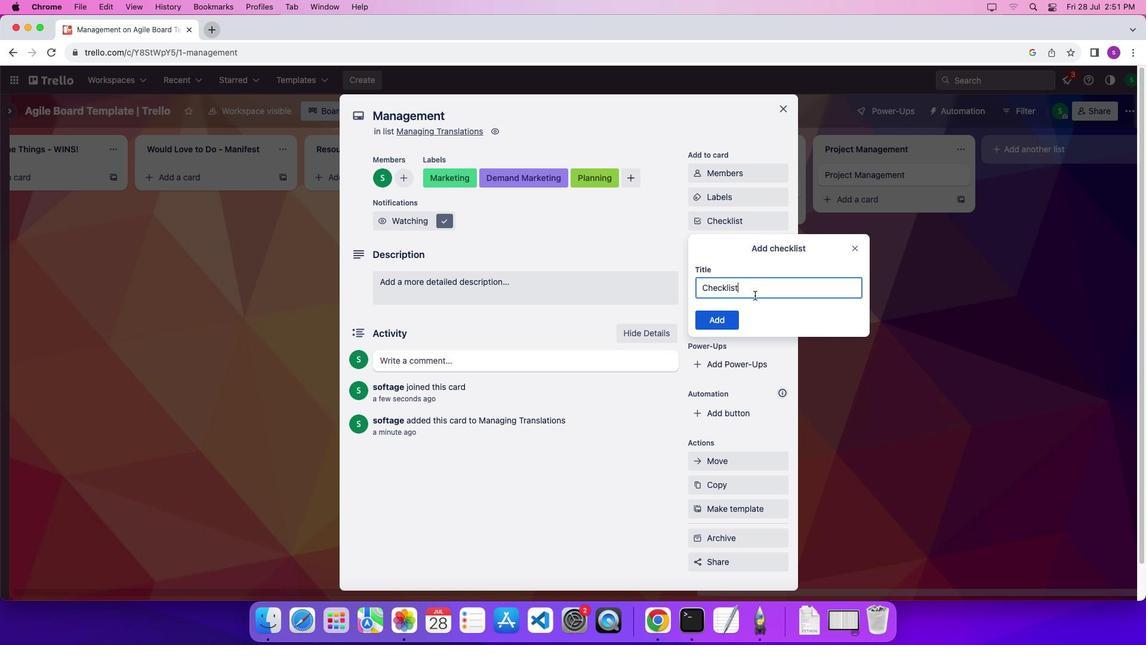 
Action: Mouse moved to (741, 292)
Screenshot: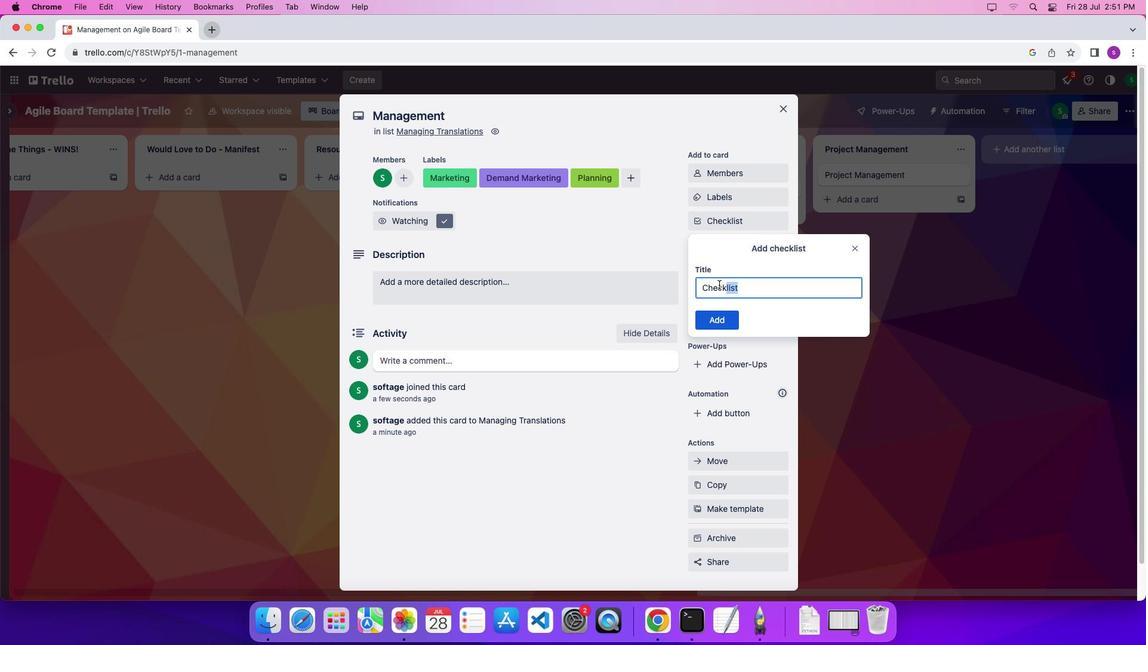 
Action: Mouse pressed left at (741, 292)
Screenshot: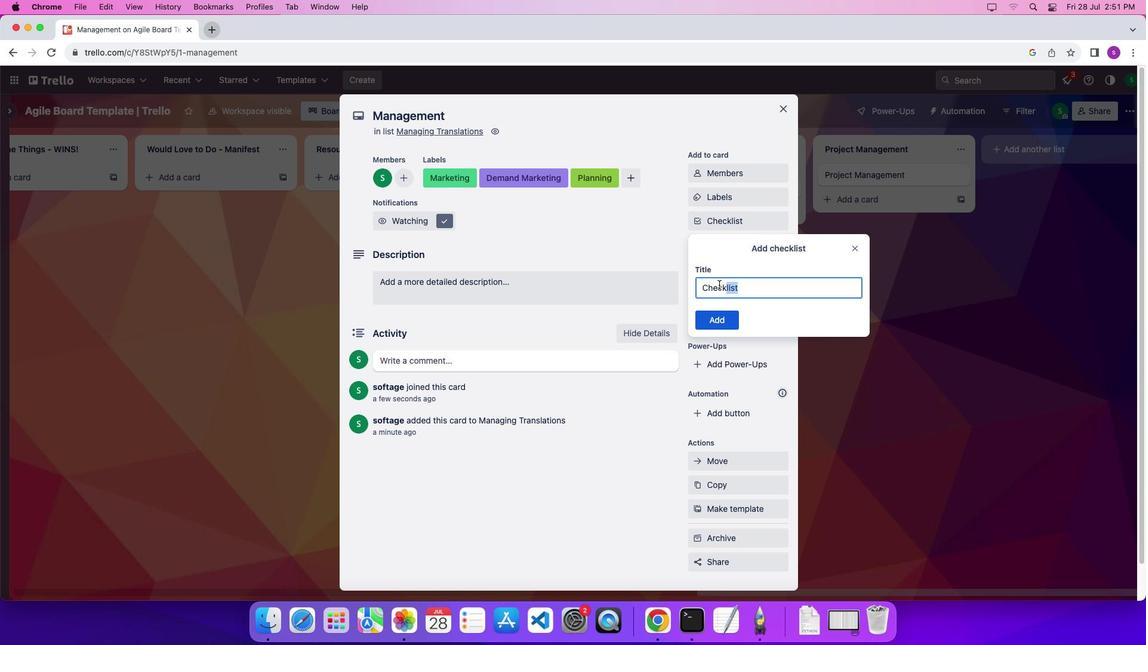 
Action: Mouse moved to (678, 276)
Screenshot: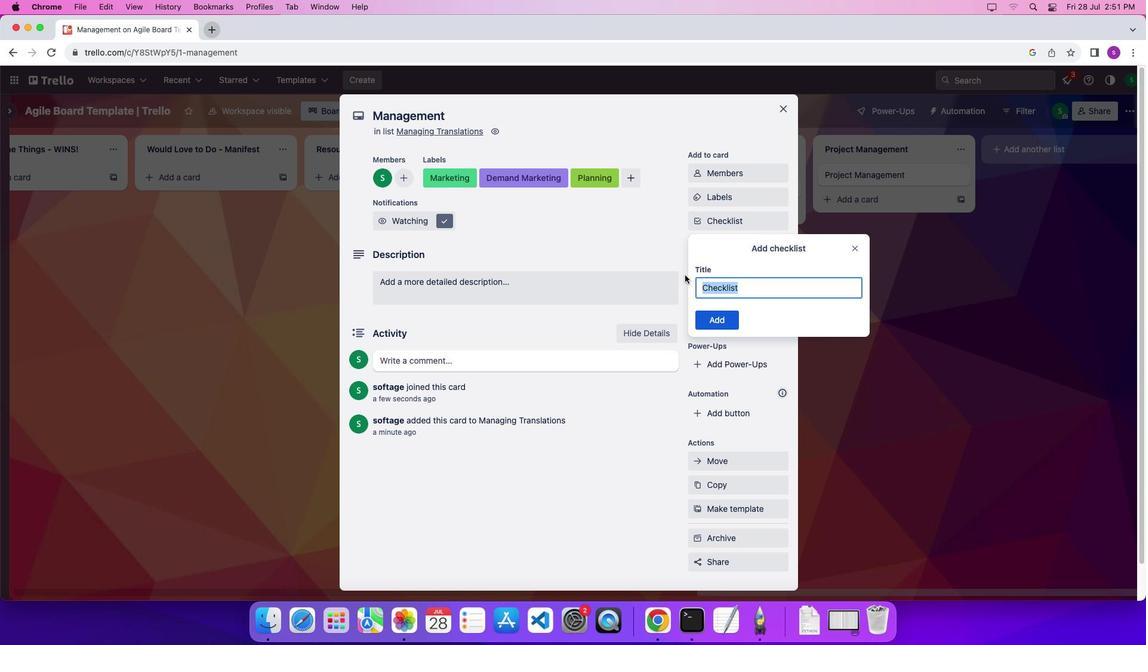 
Action: Key pressed 'm''a''n''a''g''e''m''e''n''t'
Screenshot: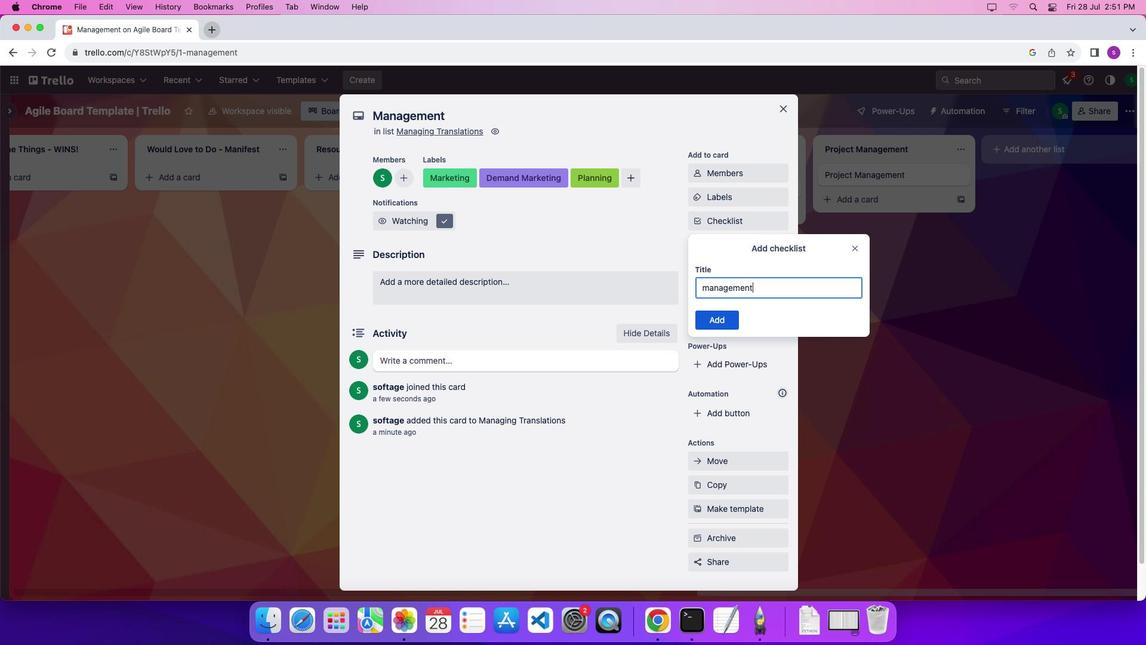 
Action: Mouse moved to (695, 323)
Screenshot: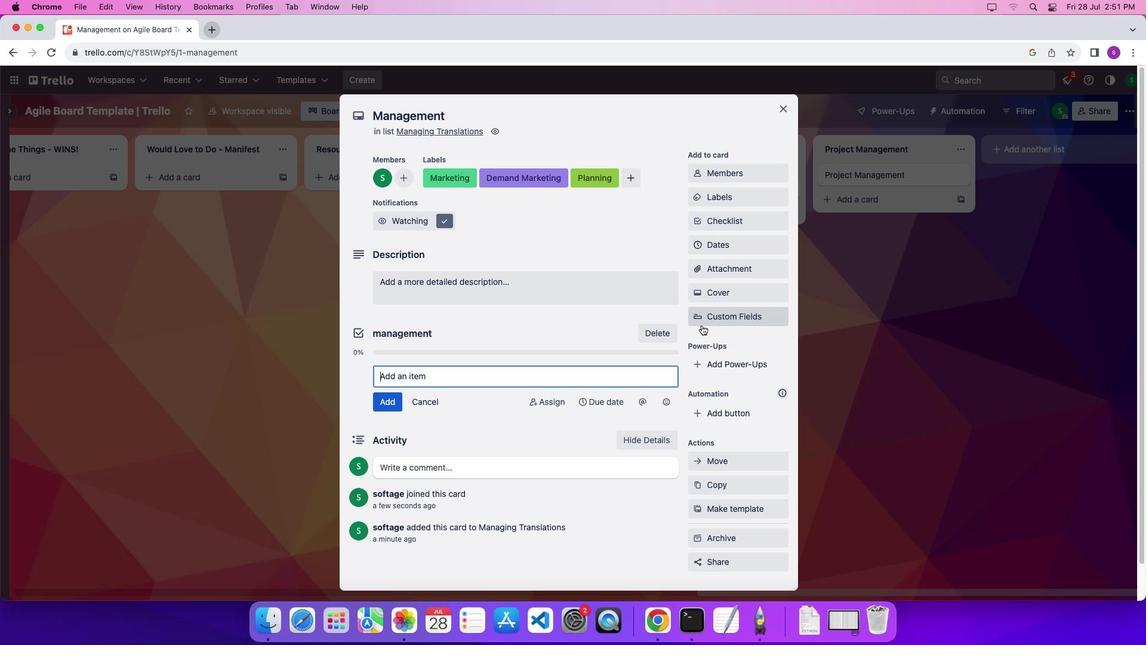 
Action: Mouse pressed left at (695, 323)
Screenshot: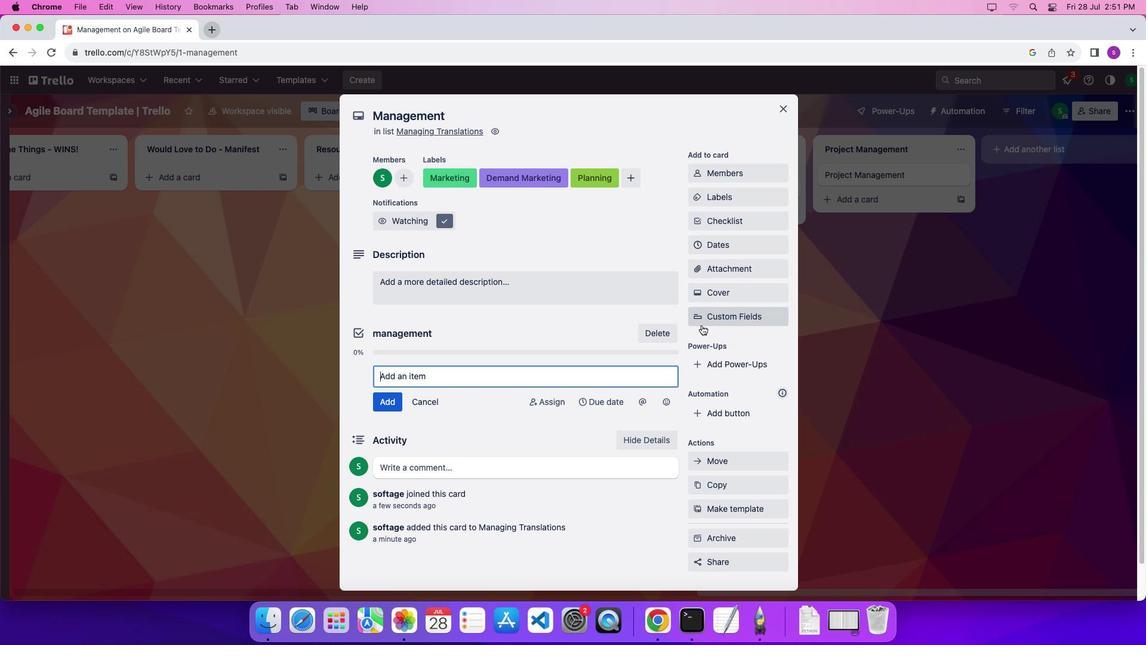 
Action: Mouse moved to (688, 252)
Screenshot: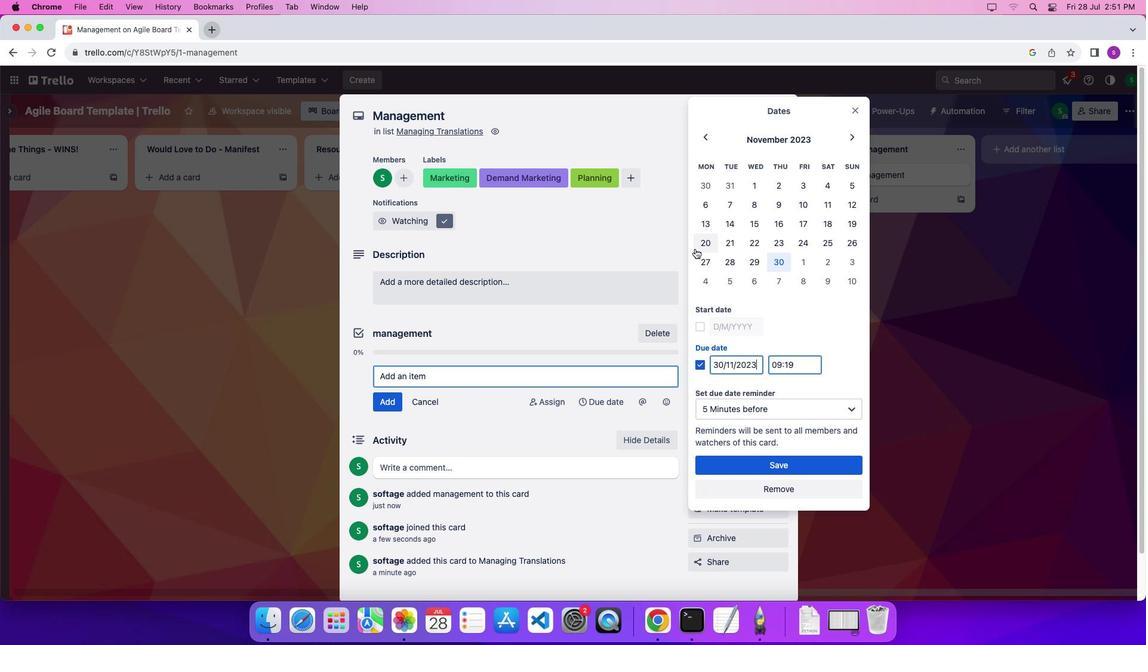 
Action: Mouse pressed left at (688, 252)
Screenshot: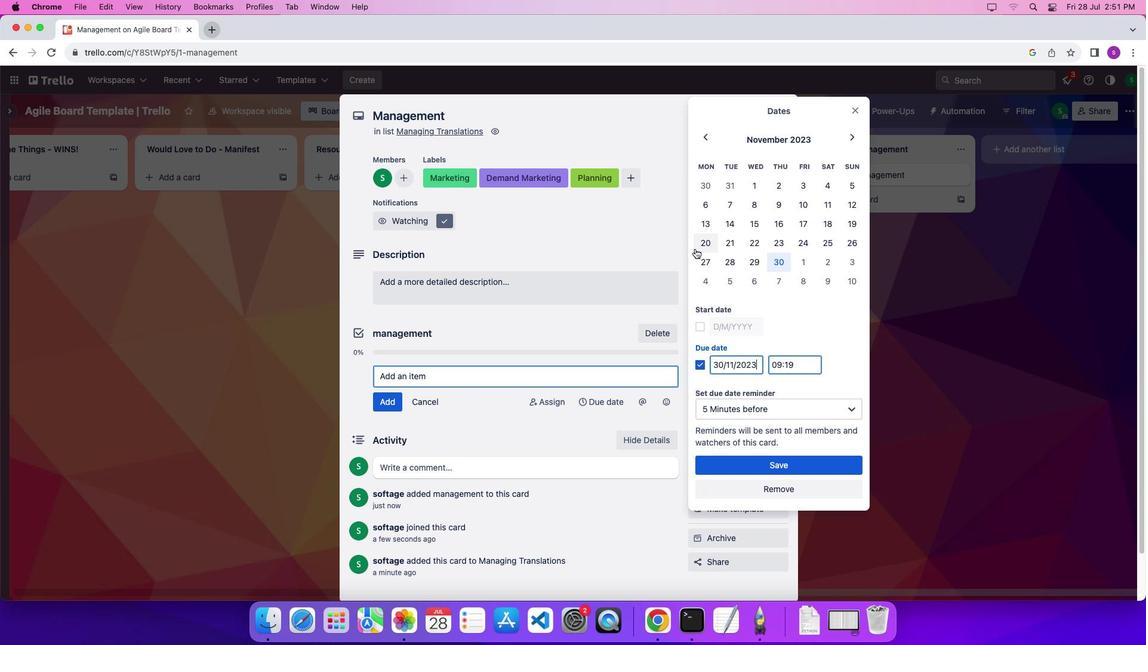 
Action: Mouse moved to (799, 267)
Screenshot: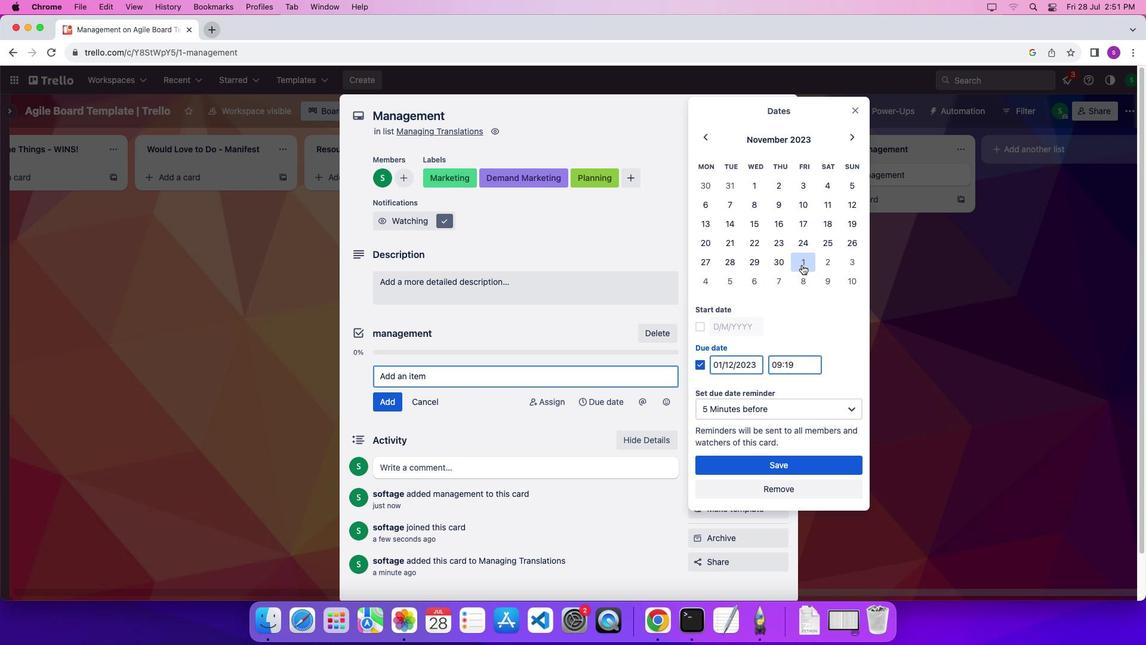 
Action: Mouse pressed left at (799, 267)
Screenshot: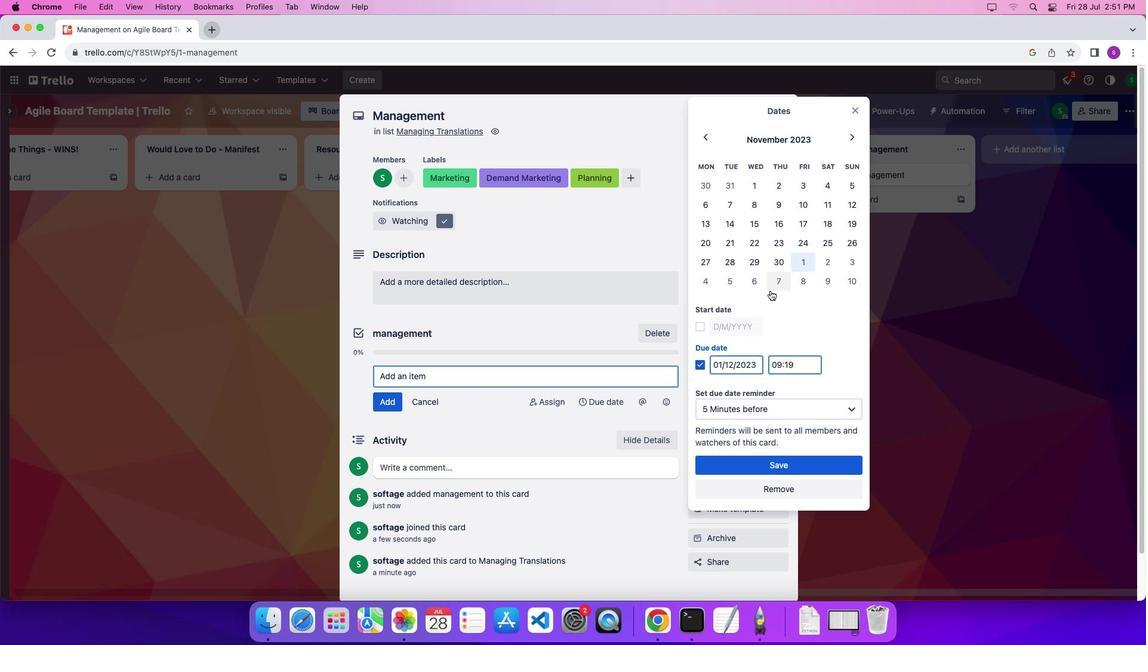 
Action: Mouse moved to (696, 324)
Screenshot: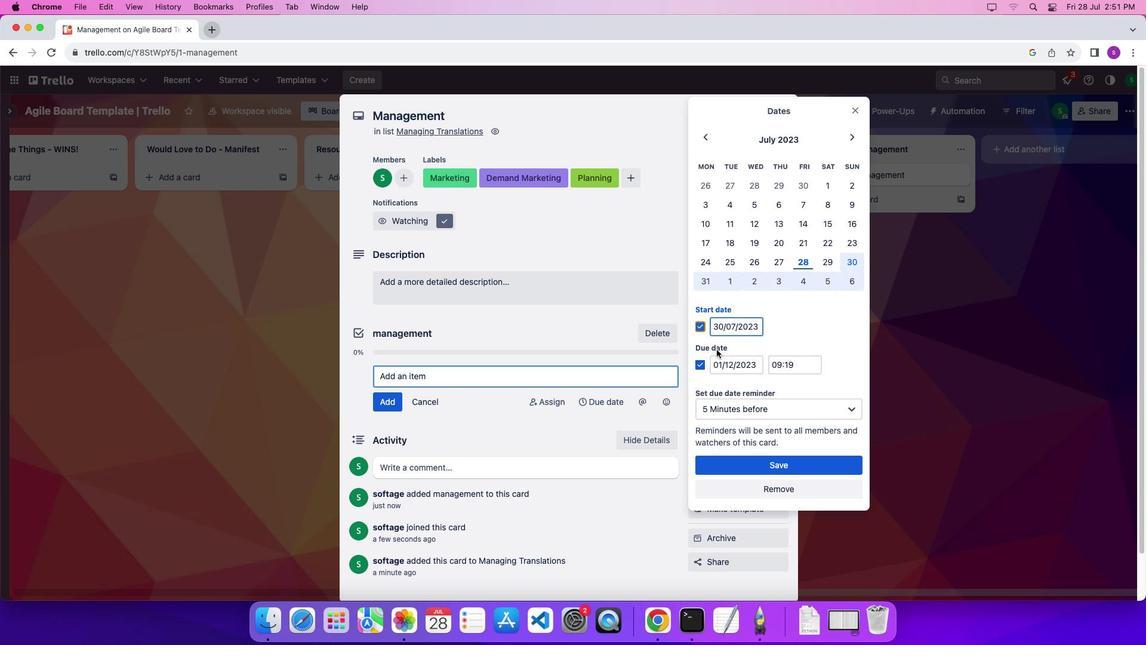
Action: Mouse pressed left at (696, 324)
Screenshot: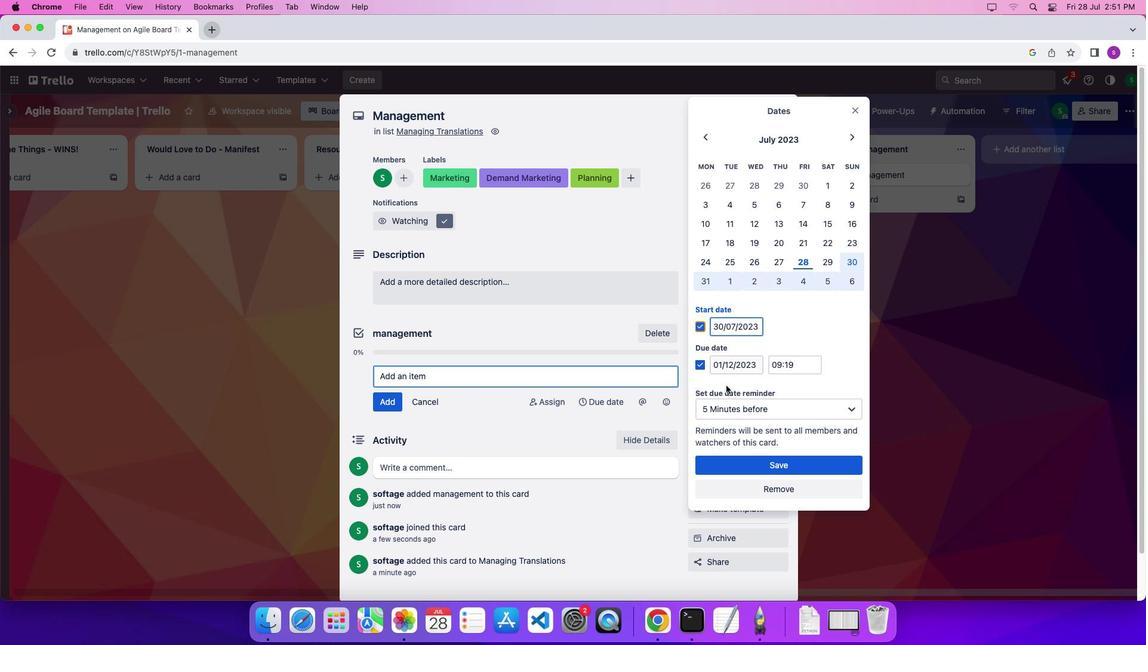 
Action: Mouse moved to (725, 397)
Screenshot: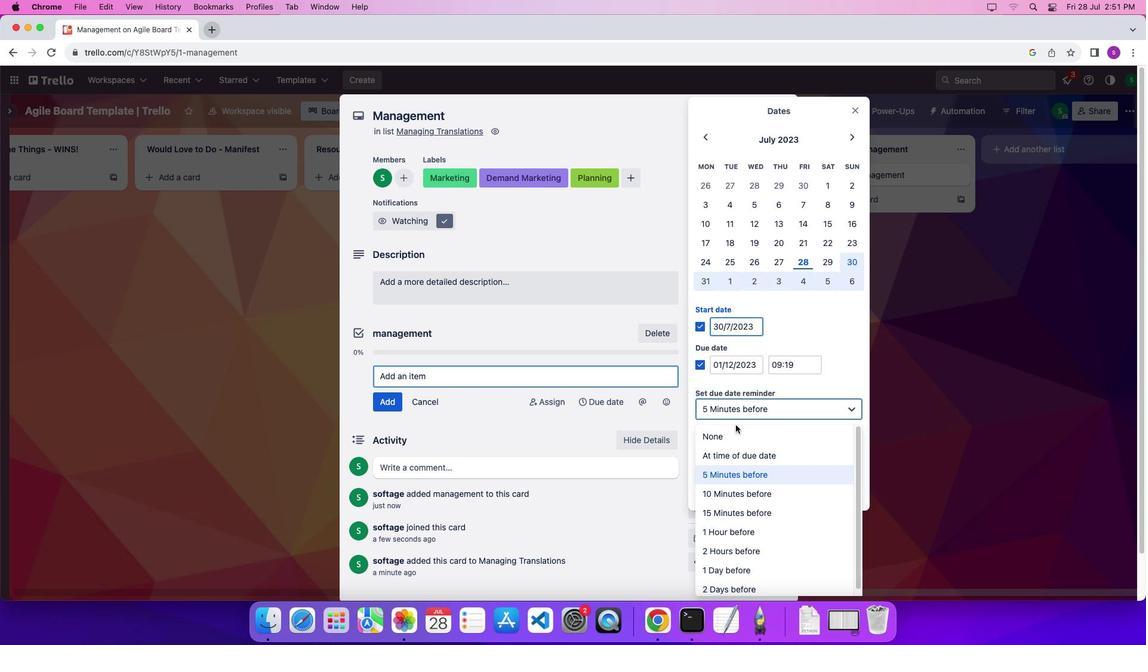 
Action: Mouse pressed left at (725, 397)
Screenshot: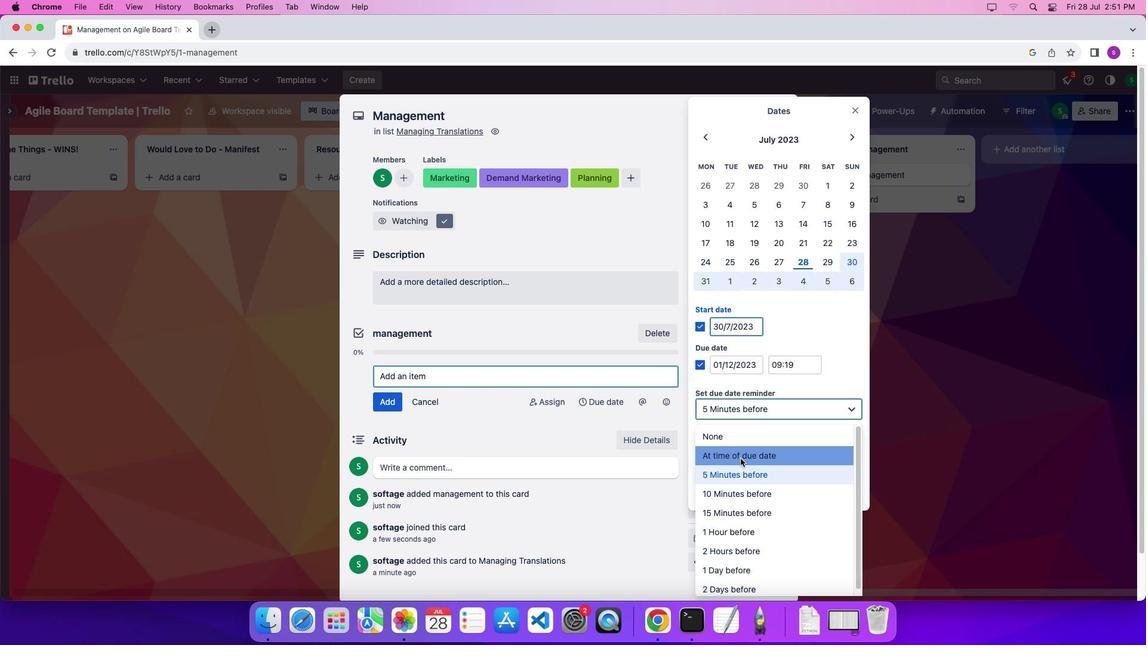 
Action: Mouse moved to (748, 479)
Screenshot: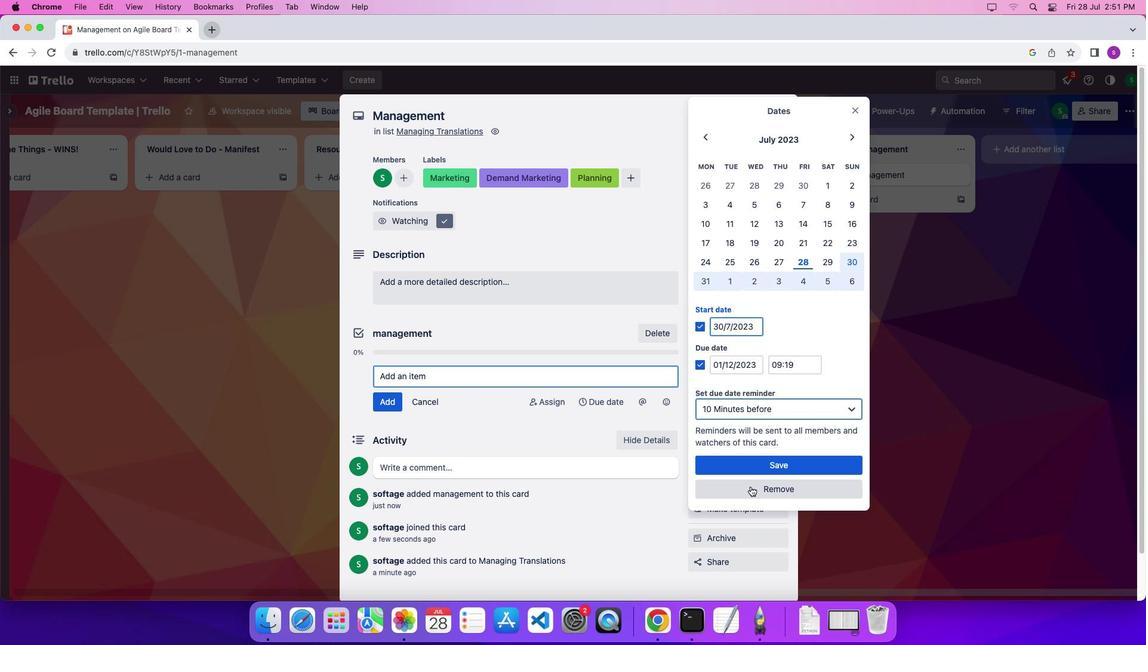 
Action: Mouse pressed left at (748, 479)
Screenshot: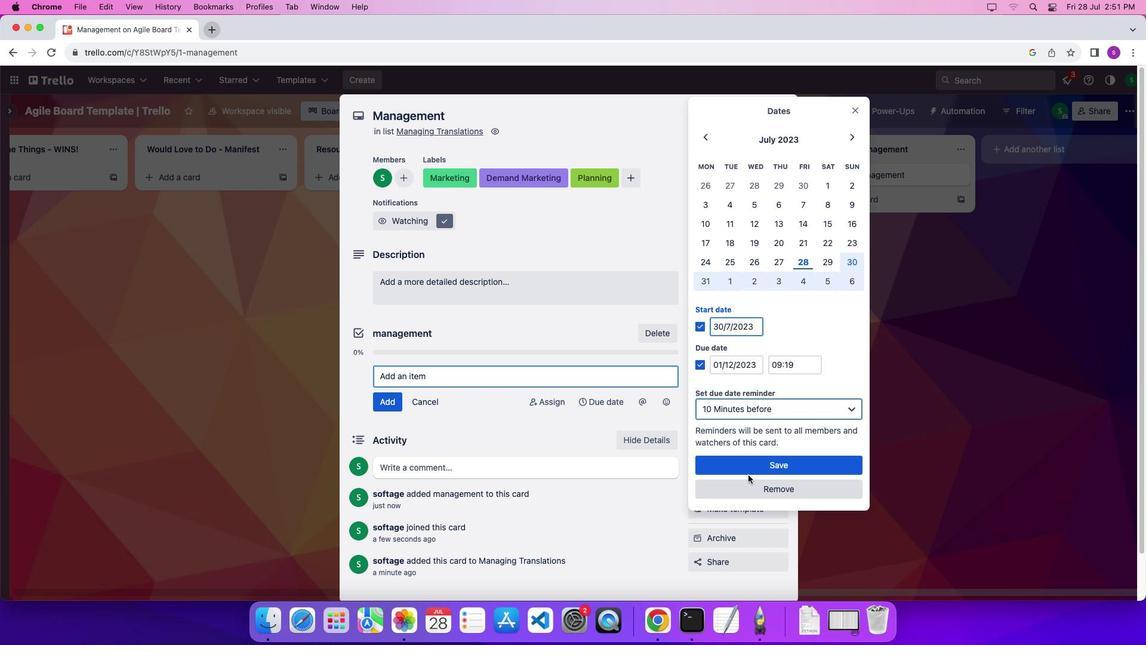 
Action: Mouse moved to (740, 457)
Screenshot: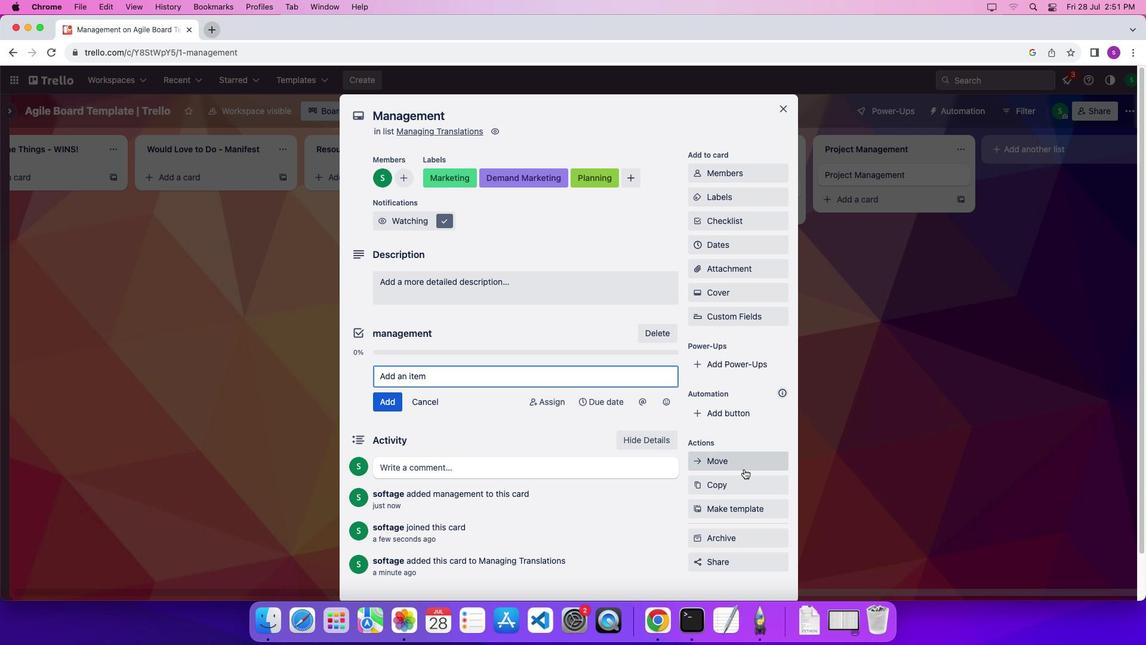 
Action: Mouse pressed left at (740, 457)
Screenshot: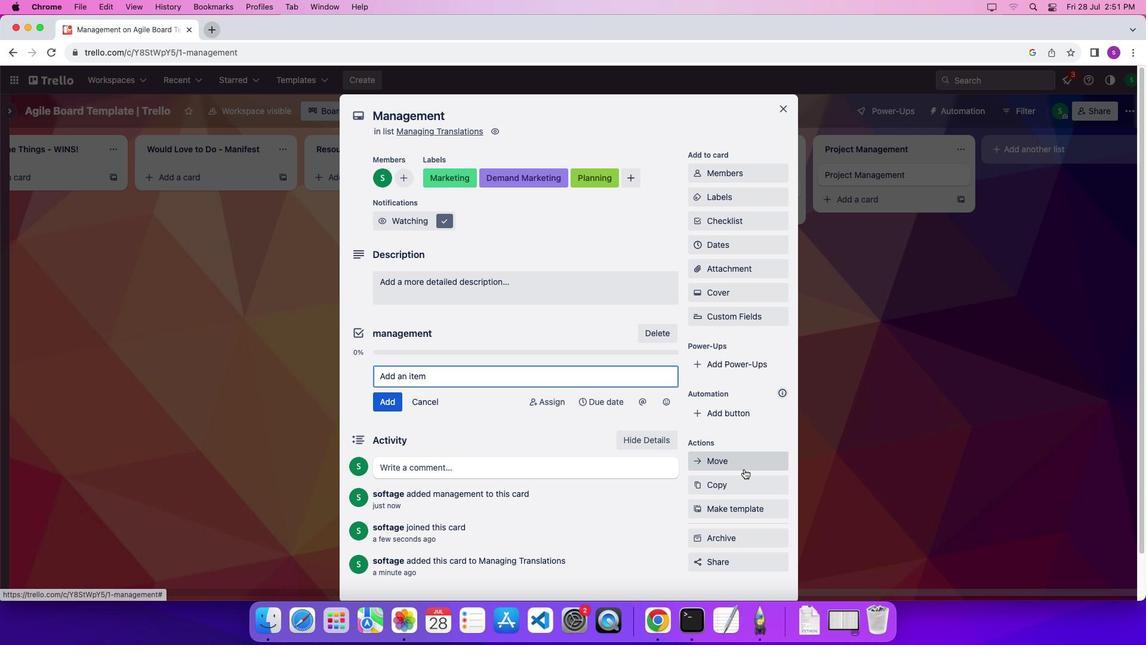 
Action: Mouse moved to (703, 264)
Screenshot: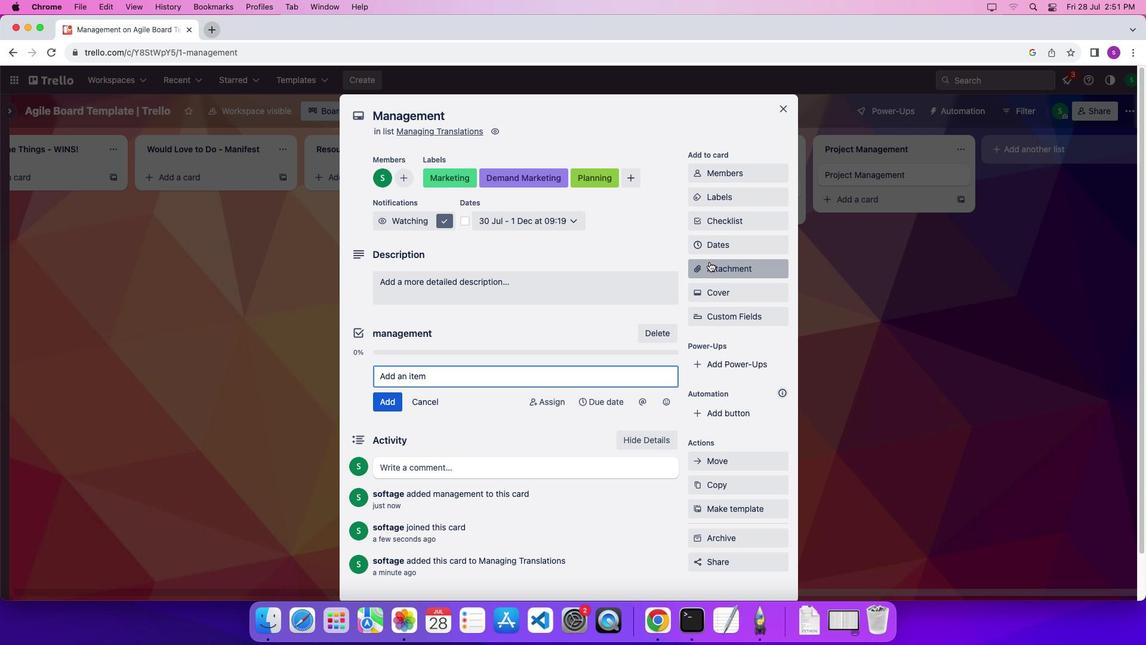 
Action: Mouse pressed left at (703, 264)
Screenshot: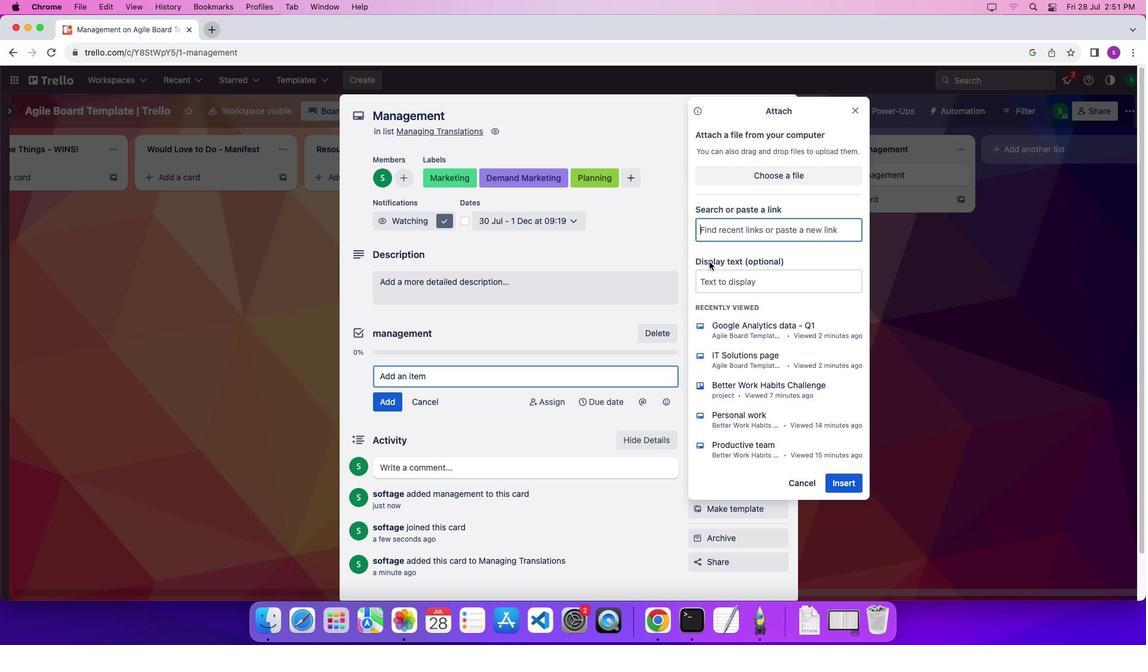 
Action: Mouse moved to (735, 398)
Screenshot: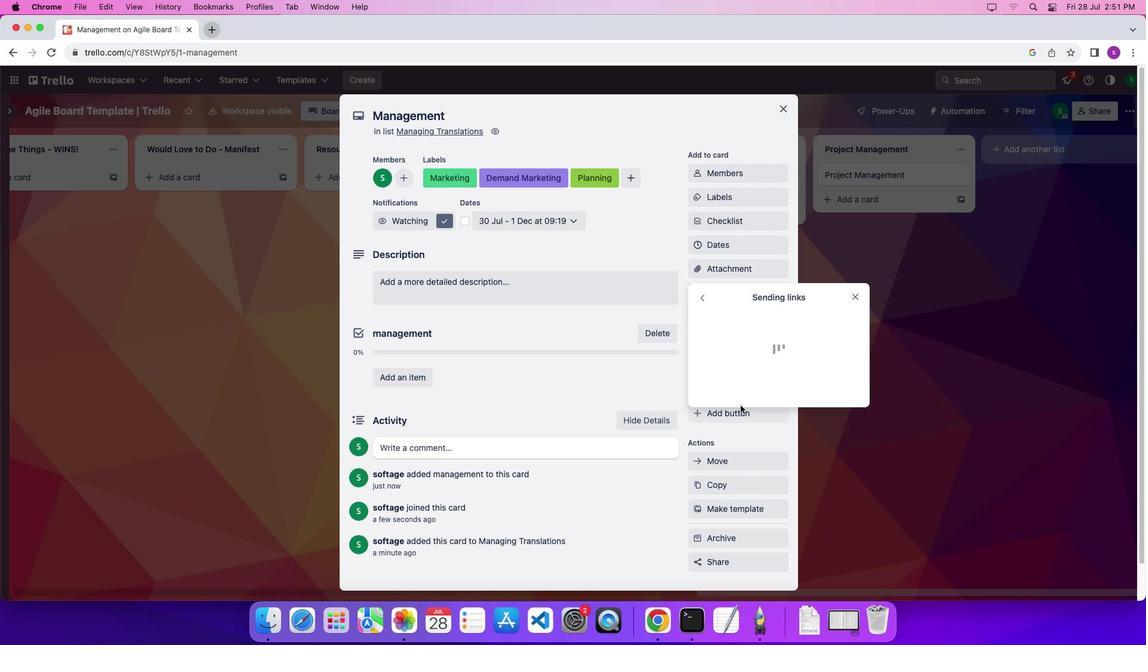 
Action: Mouse pressed left at (735, 398)
Screenshot: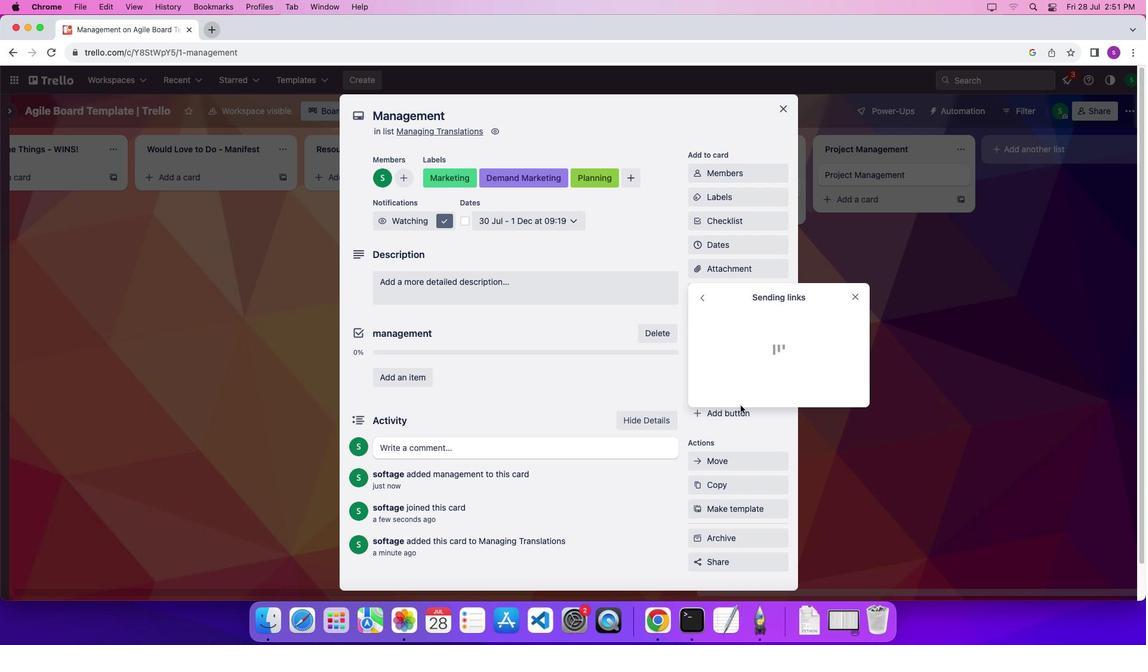 
Action: Mouse moved to (710, 294)
Screenshot: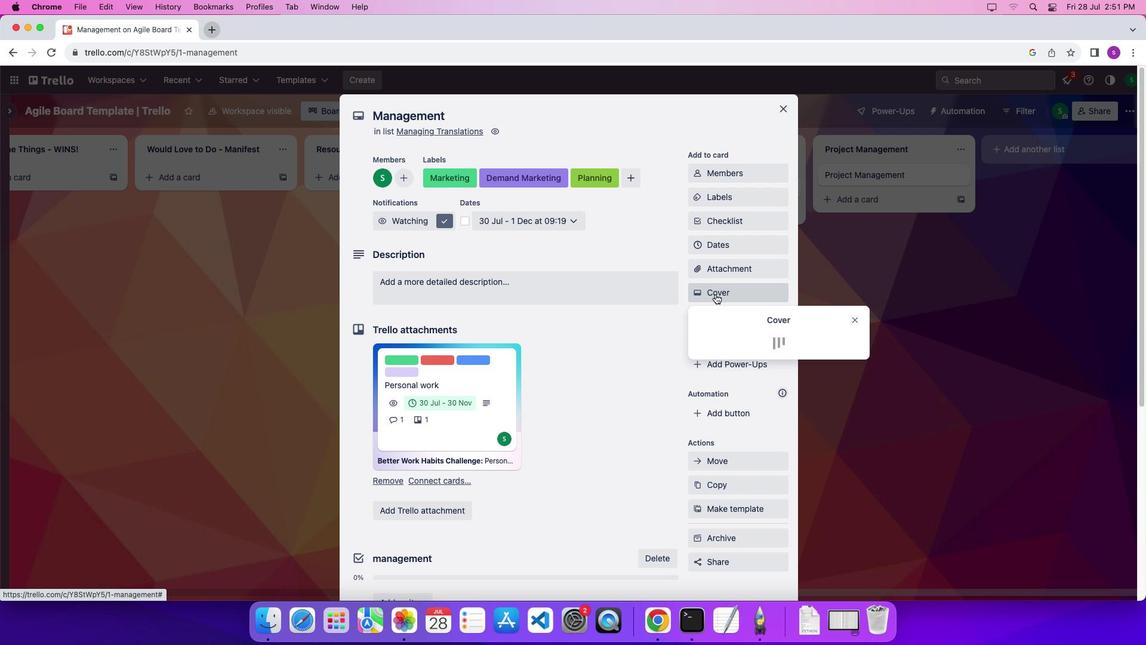 
Action: Mouse pressed left at (710, 294)
Screenshot: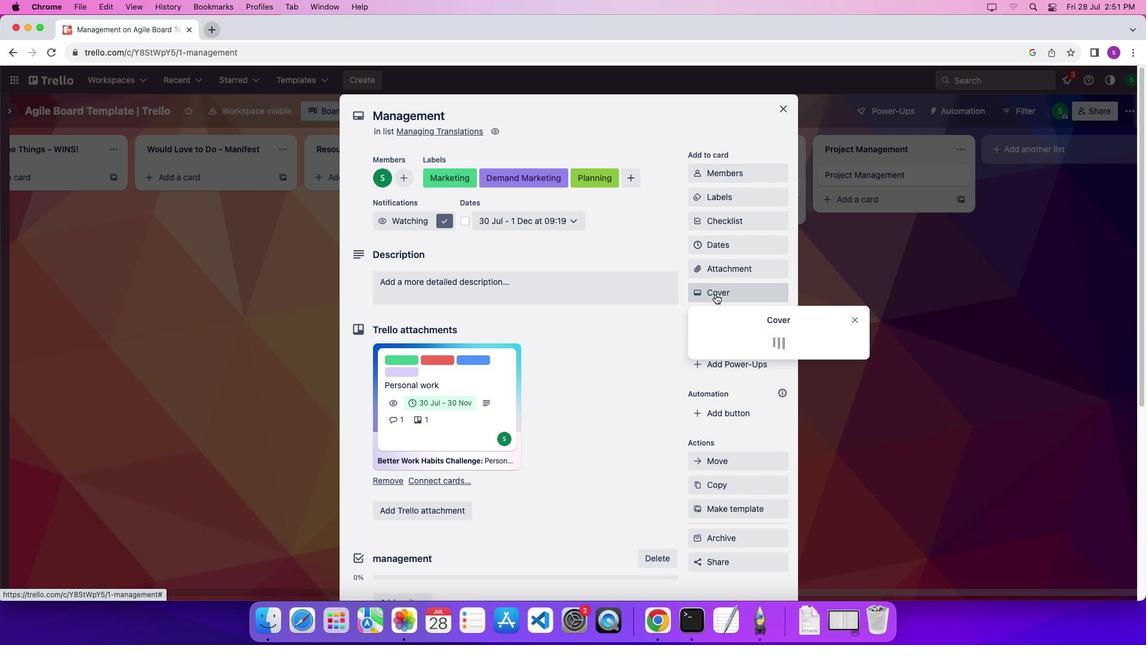 
Action: Mouse moved to (763, 537)
Screenshot: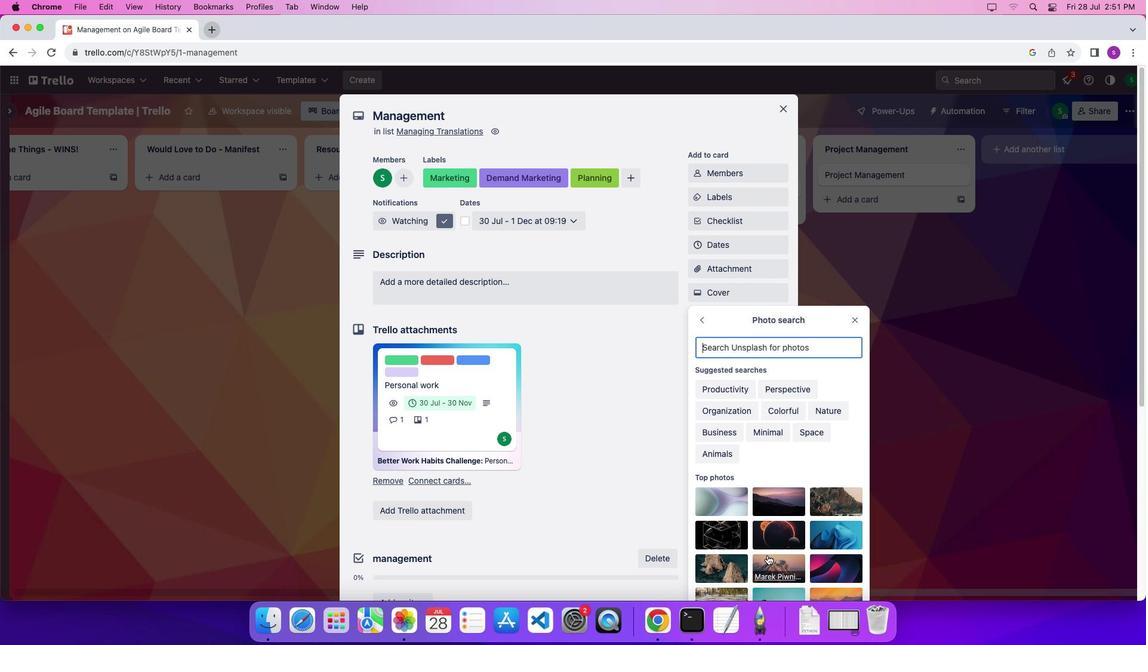 
Action: Mouse pressed left at (763, 537)
Screenshot: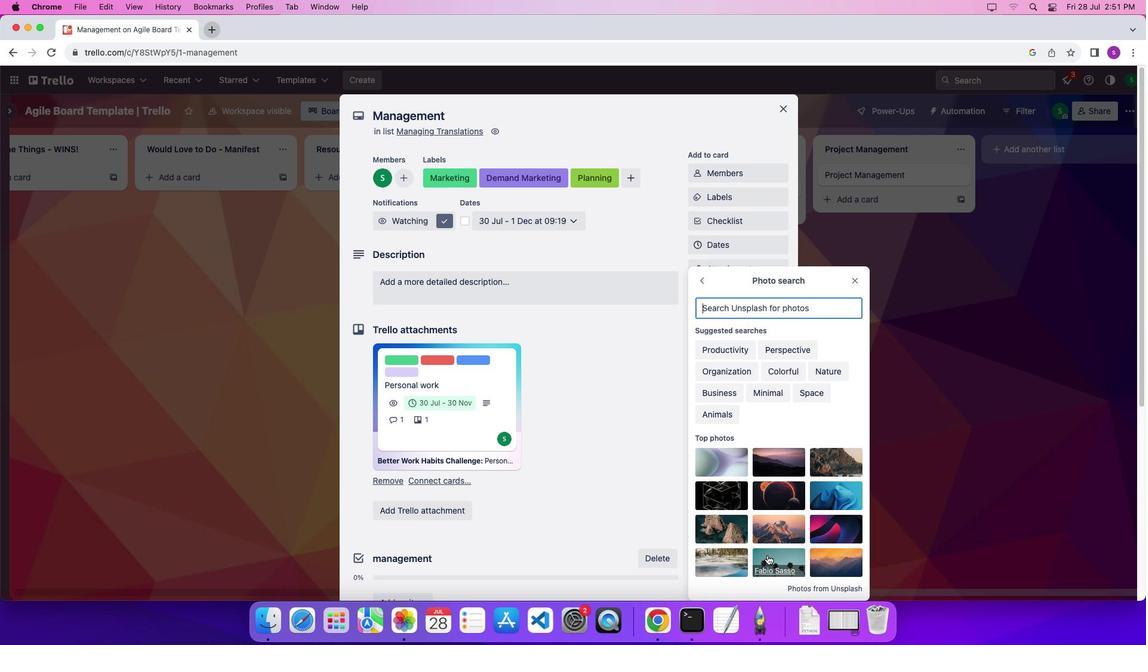
Action: Mouse moved to (721, 387)
Screenshot: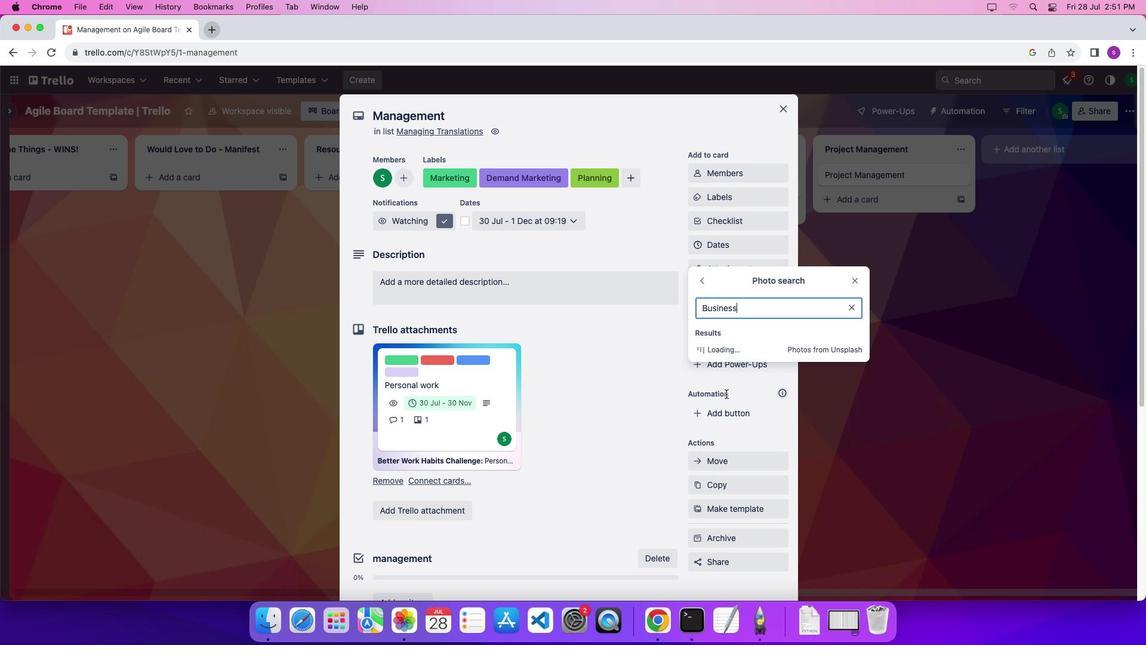 
Action: Mouse pressed left at (721, 387)
Screenshot: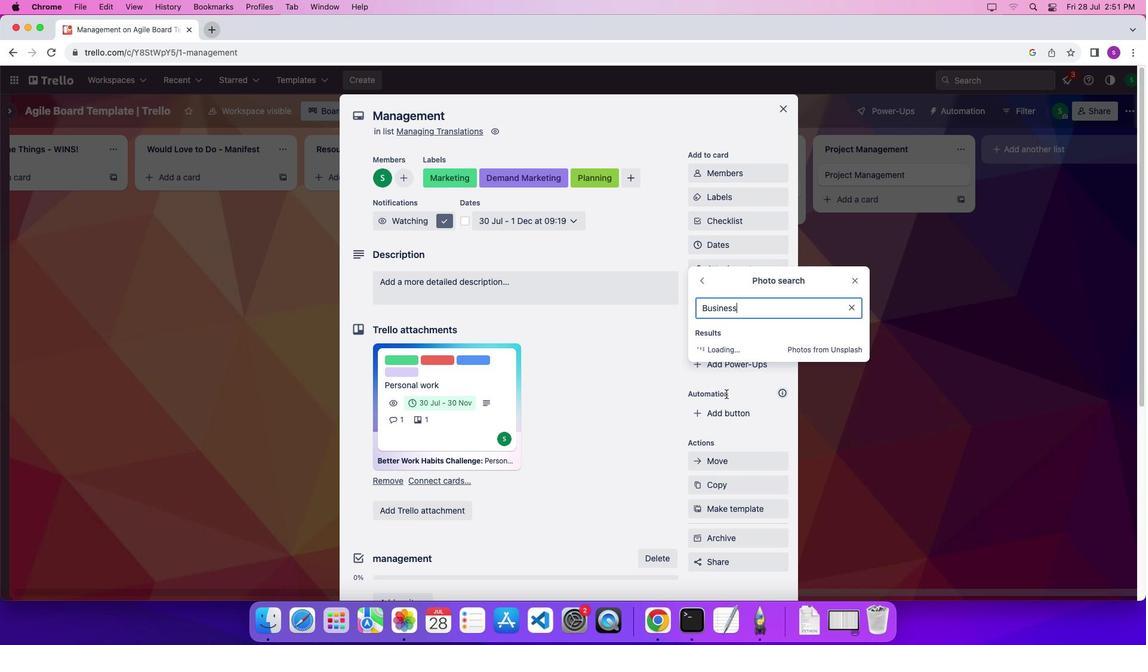 
Action: Mouse moved to (811, 430)
Screenshot: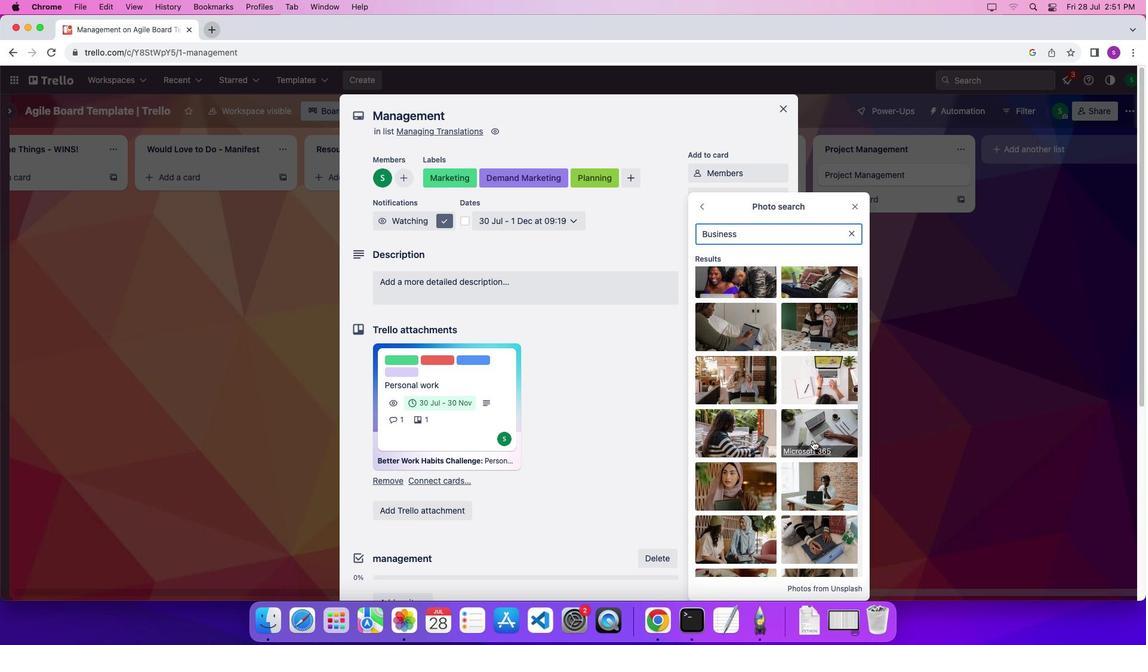 
Action: Mouse scrolled (811, 430) with delta (-33, 20)
Screenshot: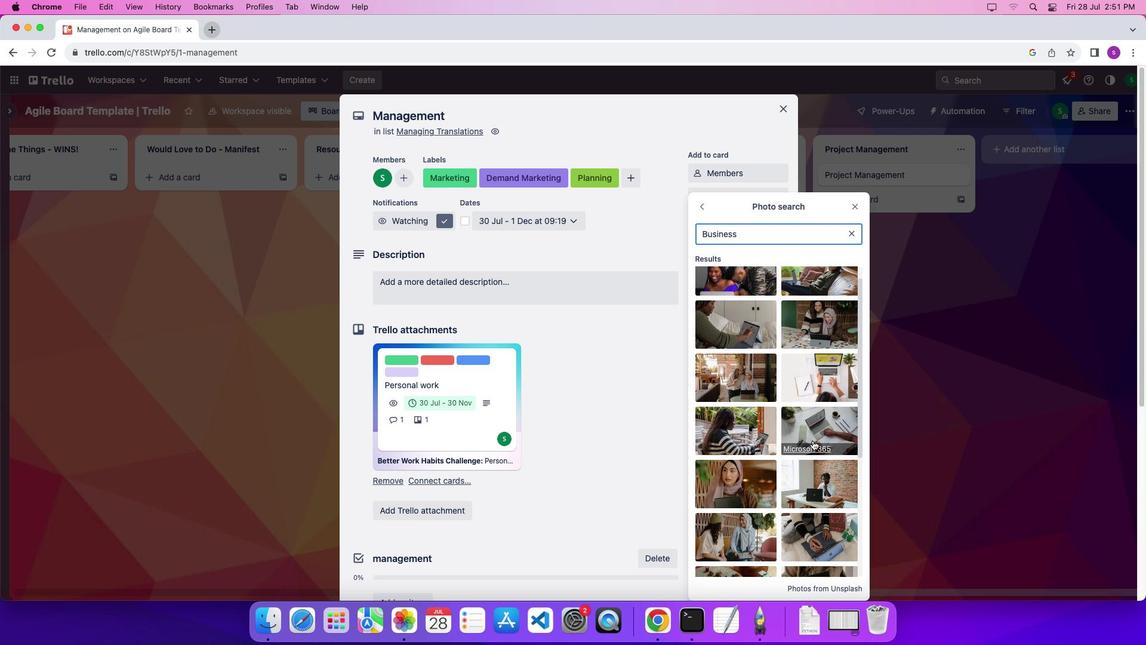 
Action: Mouse scrolled (811, 430) with delta (-33, 20)
Screenshot: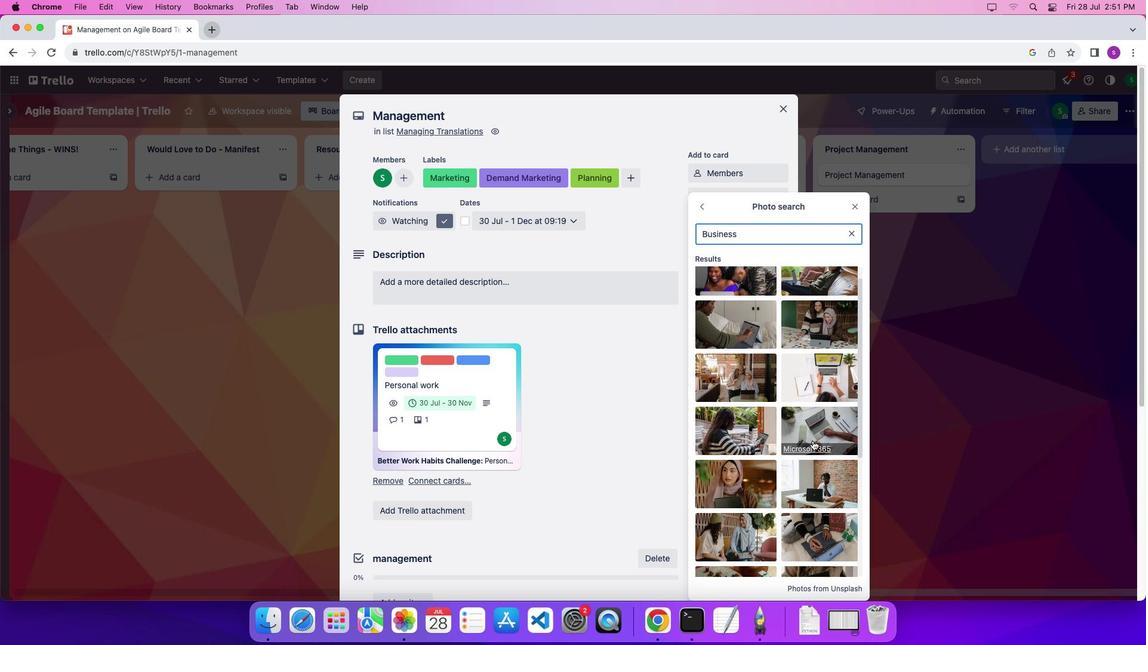 
Action: Mouse scrolled (811, 430) with delta (-33, 20)
Screenshot: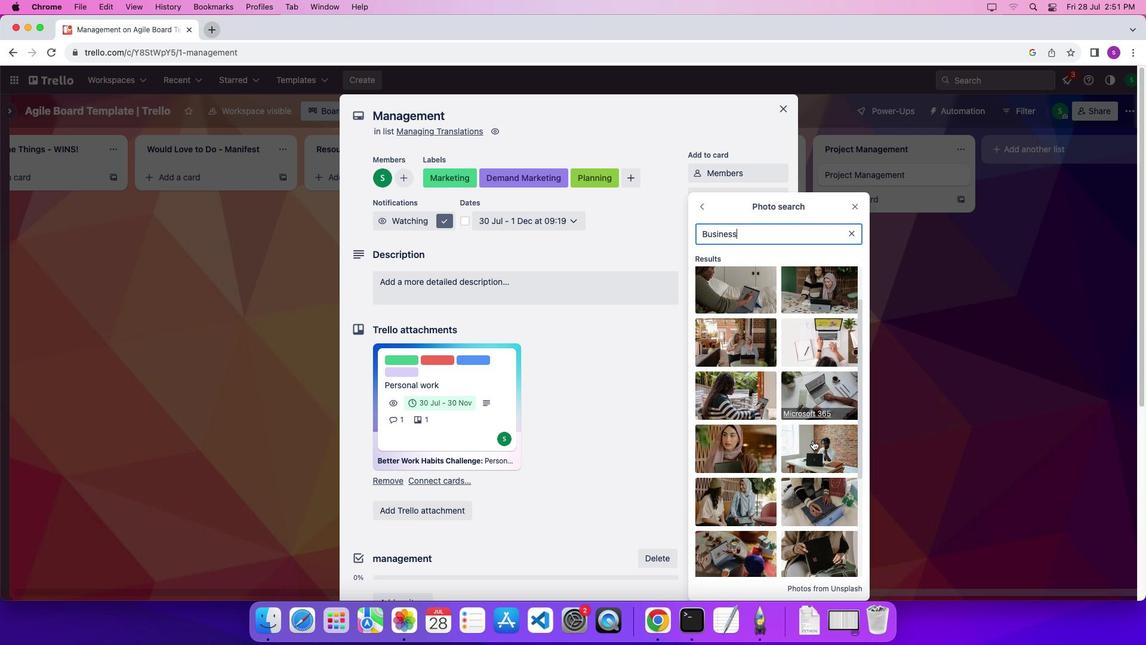 
Action: Mouse scrolled (811, 430) with delta (-33, 20)
Screenshot: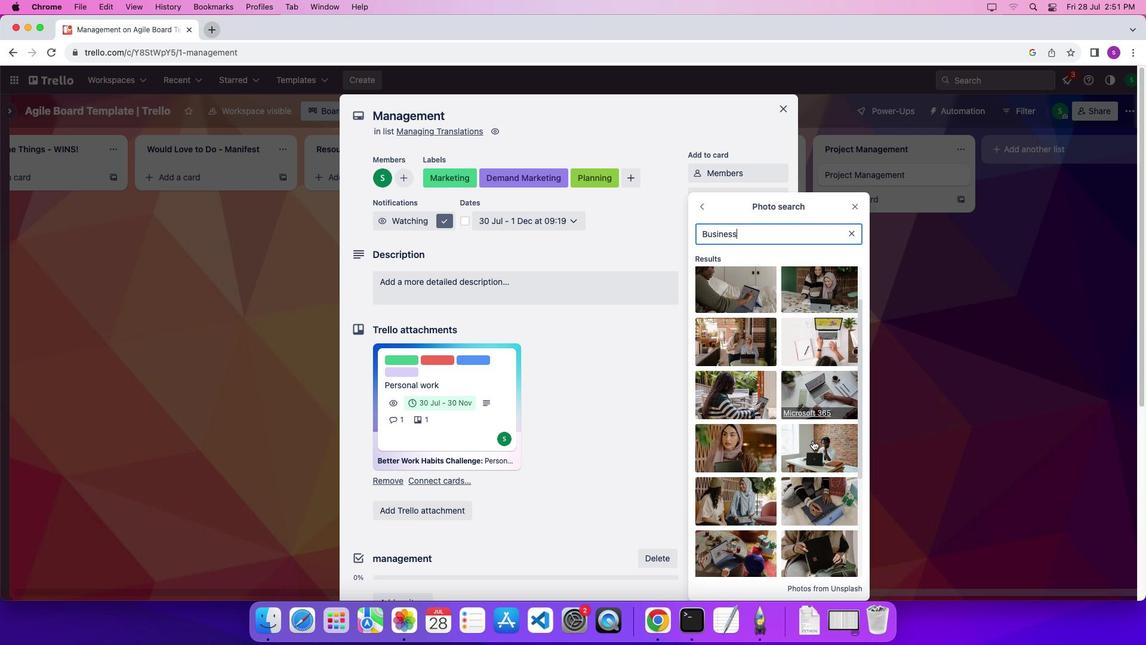 
Action: Mouse scrolled (811, 430) with delta (-33, 20)
Screenshot: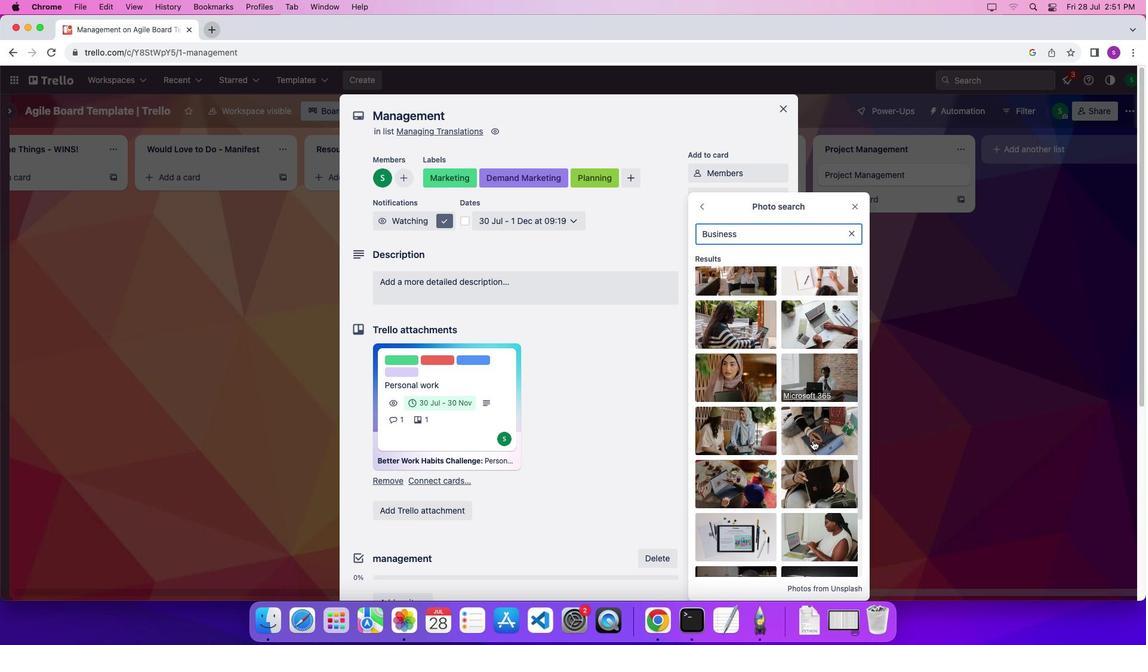 
Action: Mouse scrolled (811, 430) with delta (-33, 20)
Screenshot: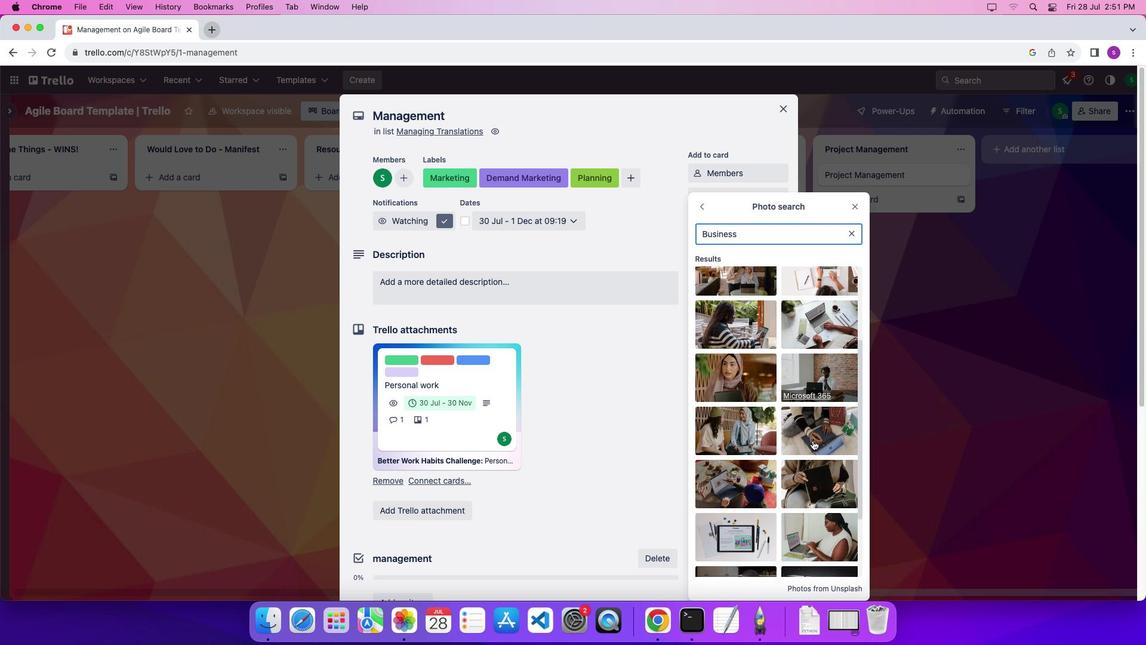 
Action: Mouse scrolled (811, 430) with delta (-33, 20)
Screenshot: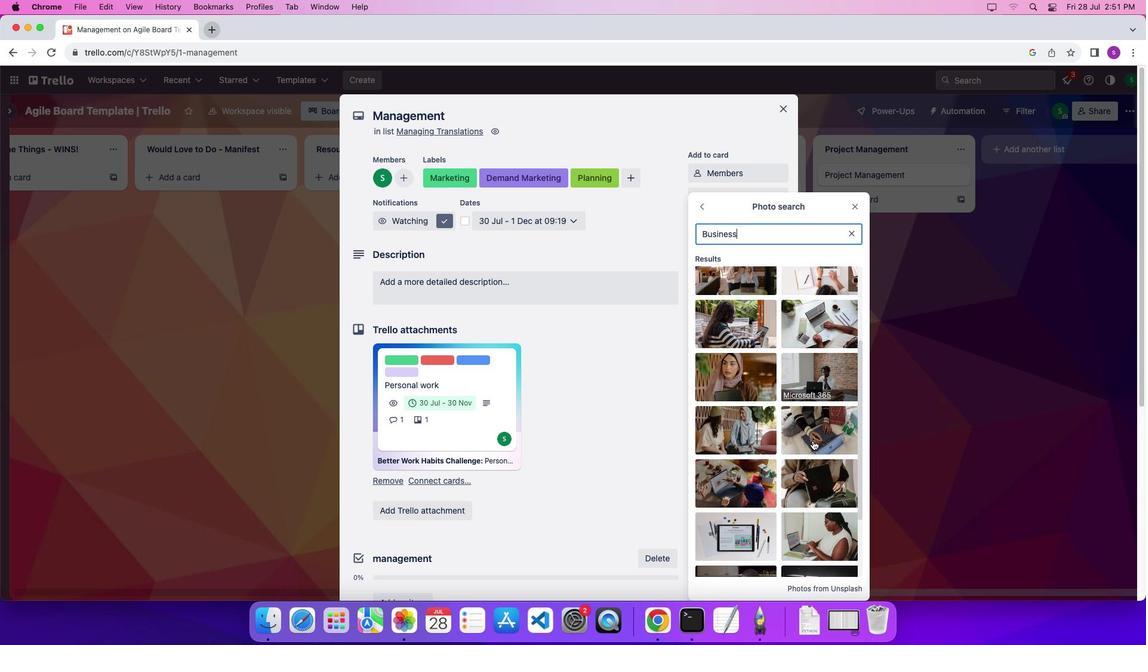 
Action: Mouse scrolled (811, 430) with delta (-33, 20)
Screenshot: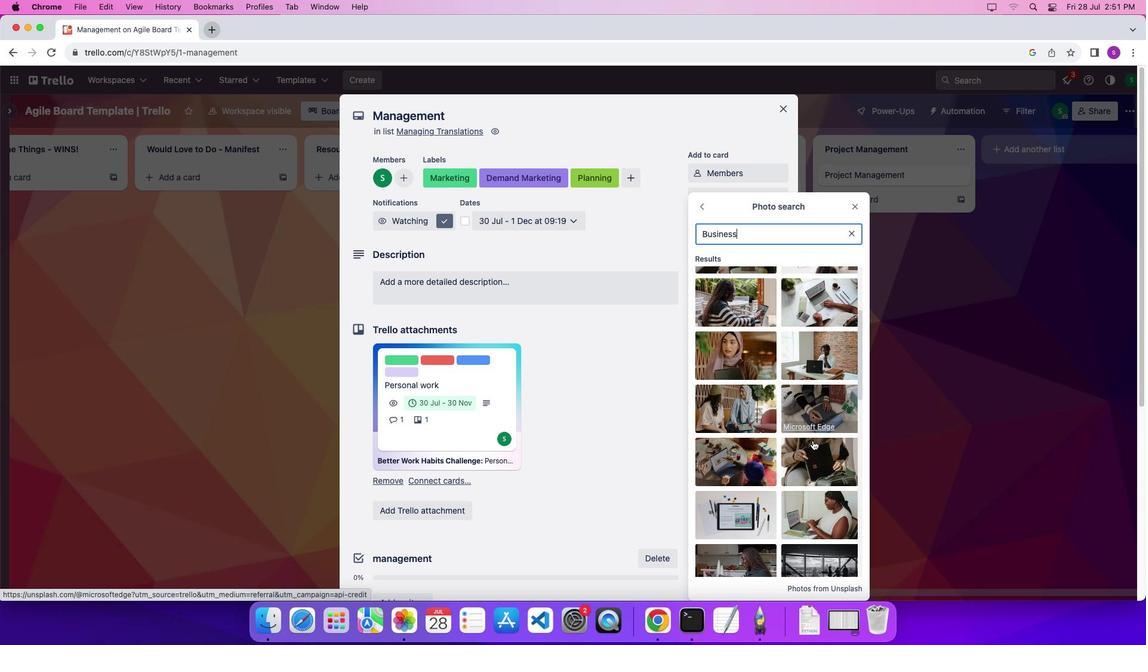 
Action: Mouse scrolled (811, 430) with delta (-33, 20)
Screenshot: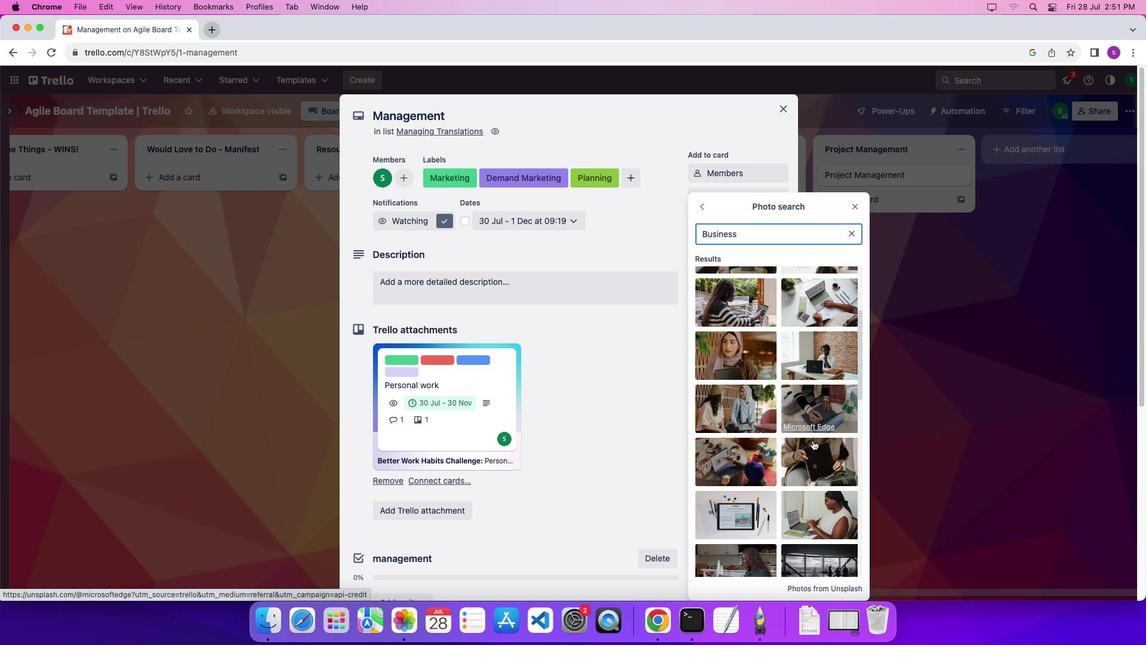 
Action: Mouse scrolled (811, 430) with delta (-33, 20)
Screenshot: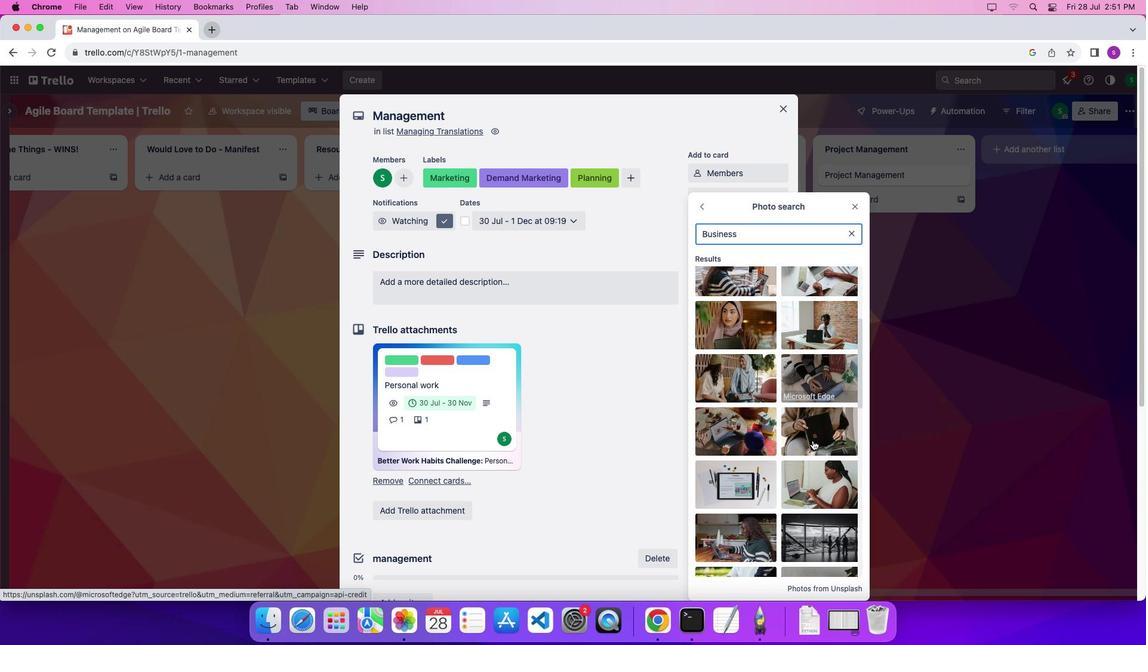 
Action: Mouse scrolled (811, 430) with delta (-33, 20)
Screenshot: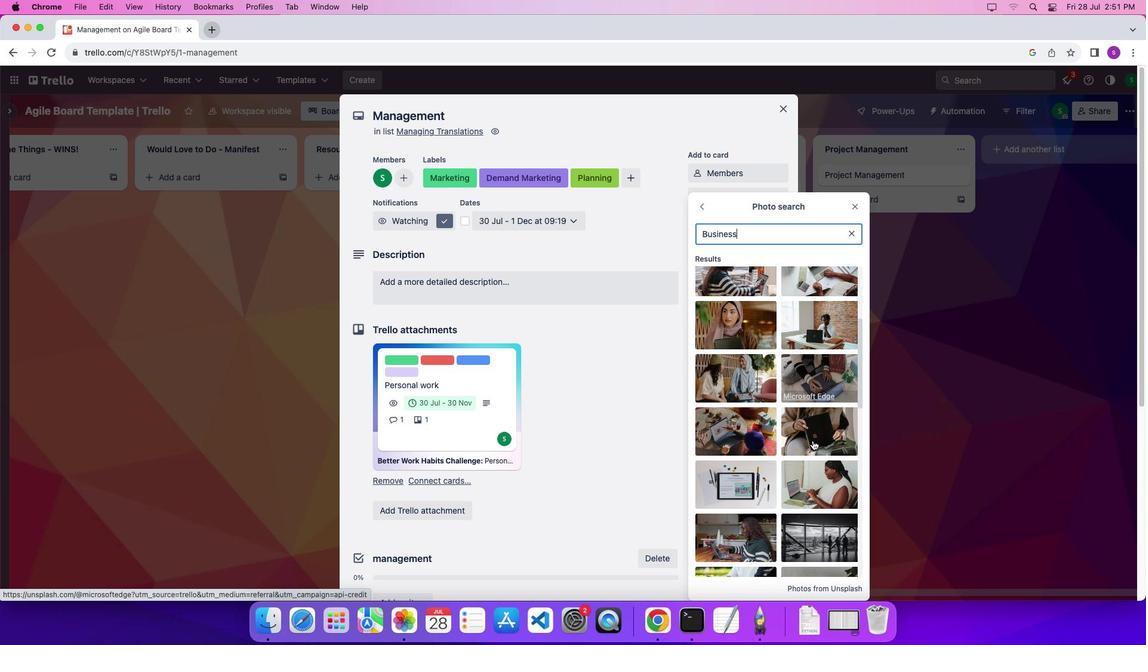 
Action: Mouse scrolled (811, 430) with delta (-33, 20)
Screenshot: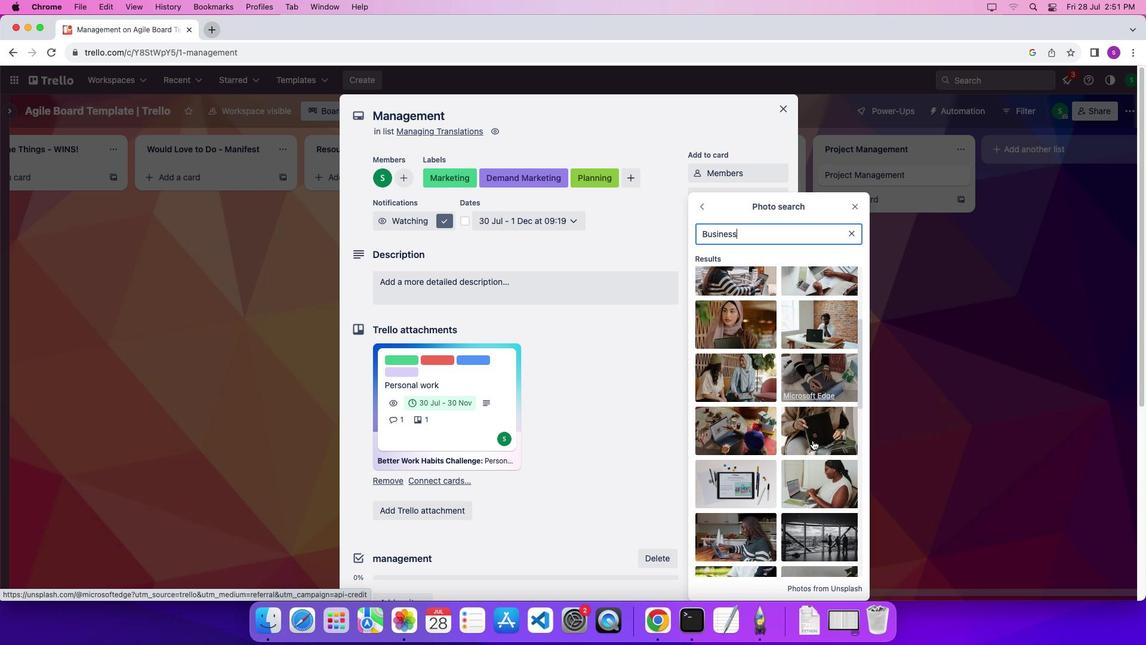 
Action: Mouse scrolled (811, 430) with delta (-33, 20)
Screenshot: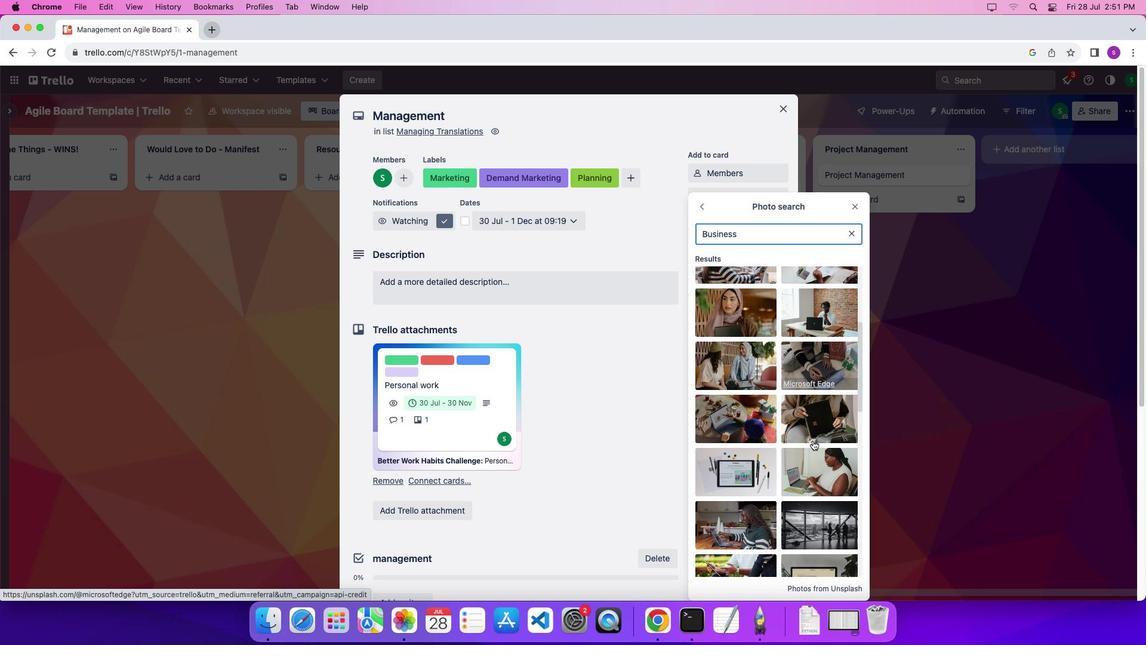 
Action: Mouse scrolled (811, 430) with delta (-33, 20)
Screenshot: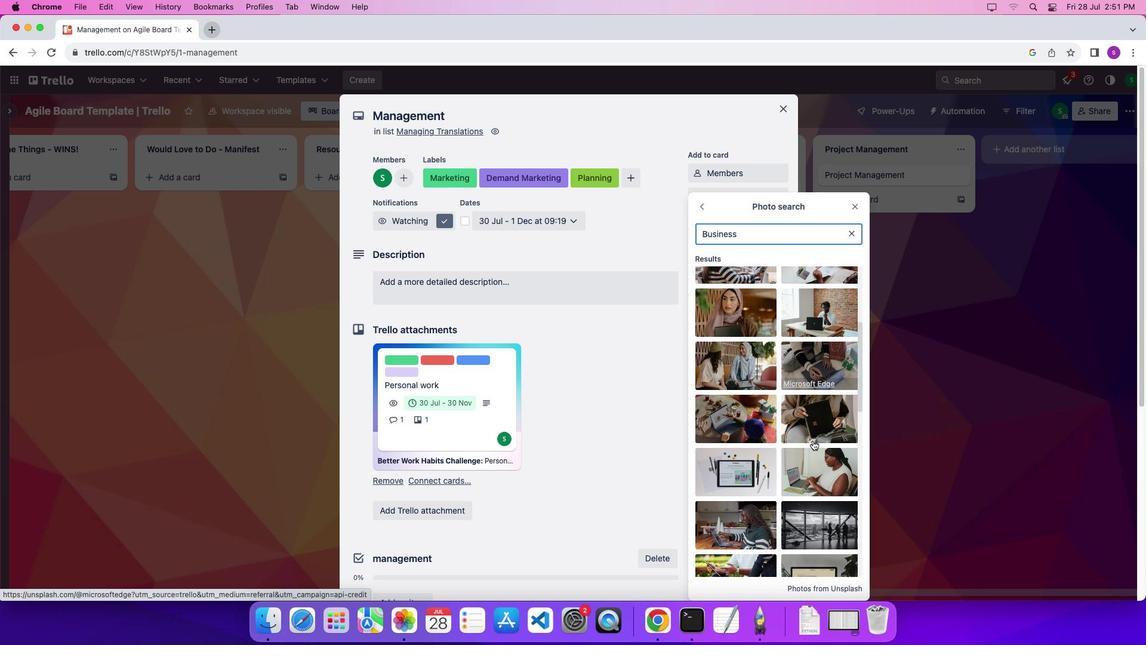 
Action: Mouse moved to (742, 456)
Screenshot: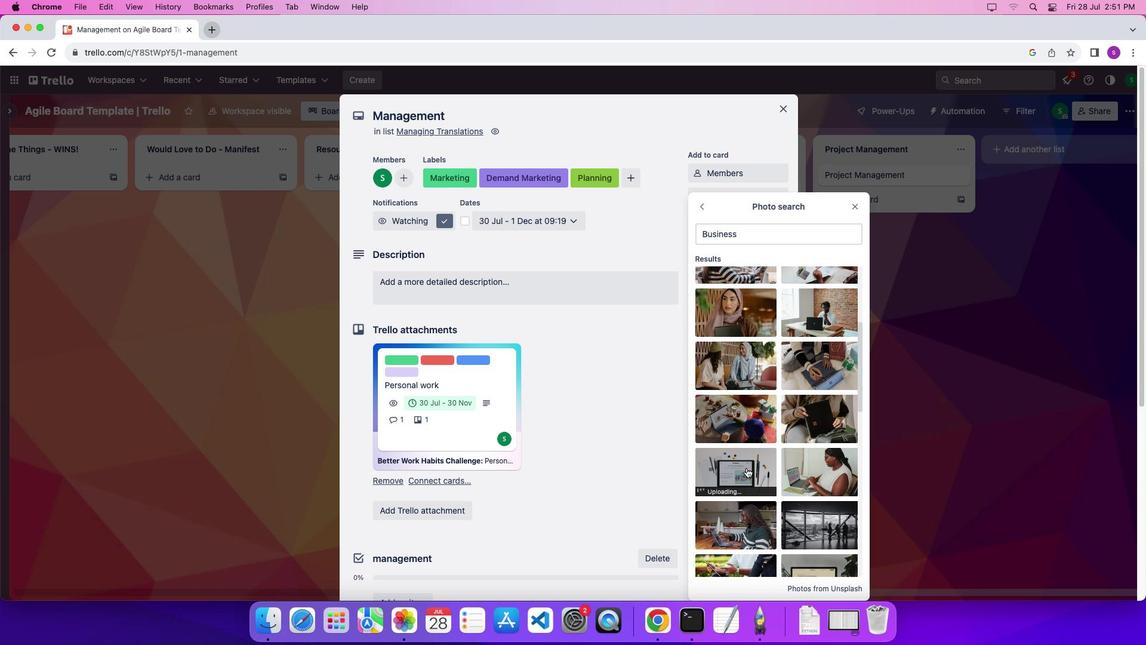 
Action: Mouse pressed left at (742, 456)
Screenshot: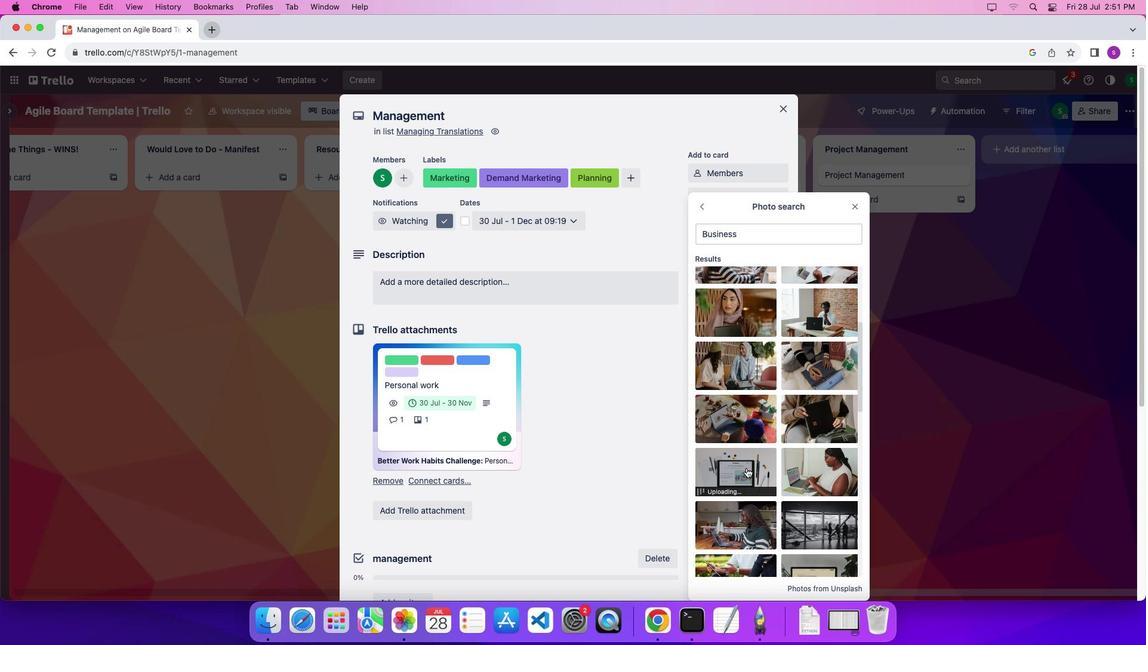 
Action: Mouse moved to (856, 118)
Screenshot: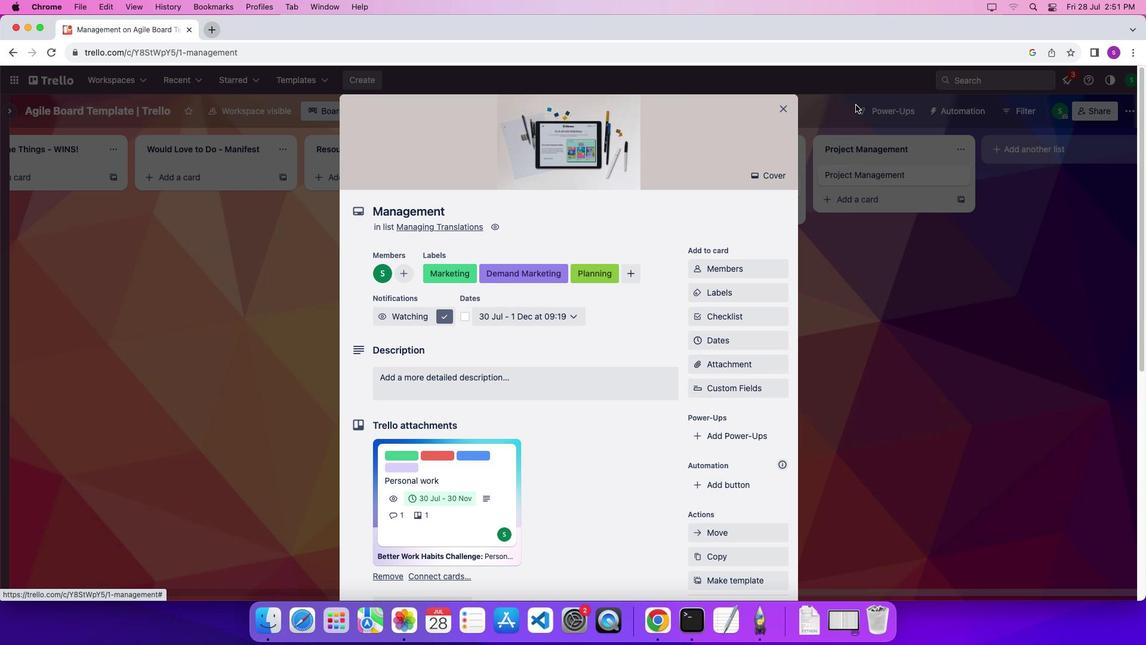 
Action: Mouse pressed left at (856, 118)
Screenshot: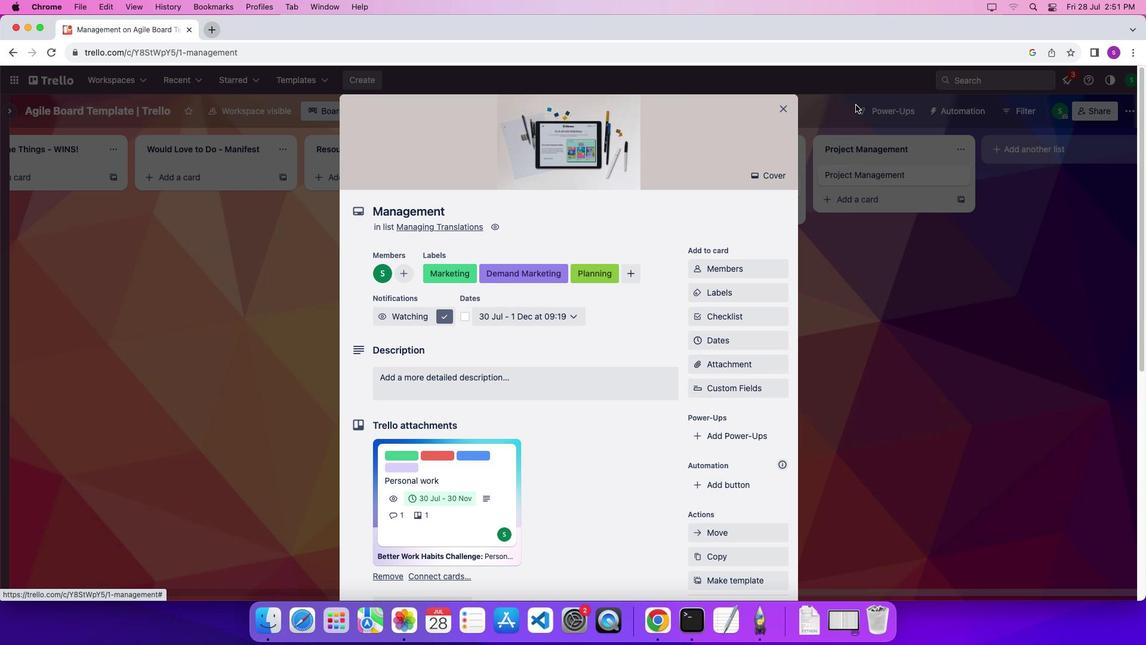 
Action: Mouse moved to (449, 316)
Screenshot: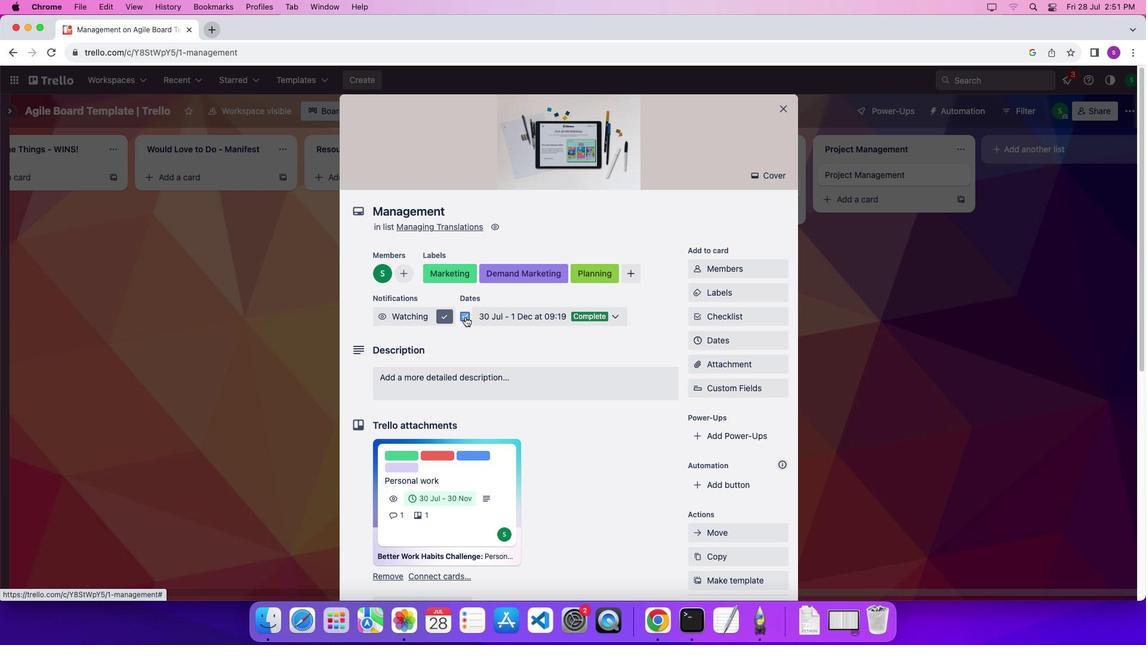 
Action: Mouse pressed left at (449, 316)
Screenshot: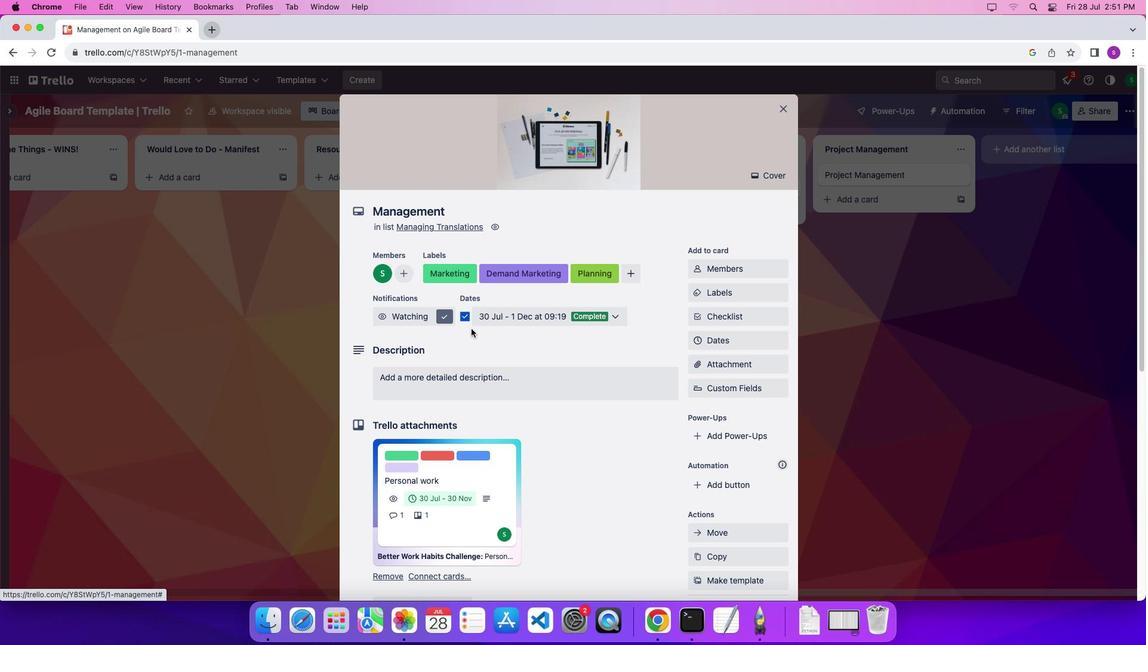 
Action: Mouse moved to (471, 383)
Screenshot: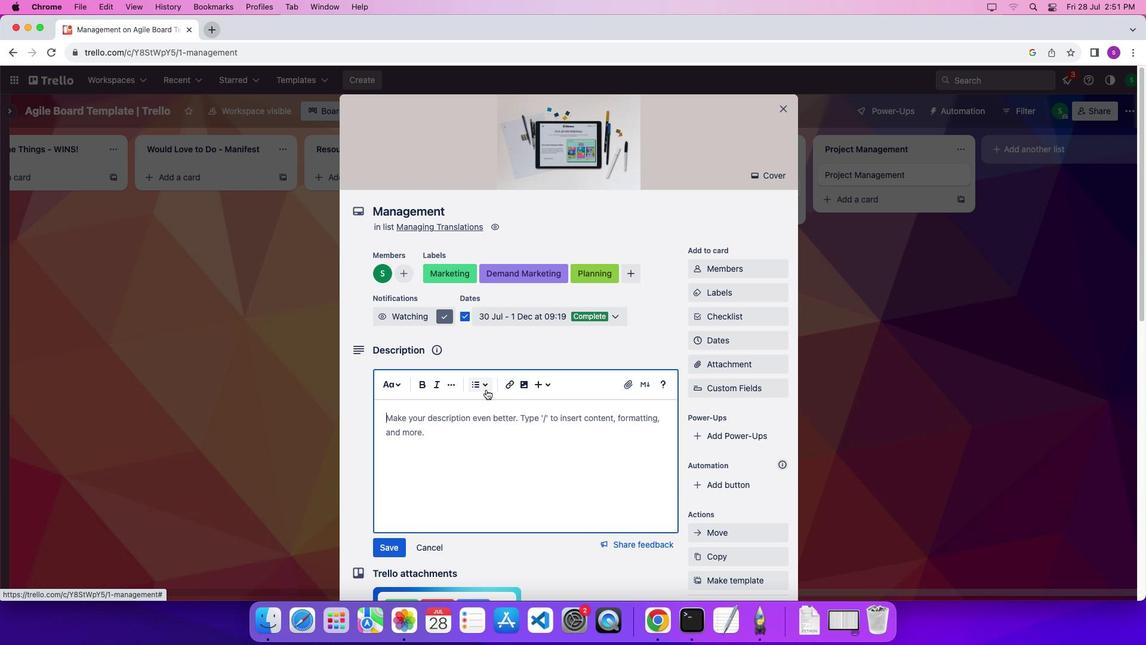 
Action: Mouse pressed left at (471, 383)
Screenshot: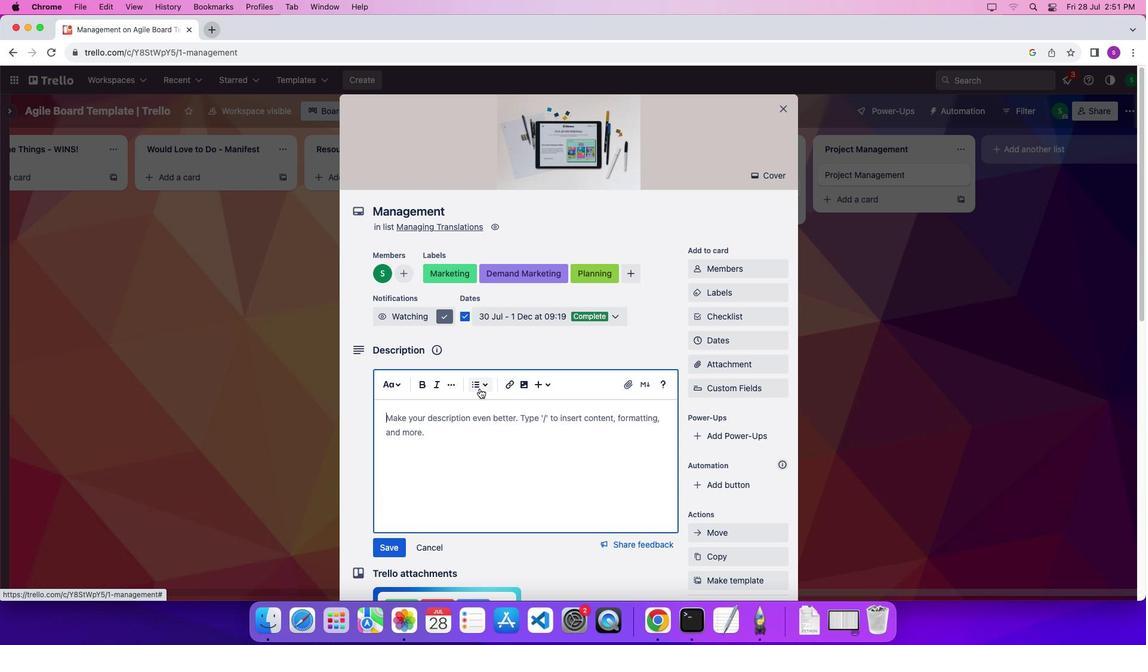
Action: Mouse moved to (452, 416)
Screenshot: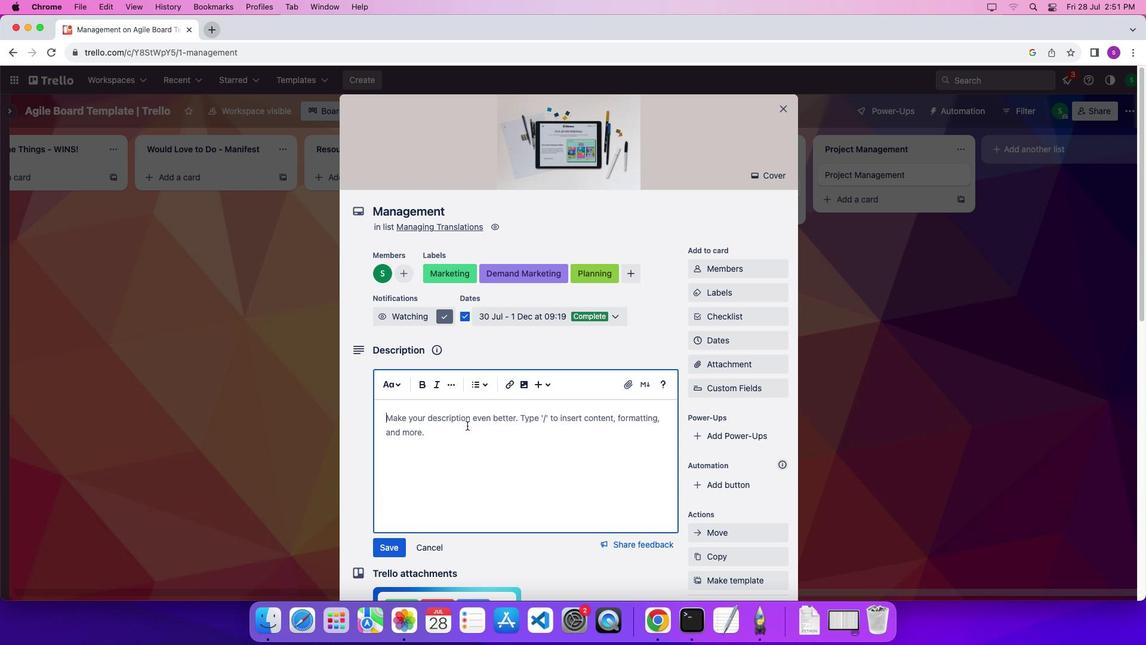 
Action: Mouse pressed left at (452, 416)
Screenshot: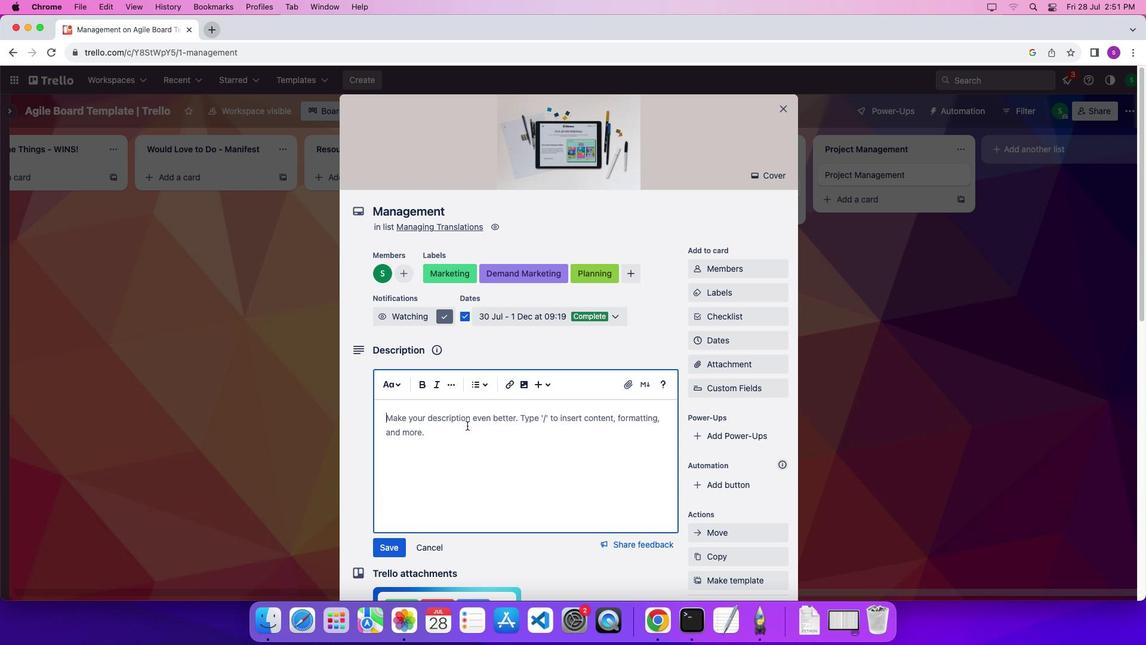 
Action: Key pressed Key.shift'W''e'Key.space't''r''a''n''s''l''a''t''e'Key.spaceKey.shift'T''r''e''l''l''o'Key.space'i''n''t''o'Key.space'2''1'Key.space'l''a''n''g''u''a''g''e'Key.space'b''y'Key.space'f''o''l''l''o''w''i''n''g'Key.space't''t''h''i''s'Key.space'l''o''c''a''a''l''i''z''a''a''t''i''o''n'Key.space'p''r''o''c''e''s''s''.'
Screenshot: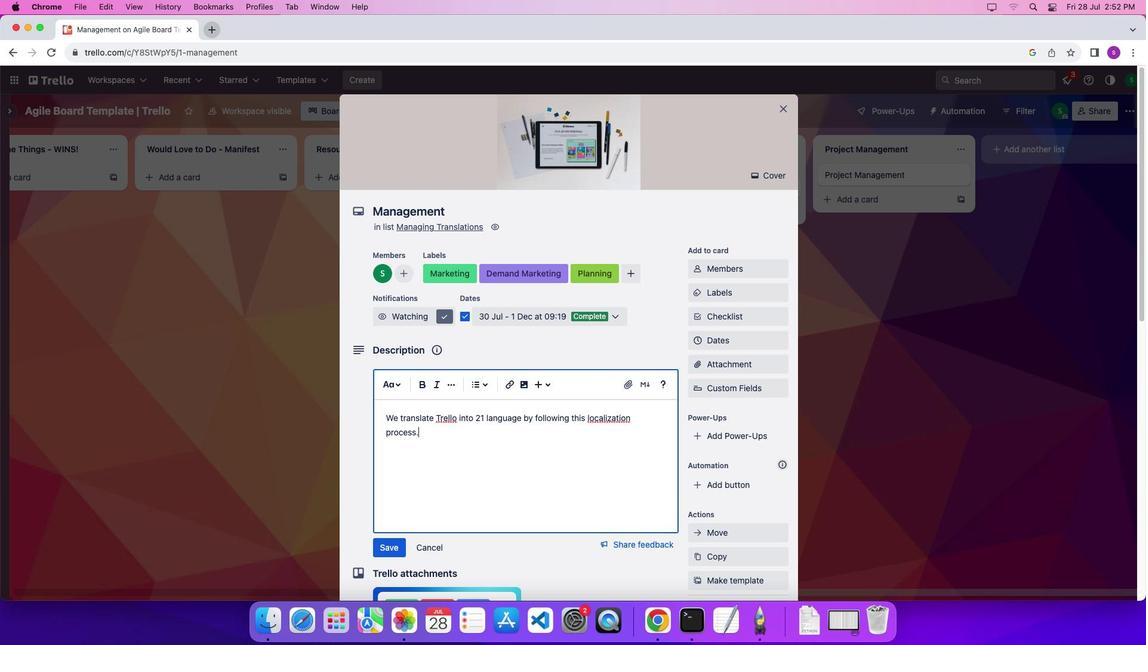 
Action: Mouse moved to (415, 431)
Screenshot: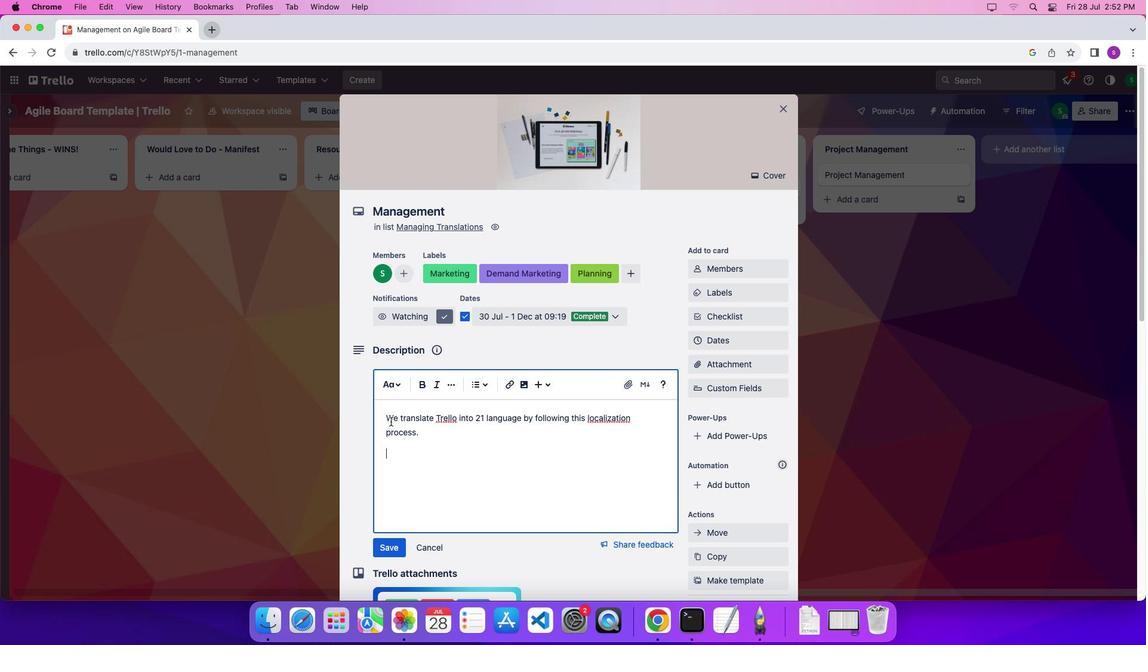 
Action: Mouse pressed left at (415, 431)
Screenshot: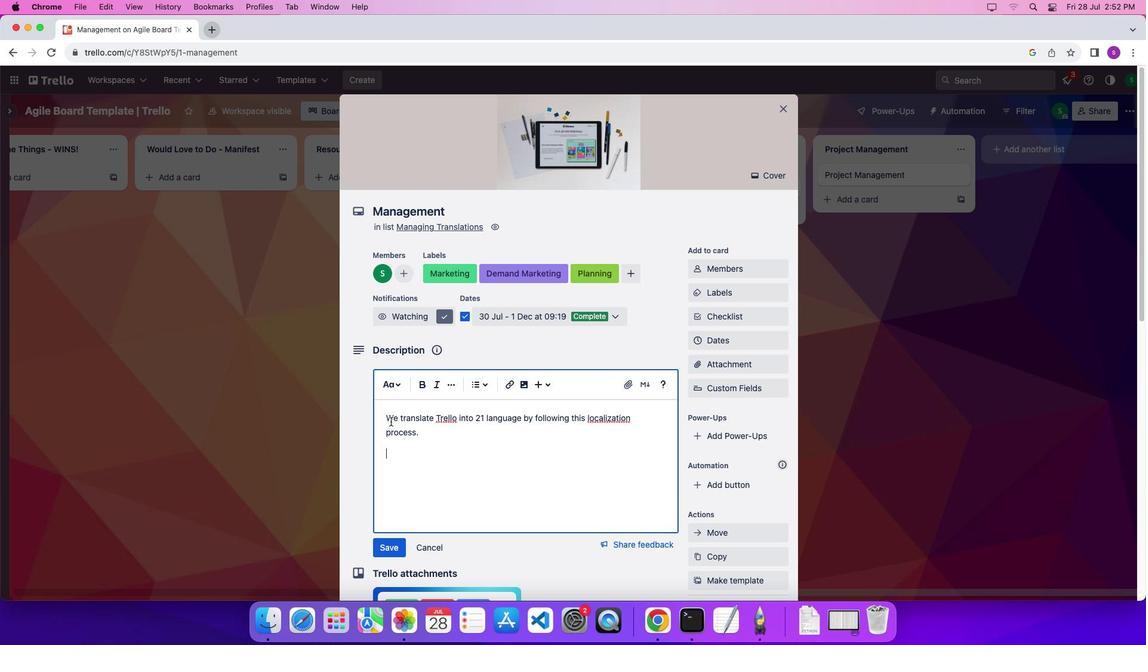 
Action: Mouse moved to (407, 422)
Screenshot: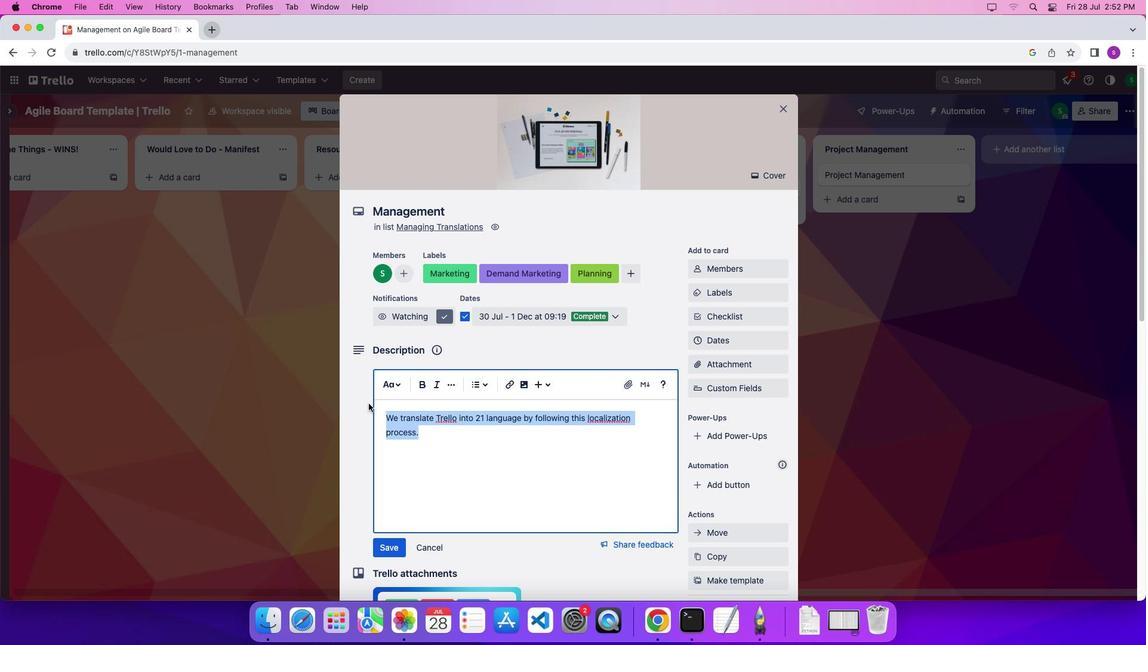 
Action: Mouse pressed left at (407, 422)
Screenshot: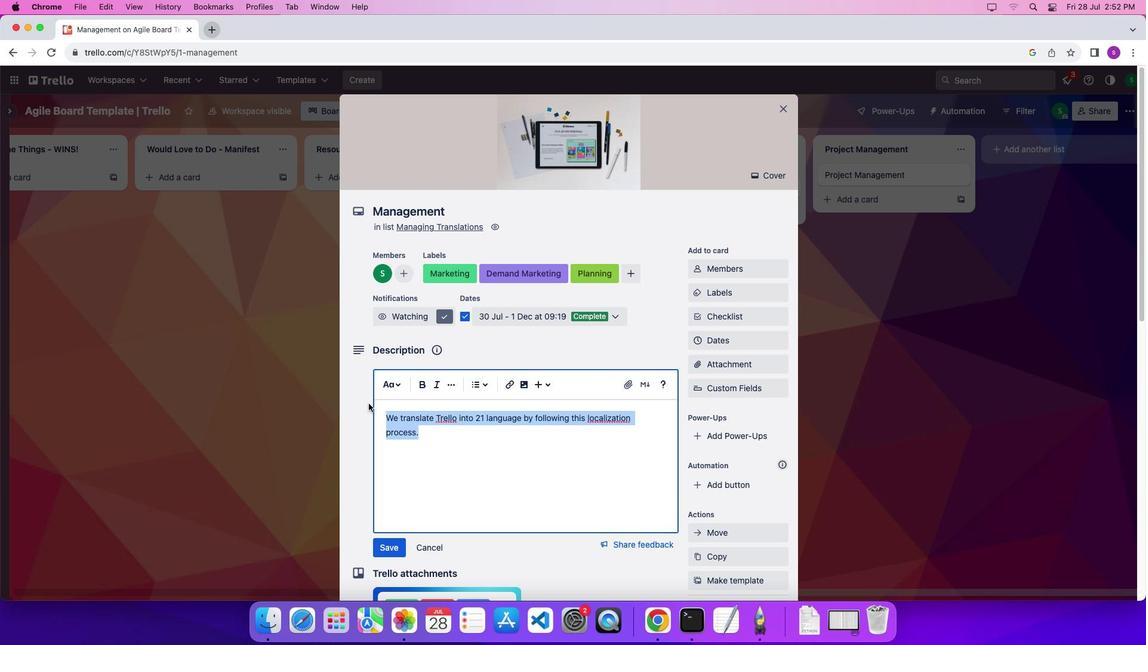 
Action: Mouse moved to (405, 379)
Screenshot: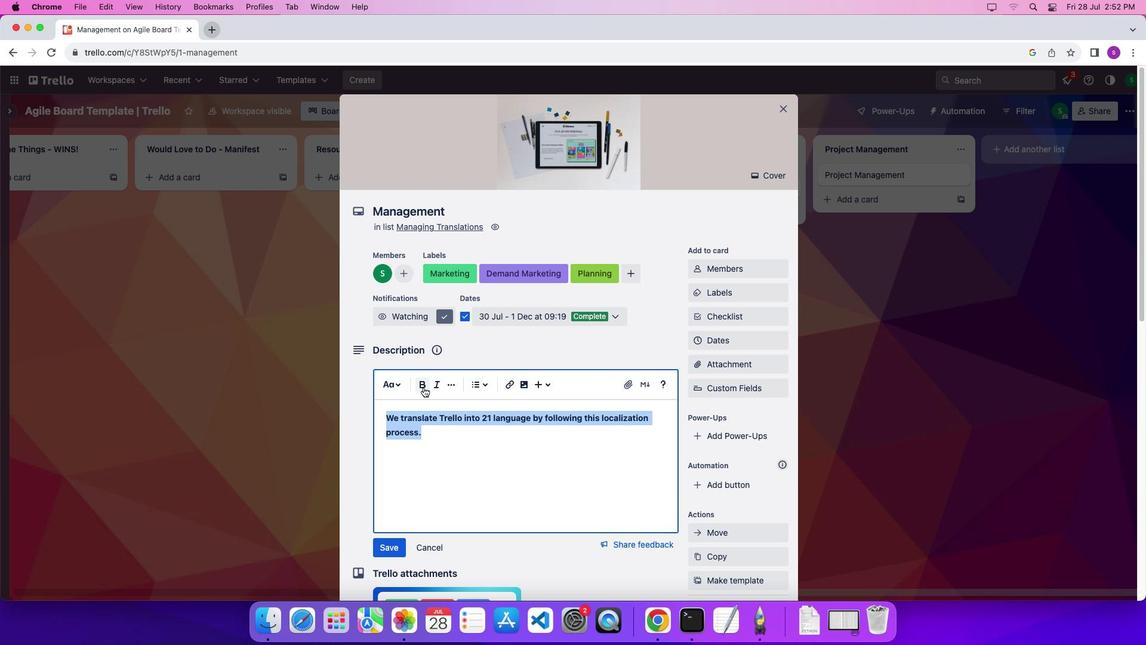 
Action: Mouse pressed left at (405, 379)
Screenshot: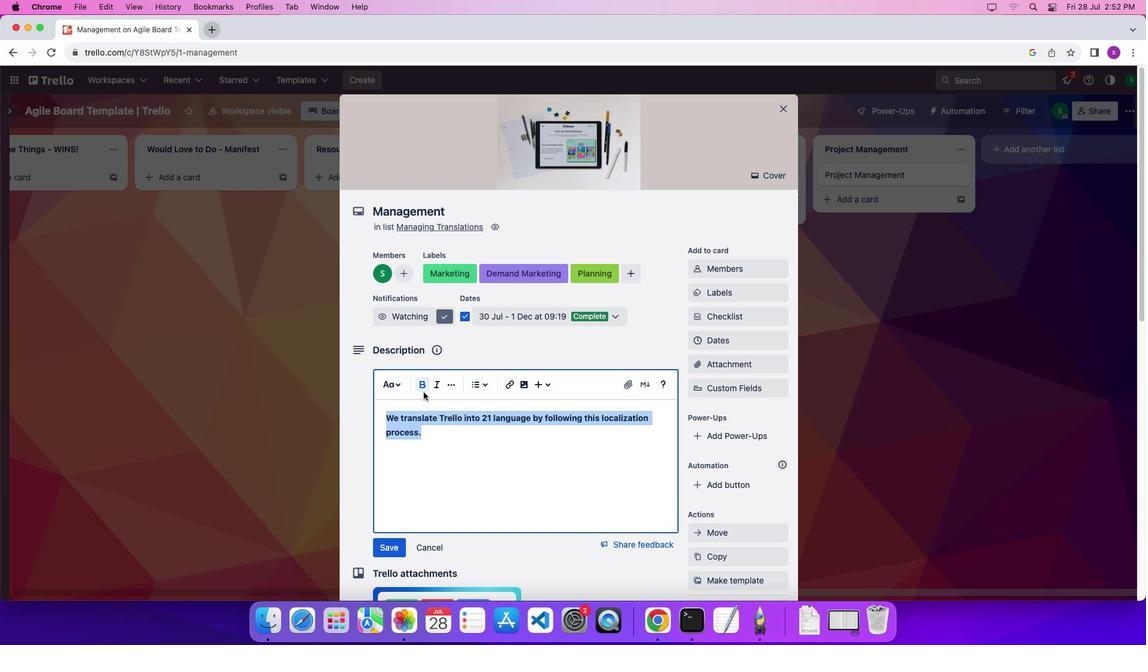 
Action: Mouse moved to (378, 378)
Screenshot: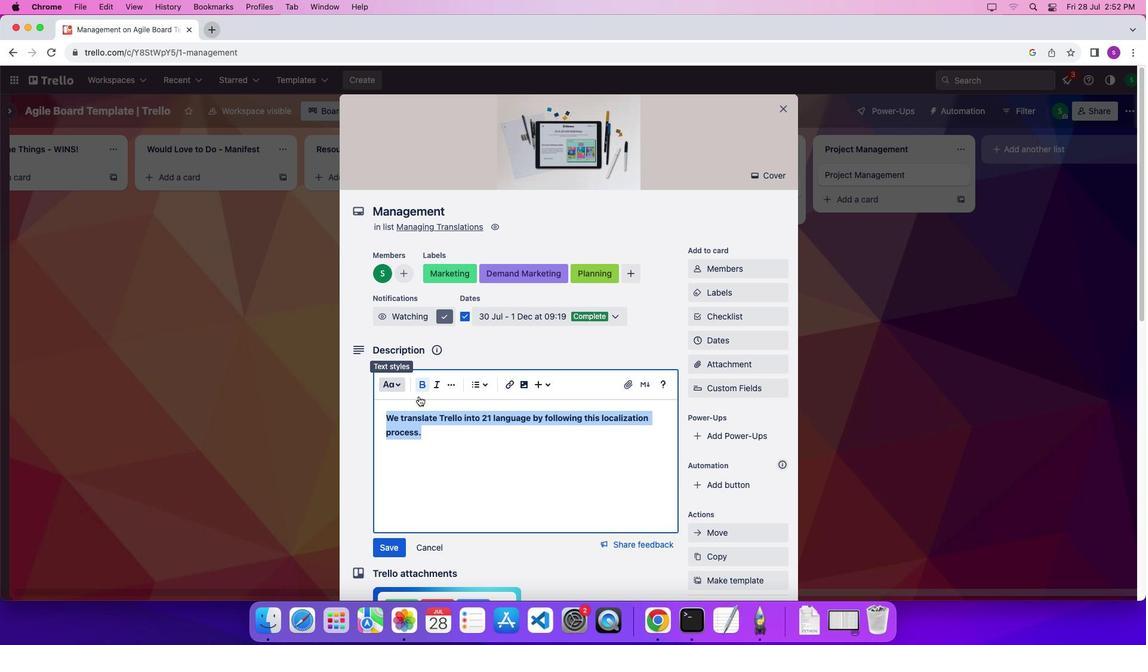 
Action: Mouse pressed left at (378, 378)
Screenshot: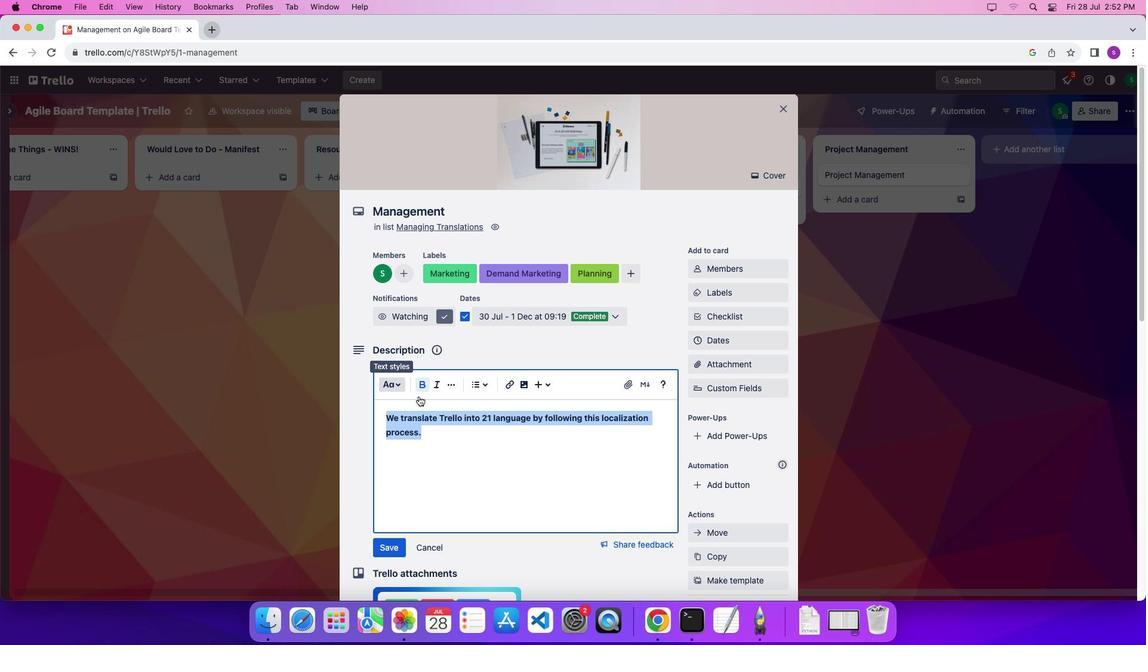 
Action: Mouse moved to (422, 246)
Screenshot: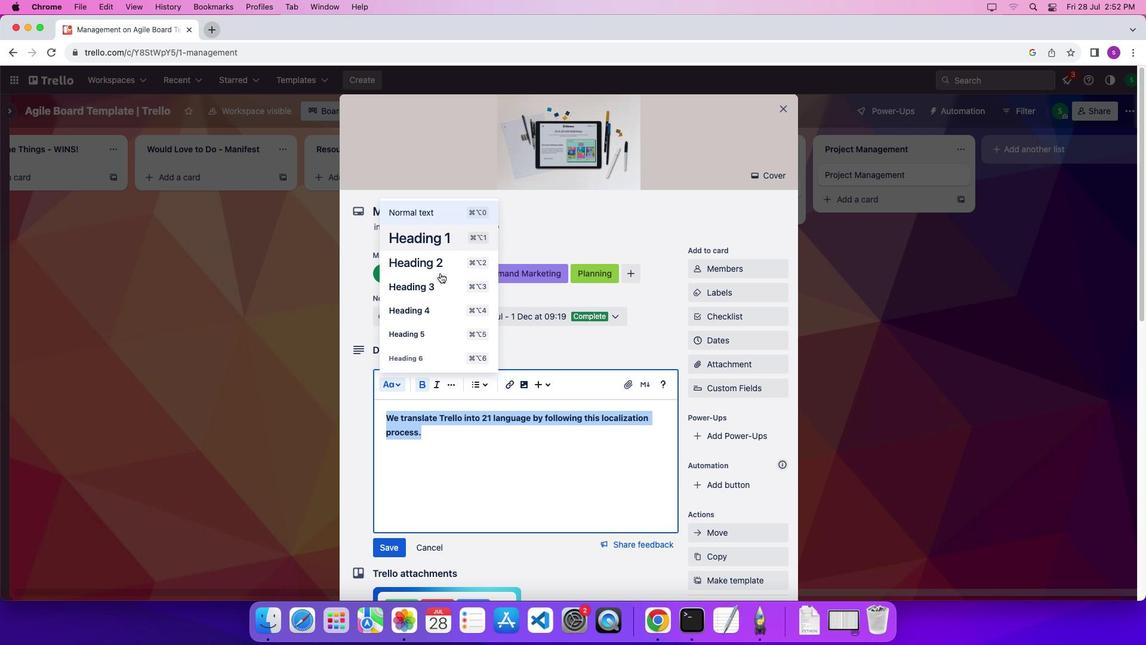 
Action: Mouse pressed left at (422, 246)
Screenshot: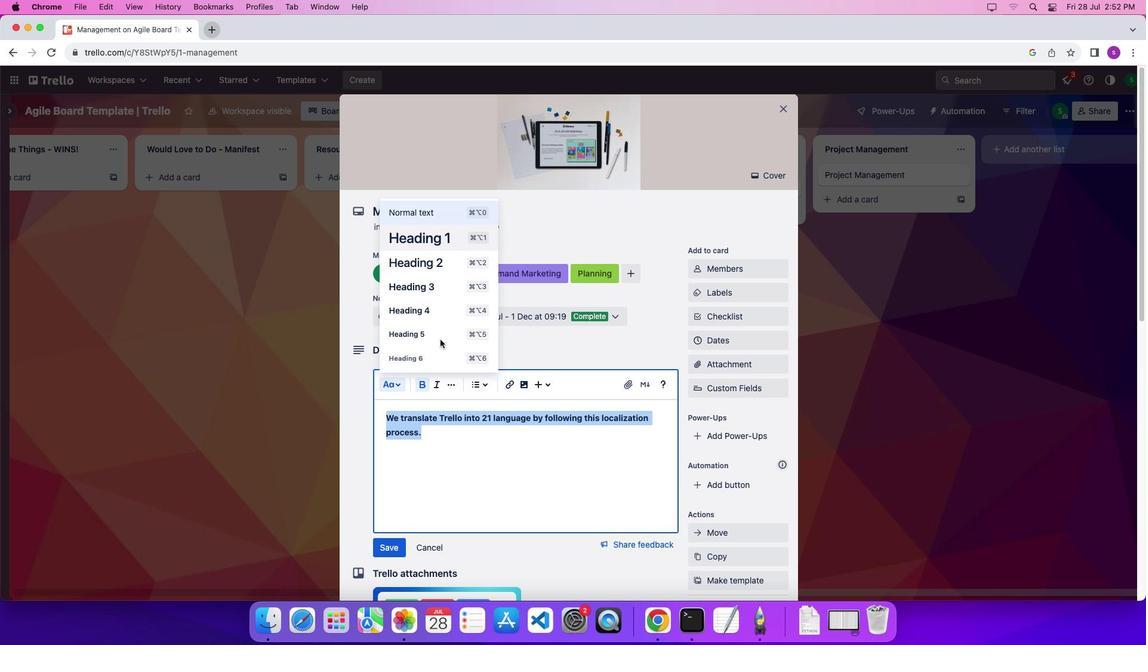 
Action: Mouse moved to (375, 531)
Screenshot: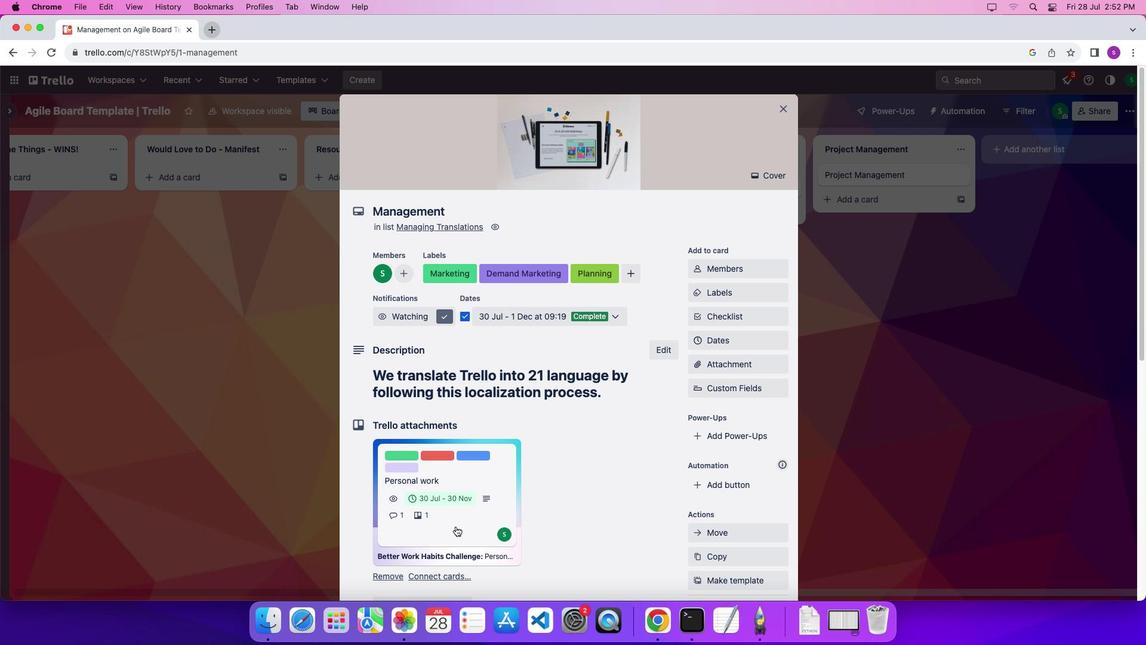 
Action: Mouse pressed left at (375, 531)
Screenshot: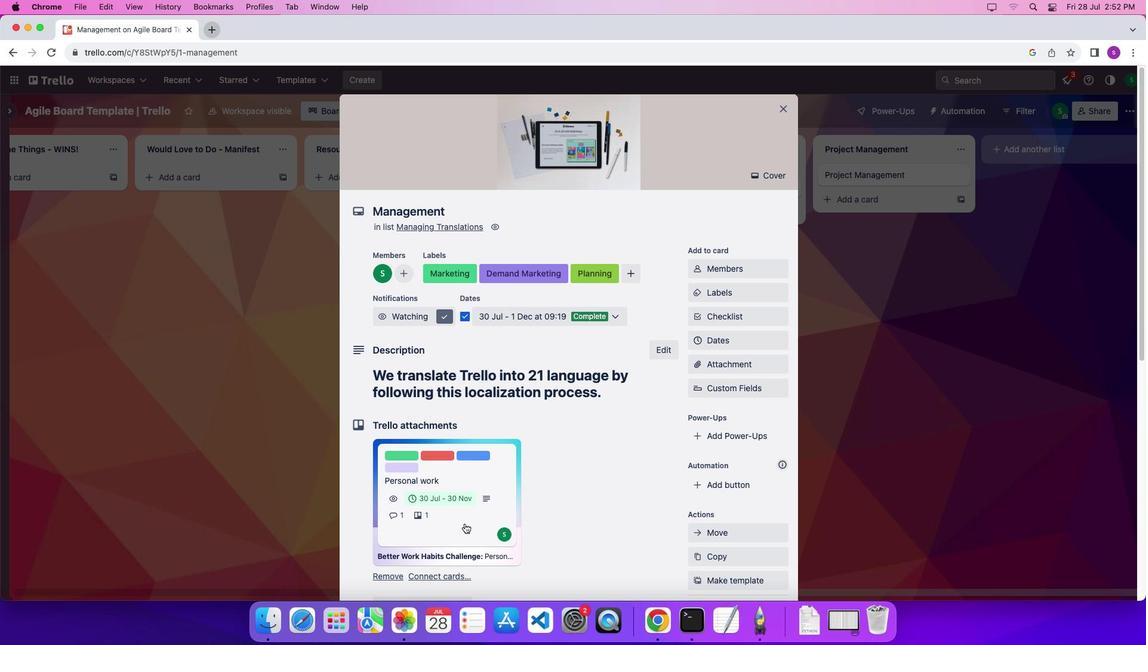 
Action: Mouse moved to (454, 495)
Screenshot: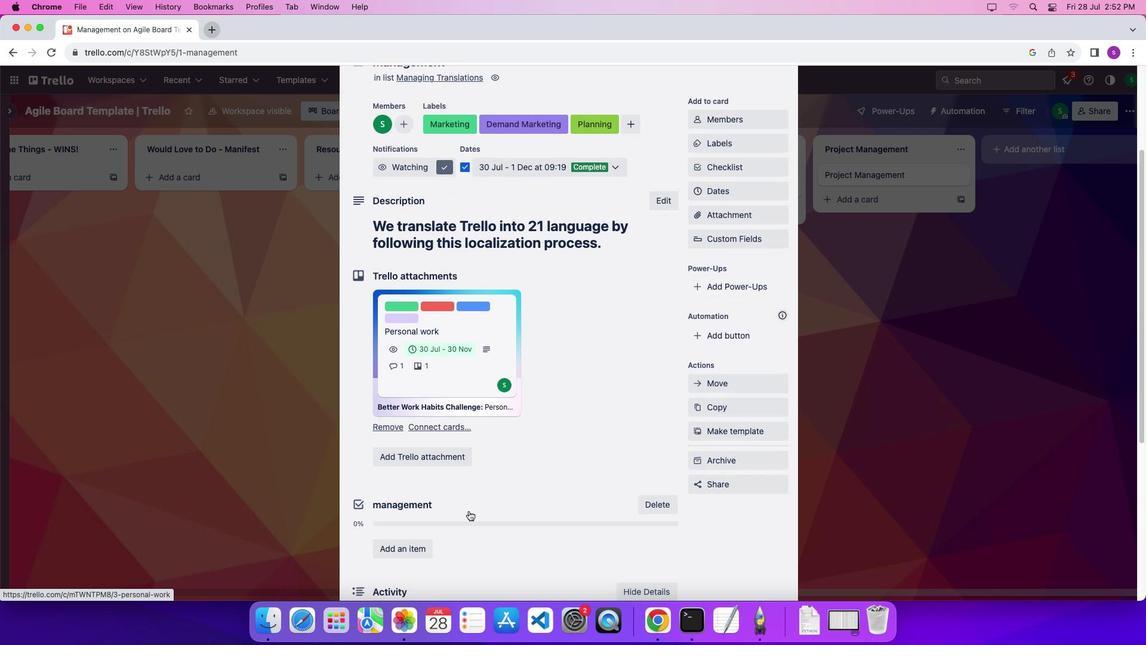 
Action: Mouse scrolled (454, 495) with delta (-33, 20)
Screenshot: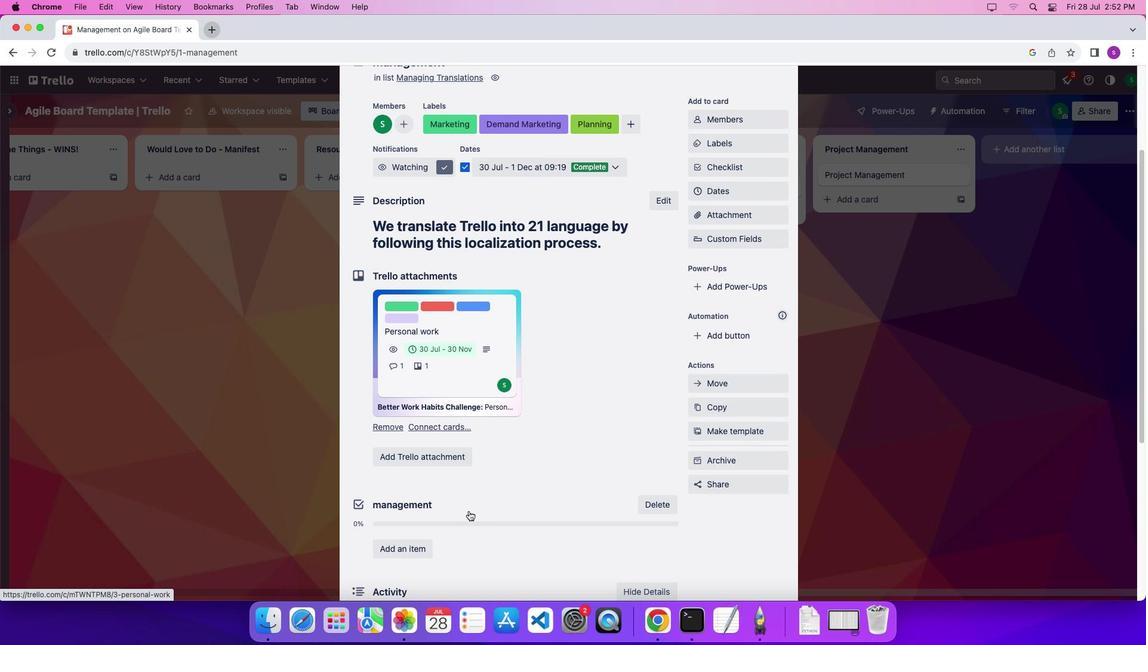 
Action: Mouse scrolled (454, 495) with delta (-33, 20)
Screenshot: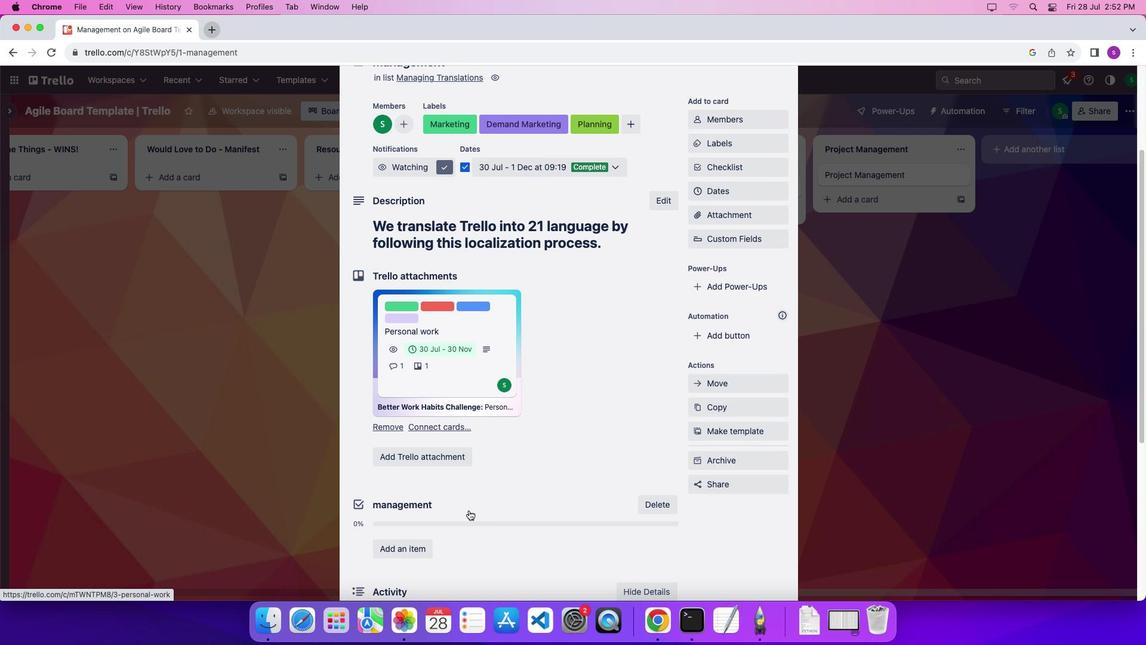 
Action: Mouse scrolled (454, 495) with delta (-33, 19)
Screenshot: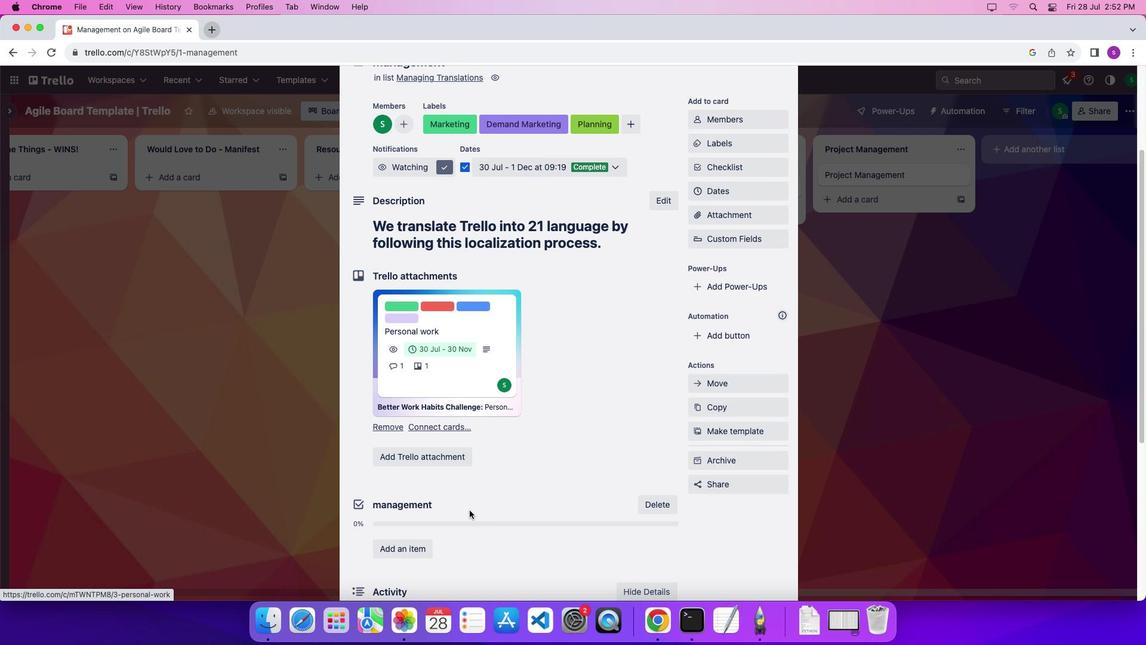 
Action: Mouse moved to (454, 495)
Screenshot: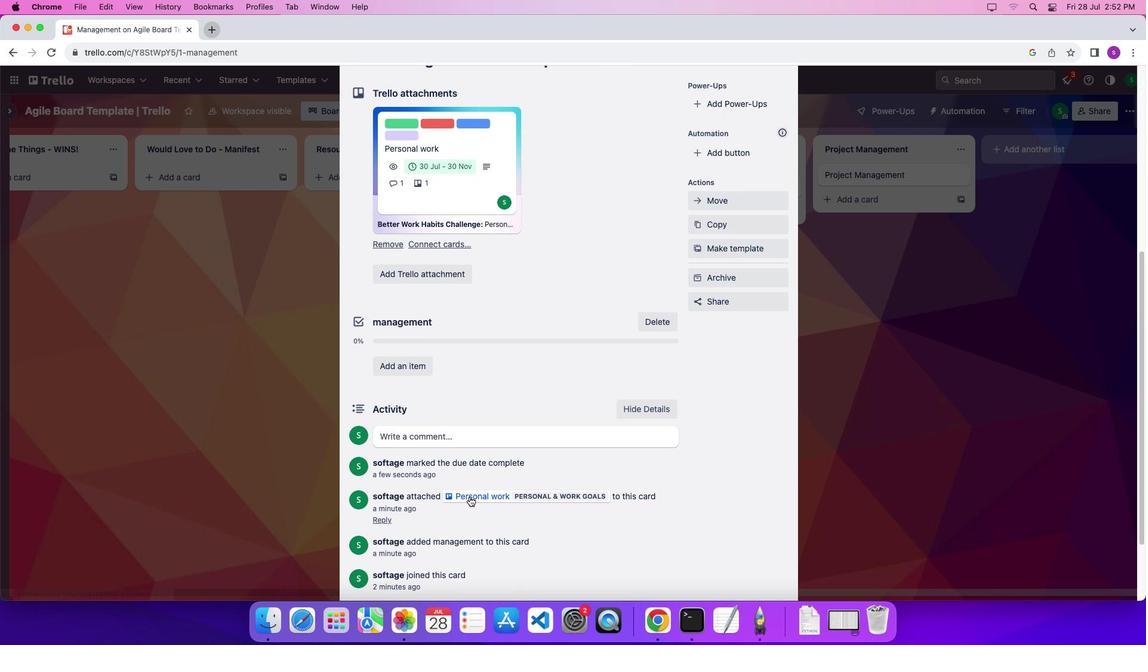 
Action: Mouse scrolled (454, 495) with delta (-33, 20)
Screenshot: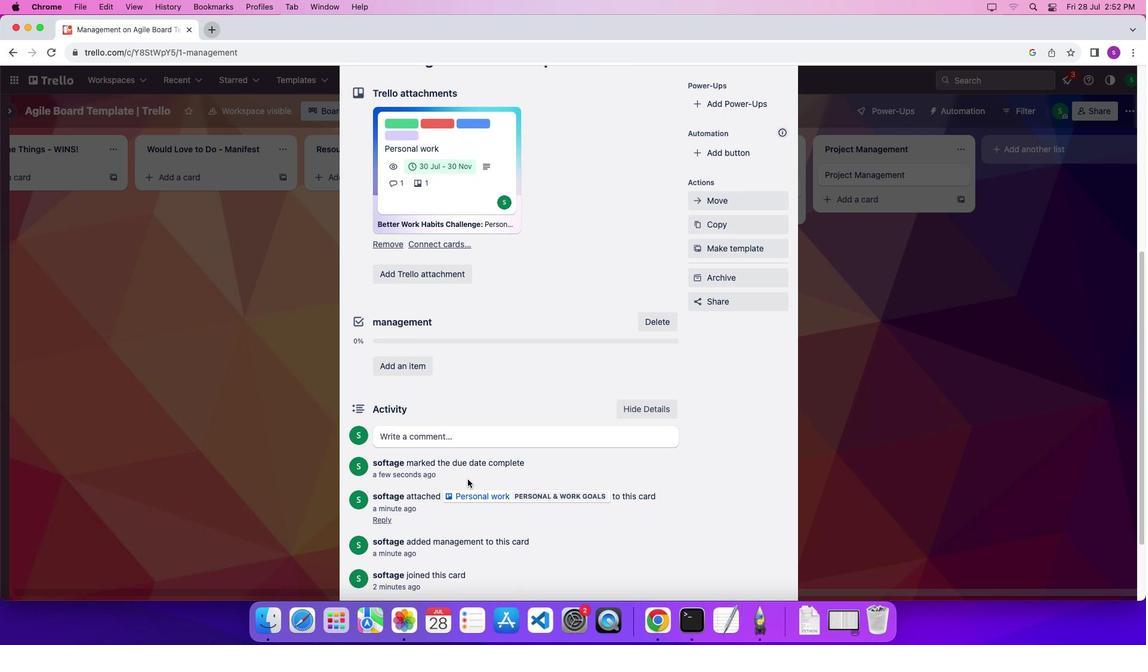 
Action: Mouse moved to (454, 495)
Screenshot: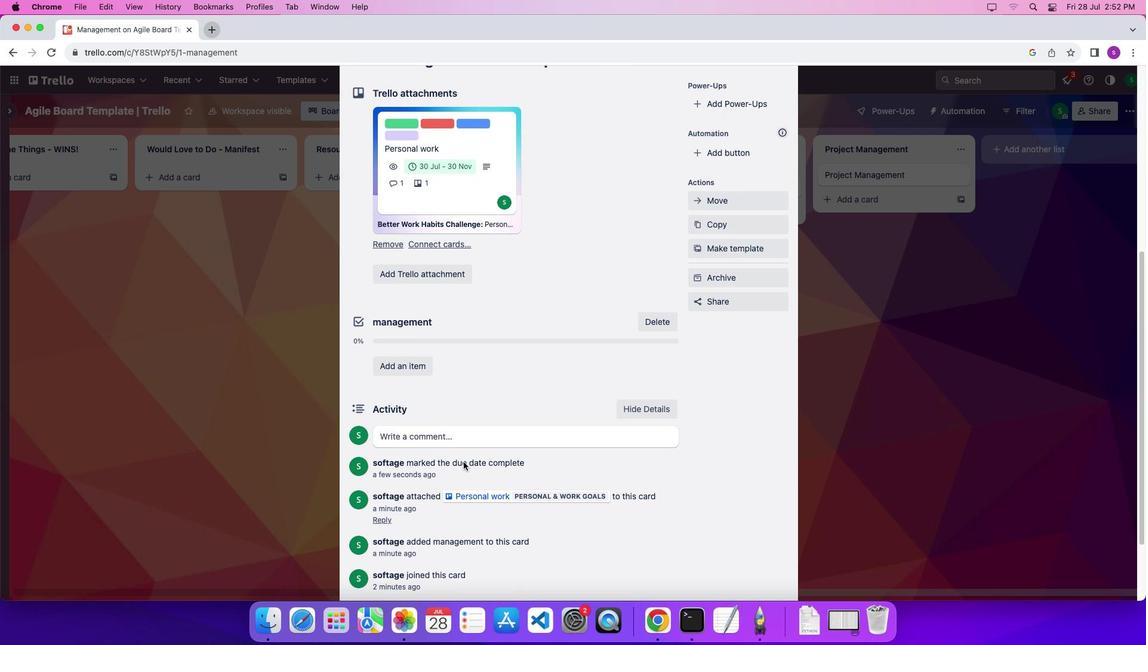 
Action: Mouse scrolled (454, 495) with delta (-33, 20)
Screenshot: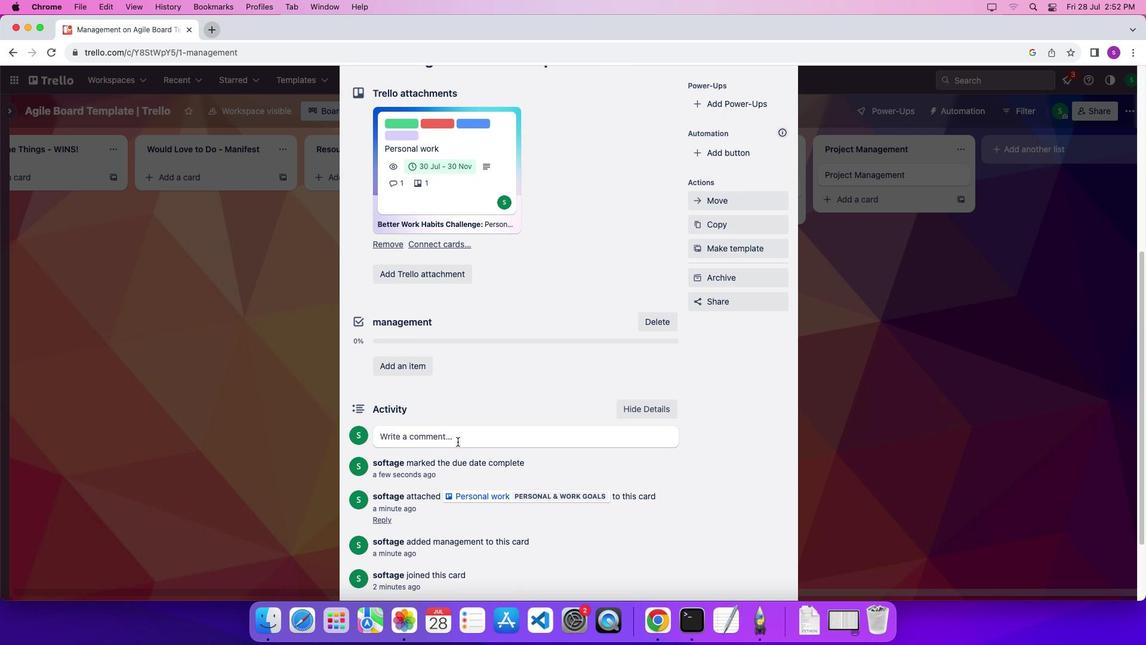 
Action: Mouse scrolled (454, 495) with delta (-33, 17)
Screenshot: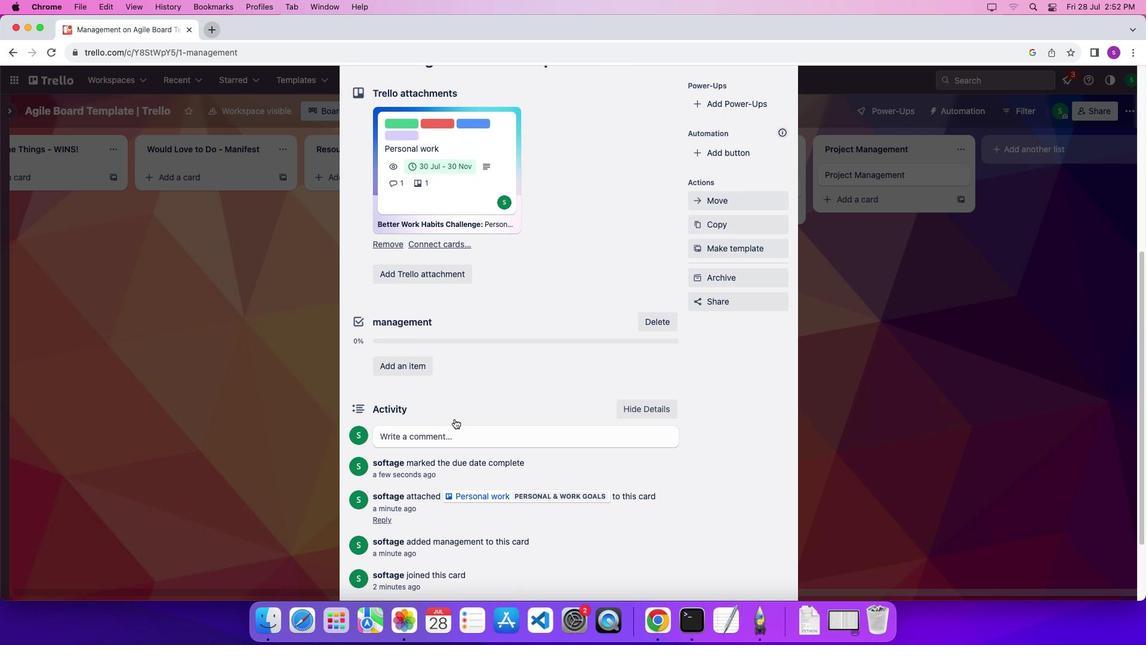 
Action: Mouse moved to (420, 424)
Screenshot: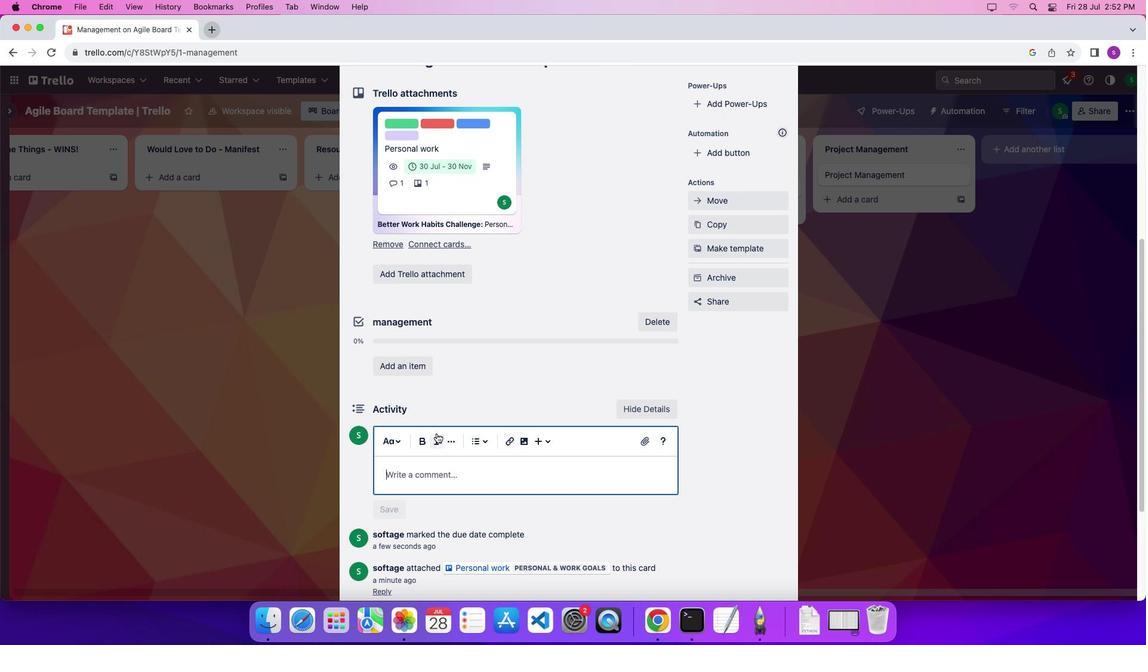 
Action: Mouse pressed left at (420, 424)
